 Task: Search for flights from New Delhi to Reykjavik and Tokyo for travel dates June 2 to June 6.
Action: Mouse moved to (402, 653)
Screenshot: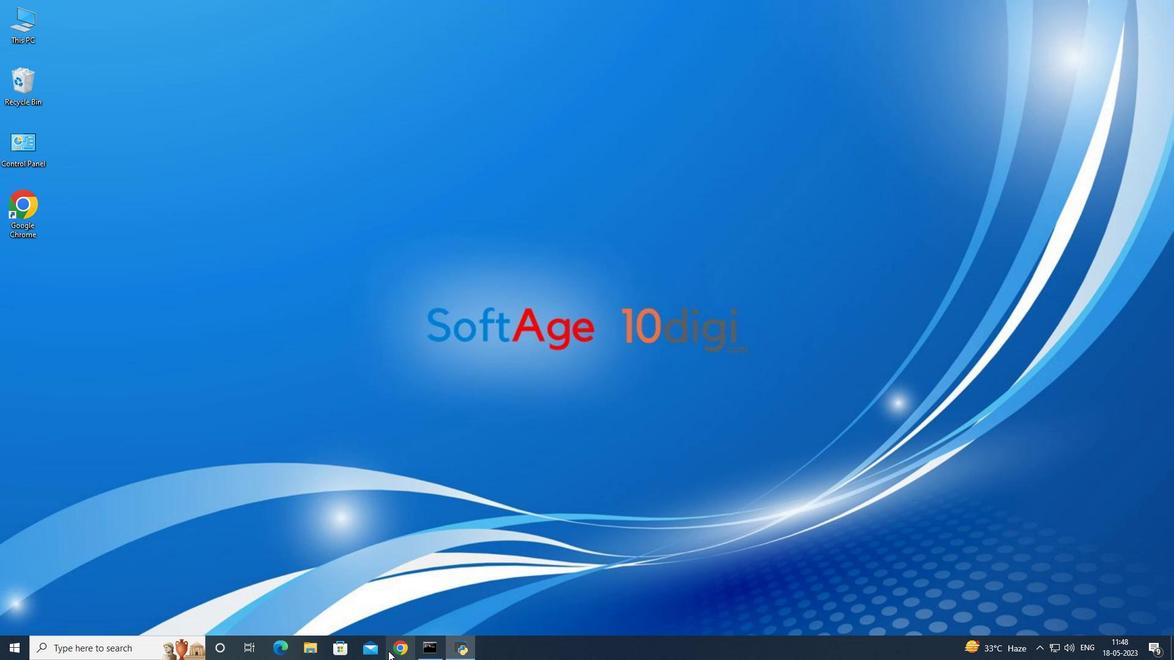 
Action: Mouse pressed left at (402, 653)
Screenshot: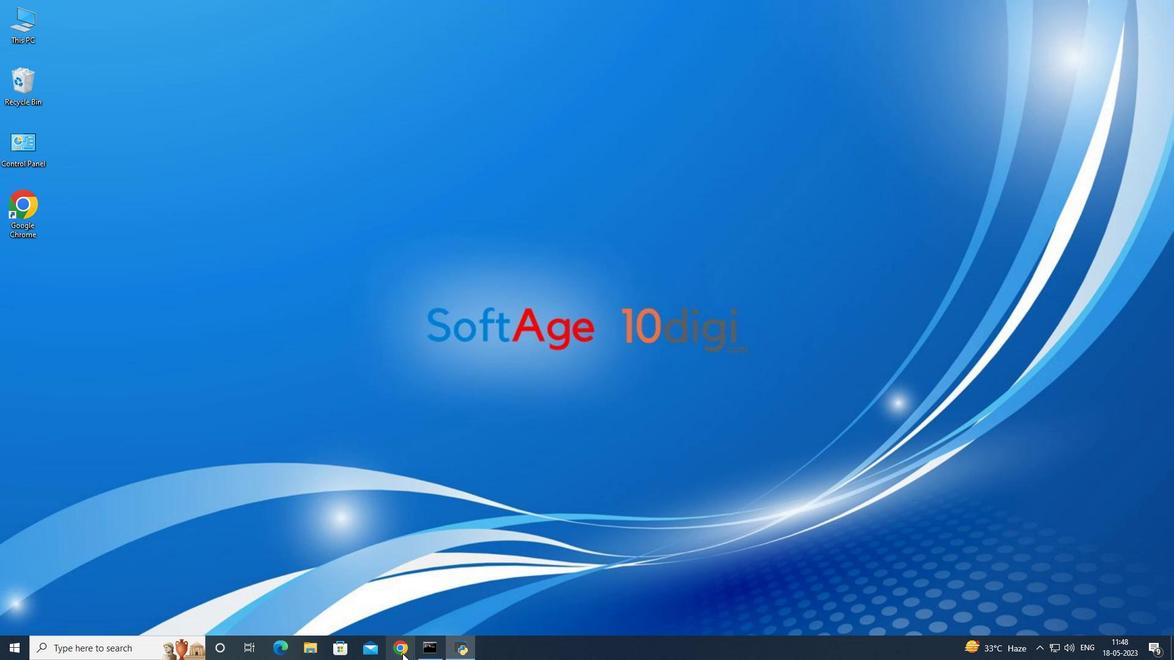 
Action: Mouse moved to (517, 308)
Screenshot: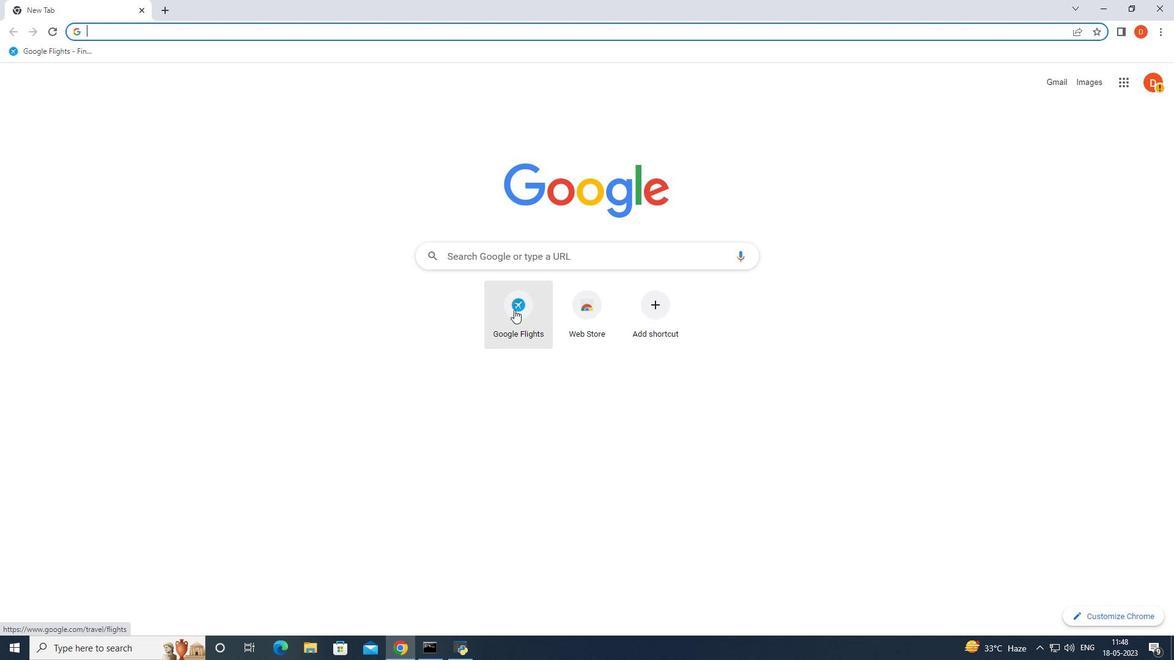 
Action: Mouse pressed left at (517, 308)
Screenshot: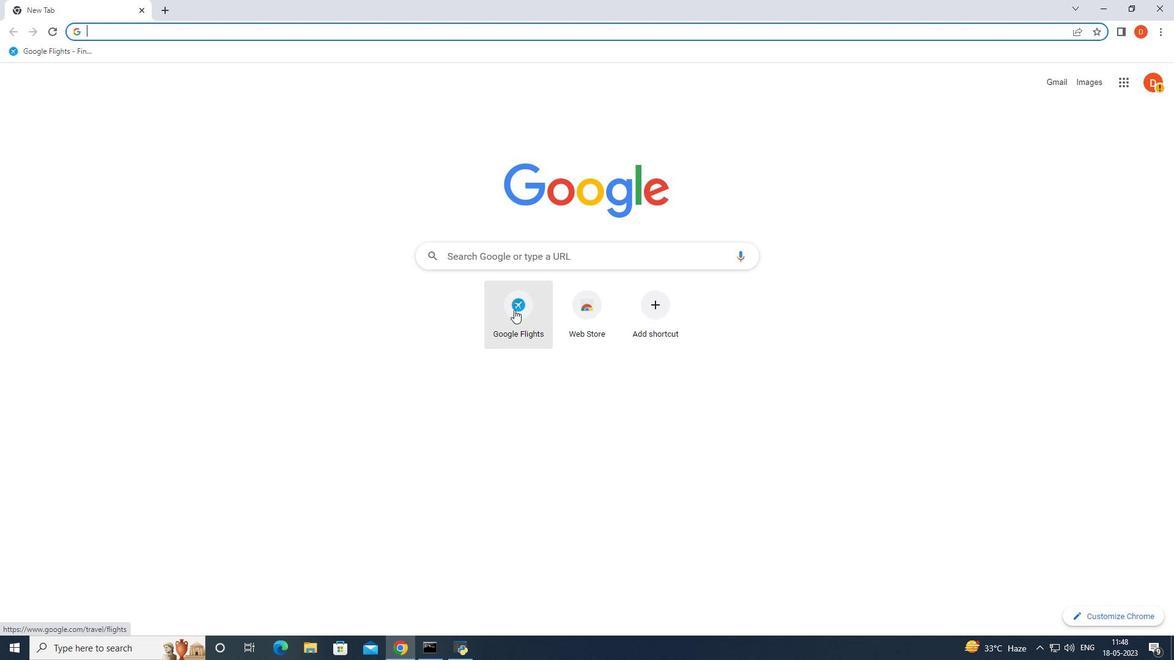 
Action: Mouse moved to (484, 331)
Screenshot: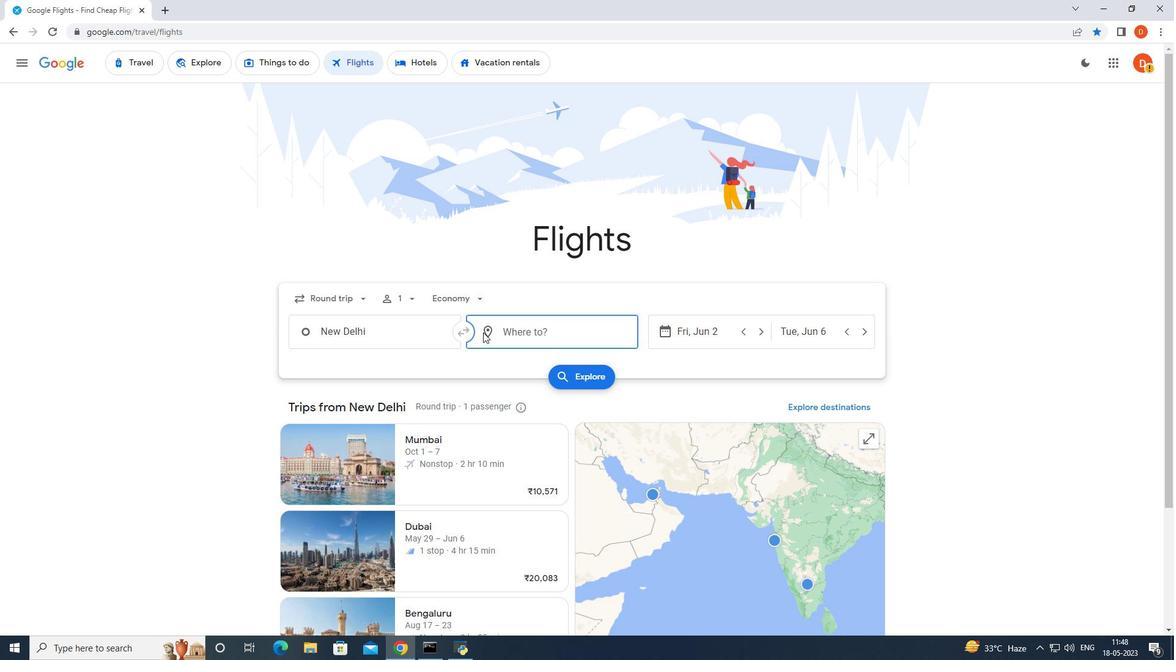 
Action: Mouse pressed left at (484, 331)
Screenshot: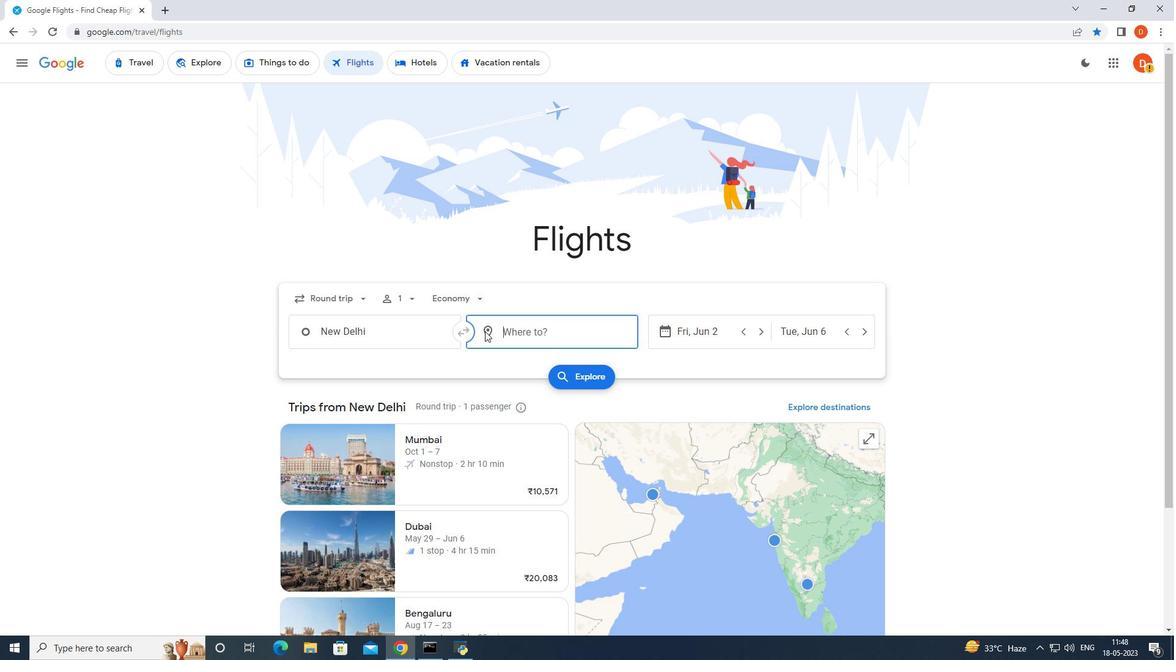 
Action: Mouse moved to (565, 351)
Screenshot: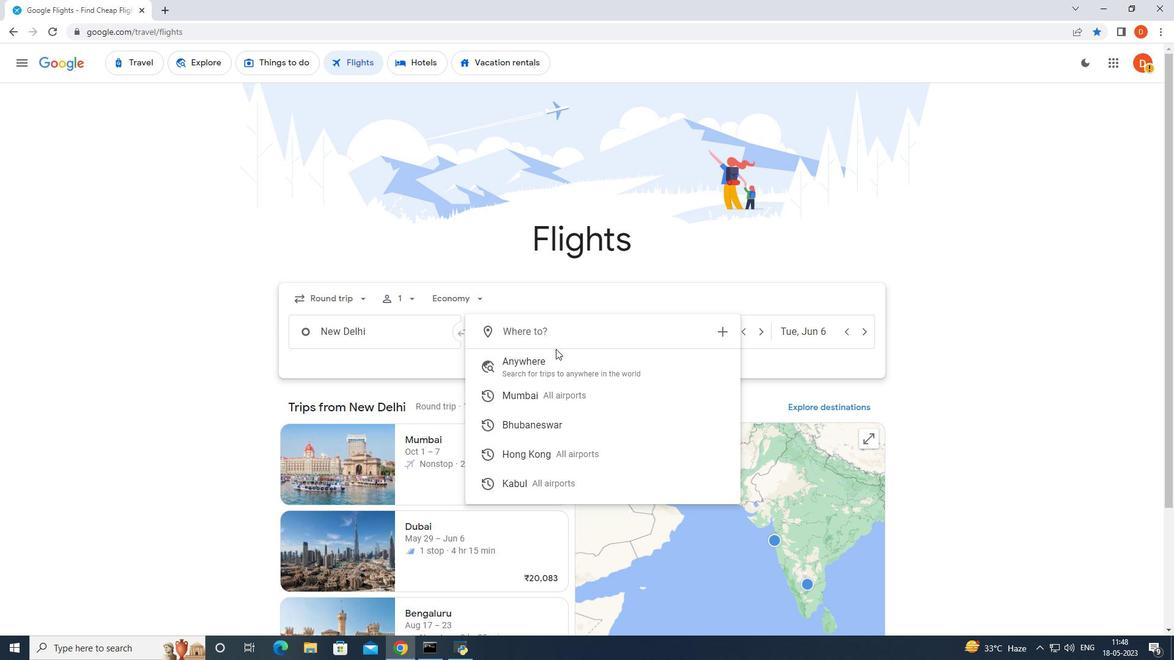 
Action: Key pressed cherry<Key.space>blossom<Key.backspace><Key.backspace><Key.backspace><Key.backspace><Key.backspace><Key.backspace><Key.backspace><Key.backspace><Key.backspace><Key.backspace><Key.backspace><Key.backspace><Key.backspace><Key.backspace><Key.backspace><Key.backspace><Key.backspace><Key.backspace><Key.backspace><Key.backspace>japan
Screenshot: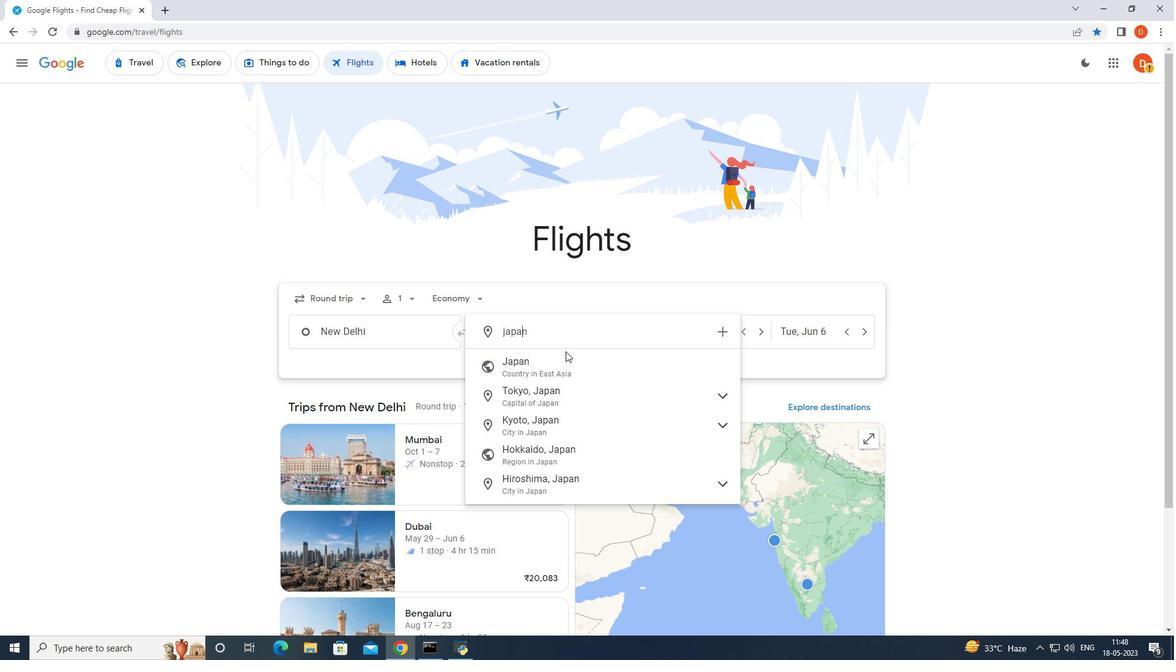 
Action: Mouse moved to (505, 369)
Screenshot: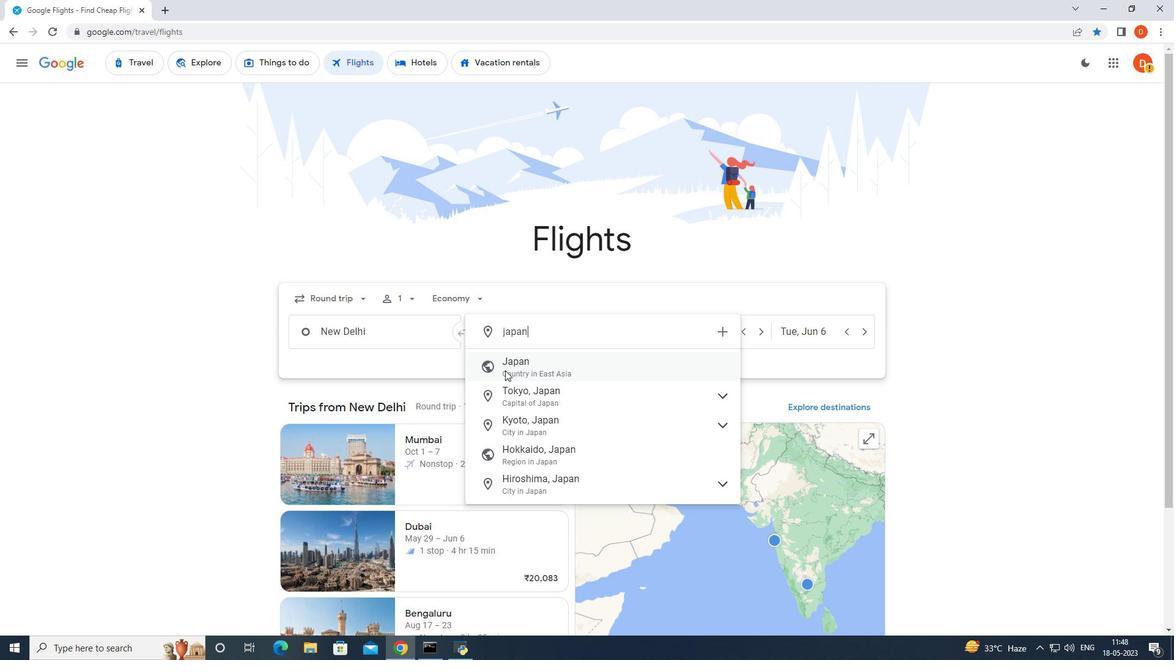 
Action: Mouse pressed left at (505, 369)
Screenshot: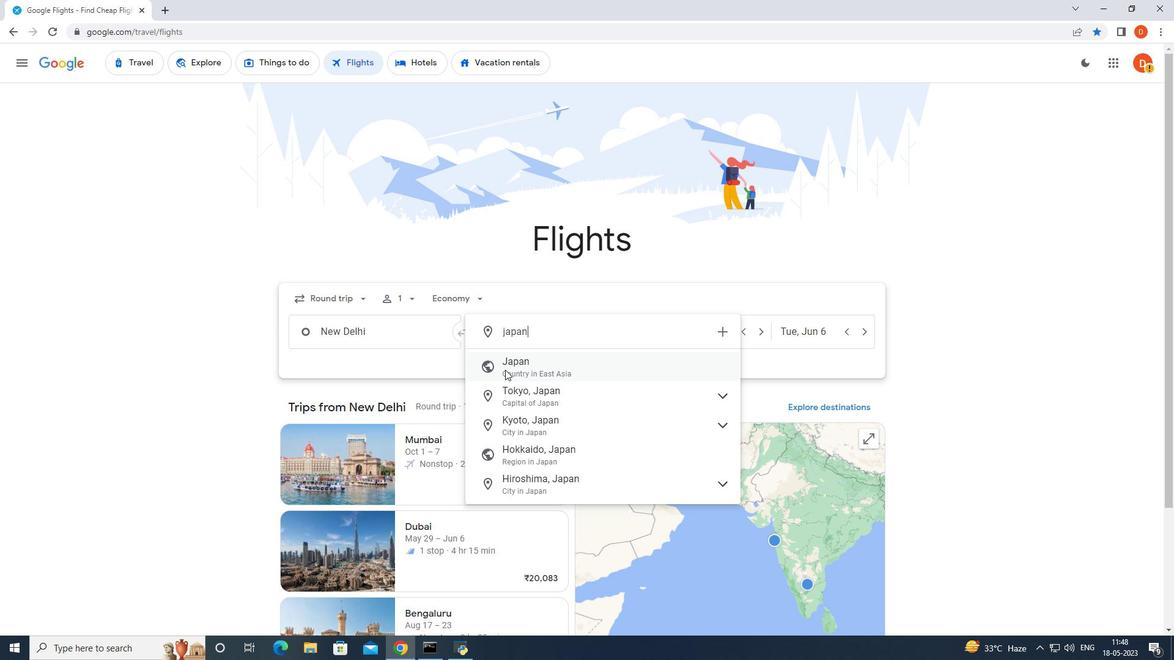 
Action: Mouse moved to (590, 379)
Screenshot: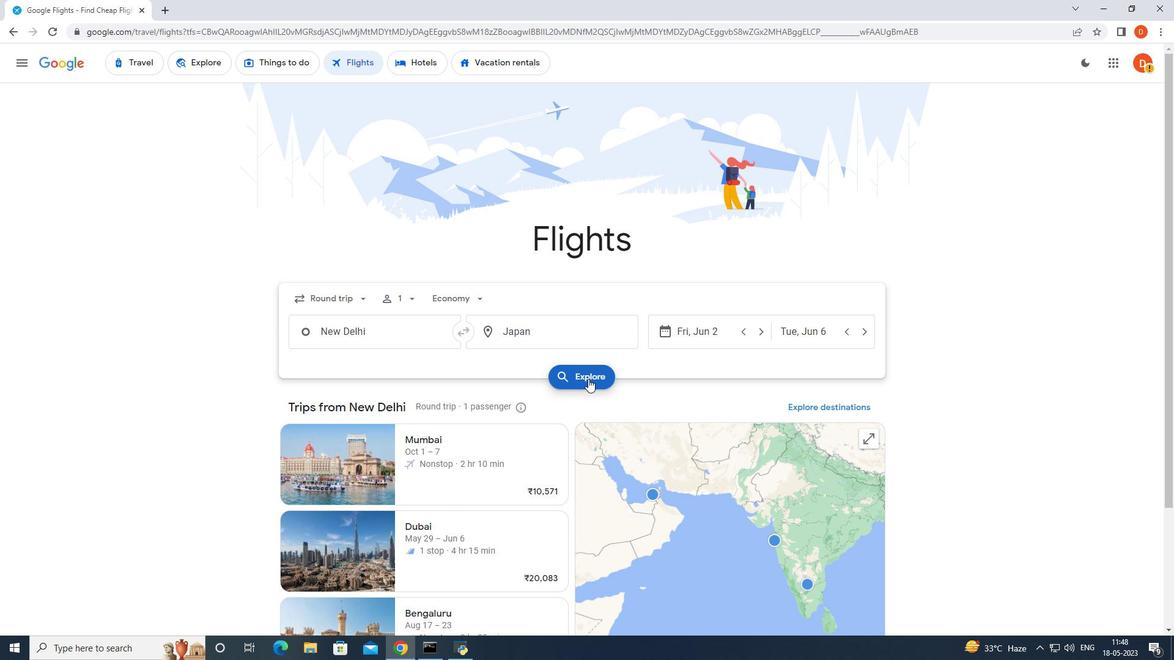 
Action: Mouse pressed left at (590, 379)
Screenshot: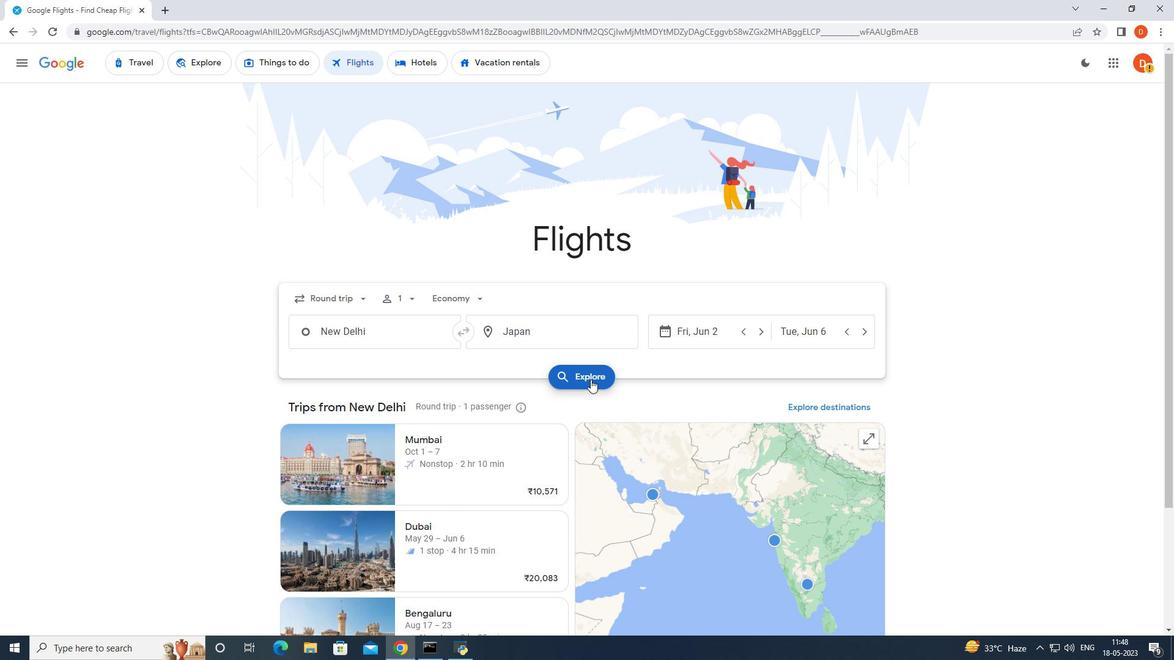
Action: Mouse moved to (593, 357)
Screenshot: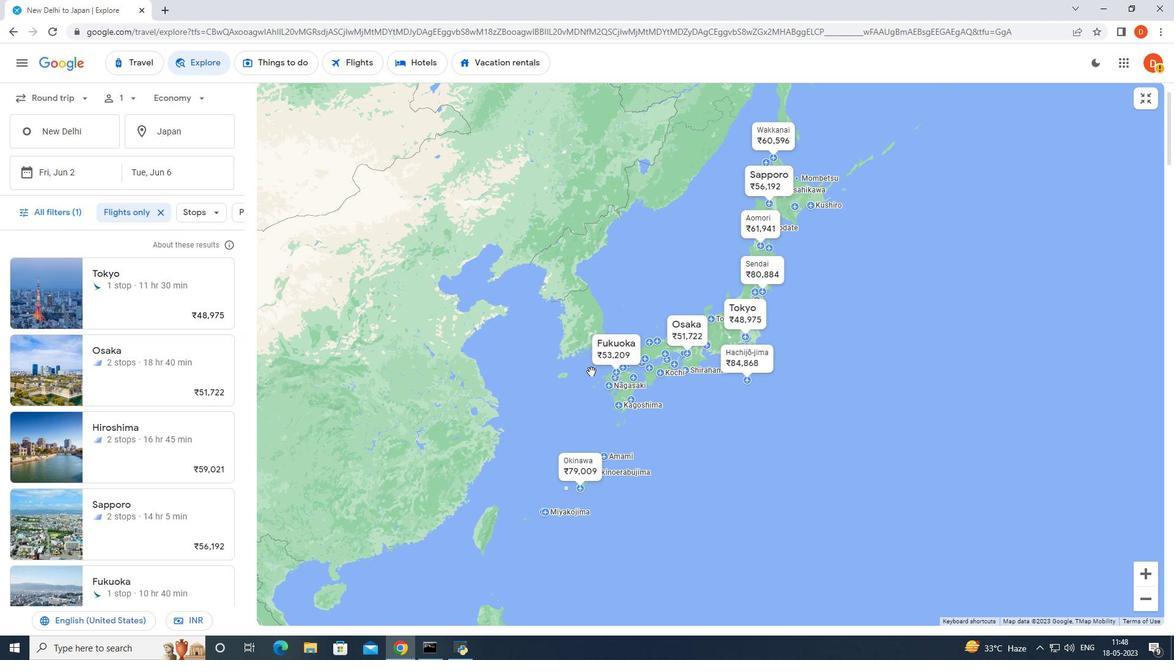 
Action: Mouse scrolled (593, 356) with delta (0, 0)
Screenshot: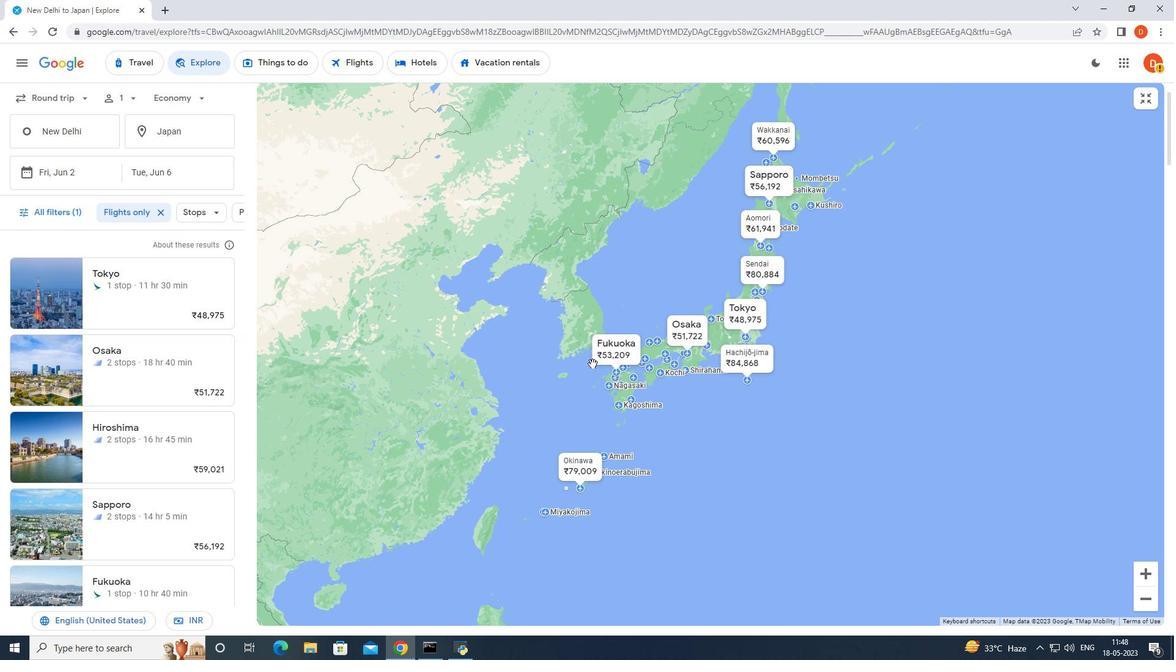 
Action: Mouse scrolled (593, 356) with delta (0, 0)
Screenshot: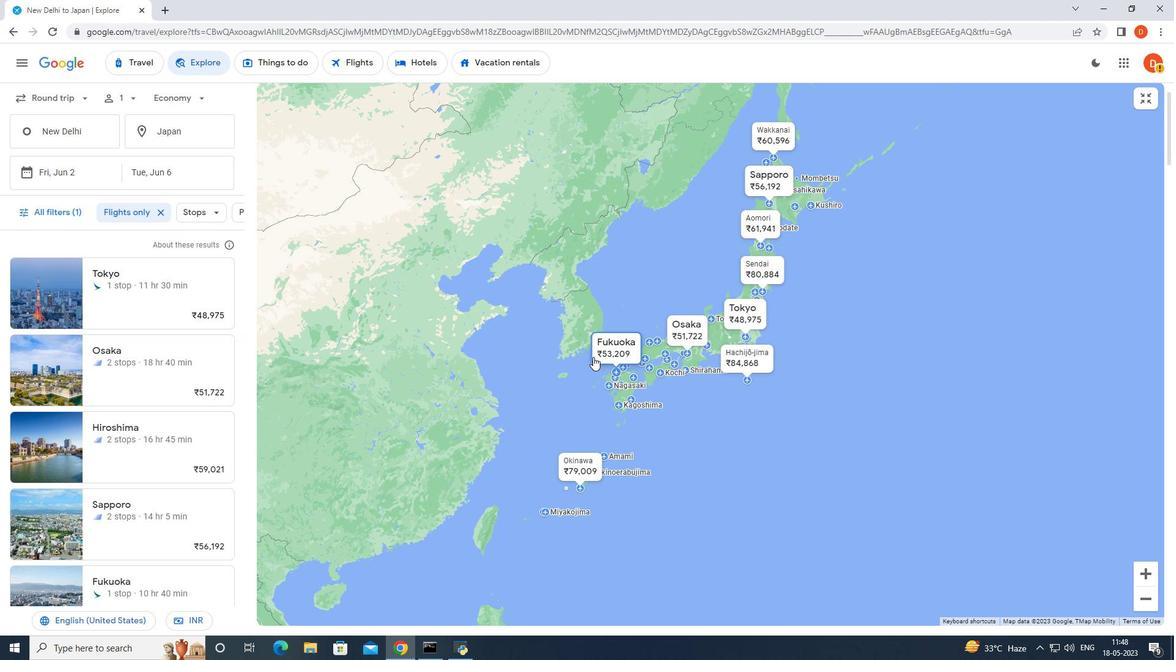 
Action: Mouse moved to (189, 245)
Screenshot: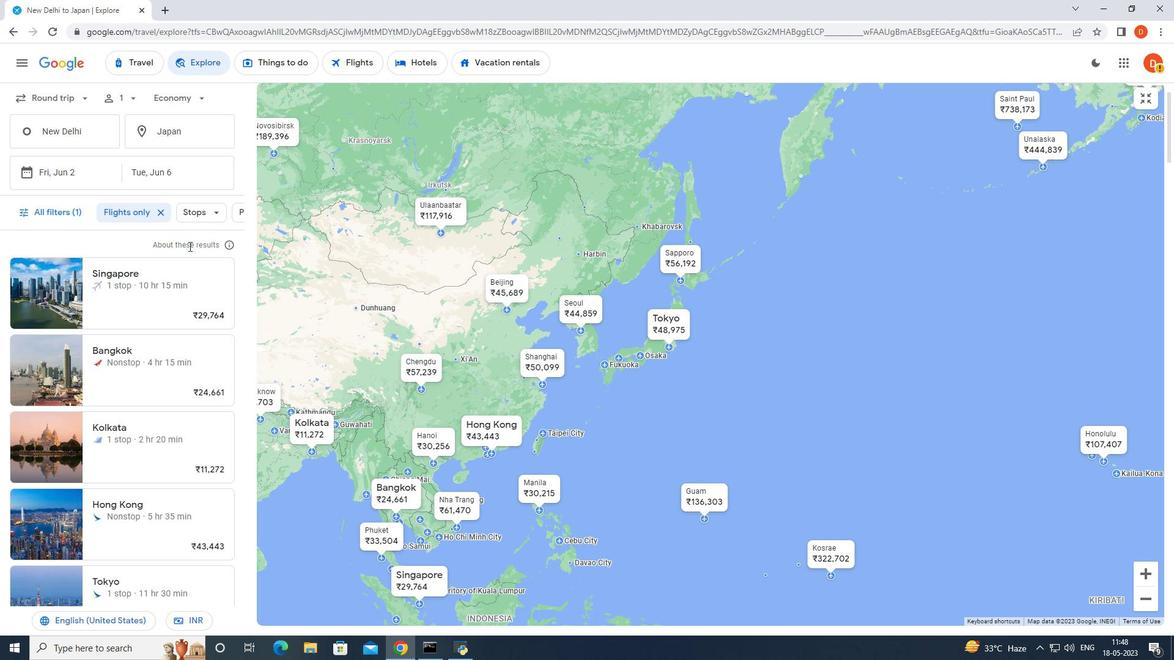 
Action: Mouse scrolled (189, 245) with delta (0, 0)
Screenshot: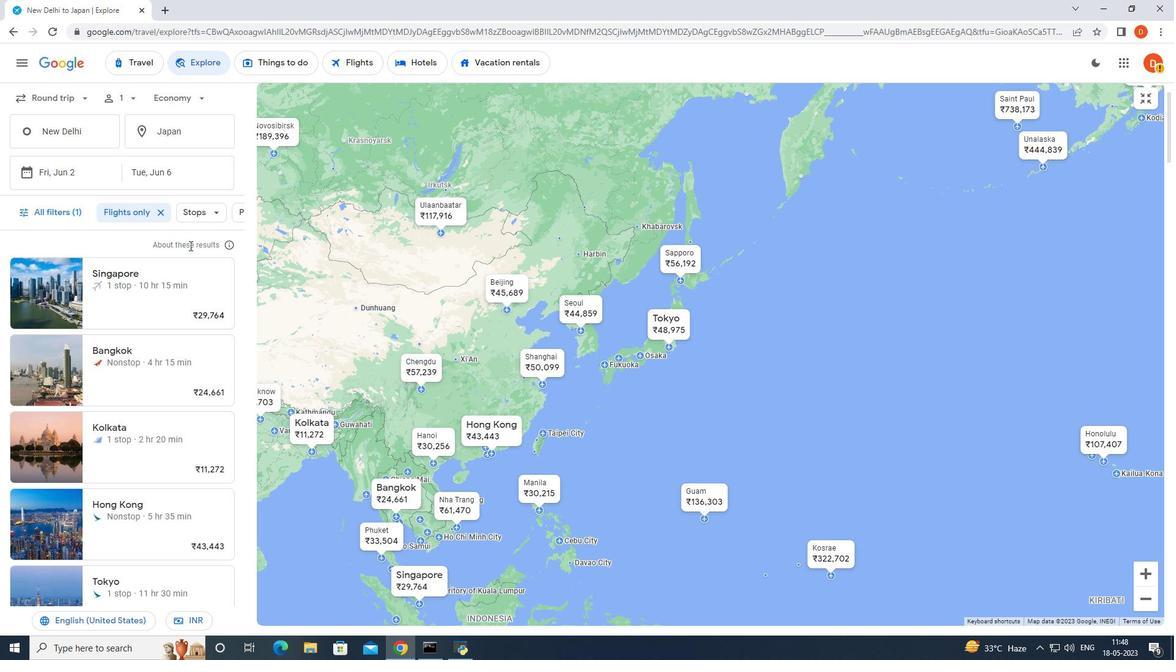 
Action: Mouse moved to (189, 246)
Screenshot: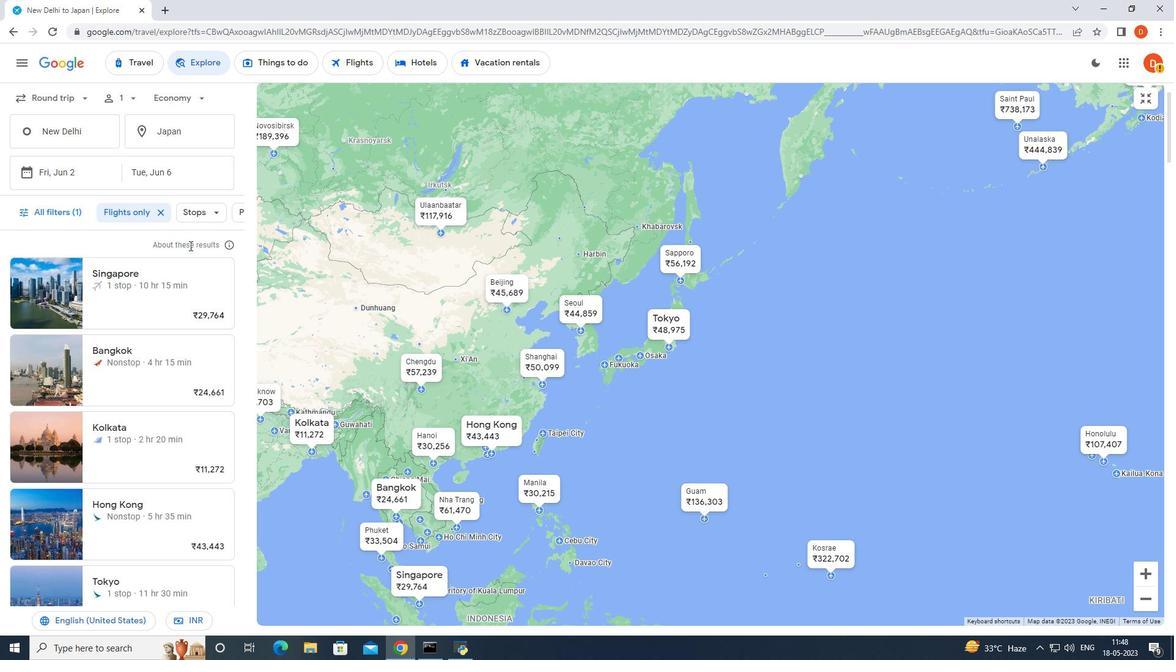 
Action: Mouse scrolled (189, 245) with delta (0, 0)
Screenshot: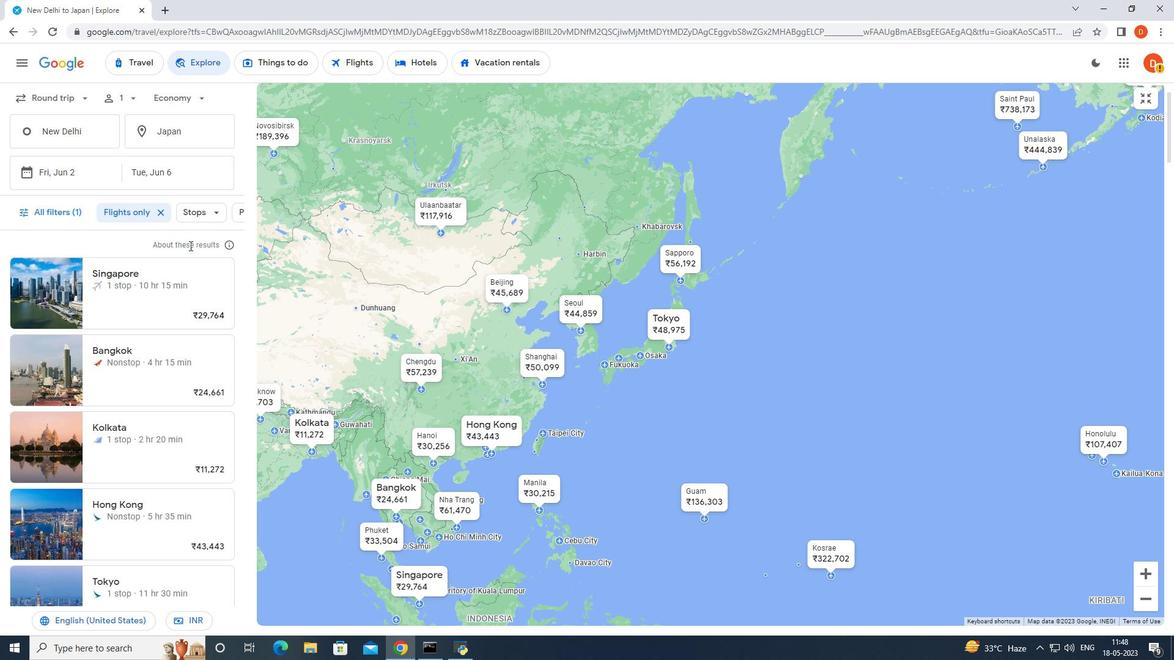 
Action: Mouse moved to (216, 258)
Screenshot: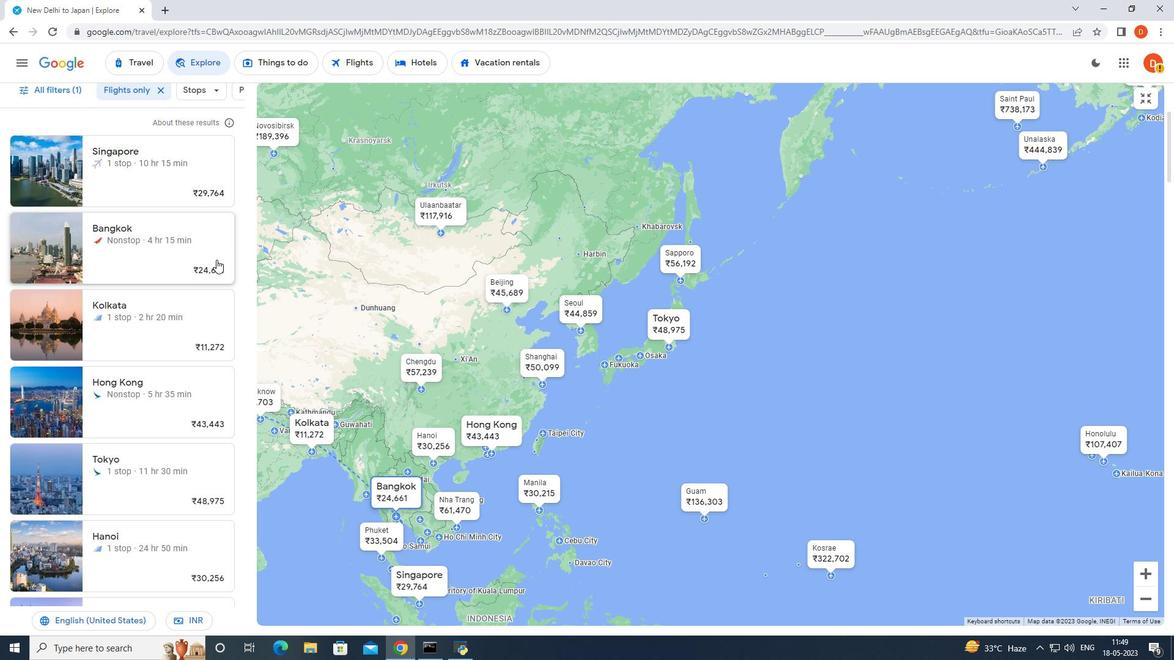 
Action: Mouse scrolled (216, 258) with delta (0, 0)
Screenshot: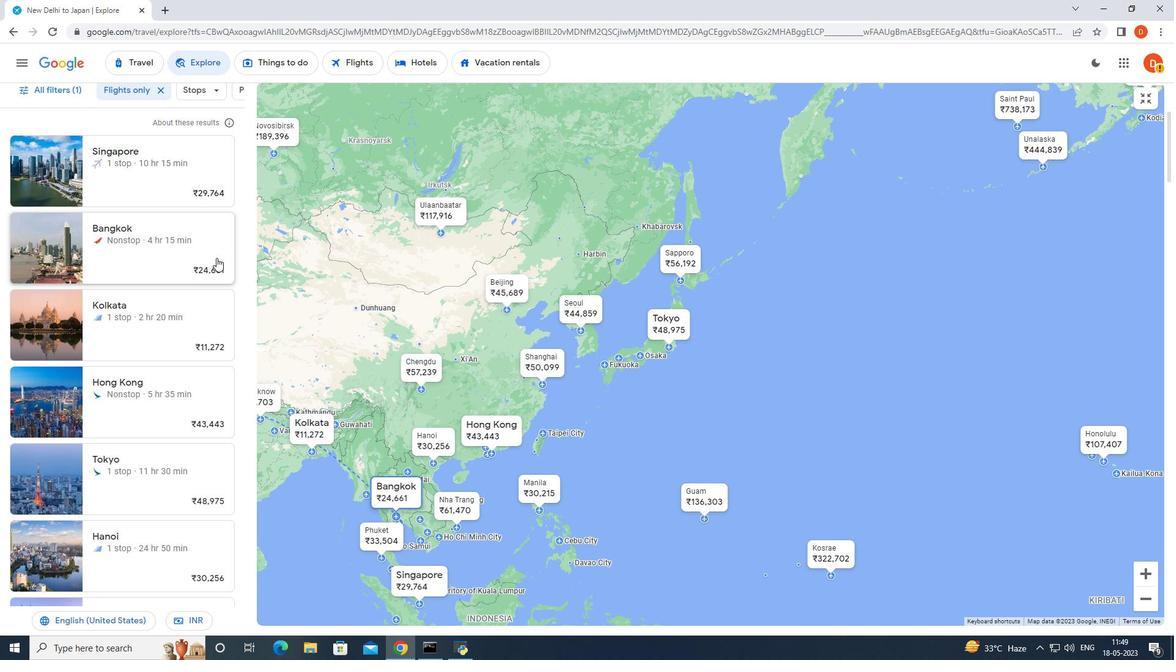 
Action: Mouse moved to (152, 187)
Screenshot: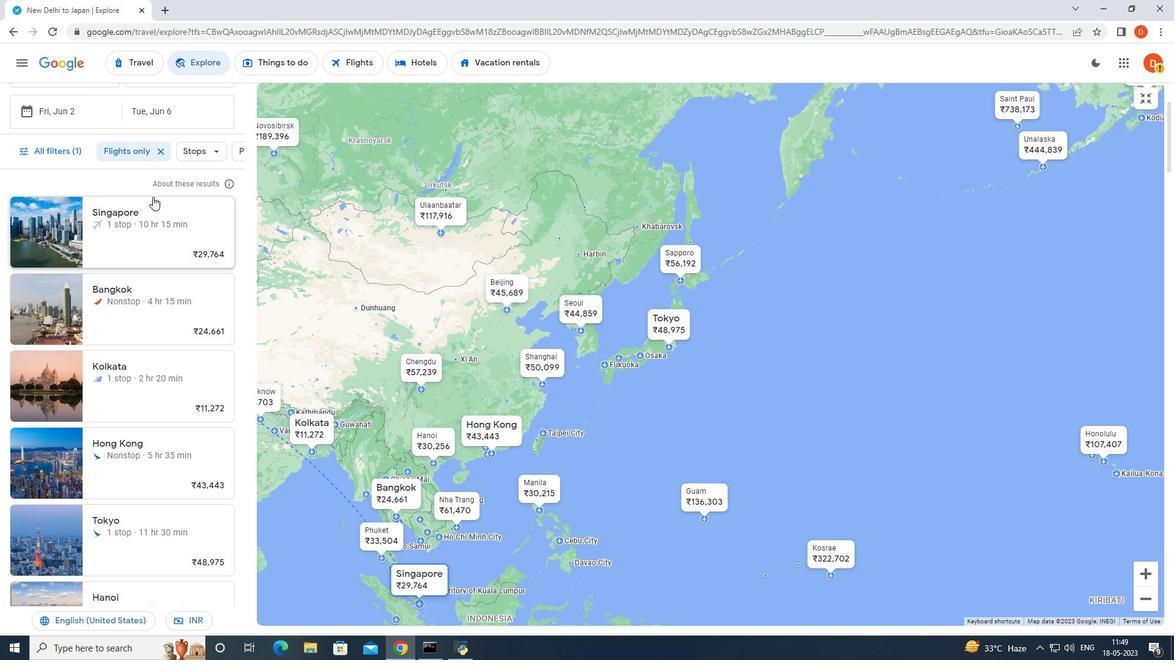 
Action: Mouse scrolled (152, 187) with delta (0, 0)
Screenshot: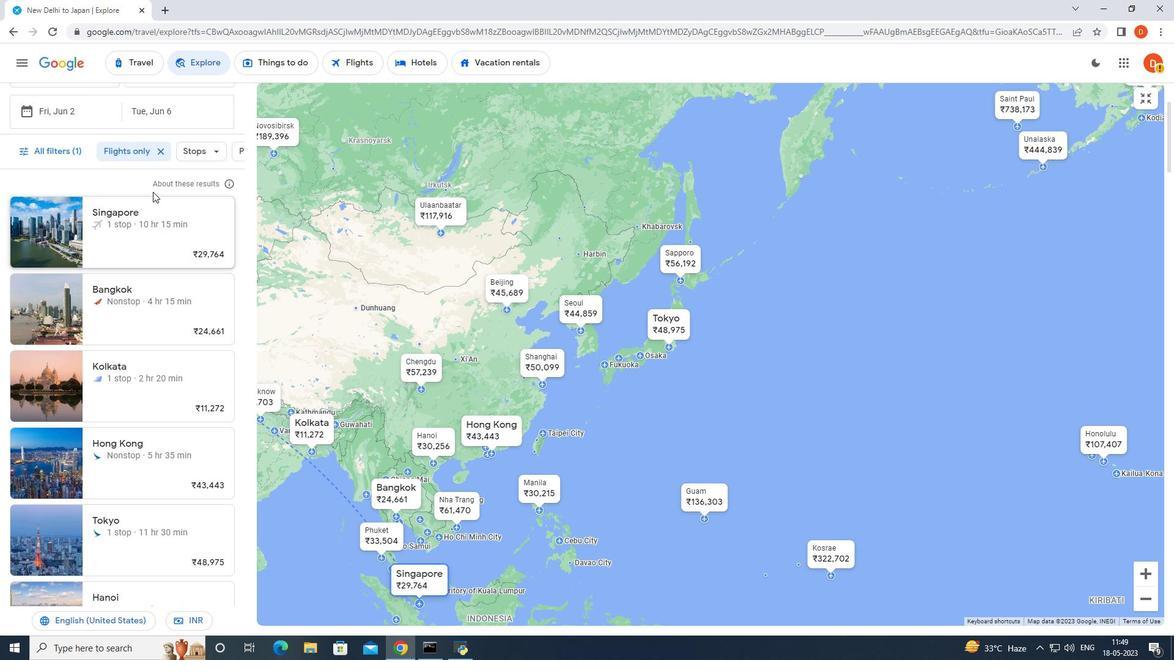 
Action: Mouse scrolled (152, 187) with delta (0, 0)
Screenshot: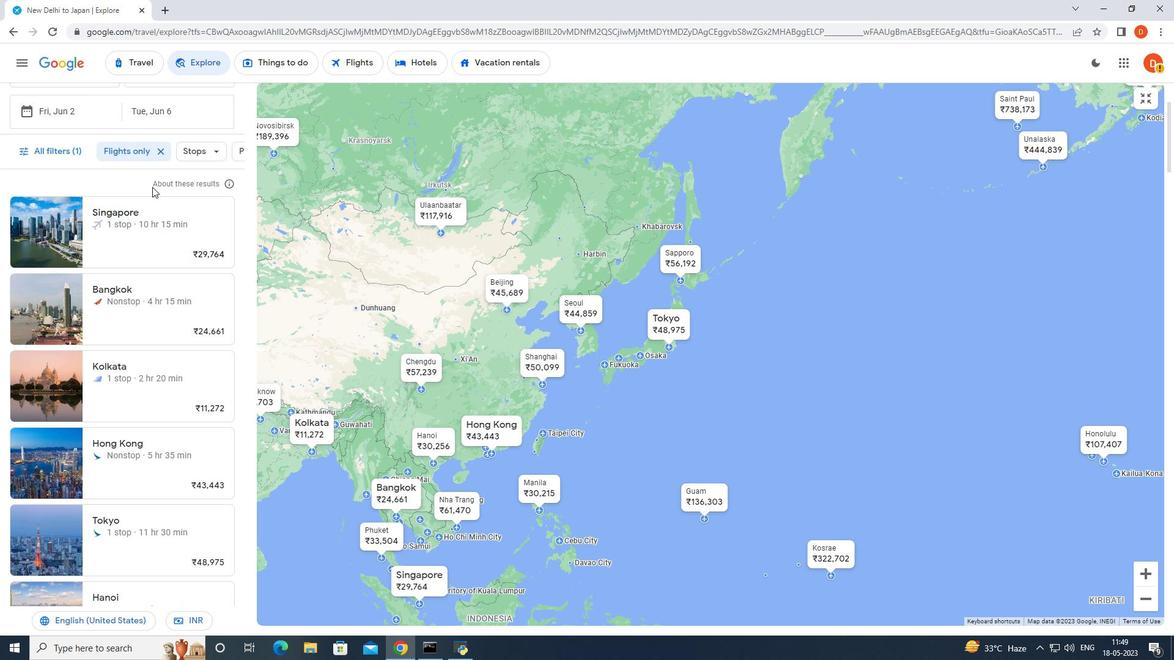 
Action: Mouse scrolled (152, 187) with delta (0, 0)
Screenshot: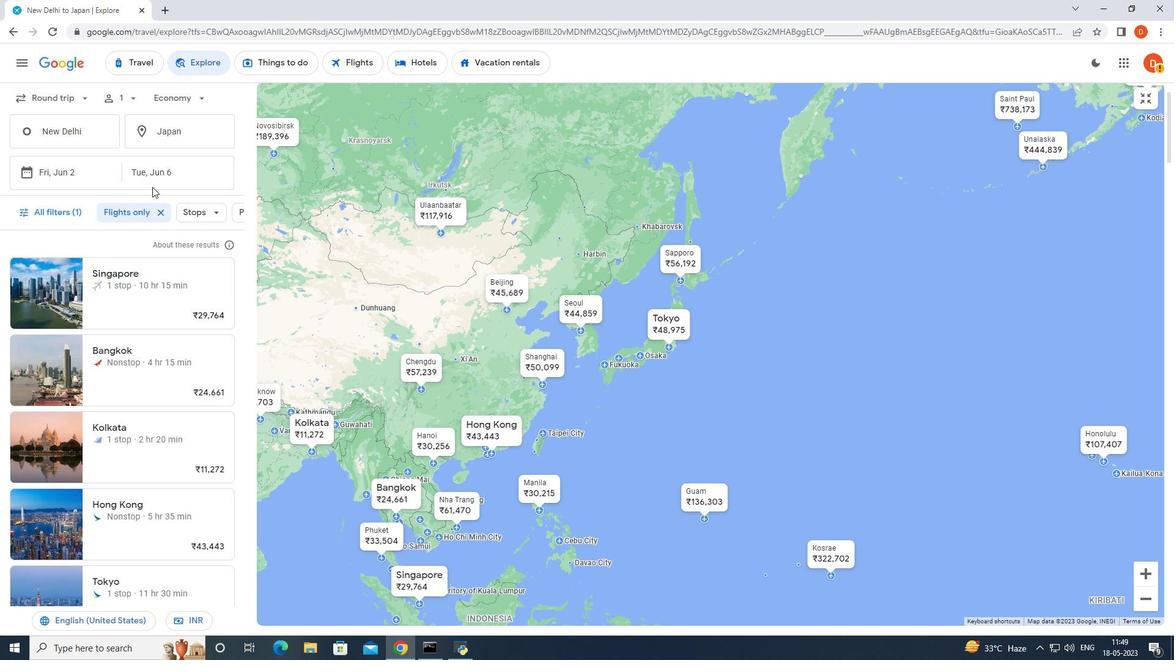
Action: Mouse moved to (192, 185)
Screenshot: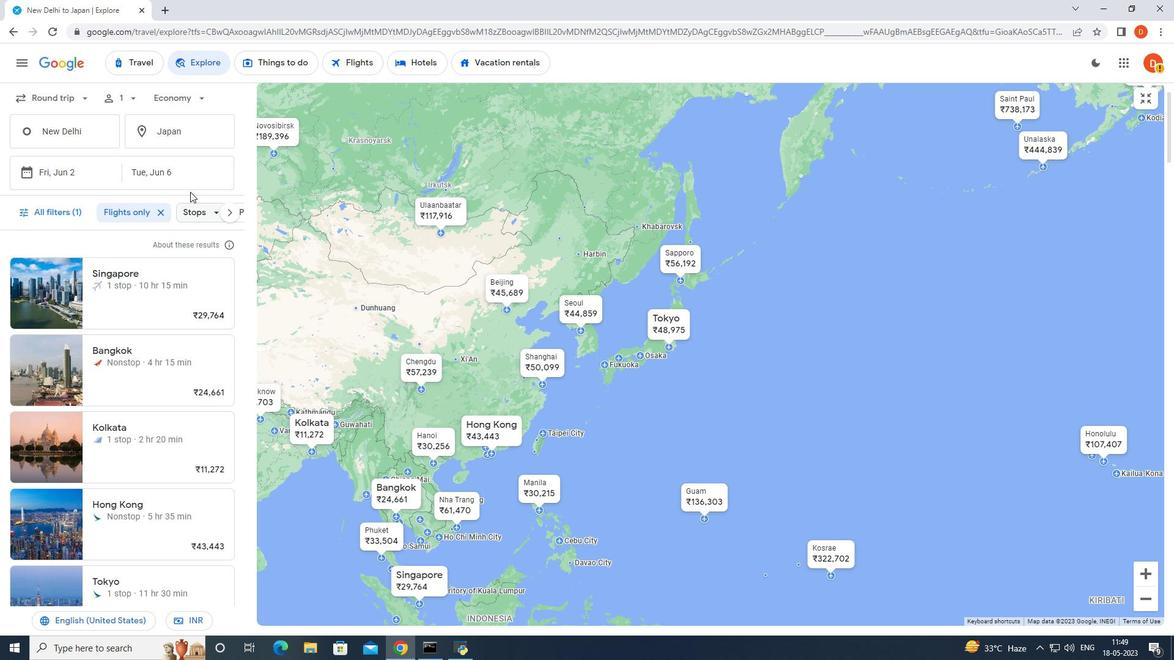 
Action: Mouse scrolled (192, 185) with delta (0, 0)
Screenshot: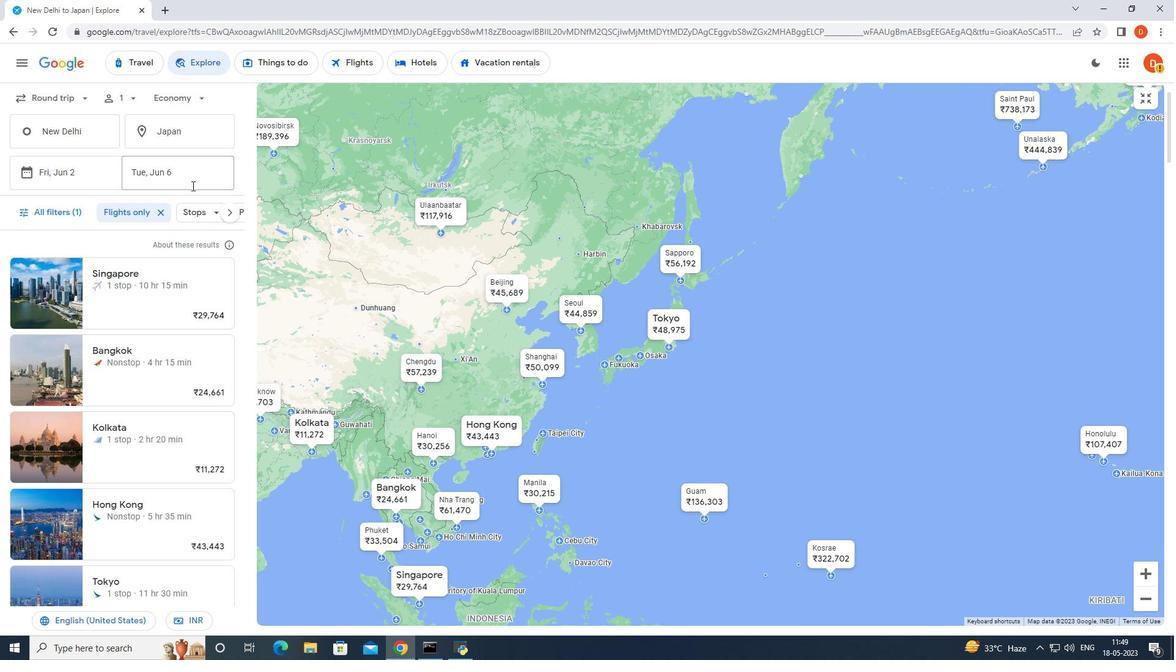 
Action: Mouse scrolled (192, 185) with delta (0, 0)
Screenshot: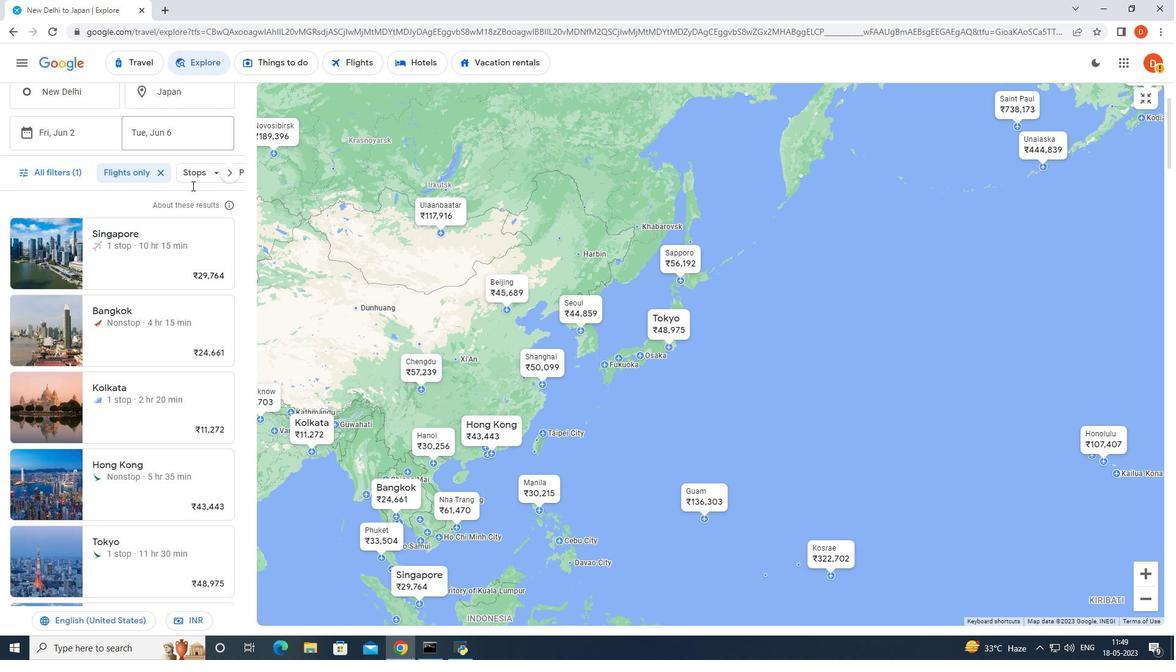 
Action: Mouse moved to (192, 190)
Screenshot: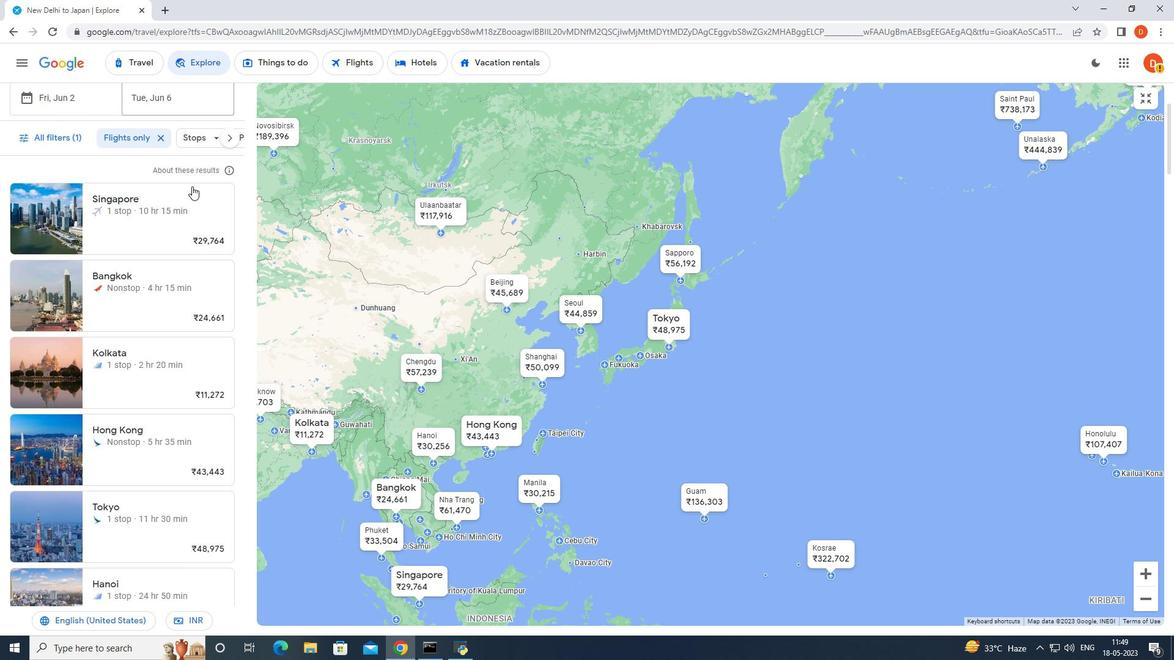 
Action: Mouse scrolled (192, 190) with delta (0, 0)
Screenshot: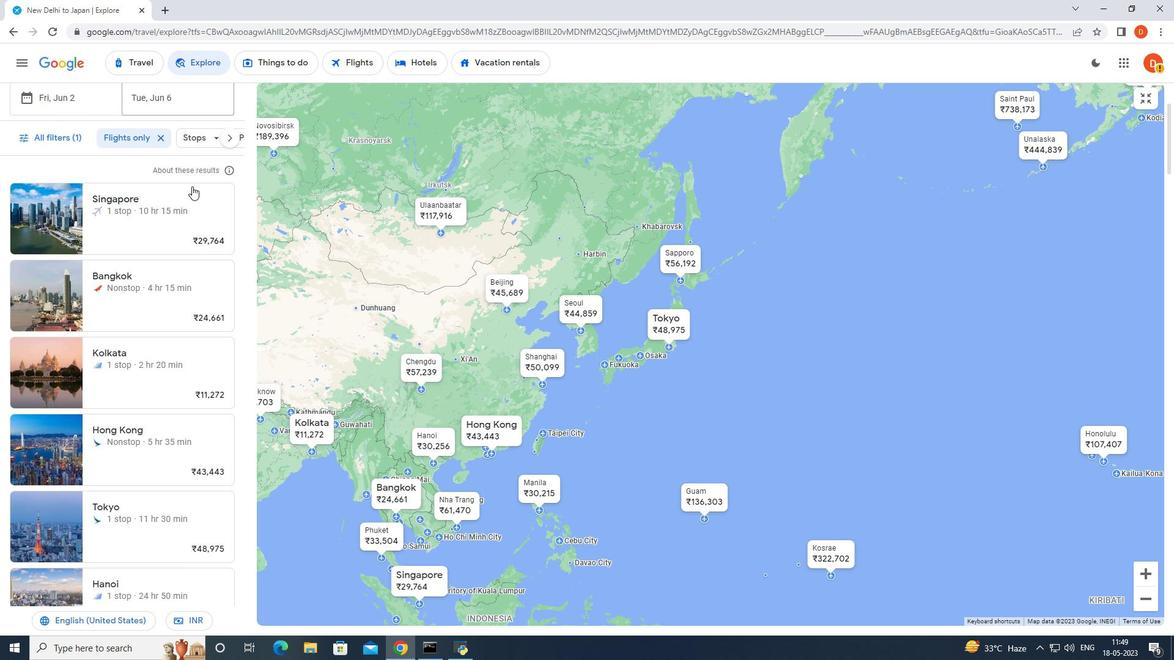 
Action: Mouse moved to (192, 195)
Screenshot: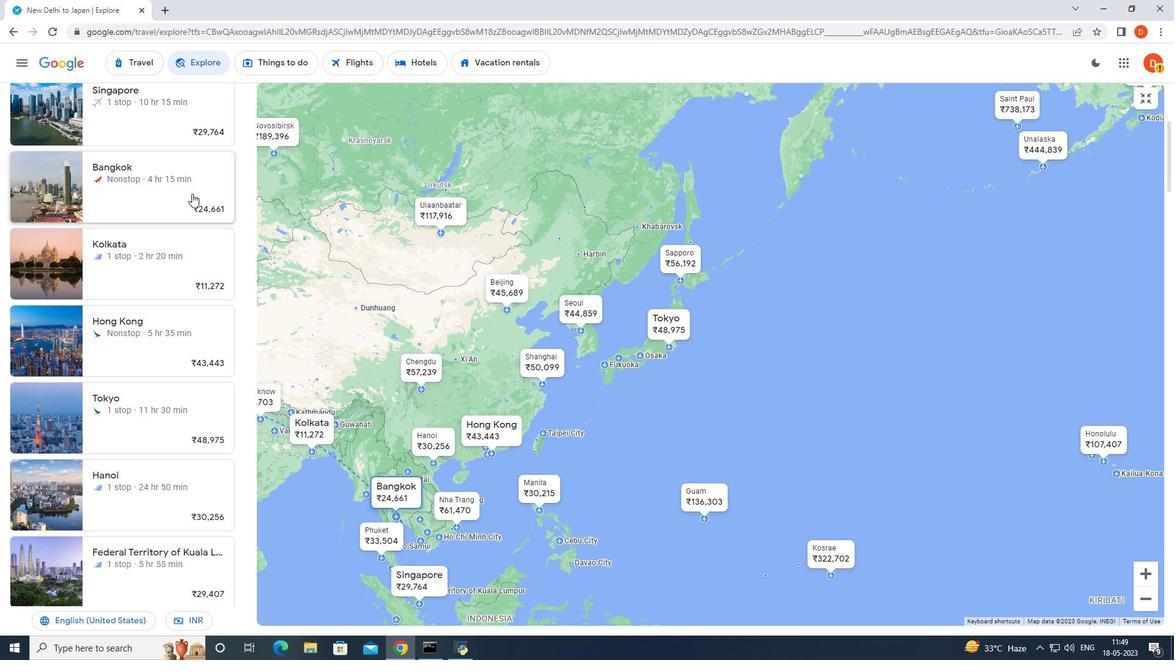 
Action: Mouse scrolled (192, 194) with delta (0, 0)
Screenshot: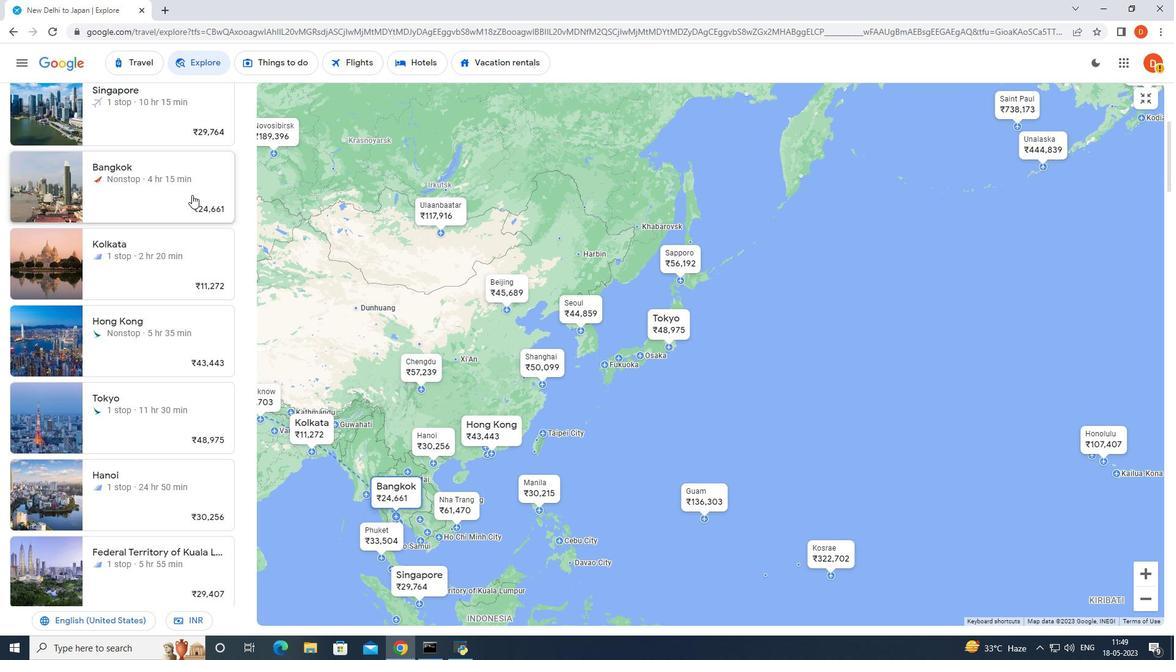 
Action: Mouse scrolled (192, 194) with delta (0, 0)
Screenshot: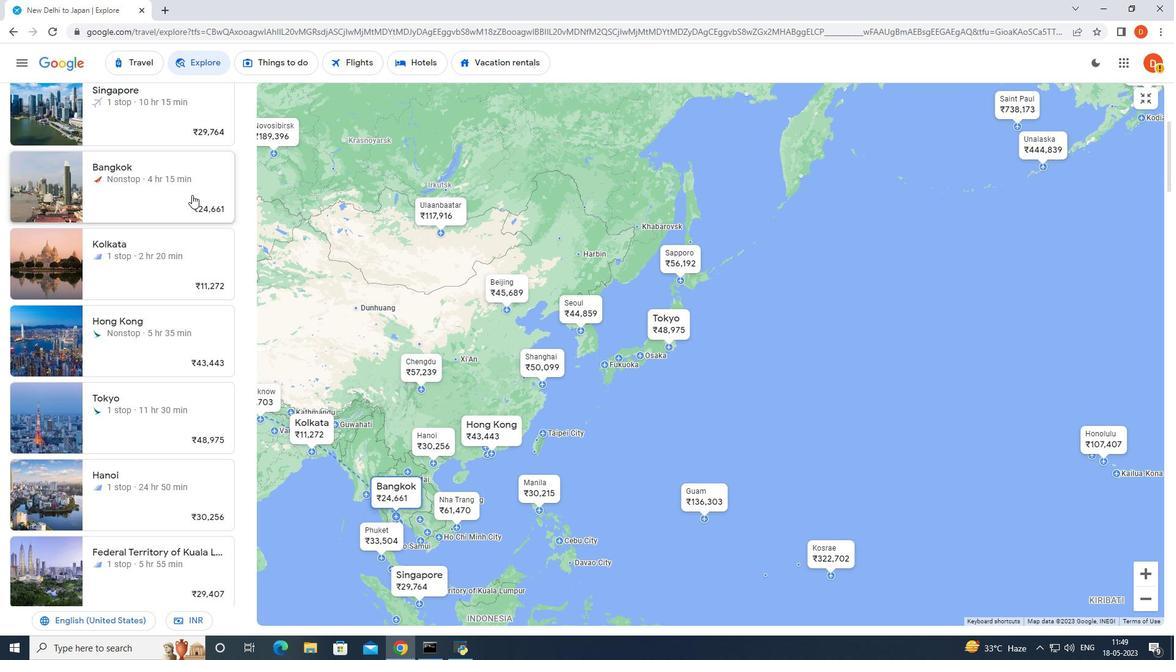 
Action: Mouse scrolled (192, 194) with delta (0, 0)
Screenshot: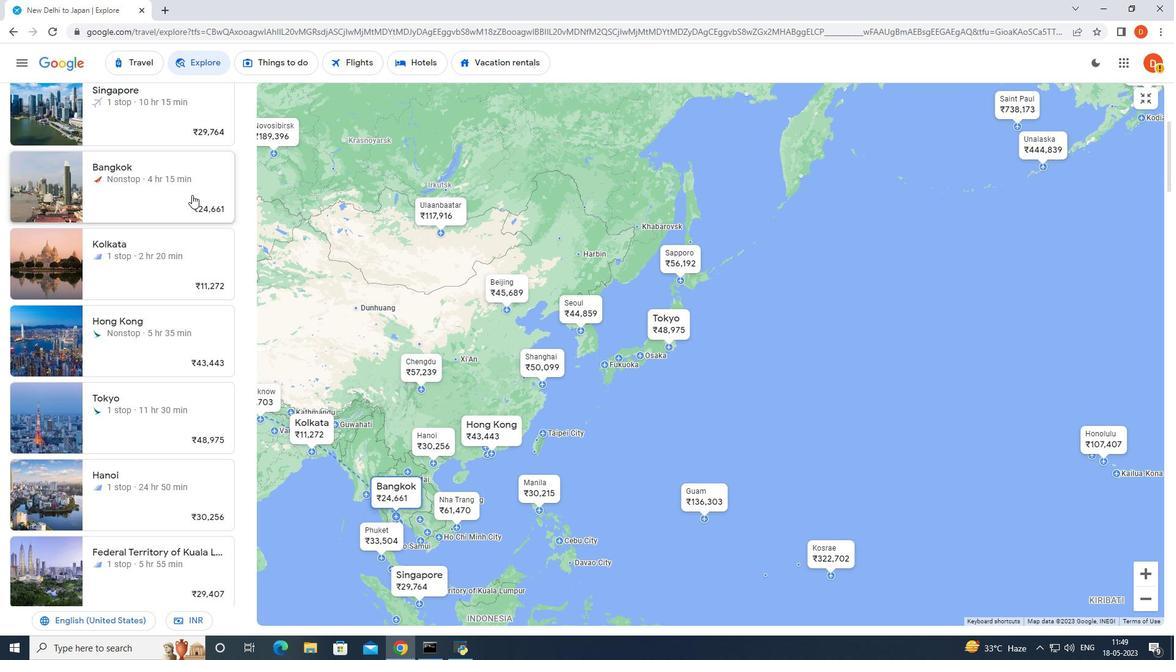 
Action: Mouse scrolled (192, 194) with delta (0, 0)
Screenshot: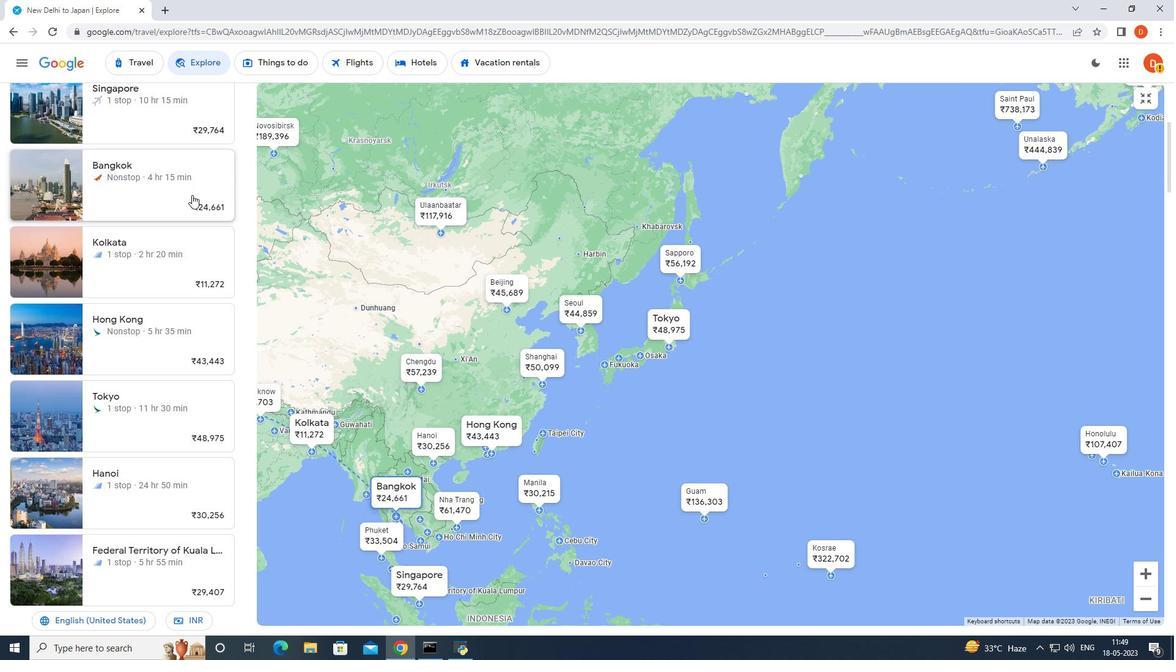 
Action: Mouse scrolled (192, 194) with delta (0, 0)
Screenshot: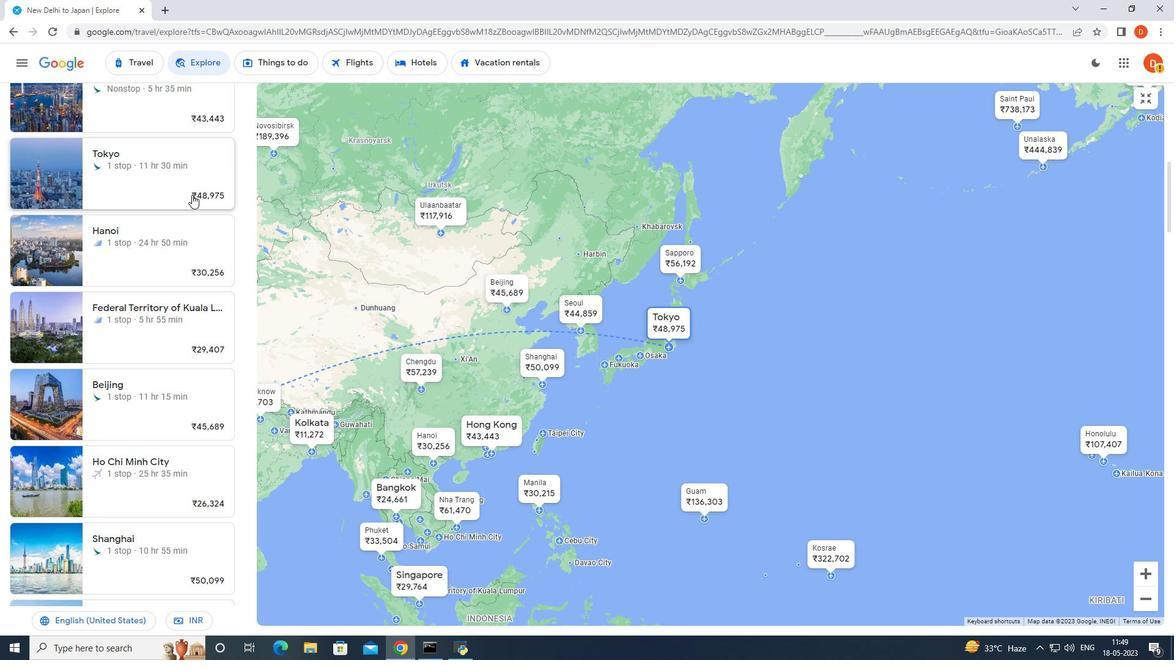 
Action: Mouse scrolled (192, 194) with delta (0, 0)
Screenshot: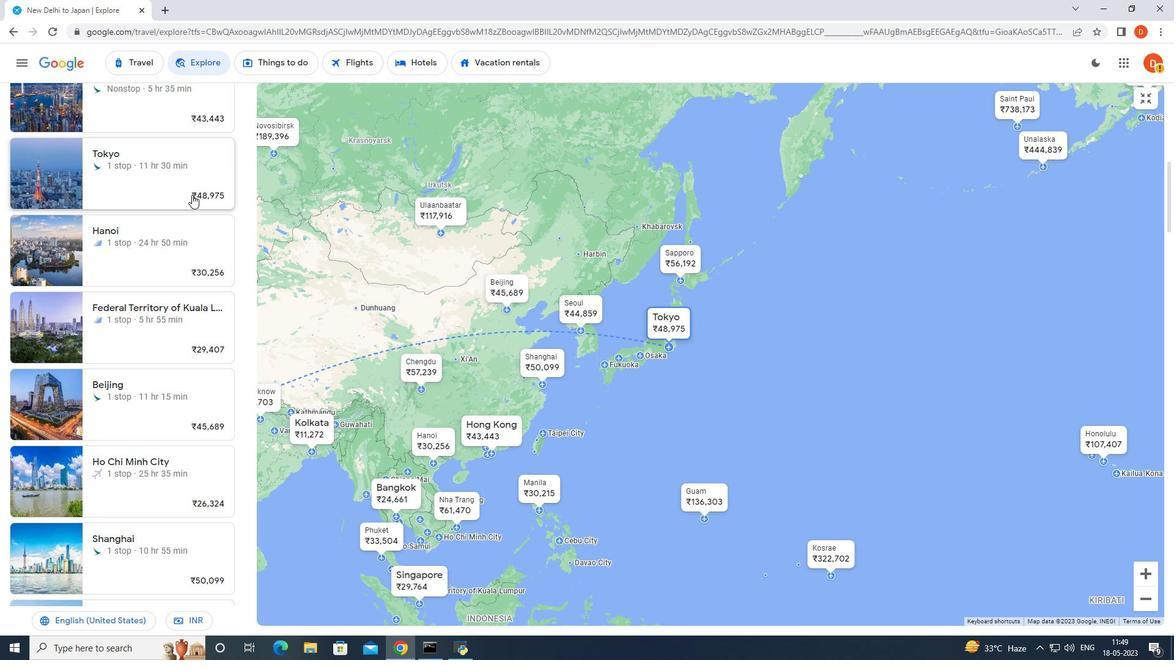 
Action: Mouse scrolled (192, 194) with delta (0, 0)
Screenshot: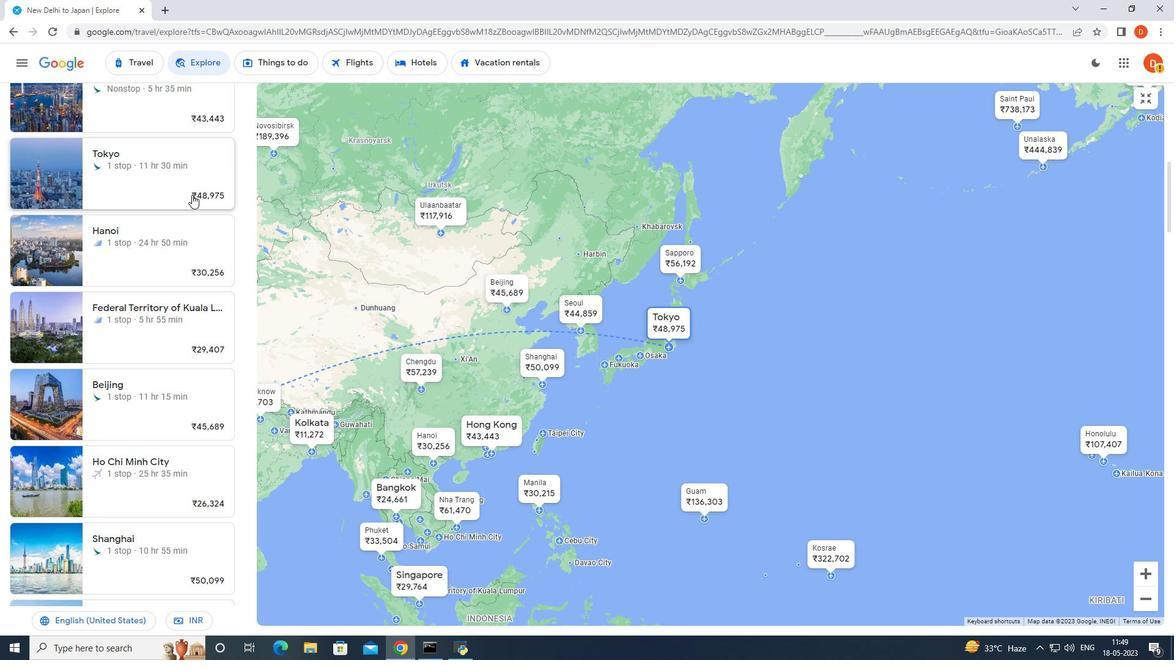 
Action: Mouse scrolled (192, 194) with delta (0, 0)
Screenshot: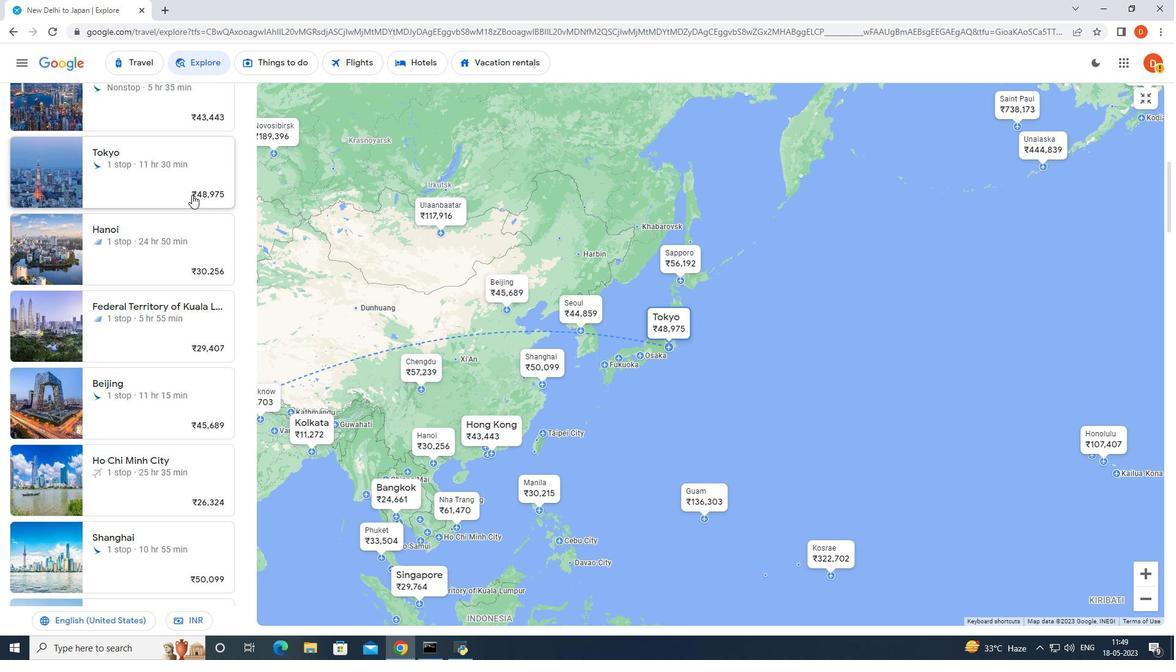 
Action: Mouse scrolled (192, 194) with delta (0, 0)
Screenshot: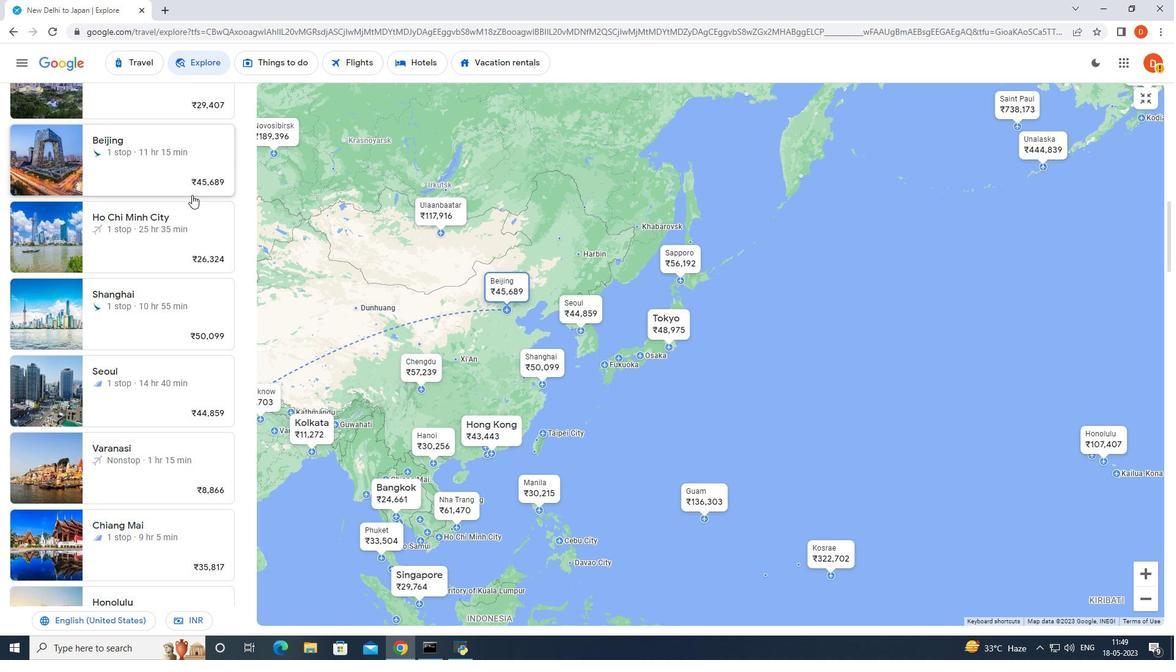 
Action: Mouse scrolled (192, 194) with delta (0, 0)
Screenshot: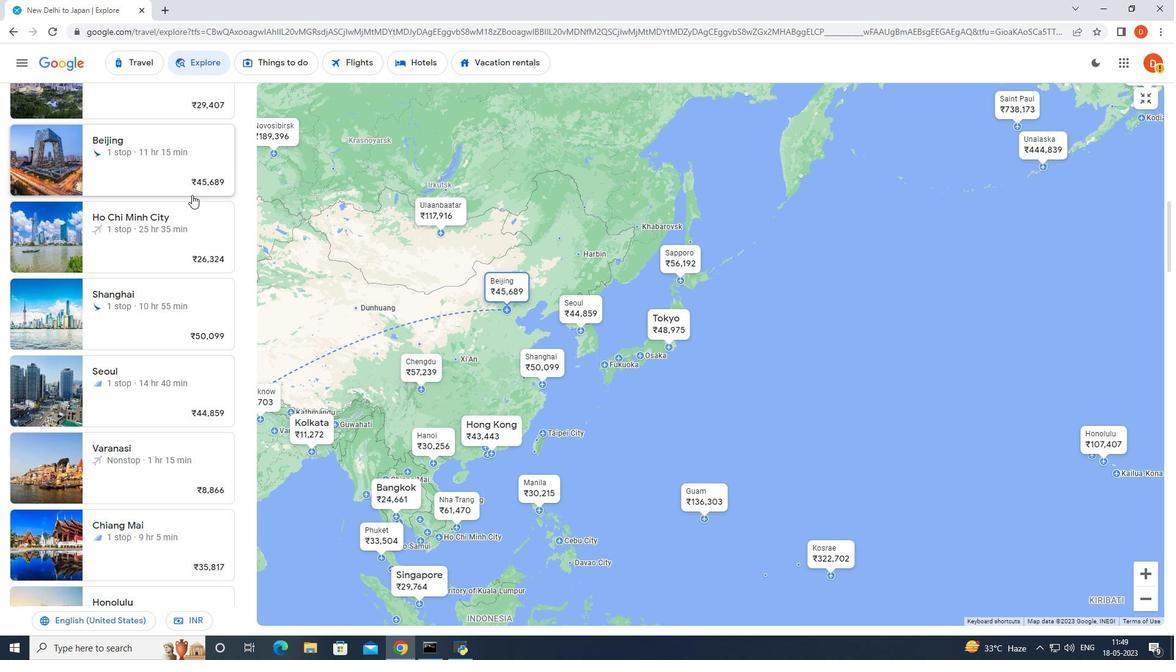 
Action: Mouse scrolled (192, 194) with delta (0, 0)
Screenshot: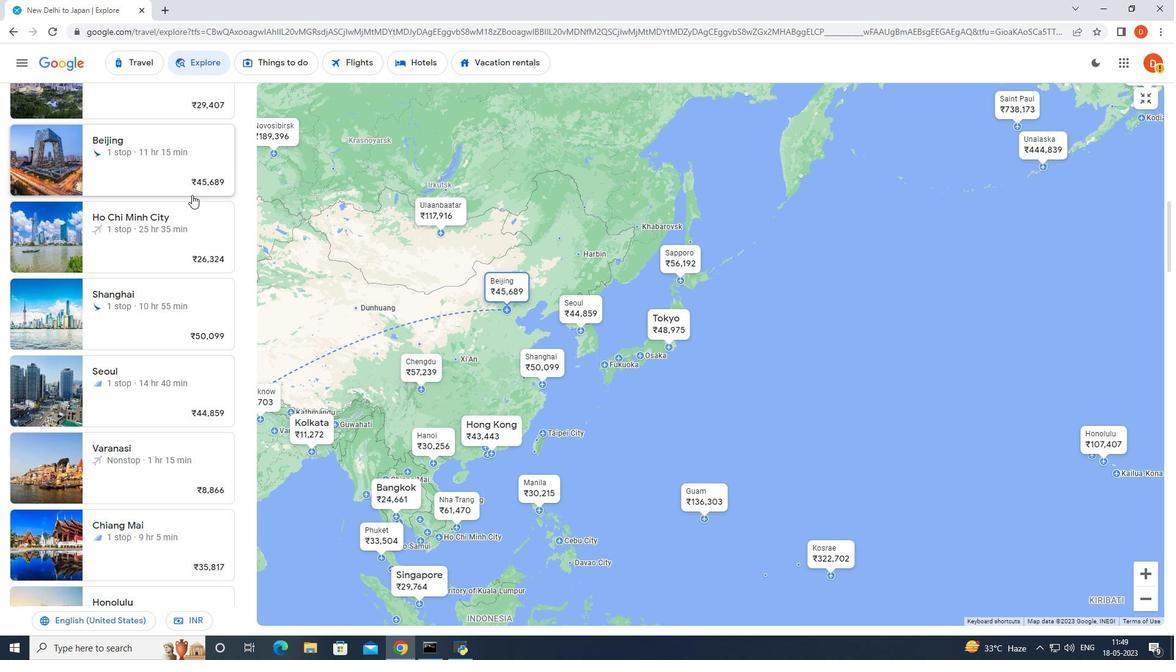 
Action: Mouse scrolled (192, 194) with delta (0, 0)
Screenshot: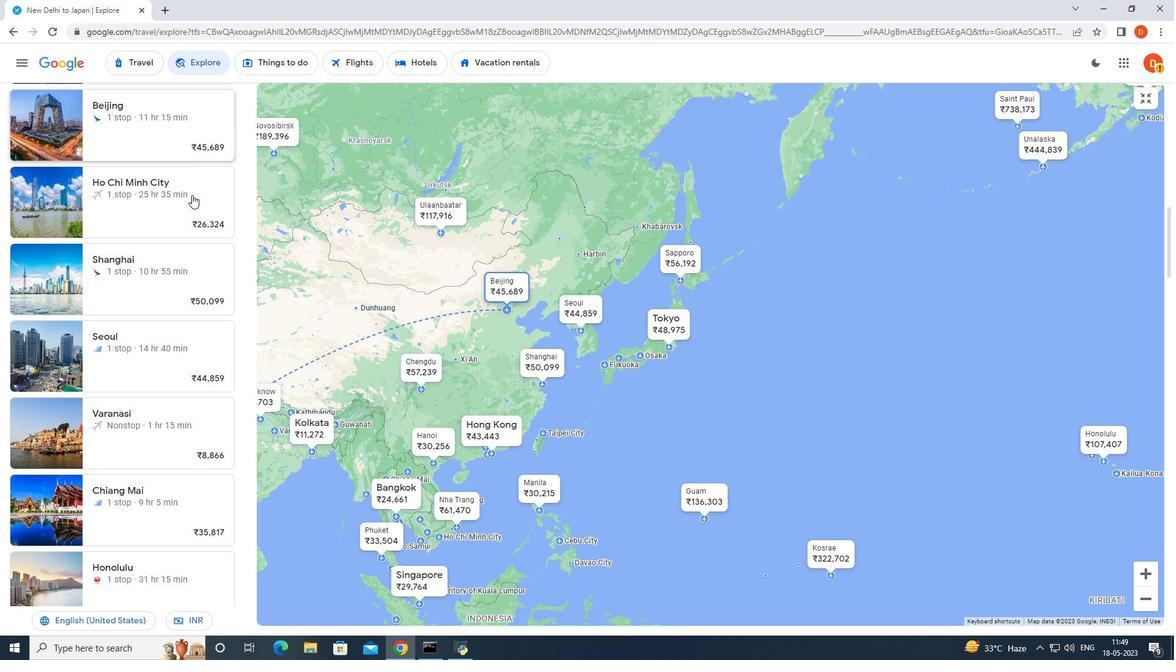 
Action: Mouse scrolled (192, 195) with delta (0, 0)
Screenshot: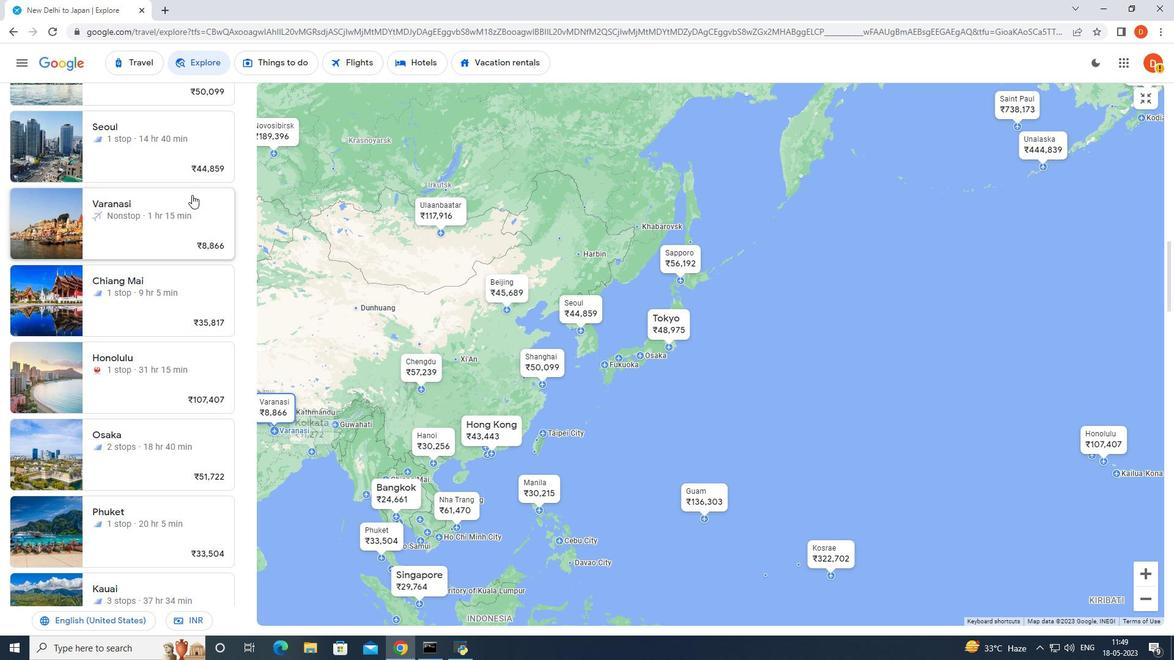 
Action: Mouse scrolled (192, 195) with delta (0, 0)
Screenshot: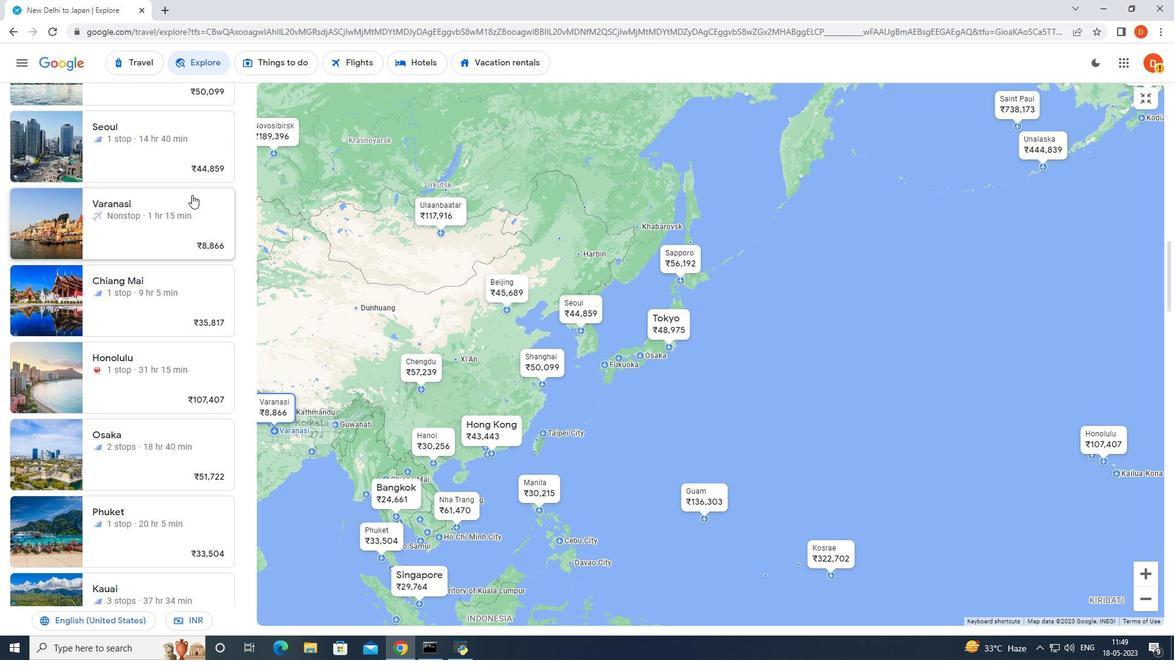 
Action: Mouse scrolled (192, 195) with delta (0, 0)
Screenshot: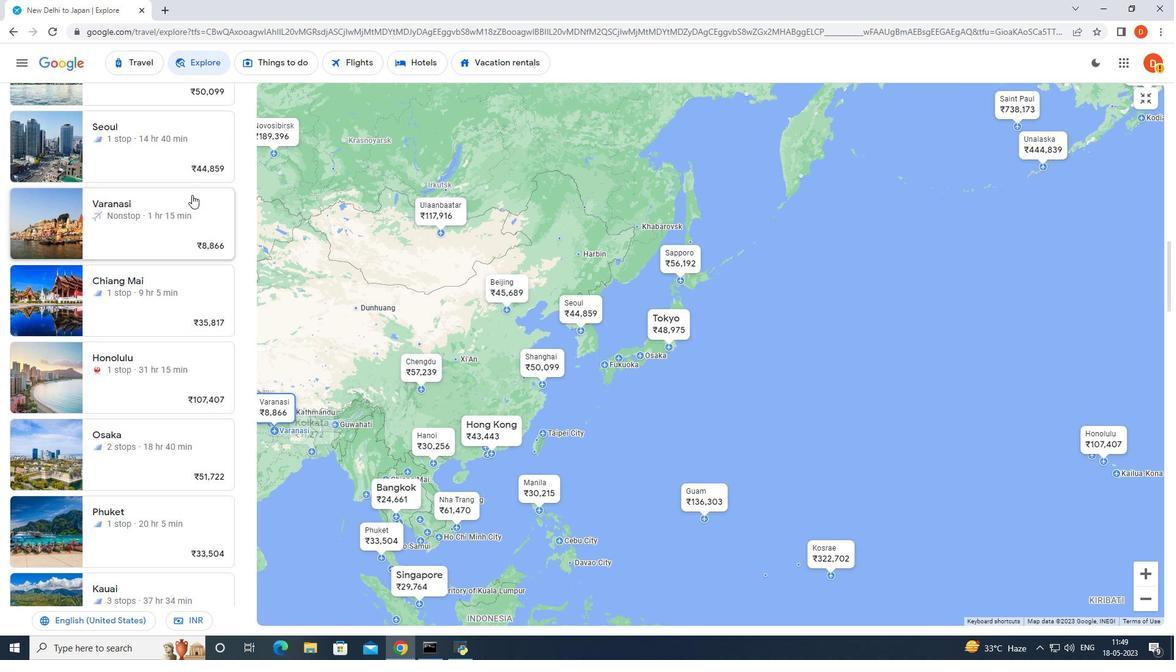 
Action: Mouse scrolled (192, 195) with delta (0, 0)
Screenshot: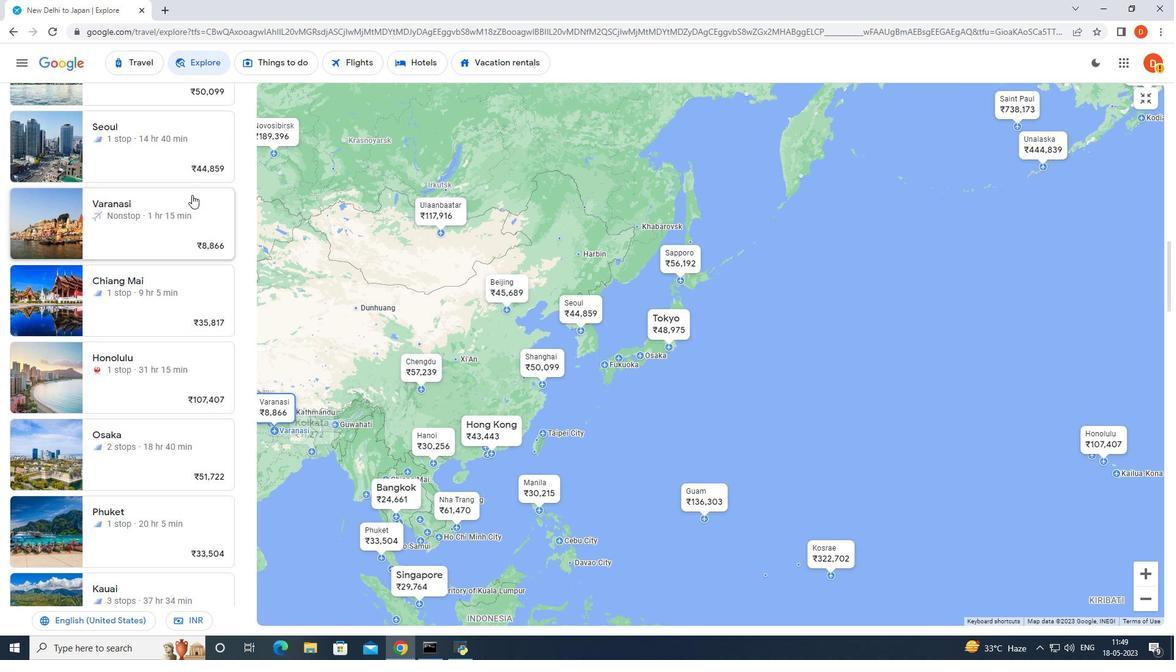 
Action: Mouse moved to (192, 195)
Screenshot: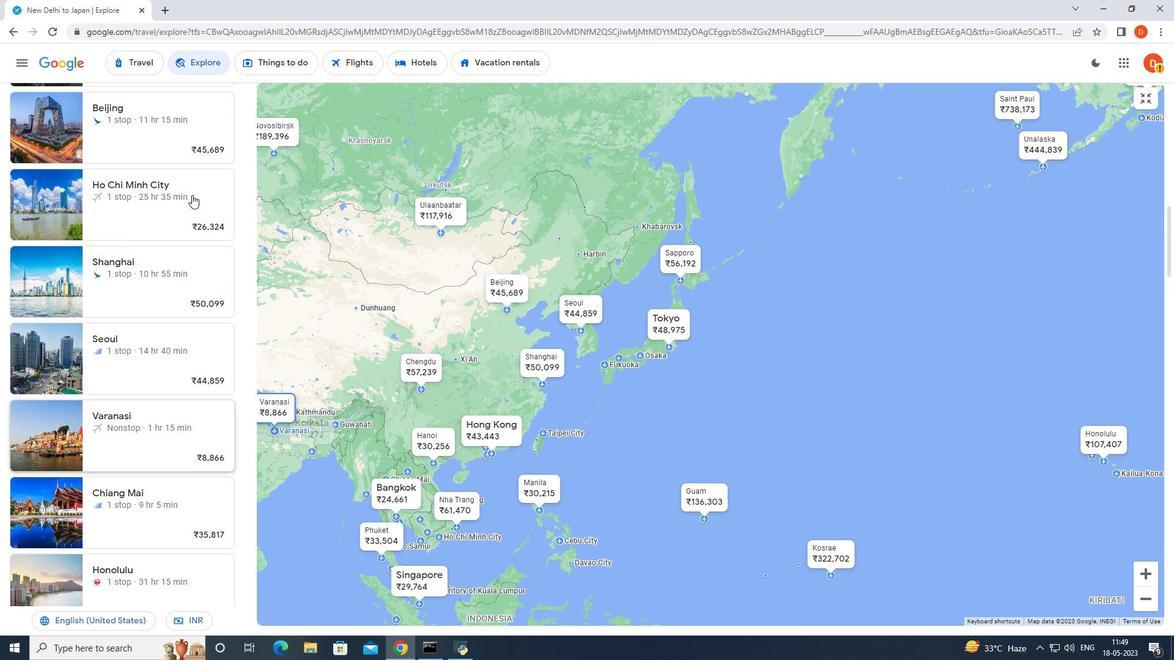 
Action: Mouse scrolled (192, 196) with delta (0, 0)
Screenshot: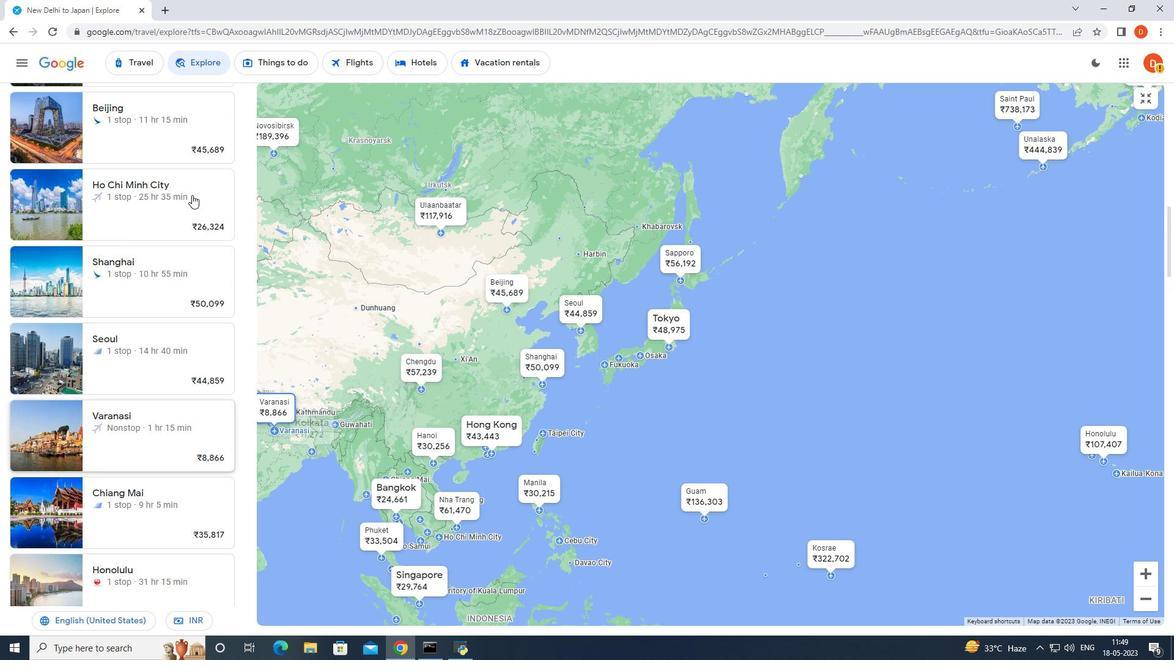 
Action: Mouse scrolled (192, 196) with delta (0, 0)
Screenshot: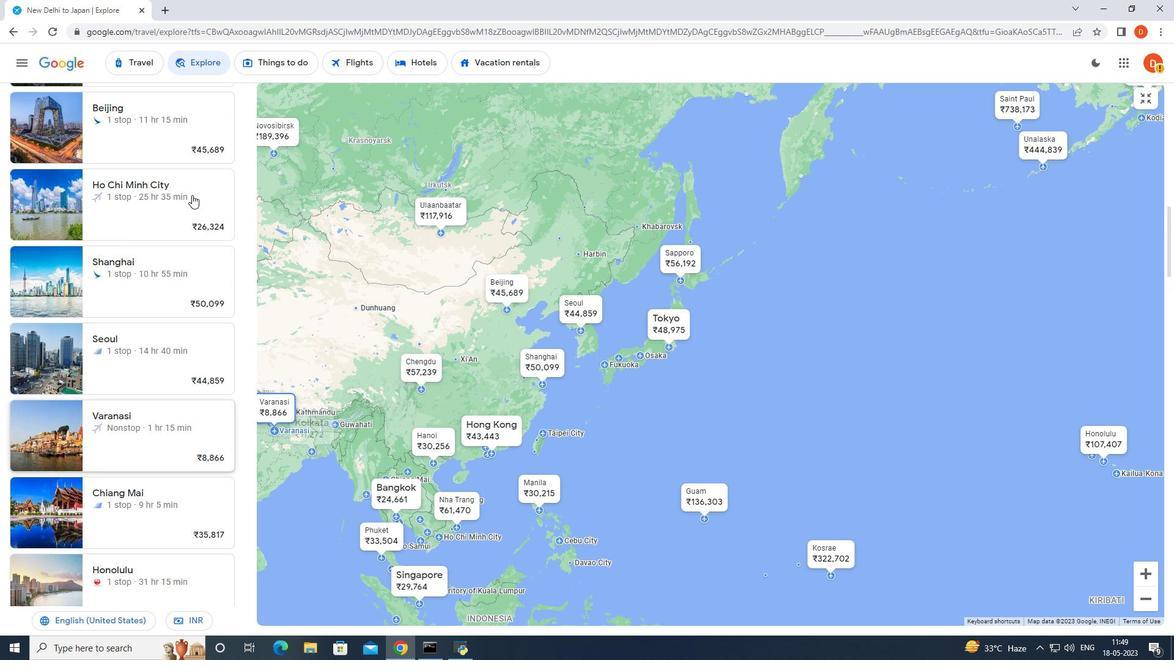 
Action: Mouse scrolled (192, 196) with delta (0, 0)
Screenshot: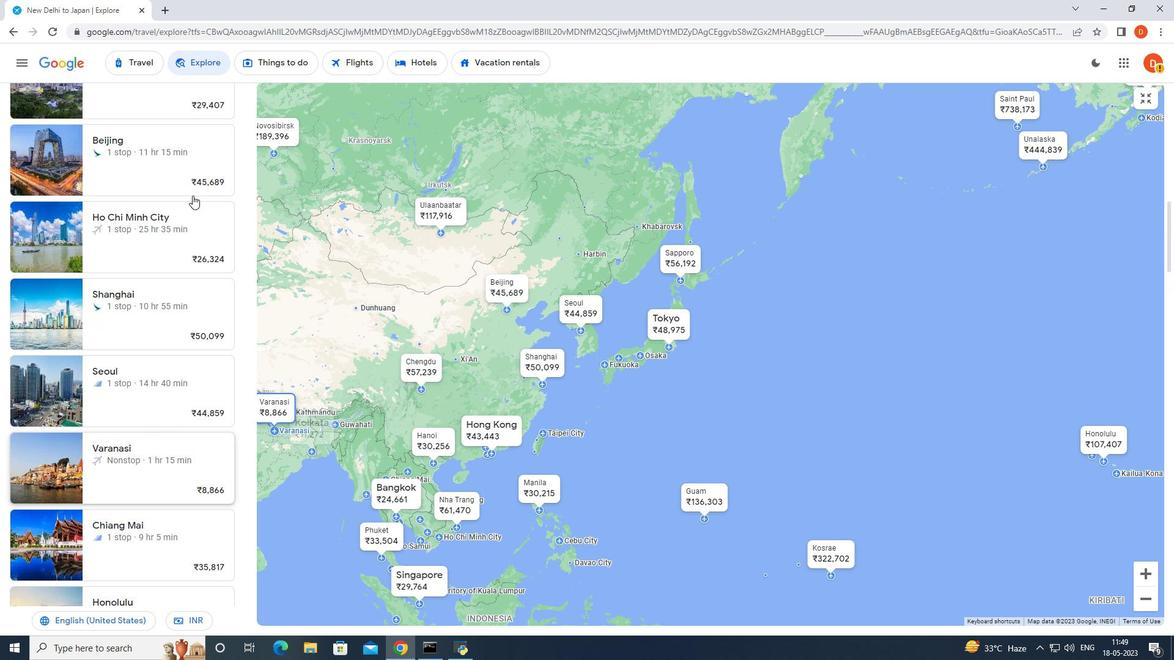 
Action: Mouse scrolled (192, 196) with delta (0, 0)
Screenshot: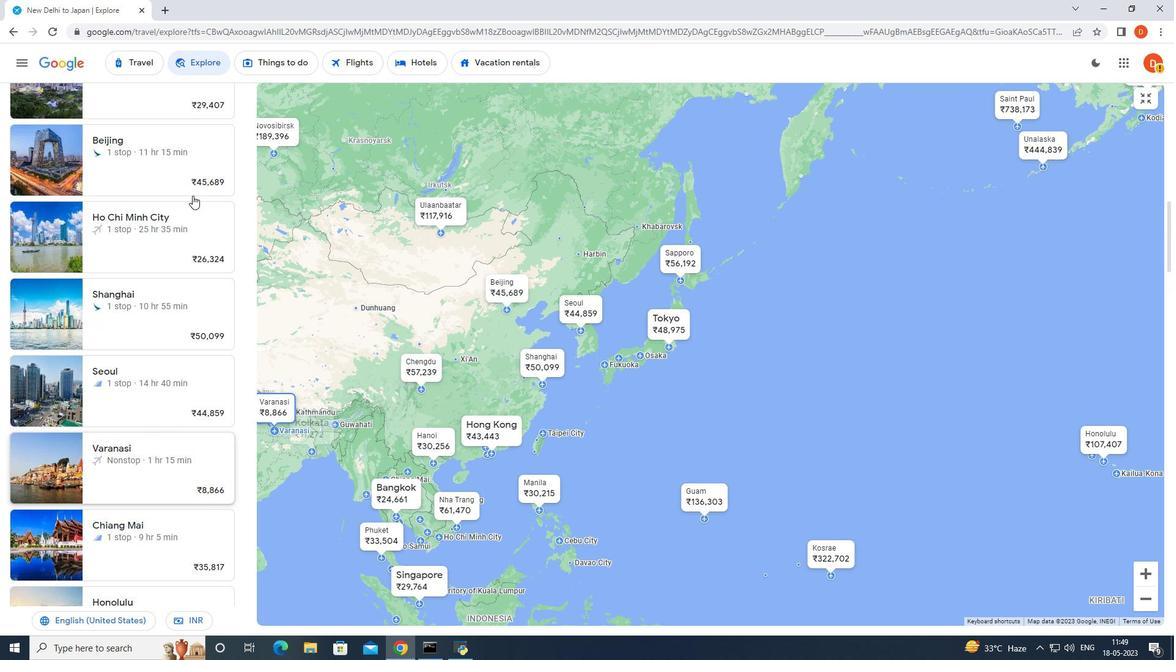 
Action: Mouse scrolled (192, 196) with delta (0, 0)
Screenshot: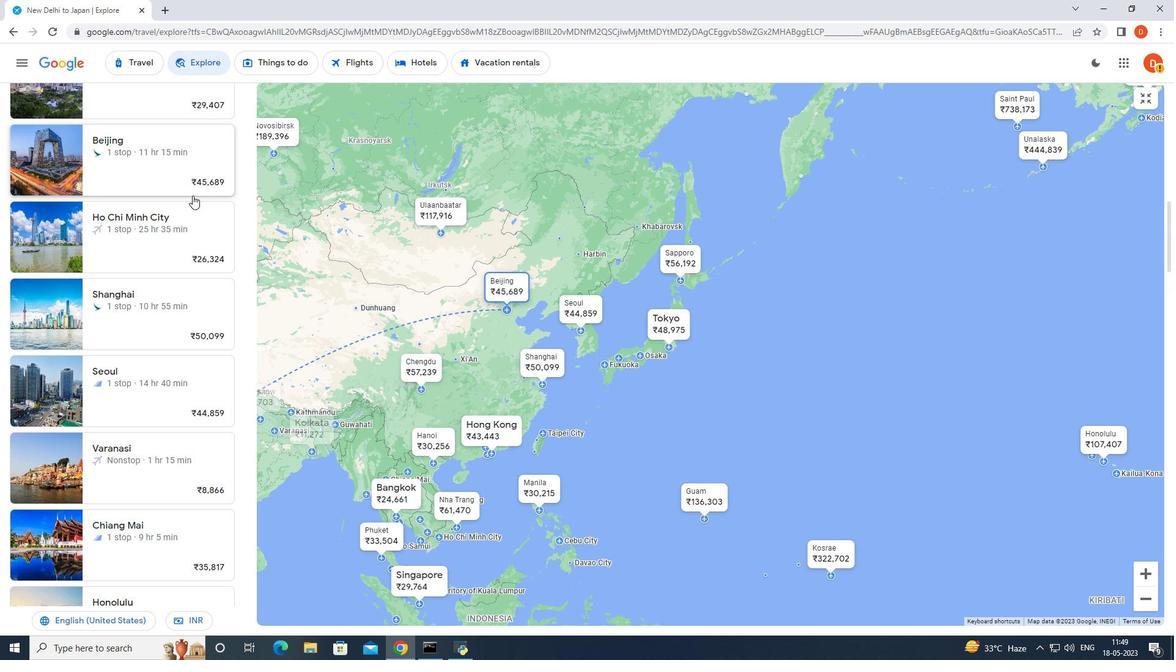 
Action: Mouse scrolled (192, 196) with delta (0, 0)
Screenshot: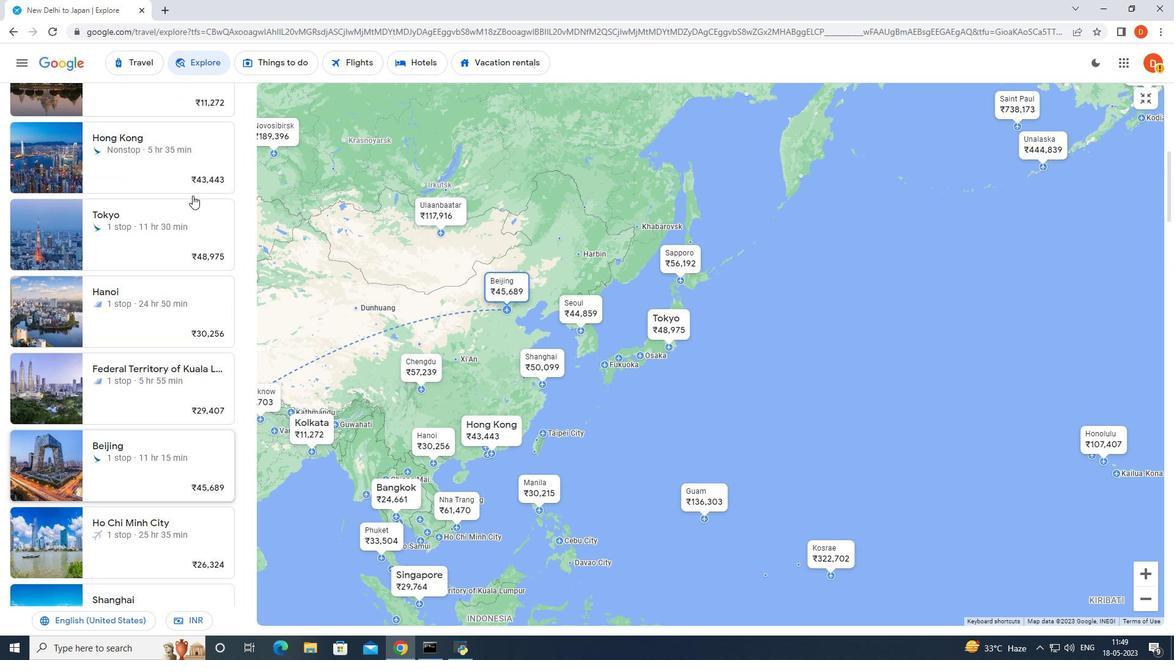 
Action: Mouse scrolled (192, 196) with delta (0, 0)
Screenshot: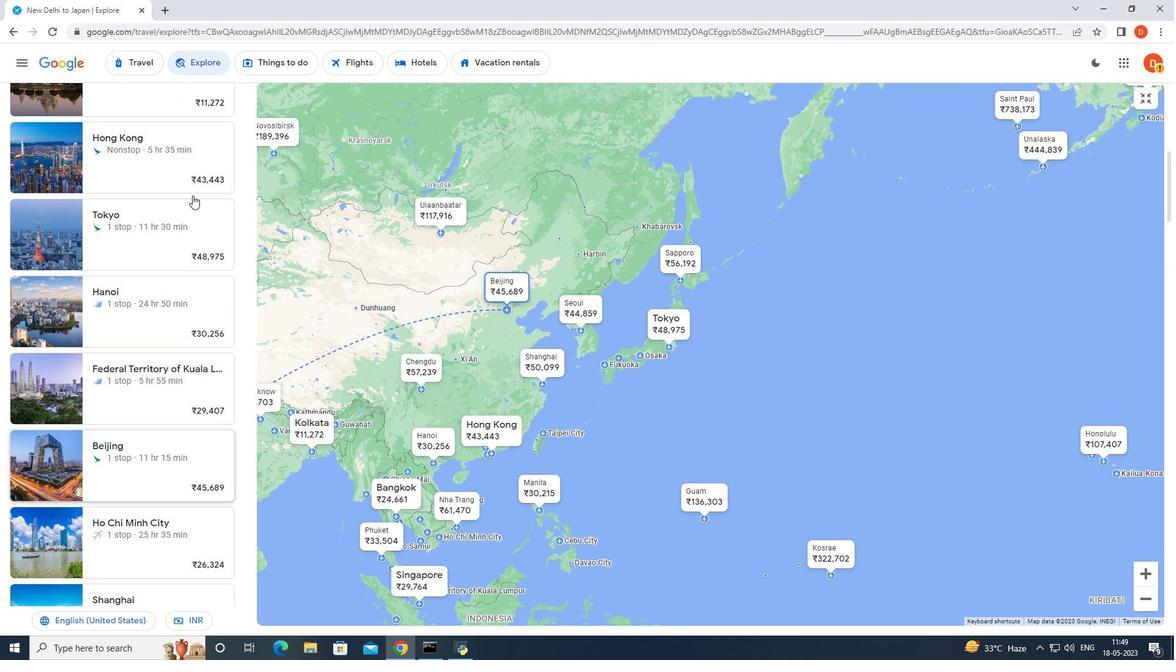 
Action: Mouse scrolled (192, 196) with delta (0, 0)
Screenshot: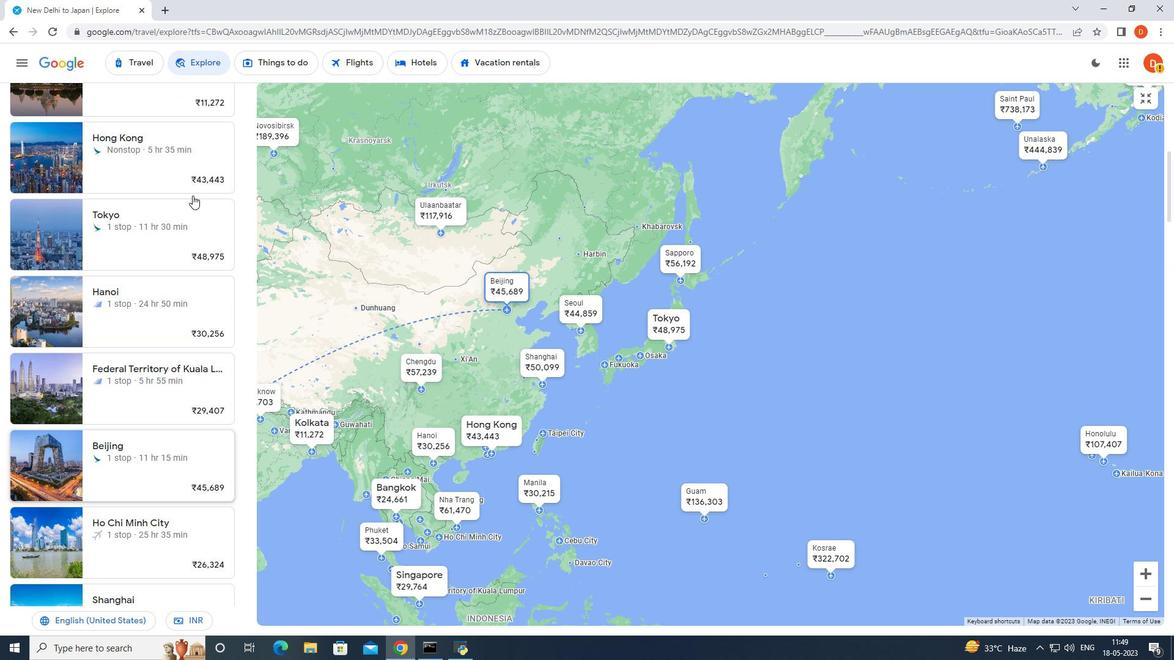 
Action: Mouse scrolled (192, 196) with delta (0, 0)
Screenshot: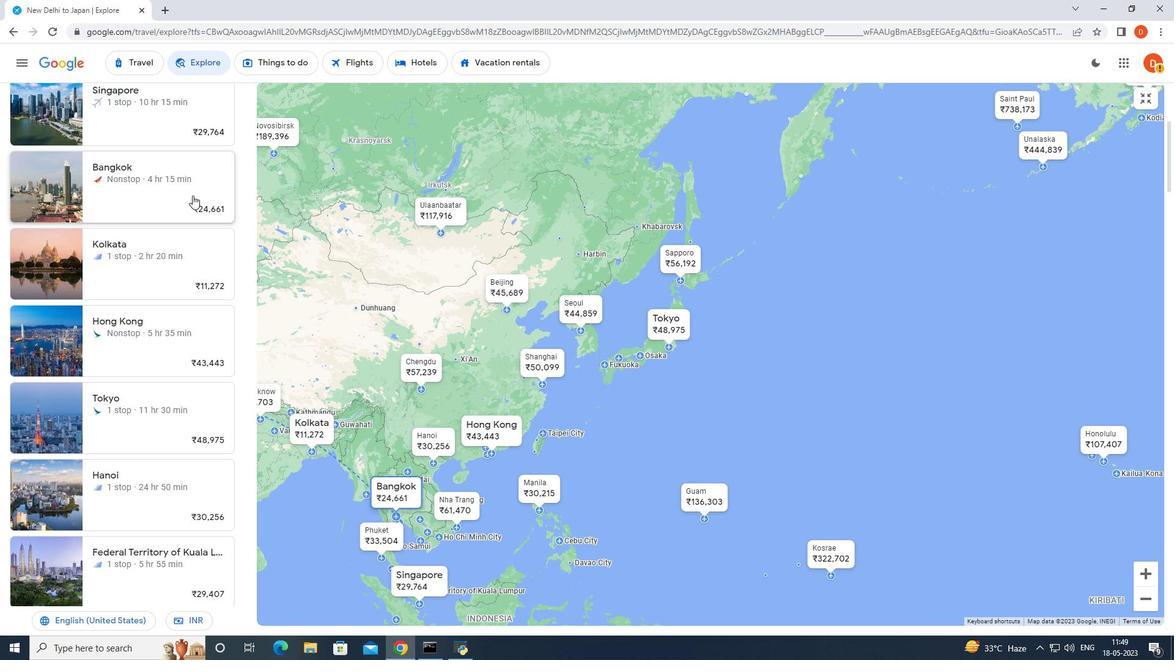 
Action: Mouse scrolled (192, 196) with delta (0, 0)
Screenshot: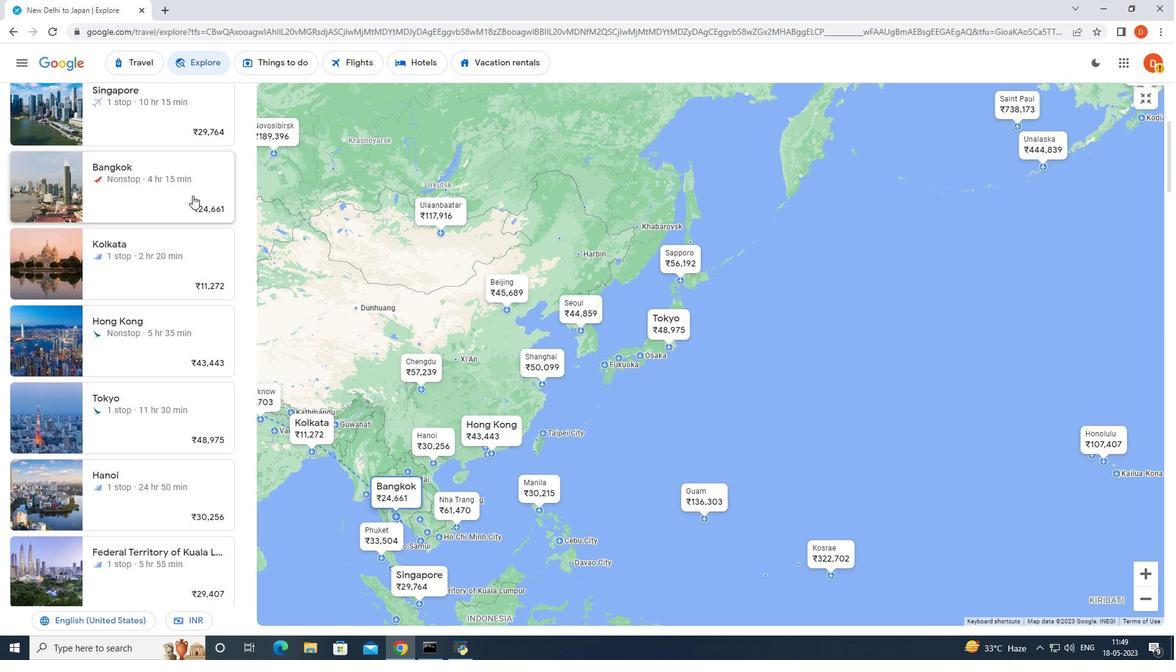 
Action: Mouse scrolled (192, 196) with delta (0, 0)
Screenshot: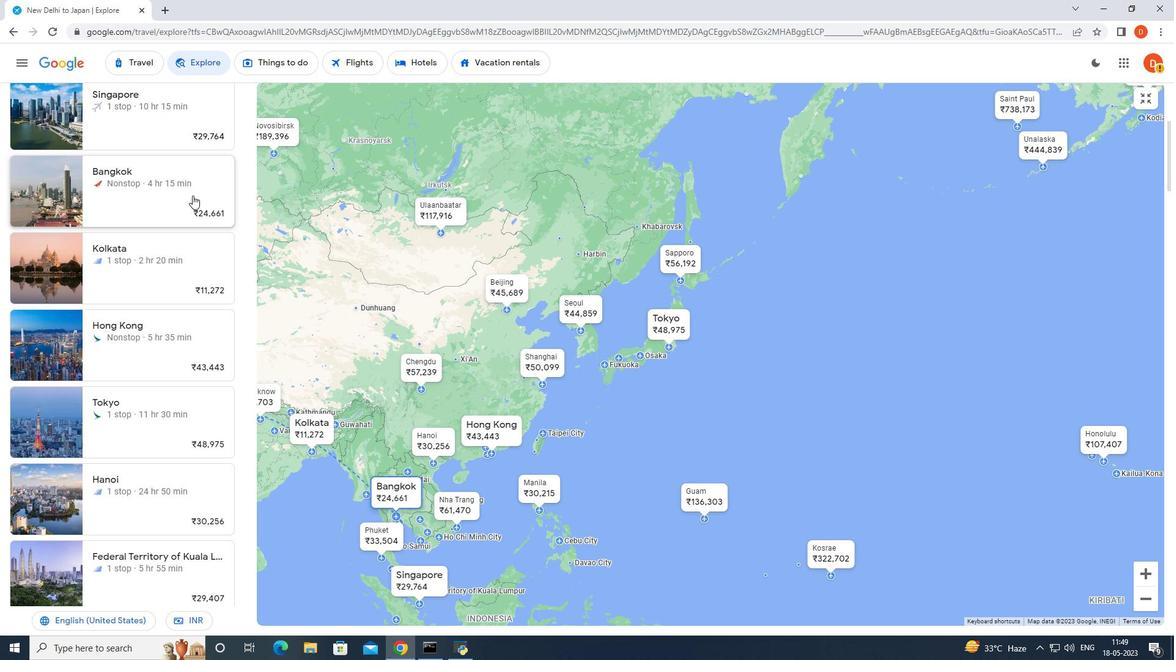 
Action: Mouse scrolled (192, 196) with delta (0, 0)
Screenshot: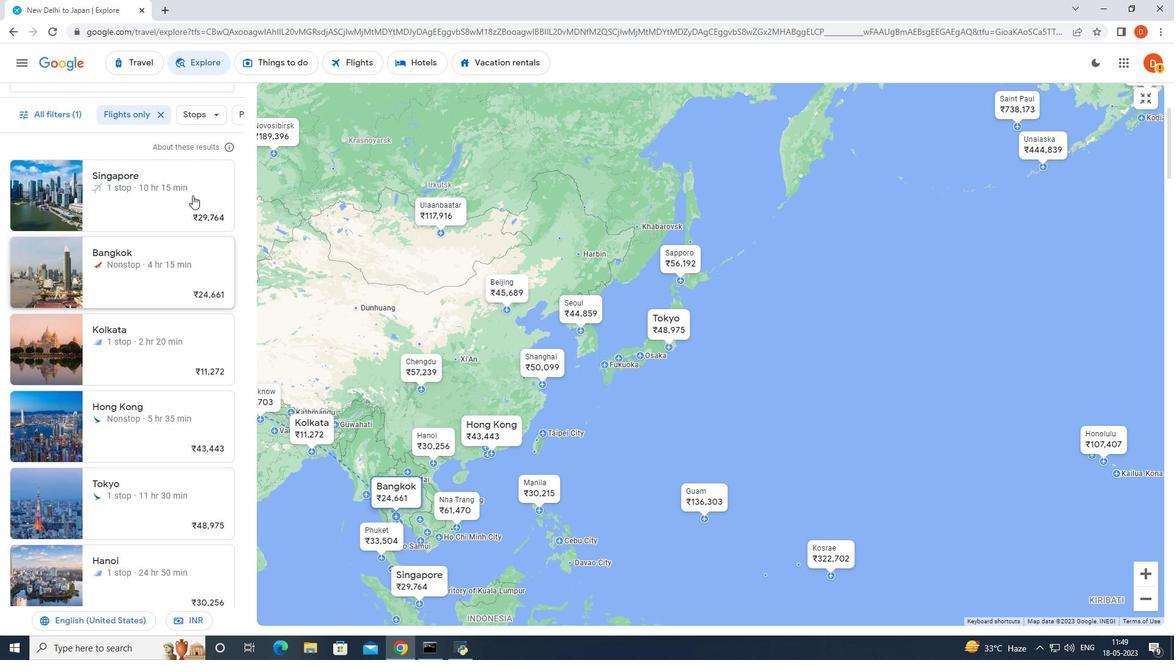 
Action: Mouse scrolled (192, 195) with delta (0, 0)
Screenshot: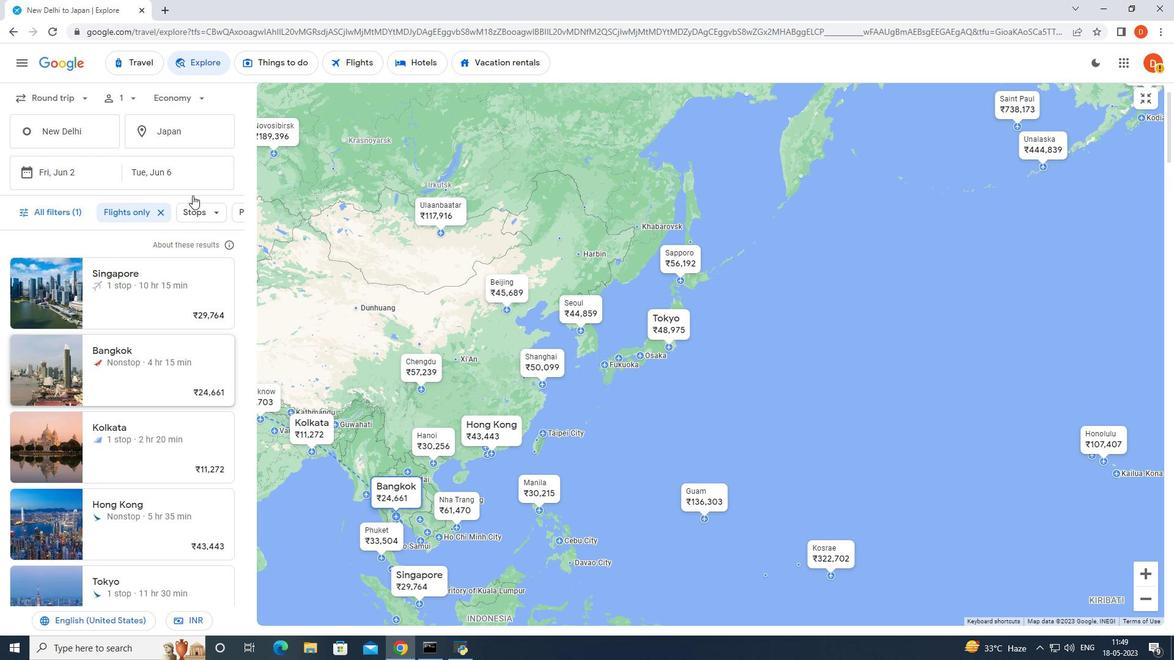 
Action: Mouse scrolled (192, 195) with delta (0, 0)
Screenshot: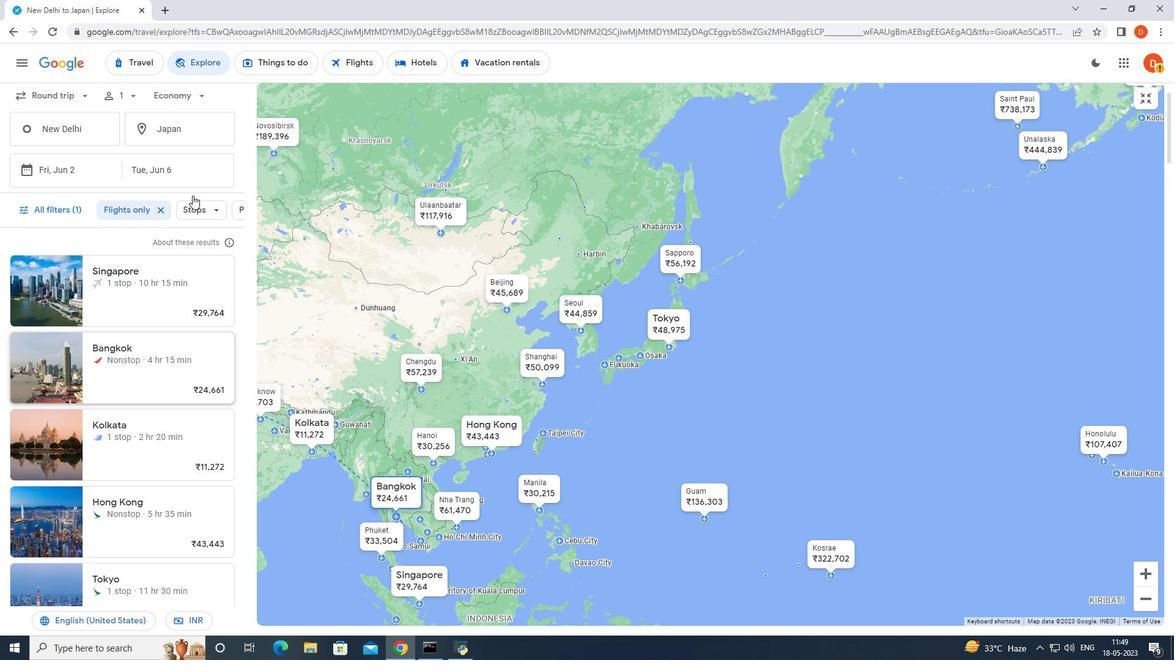 
Action: Mouse scrolled (192, 196) with delta (0, 0)
Screenshot: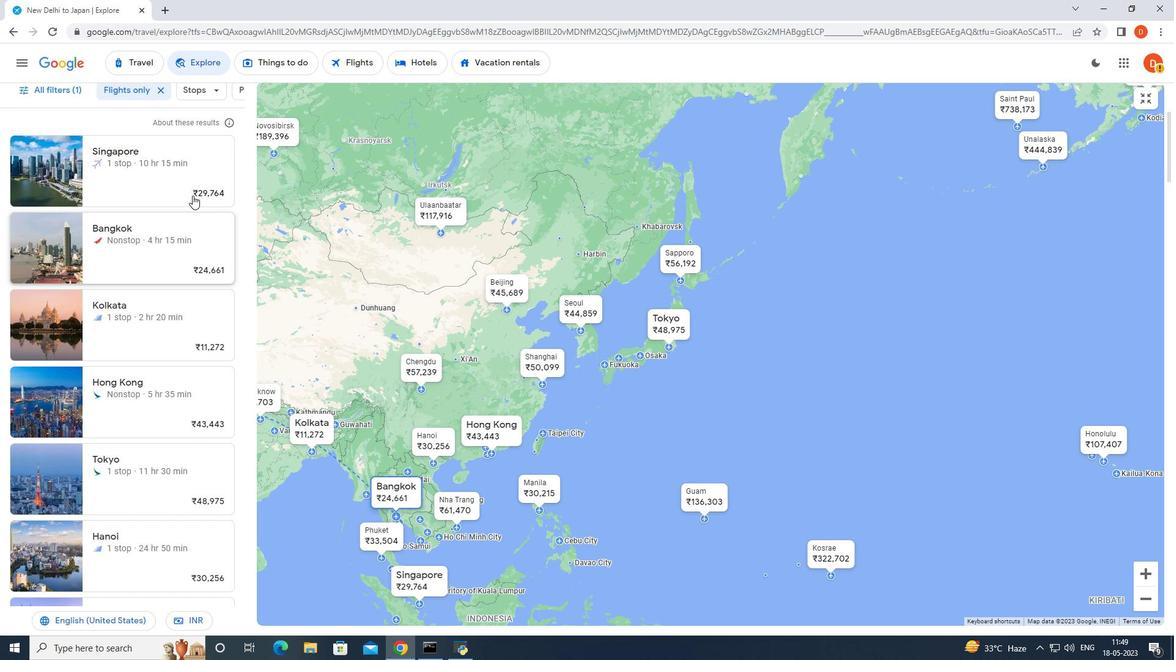 
Action: Mouse scrolled (192, 195) with delta (0, 0)
Screenshot: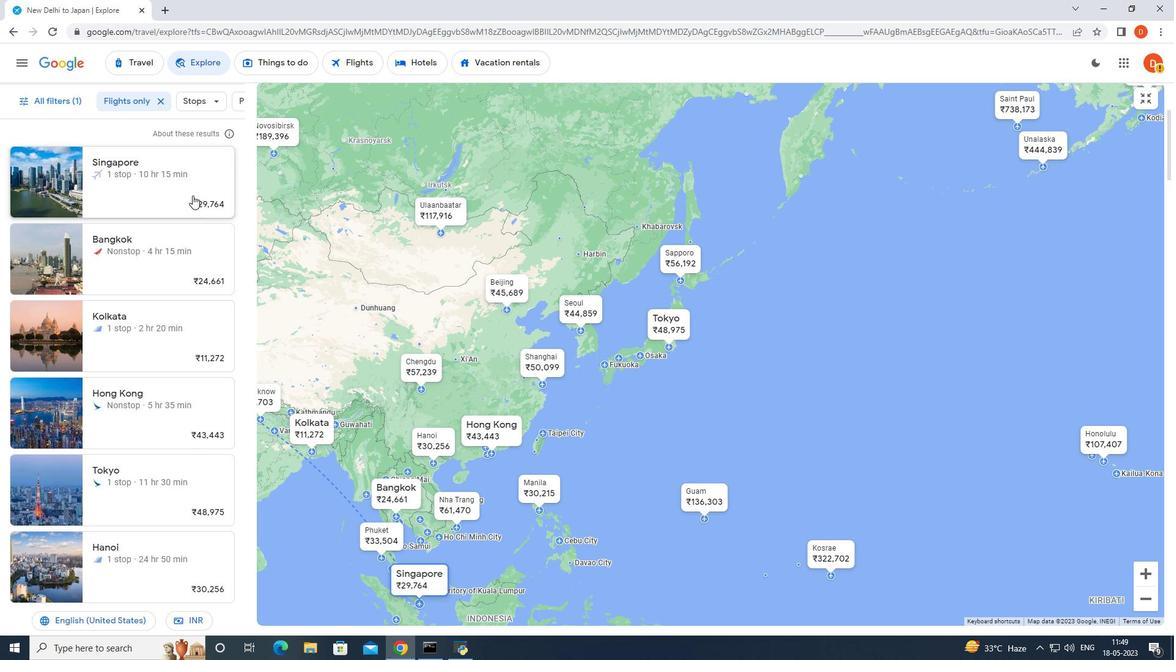 
Action: Mouse scrolled (192, 195) with delta (0, 0)
Screenshot: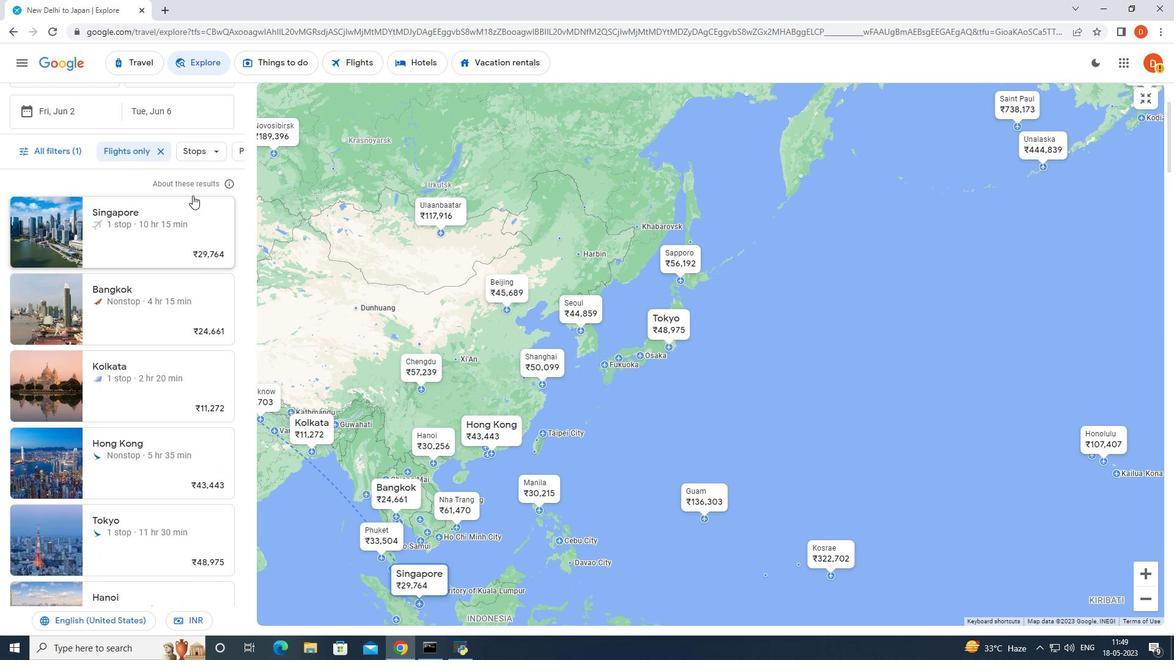 
Action: Mouse scrolled (192, 195) with delta (0, 0)
Screenshot: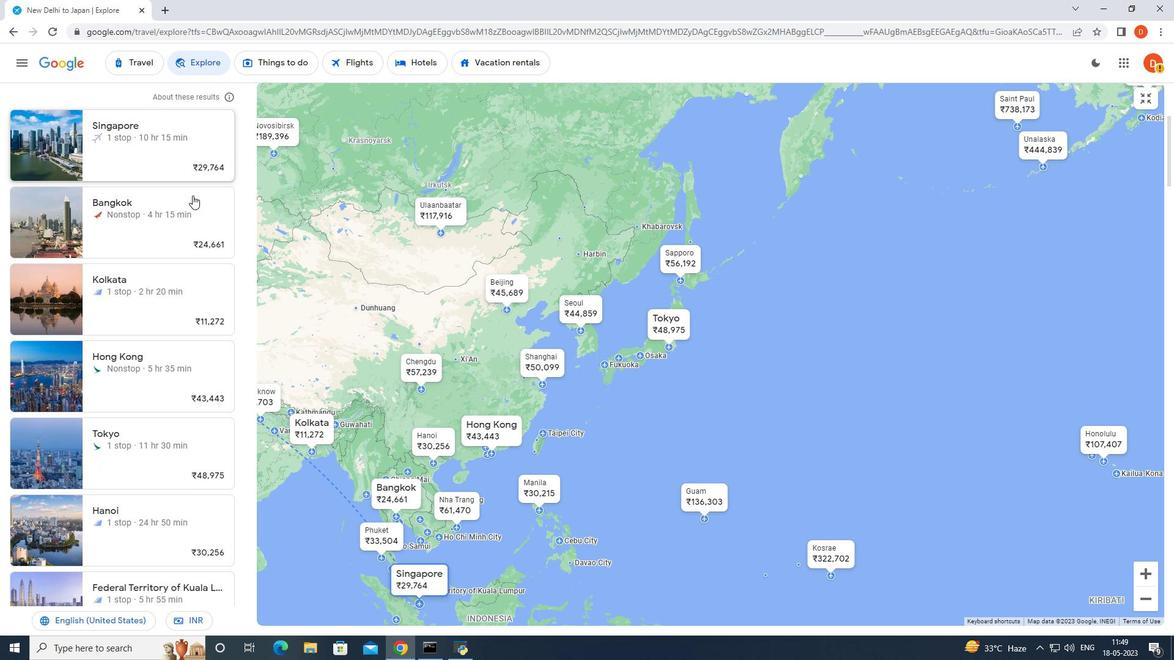 
Action: Mouse scrolled (192, 195) with delta (0, 0)
Screenshot: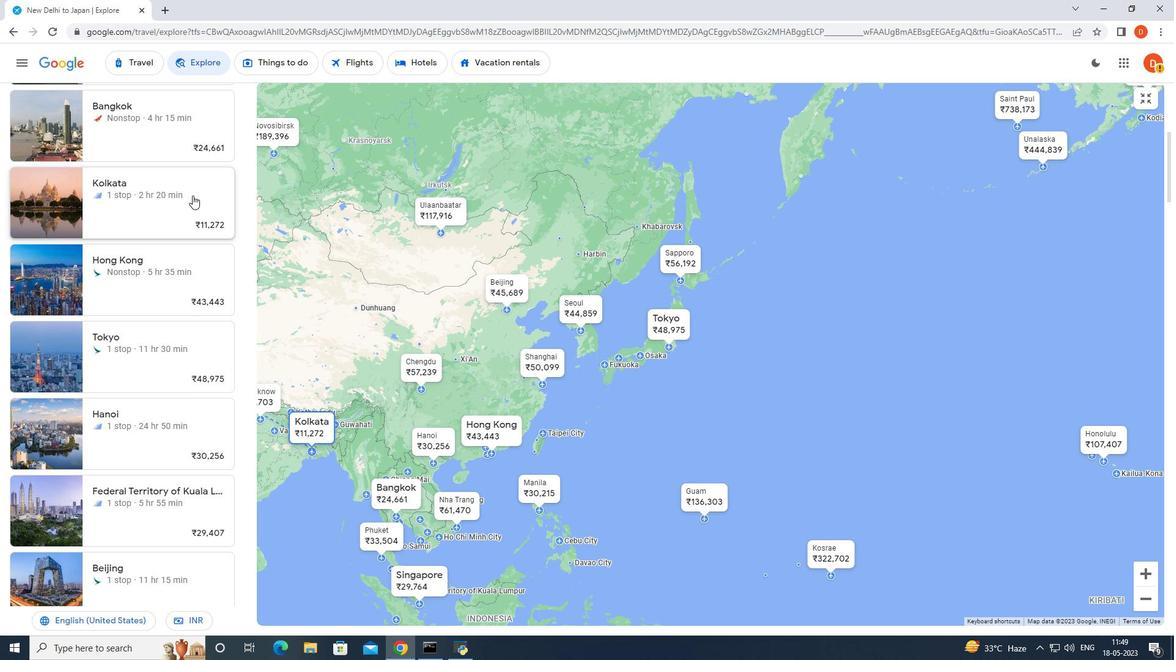 
Action: Mouse moved to (190, 203)
Screenshot: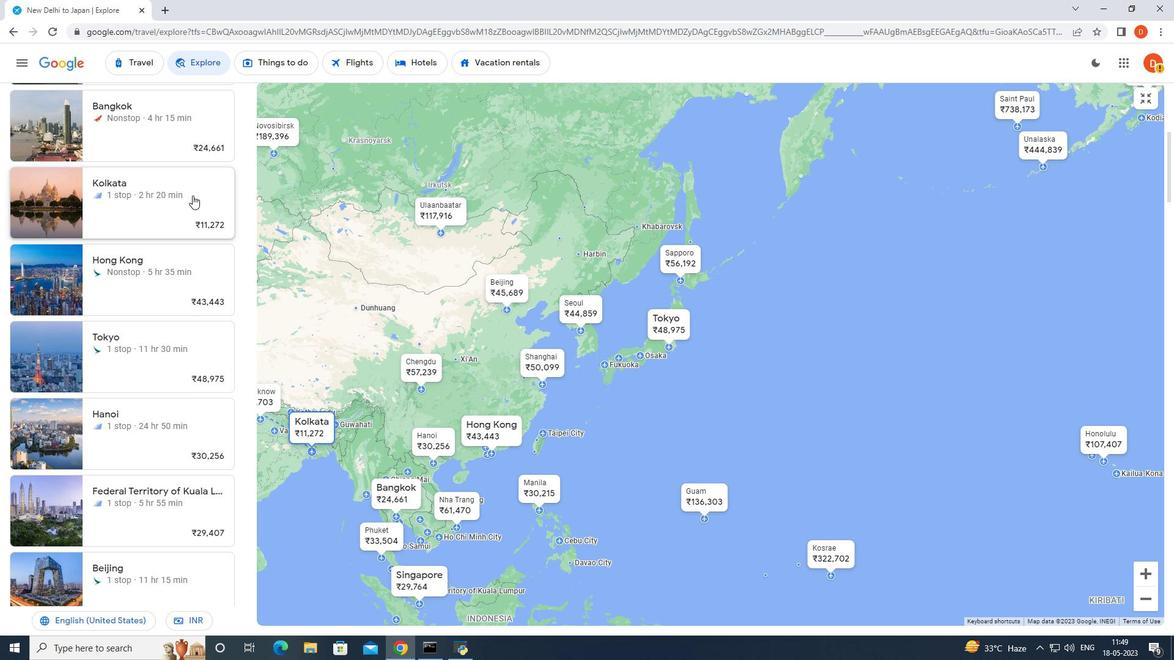 
Action: Mouse scrolled (190, 203) with delta (0, 0)
Screenshot: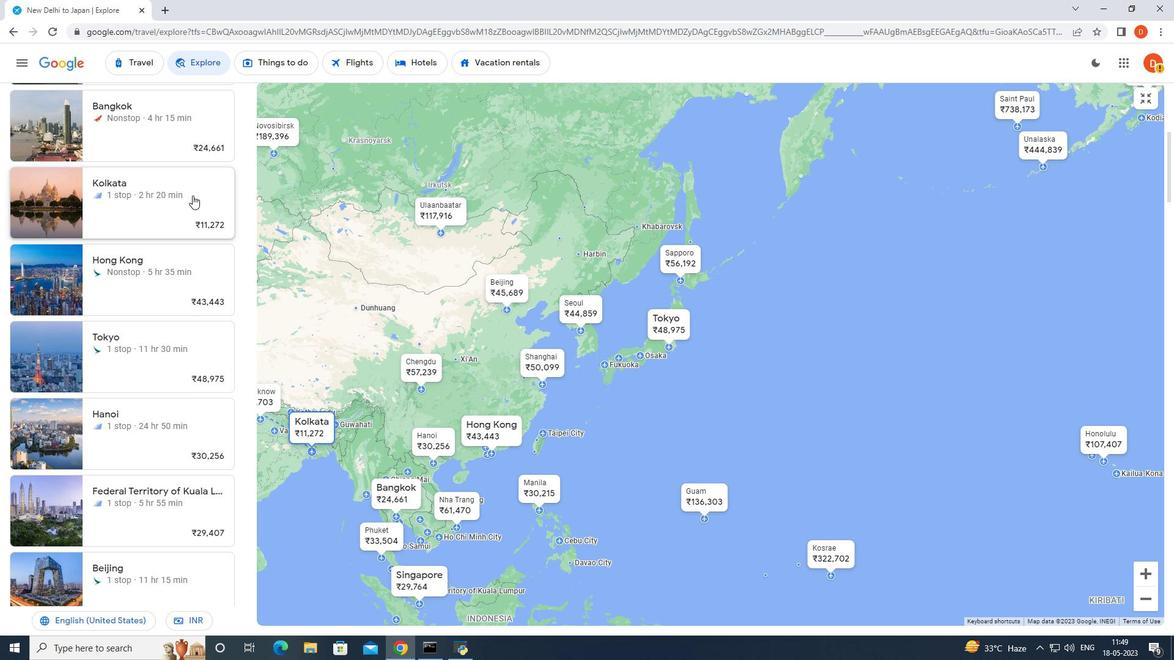 
Action: Mouse moved to (193, 237)
Screenshot: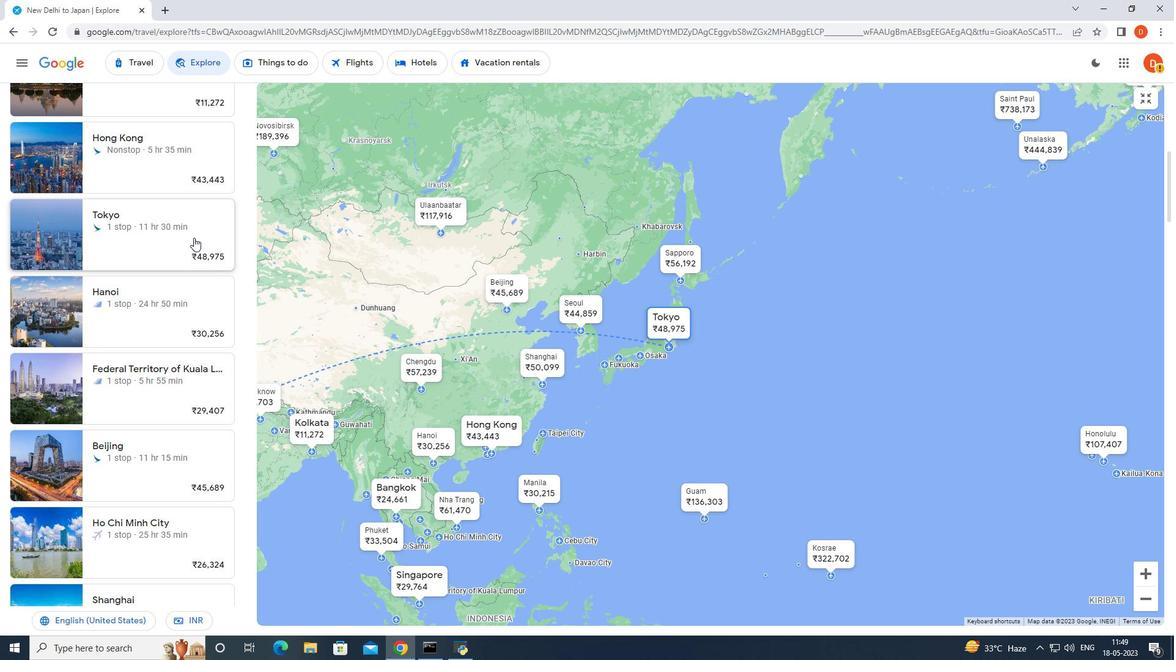 
Action: Mouse pressed left at (193, 237)
Screenshot: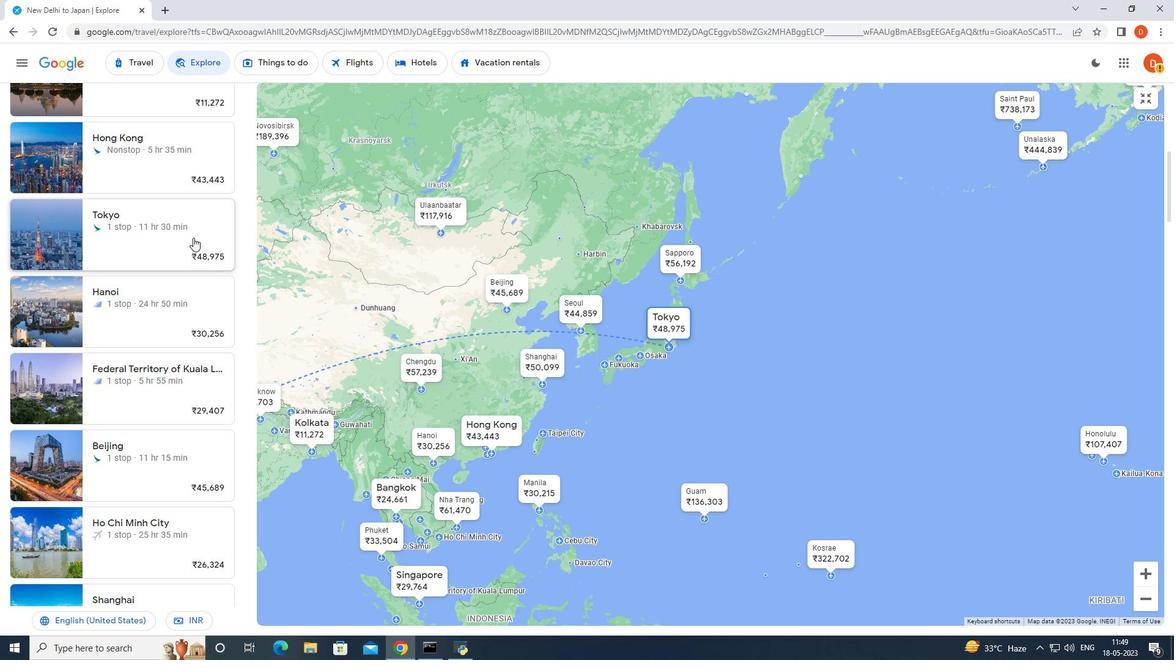 
Action: Mouse moved to (181, 478)
Screenshot: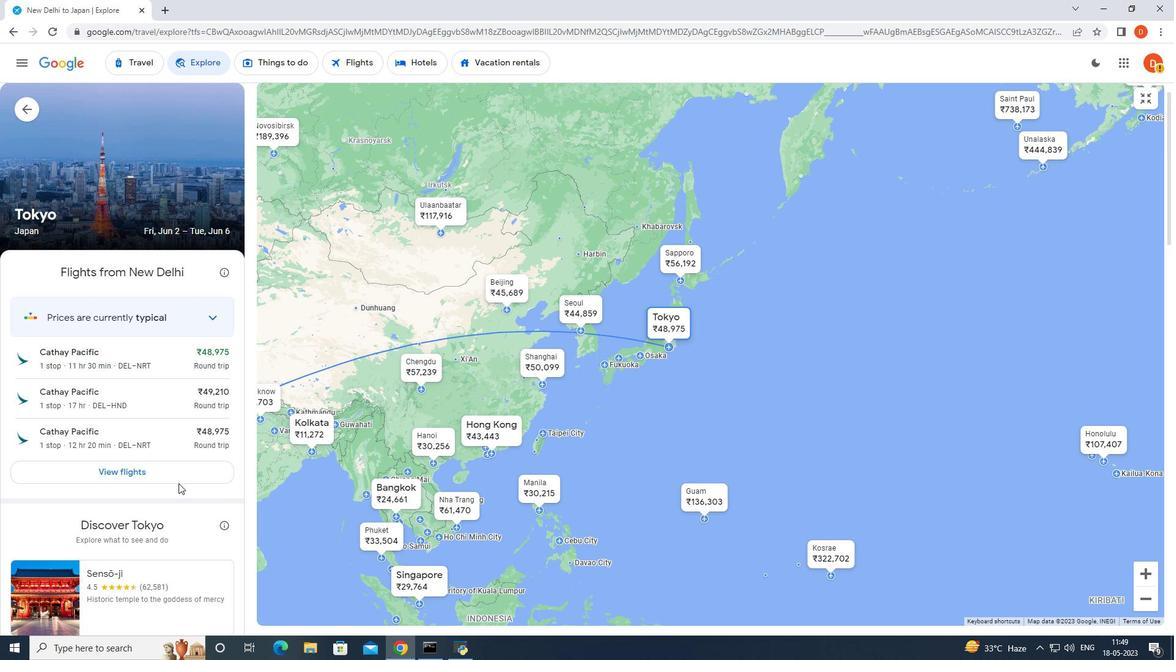 
Action: Mouse pressed left at (181, 478)
Screenshot: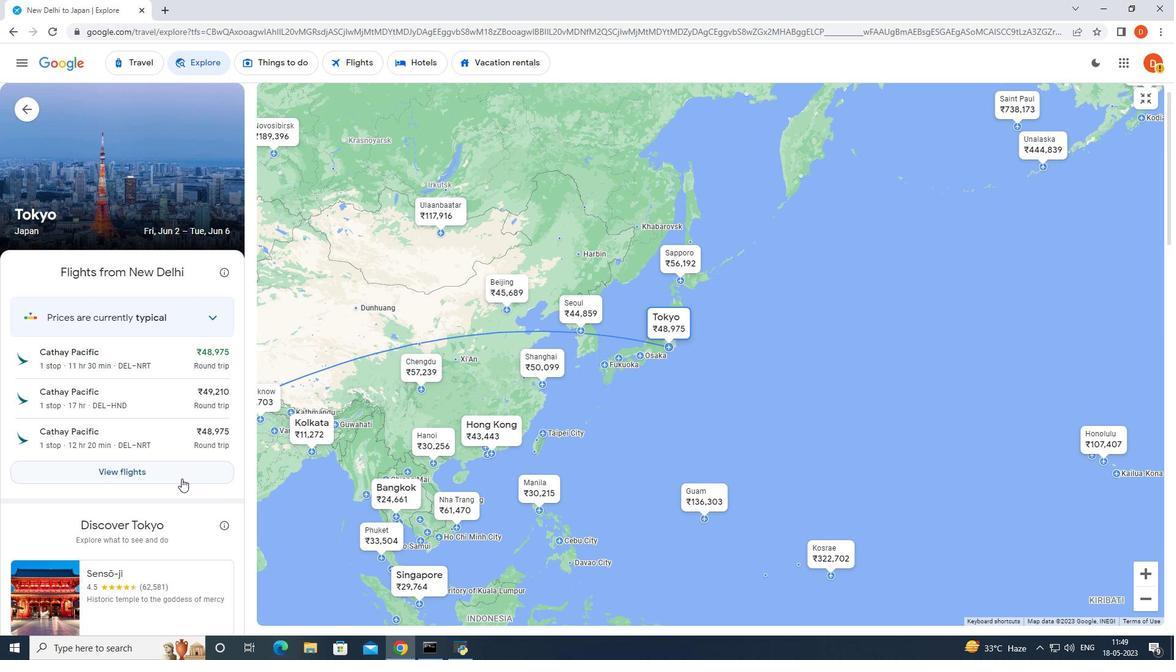 
Action: Mouse moved to (349, 338)
Screenshot: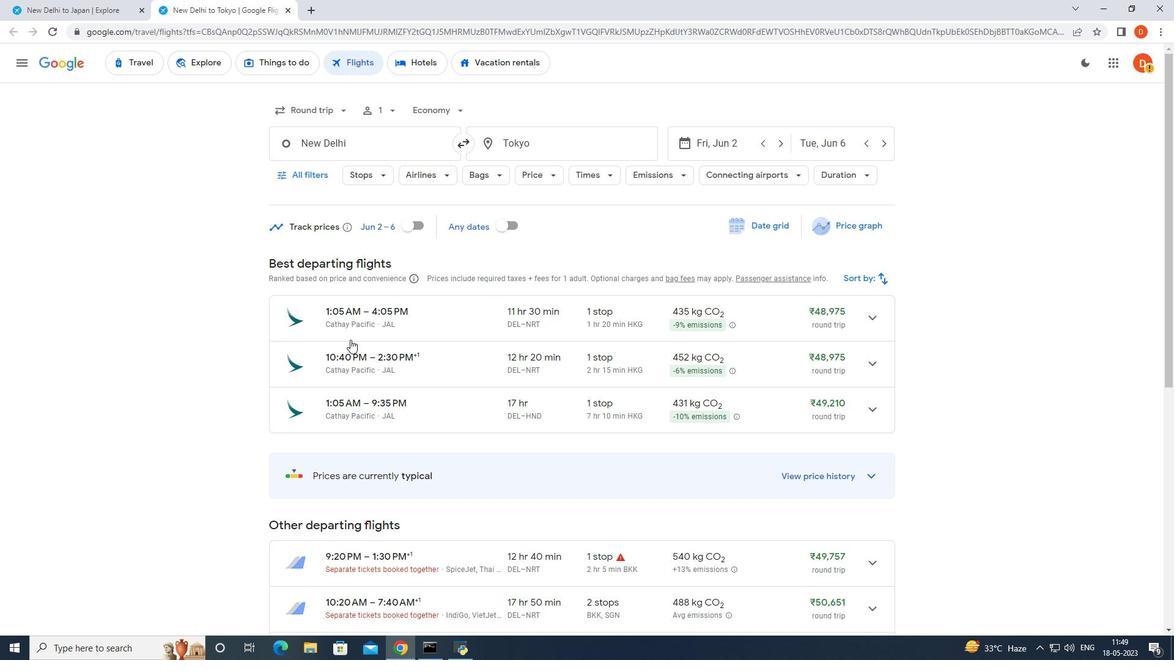 
Action: Mouse scrolled (349, 337) with delta (0, 0)
Screenshot: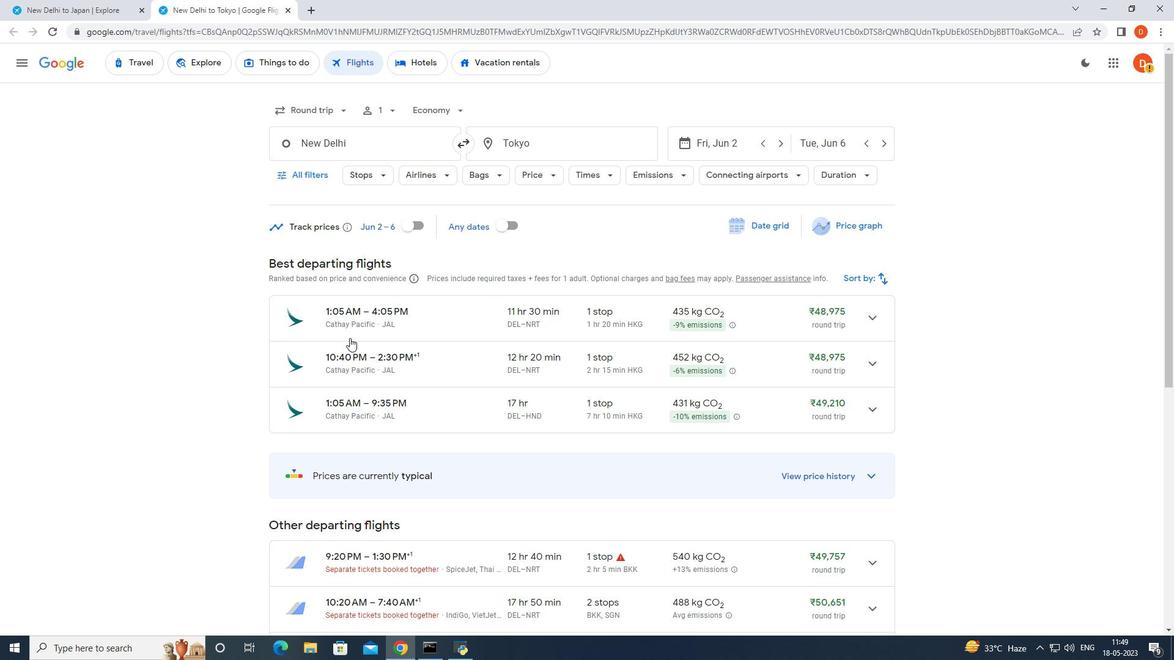 
Action: Mouse moved to (440, 322)
Screenshot: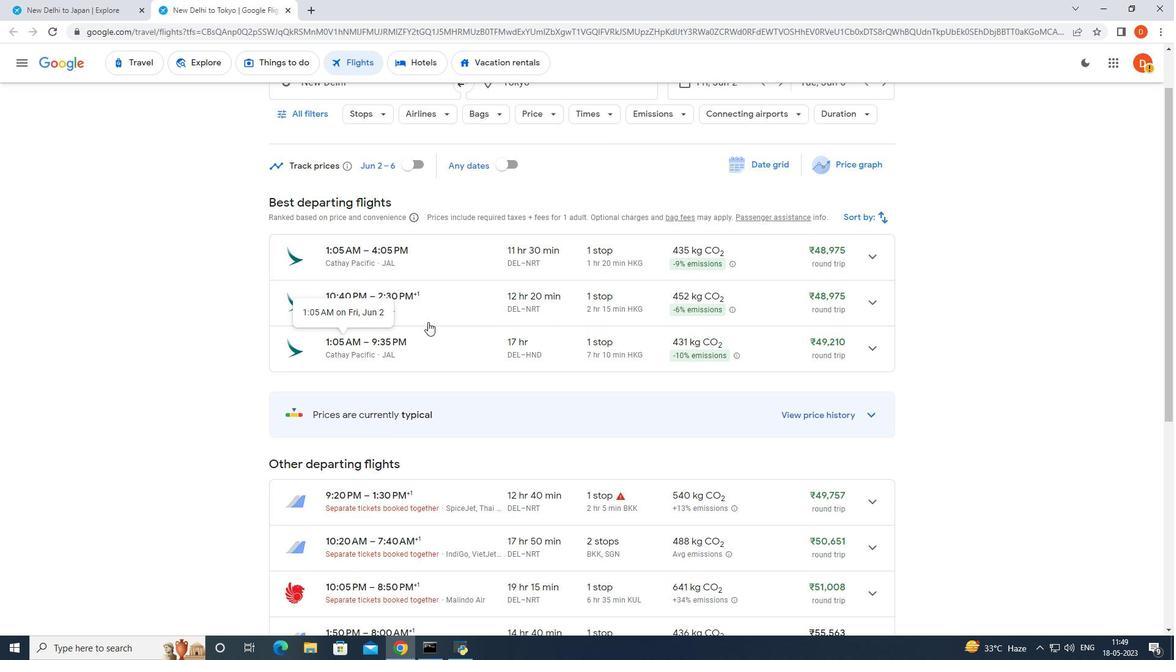 
Action: Mouse scrolled (440, 321) with delta (0, 0)
Screenshot: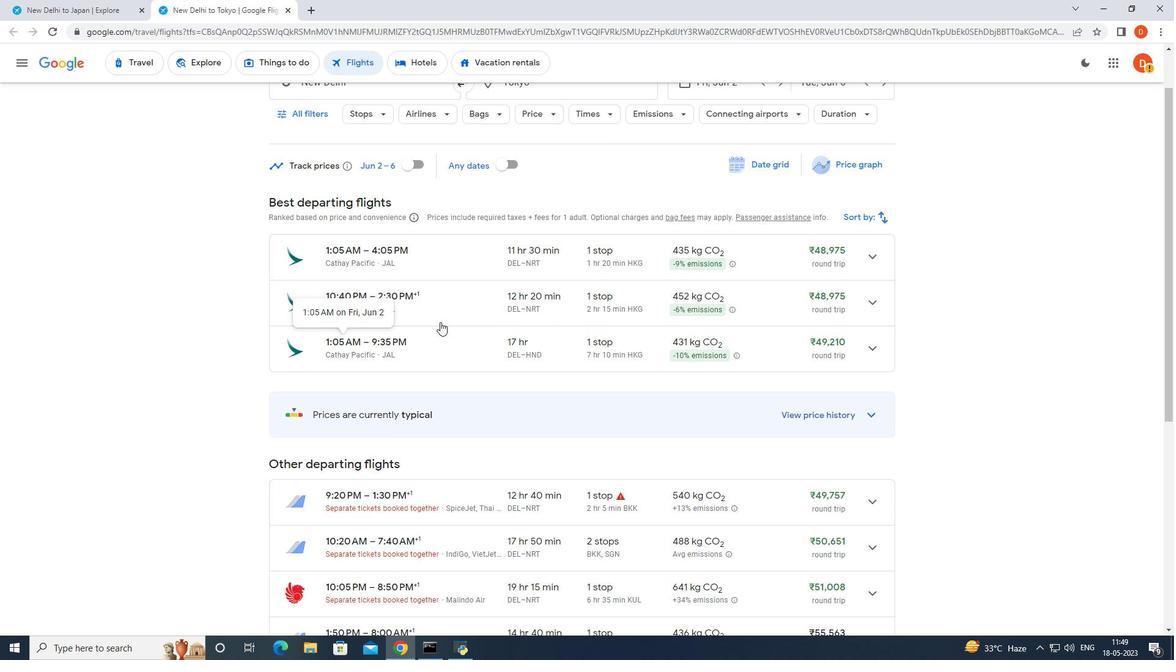 
Action: Mouse scrolled (440, 321) with delta (0, 0)
Screenshot: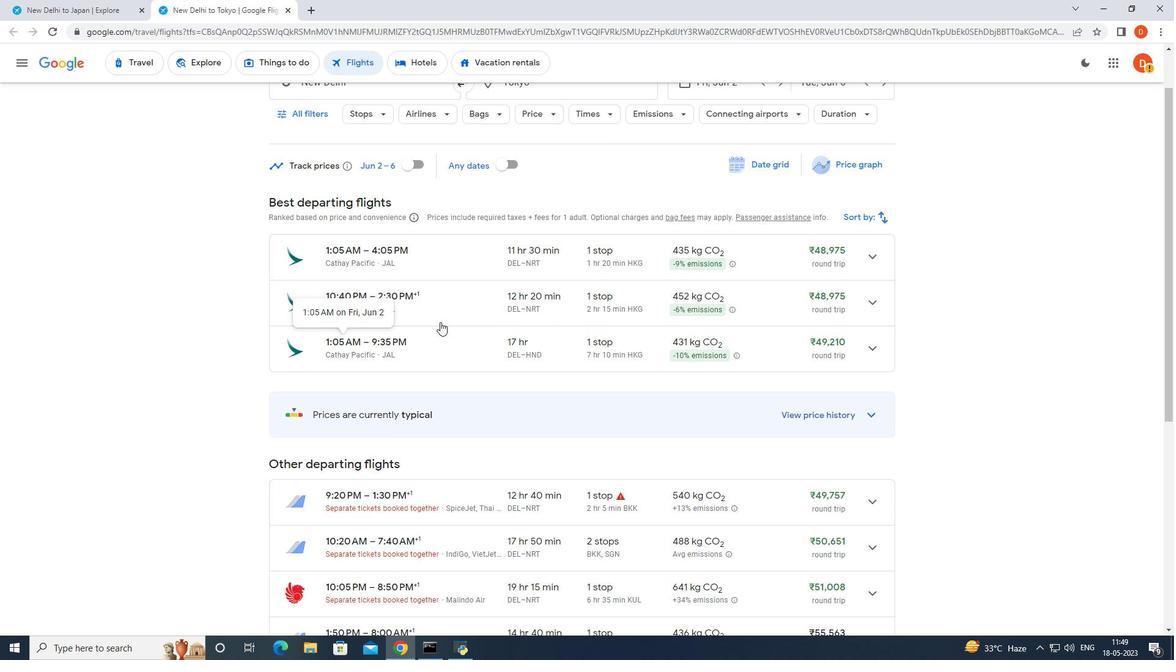 
Action: Mouse moved to (435, 338)
Screenshot: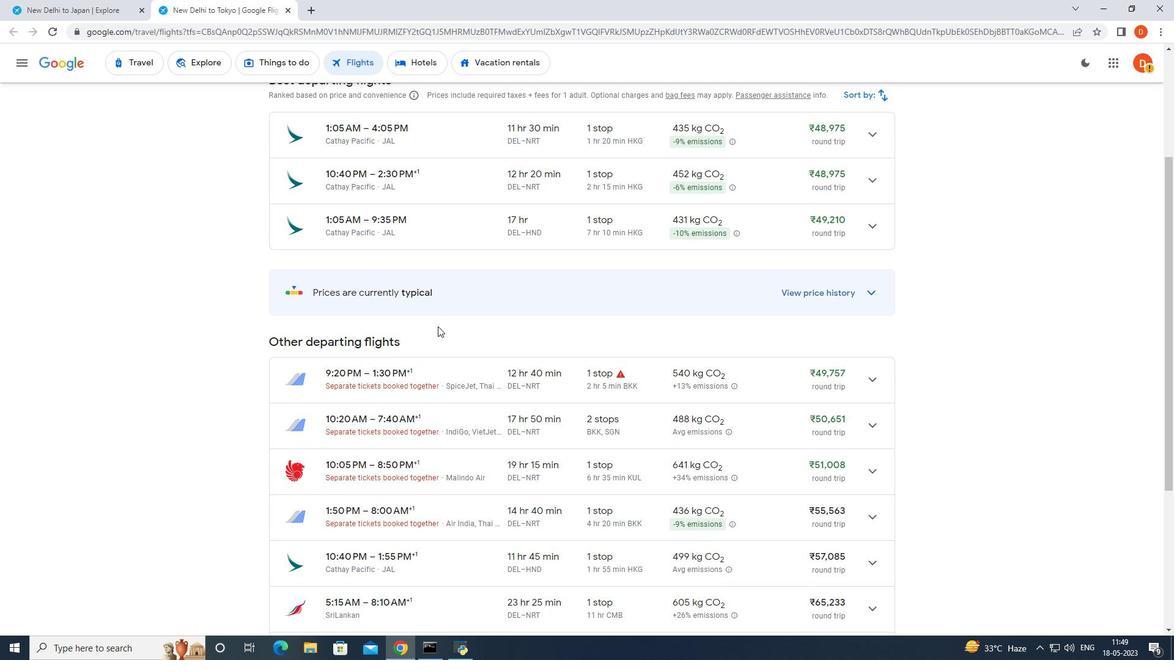 
Action: Mouse scrolled (435, 336) with delta (0, 0)
Screenshot: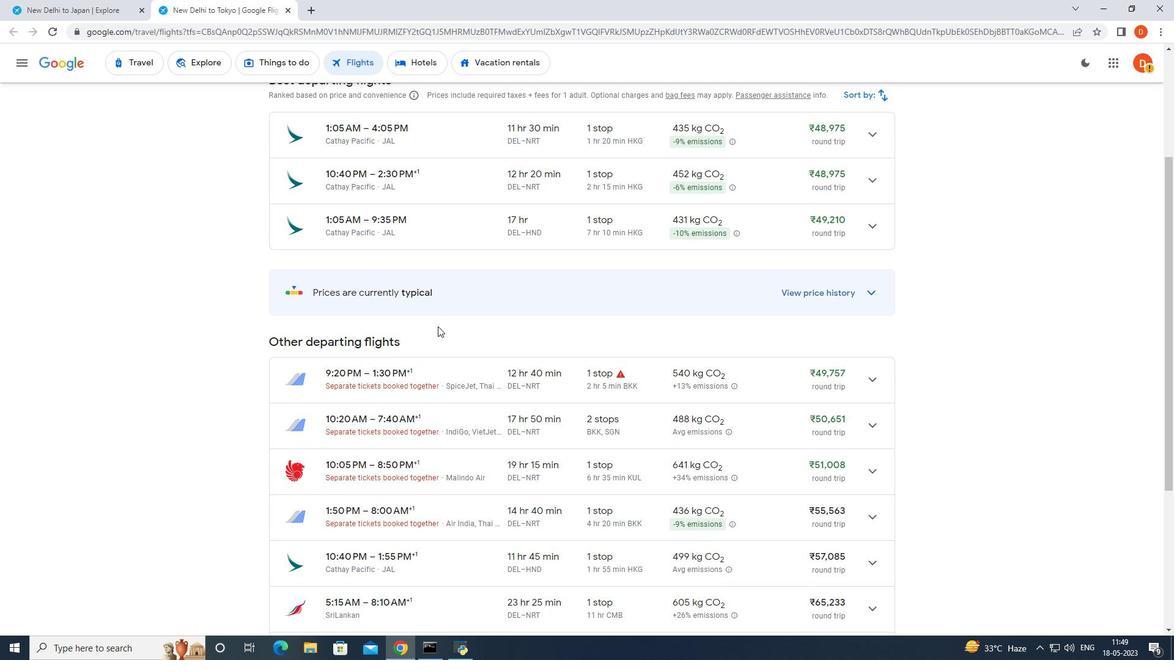 
Action: Mouse moved to (435, 341)
Screenshot: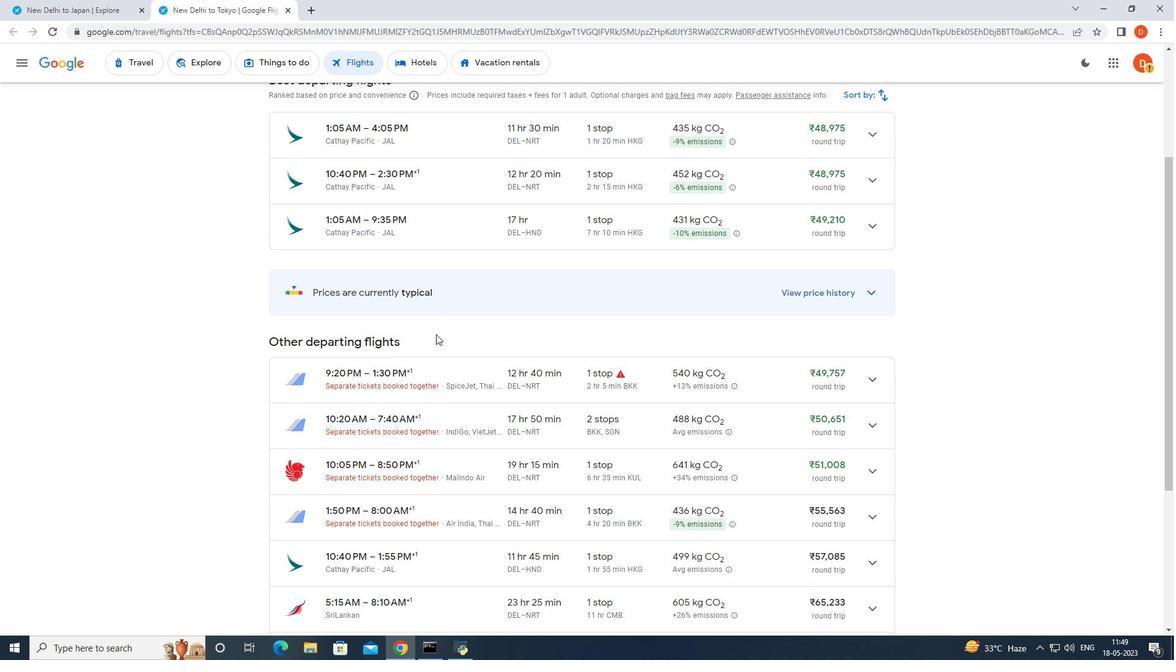 
Action: Mouse scrolled (435, 341) with delta (0, 0)
Screenshot: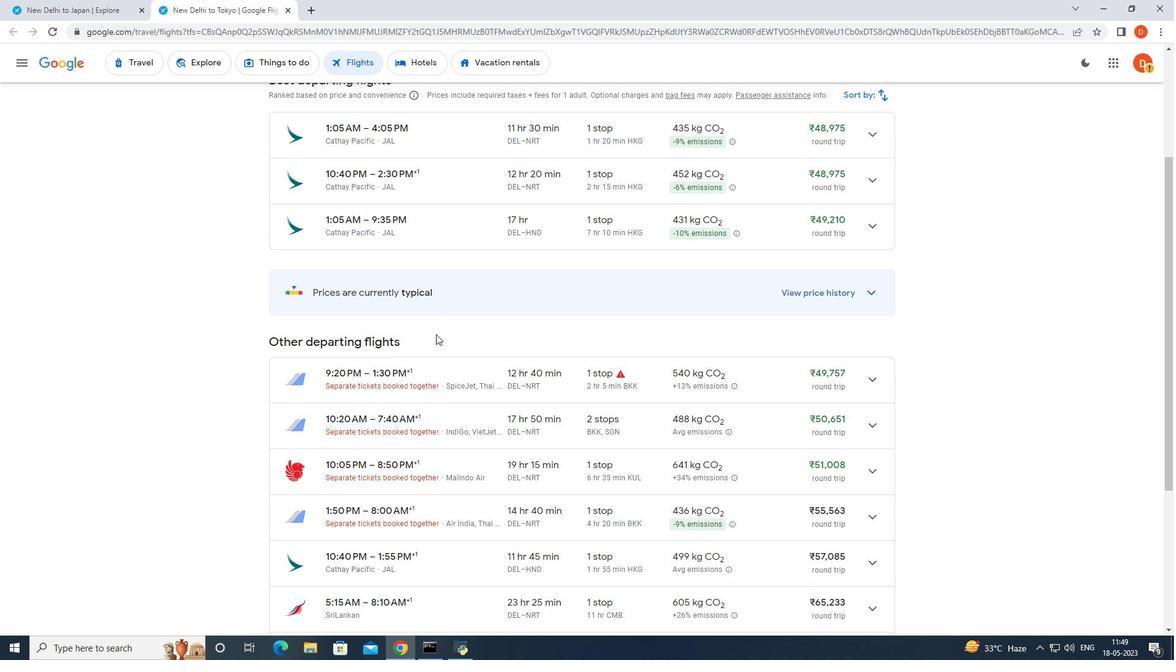 
Action: Mouse moved to (870, 255)
Screenshot: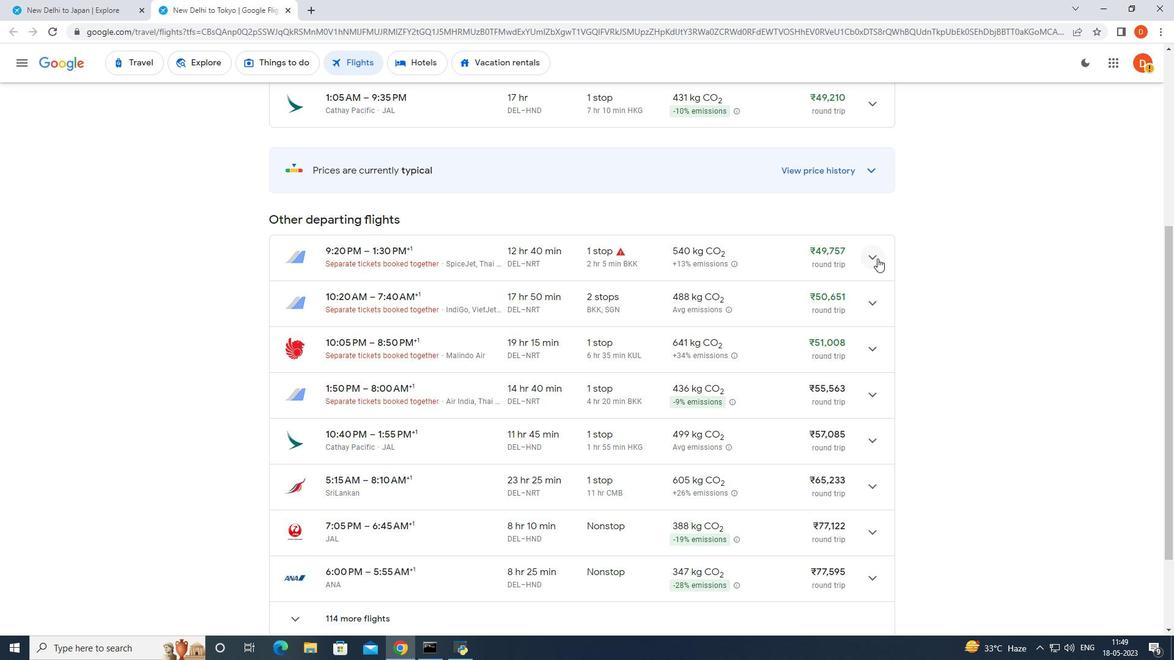 
Action: Mouse pressed left at (870, 255)
Screenshot: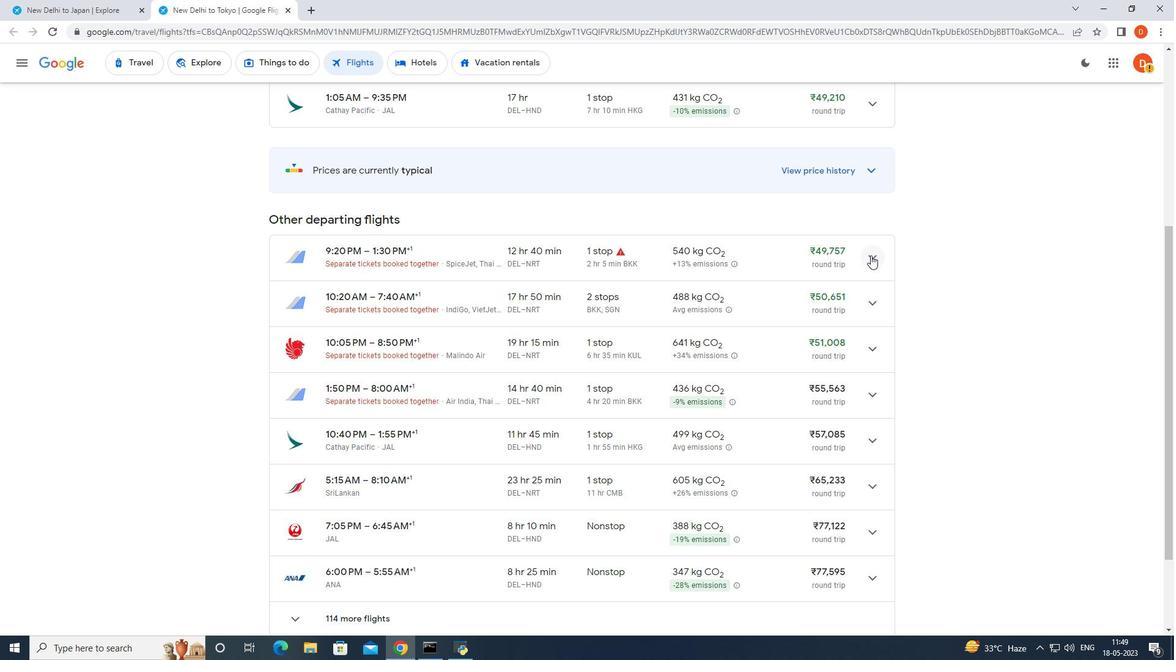 
Action: Mouse moved to (664, 480)
Screenshot: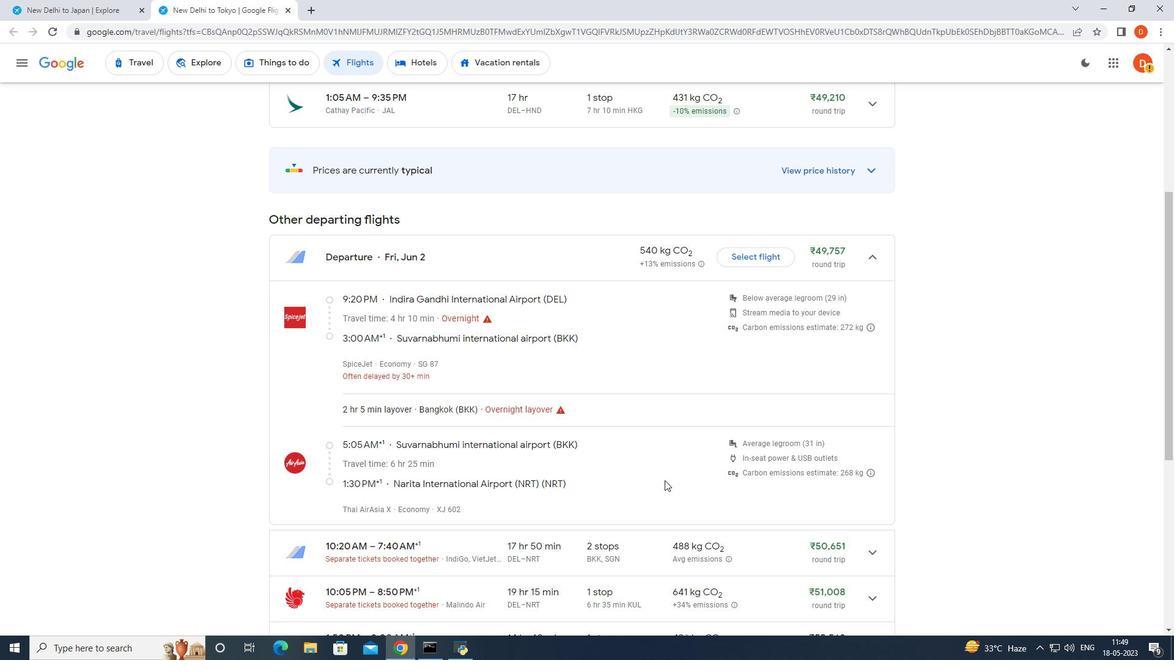 
Action: Mouse scrolled (664, 480) with delta (0, 0)
Screenshot: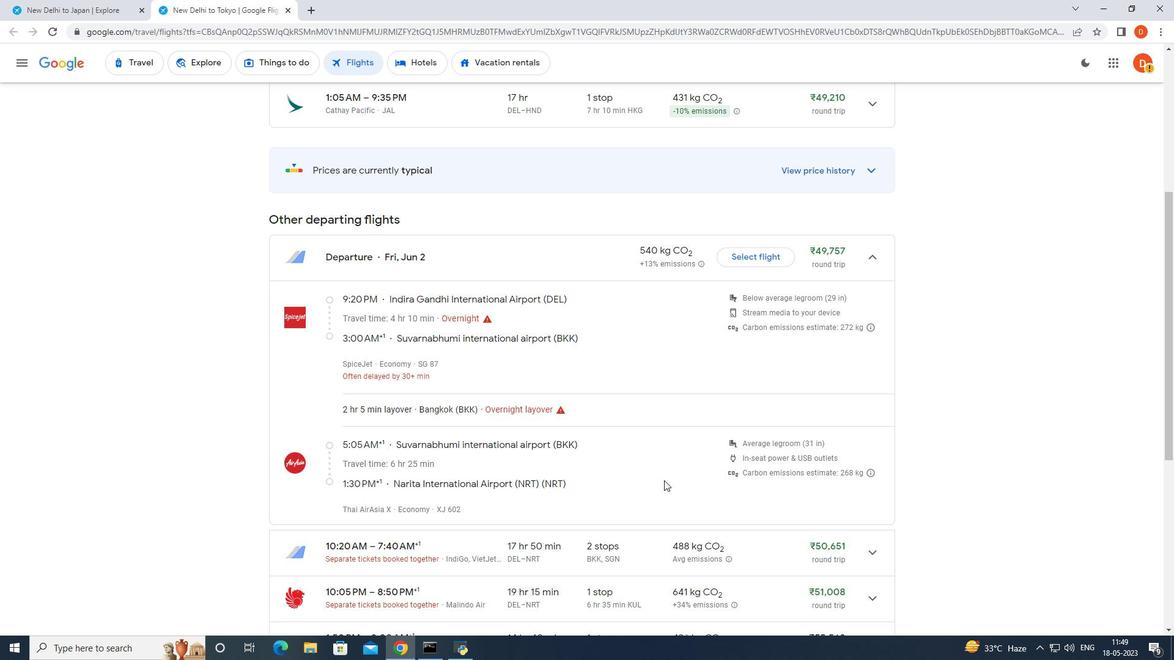 
Action: Mouse scrolled (664, 480) with delta (0, 0)
Screenshot: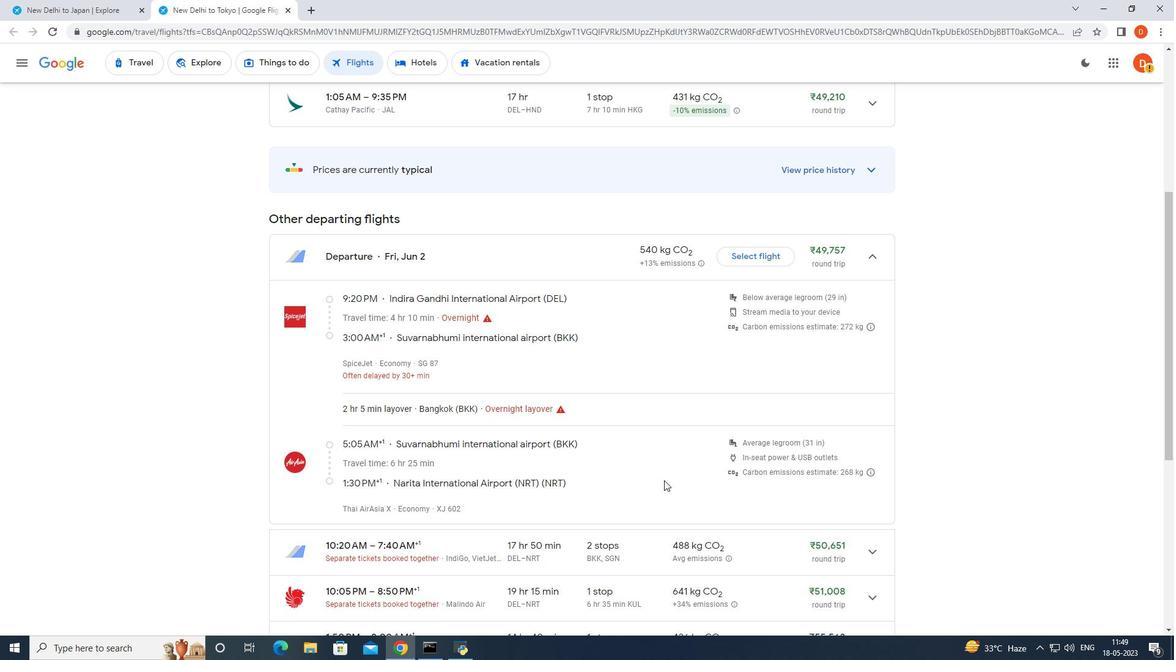
Action: Mouse moved to (860, 427)
Screenshot: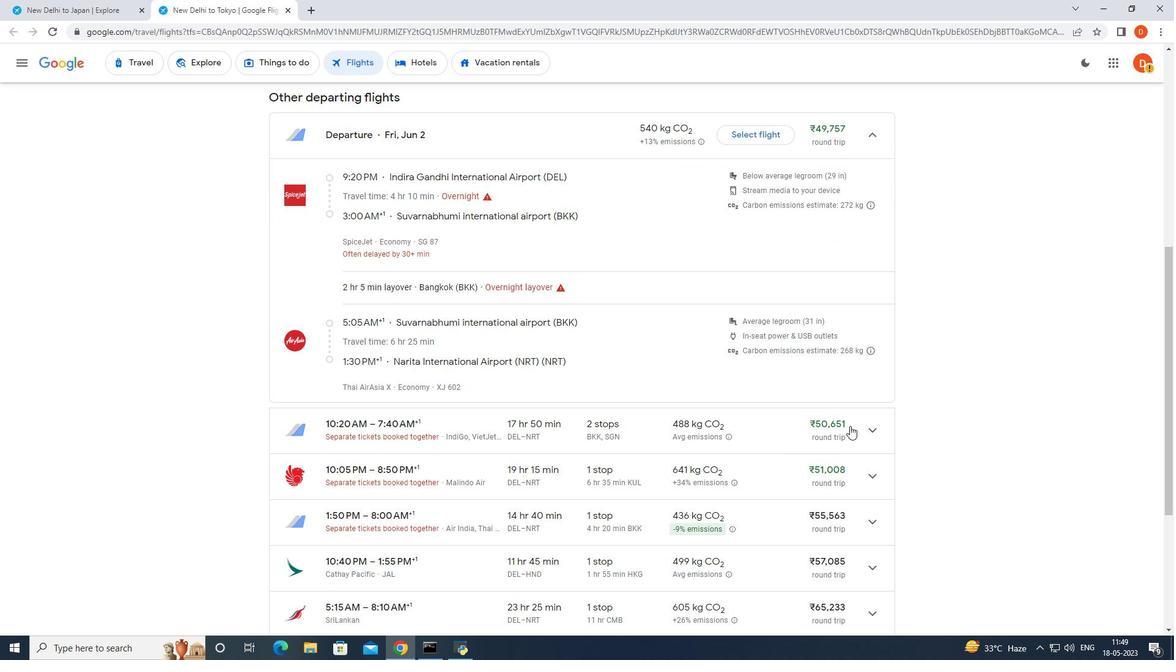 
Action: Mouse pressed left at (860, 427)
Screenshot: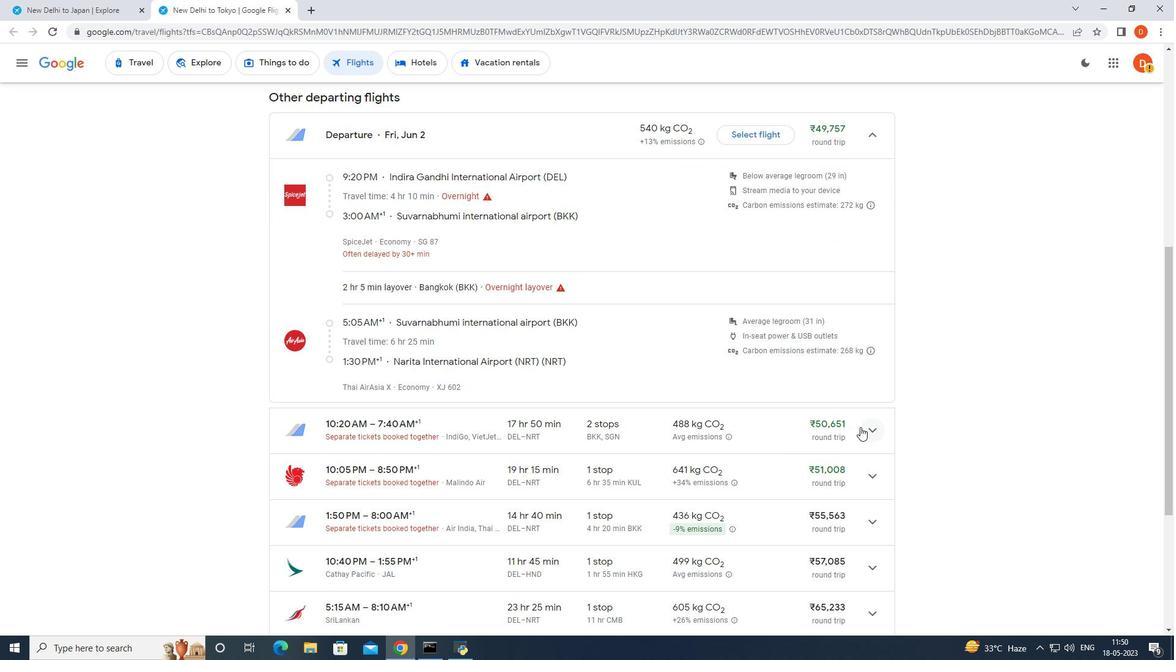 
Action: Mouse moved to (798, 455)
Screenshot: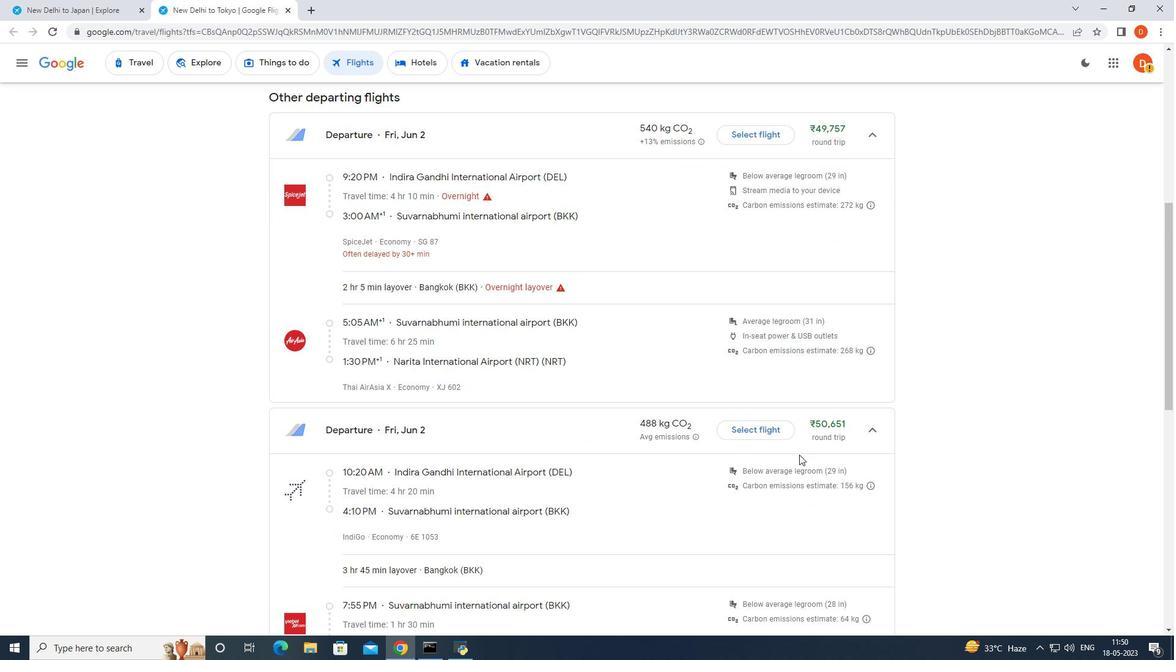 
Action: Mouse scrolled (798, 454) with delta (0, 0)
Screenshot: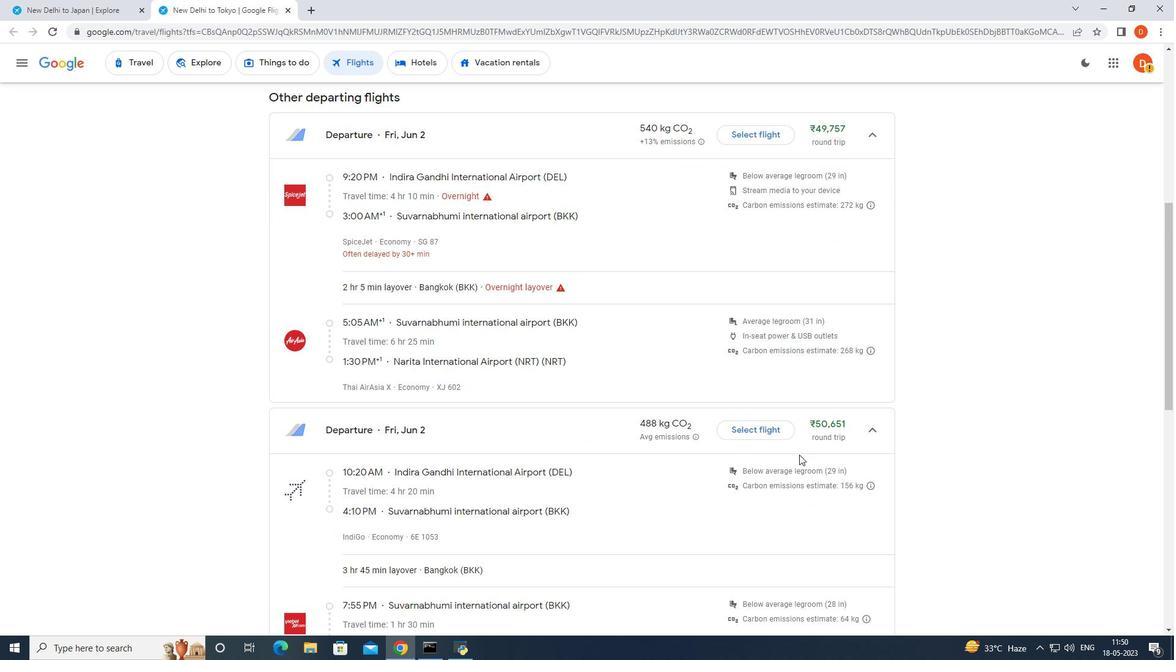 
Action: Mouse moved to (794, 456)
Screenshot: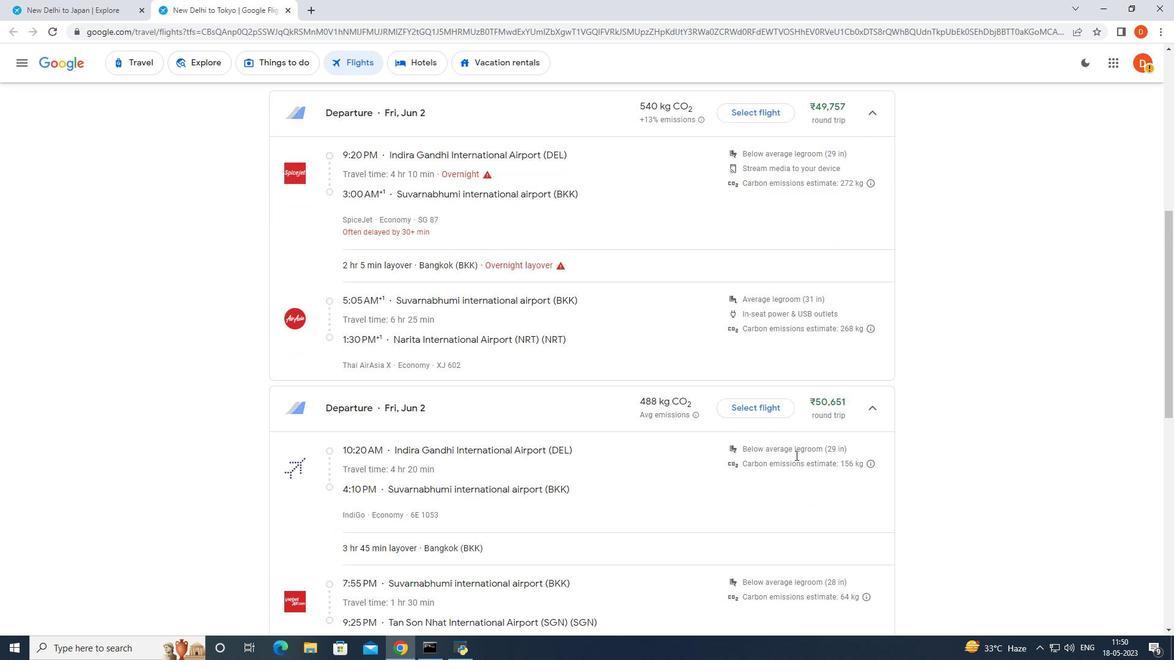 
Action: Mouse scrolled (794, 455) with delta (0, 0)
Screenshot: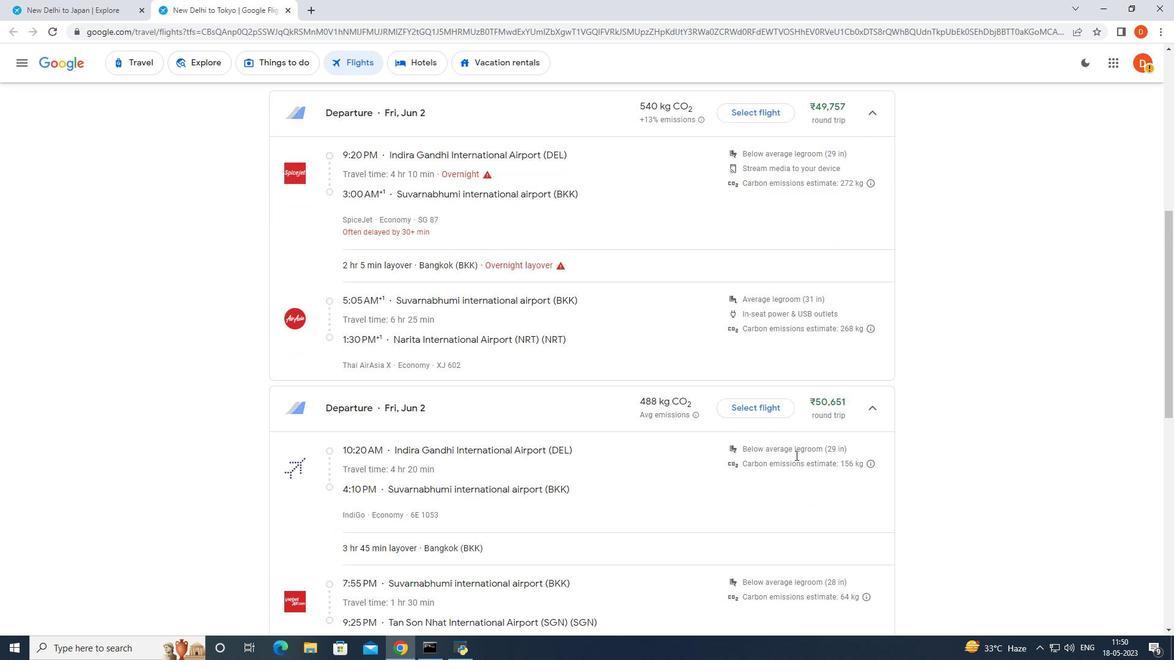 
Action: Mouse moved to (793, 456)
Screenshot: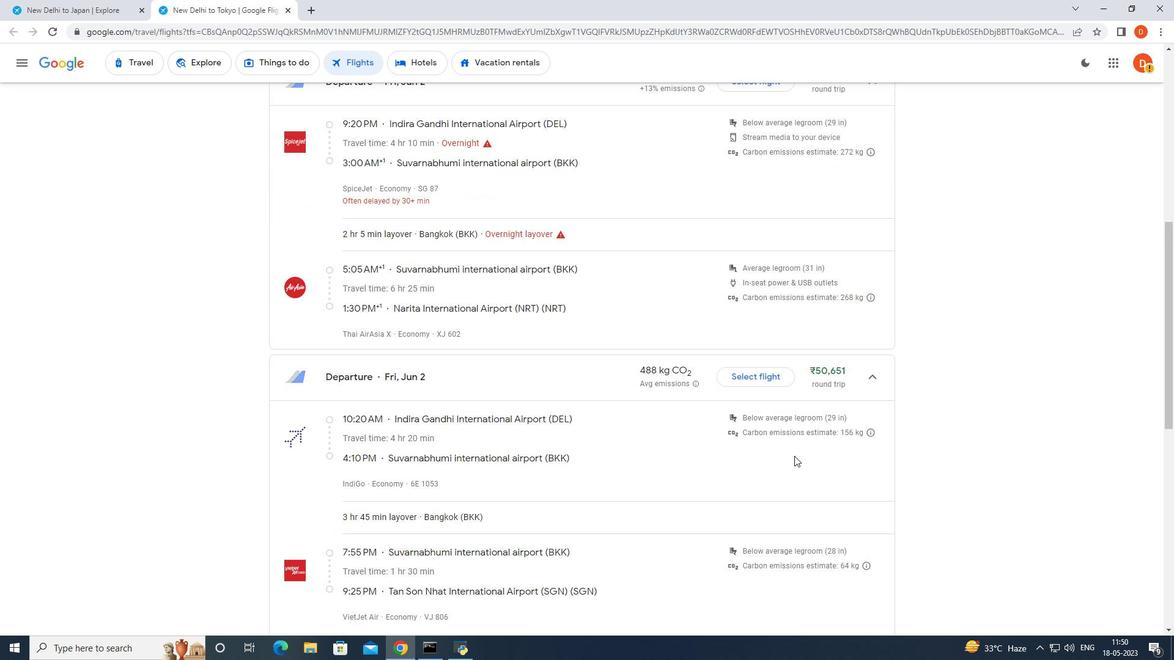 
Action: Mouse scrolled (793, 456) with delta (0, 0)
Screenshot: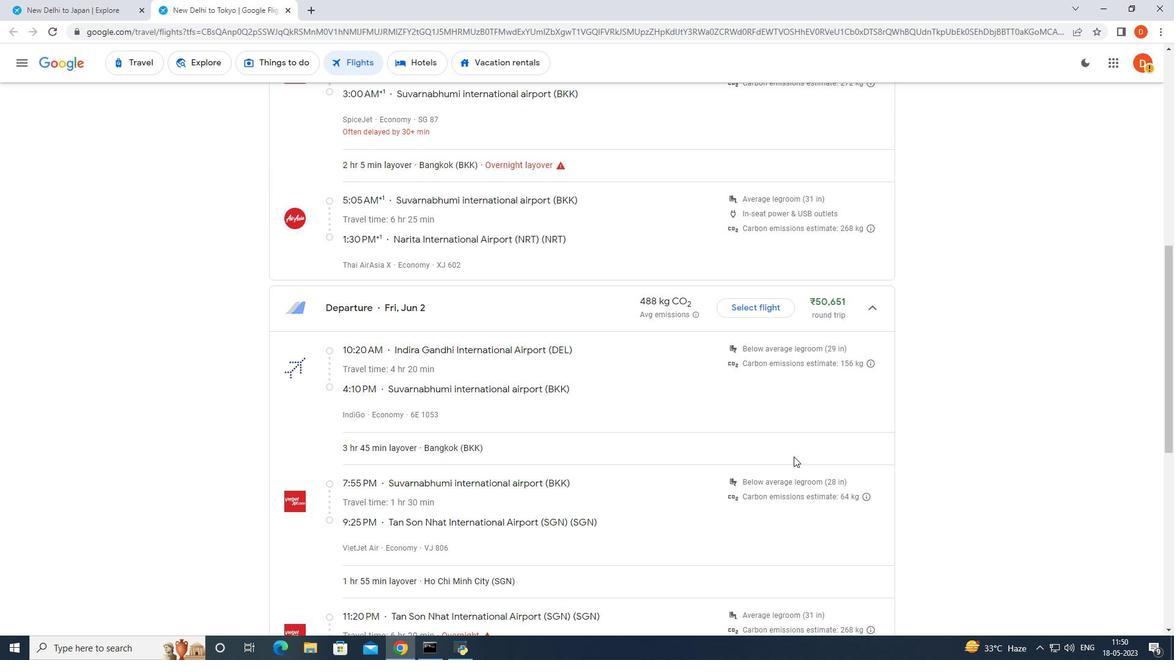 
Action: Mouse moved to (808, 455)
Screenshot: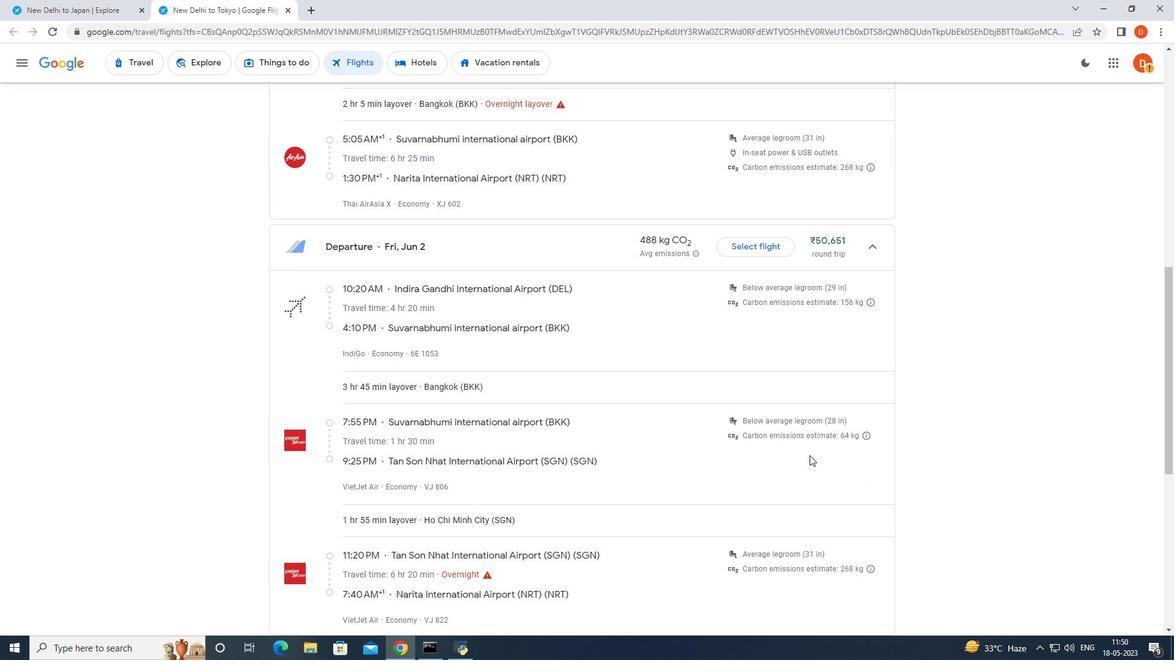 
Action: Mouse scrolled (808, 455) with delta (0, 0)
Screenshot: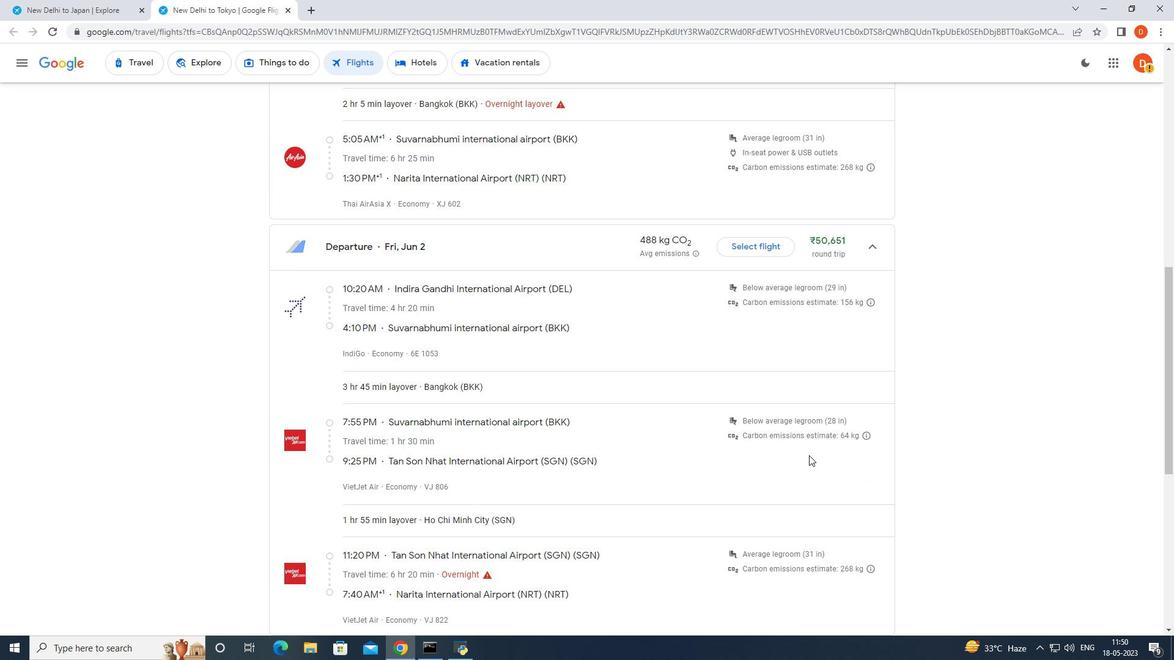 
Action: Mouse moved to (803, 457)
Screenshot: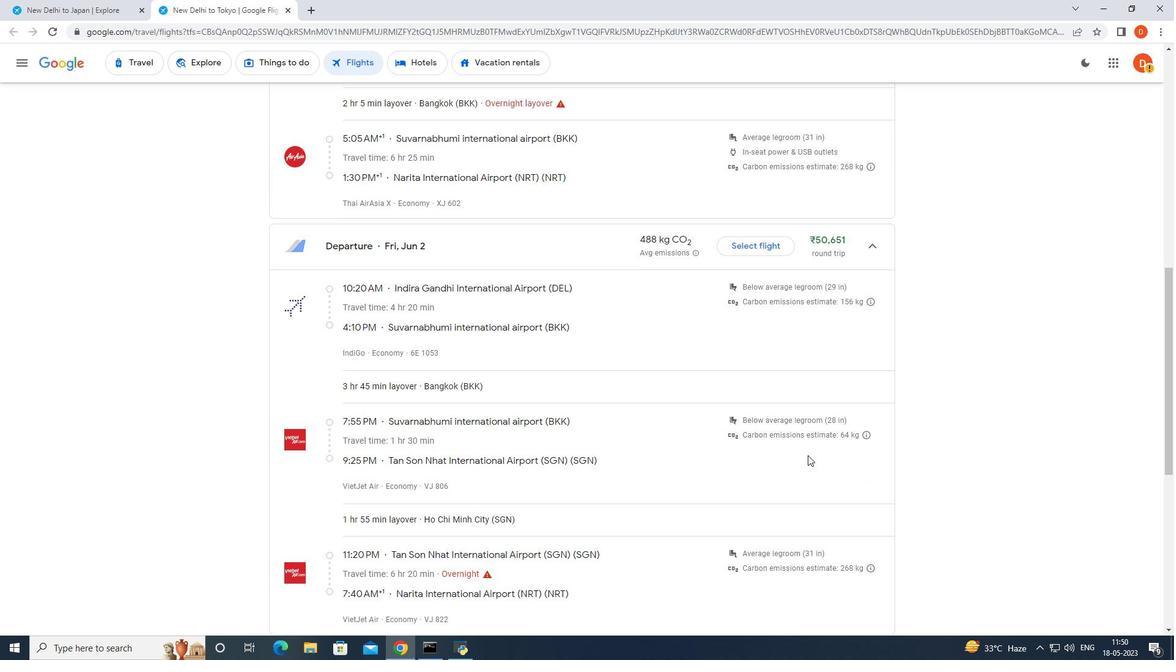 
Action: Mouse scrolled (803, 456) with delta (0, 0)
Screenshot: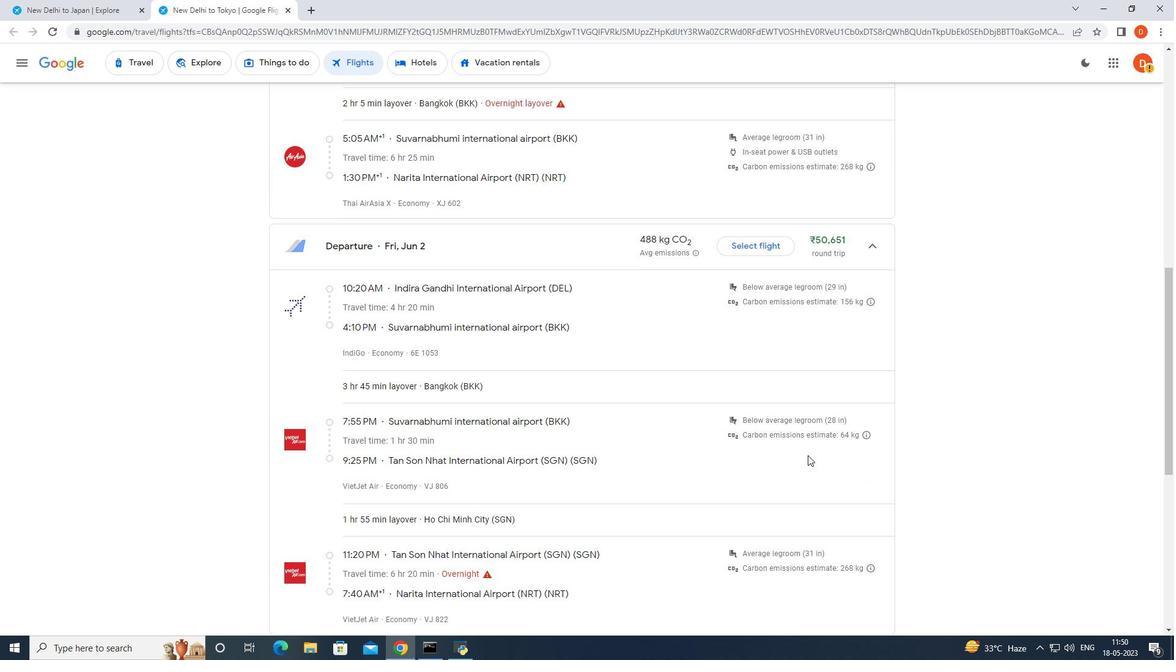 
Action: Mouse moved to (775, 471)
Screenshot: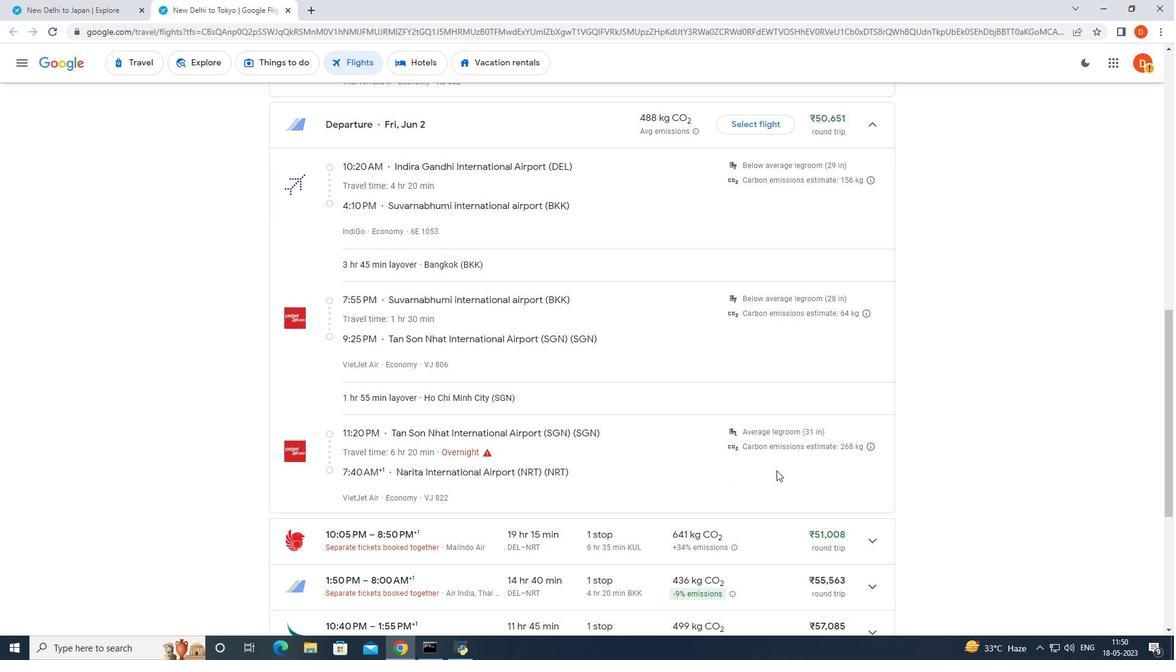 
Action: Mouse scrolled (775, 470) with delta (0, 0)
Screenshot: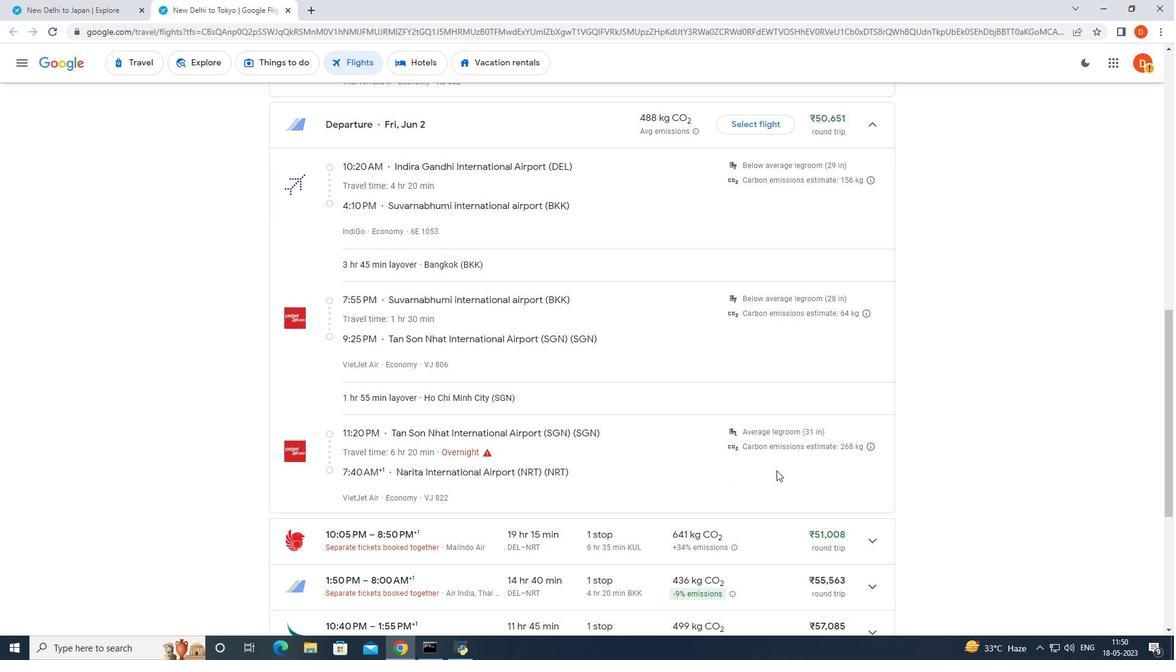 
Action: Mouse scrolled (775, 470) with delta (0, 0)
Screenshot: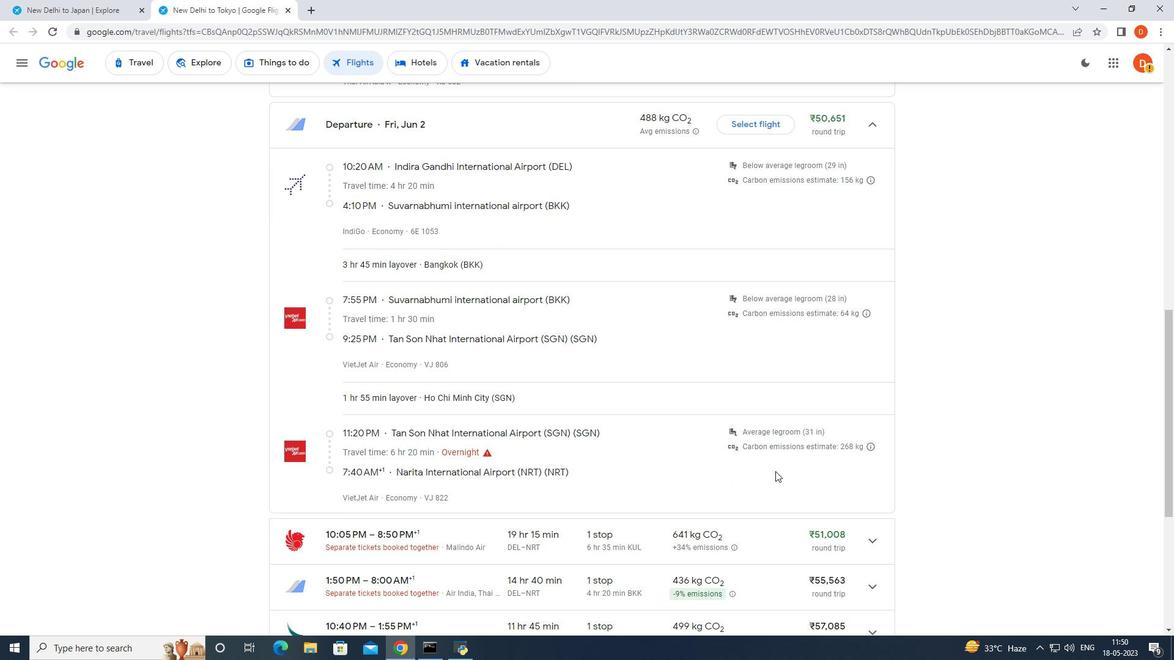 
Action: Mouse scrolled (775, 470) with delta (0, 0)
Screenshot: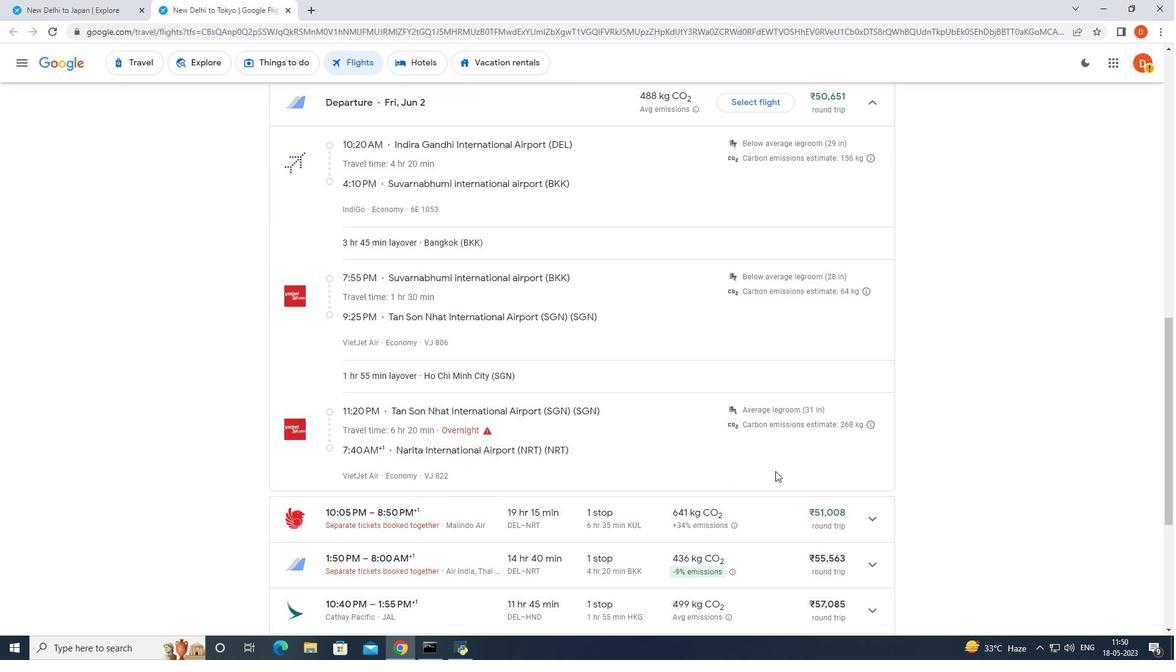 
Action: Mouse moved to (864, 361)
Screenshot: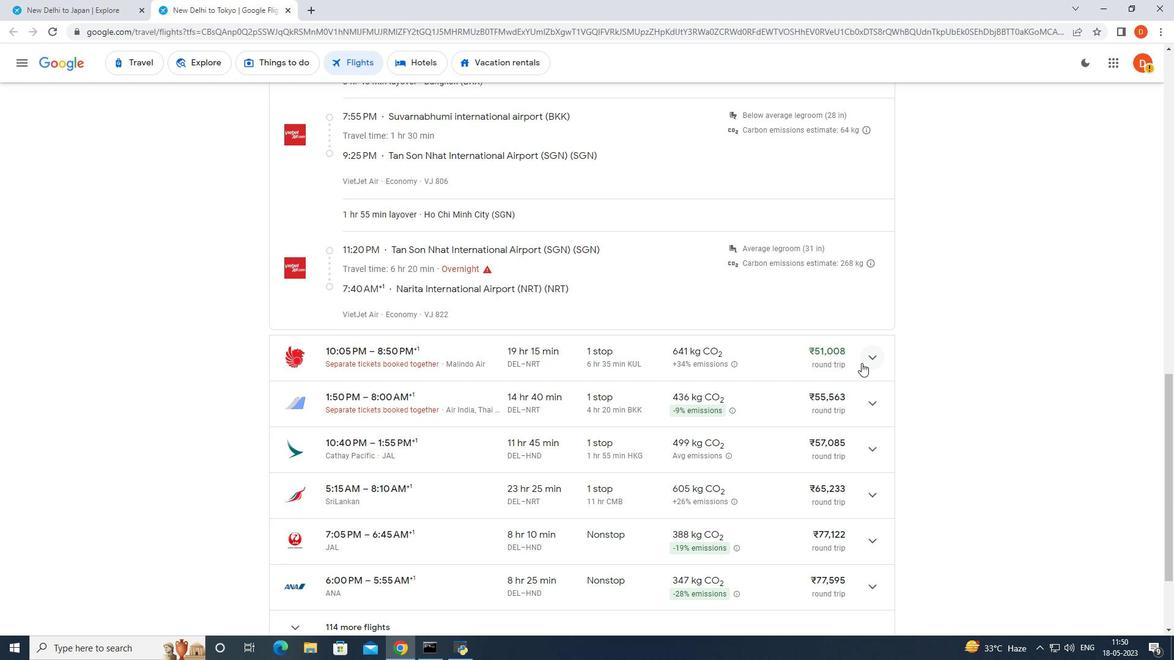 
Action: Mouse pressed left at (864, 361)
Screenshot: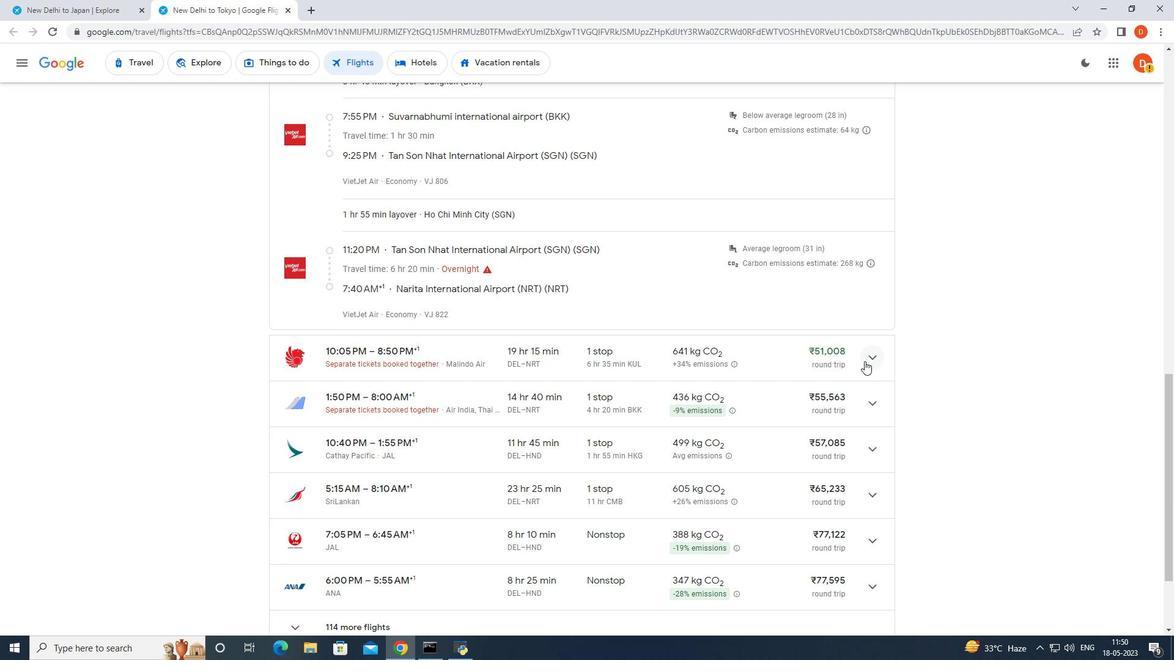 
Action: Mouse moved to (754, 459)
Screenshot: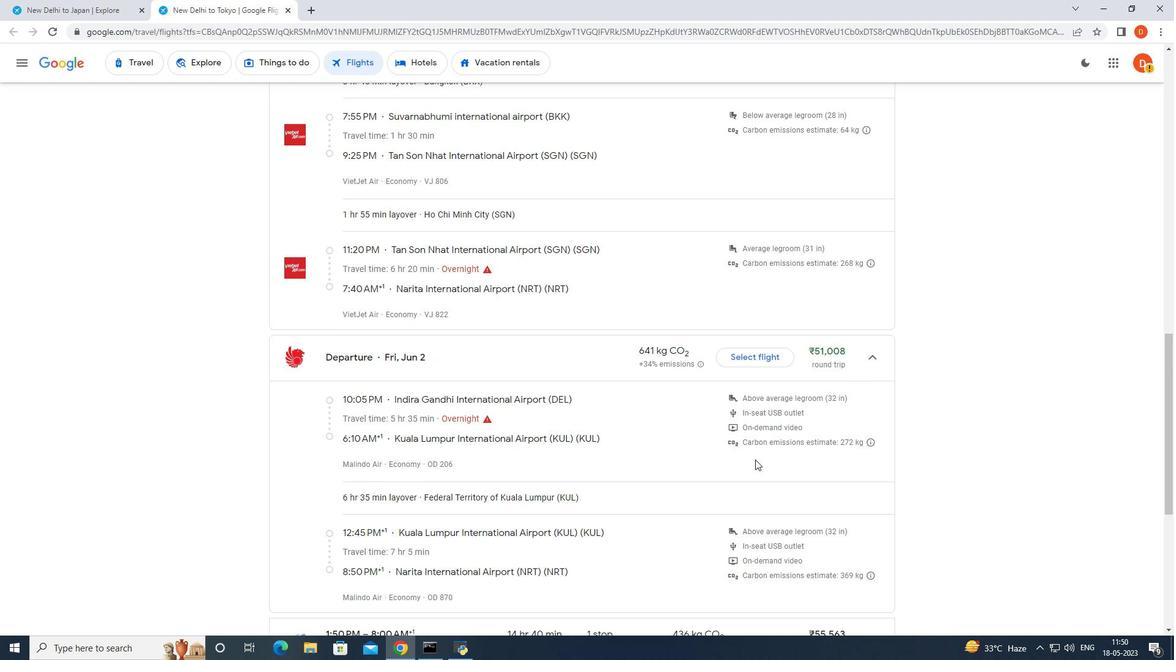 
Action: Mouse scrolled (754, 459) with delta (0, 0)
Screenshot: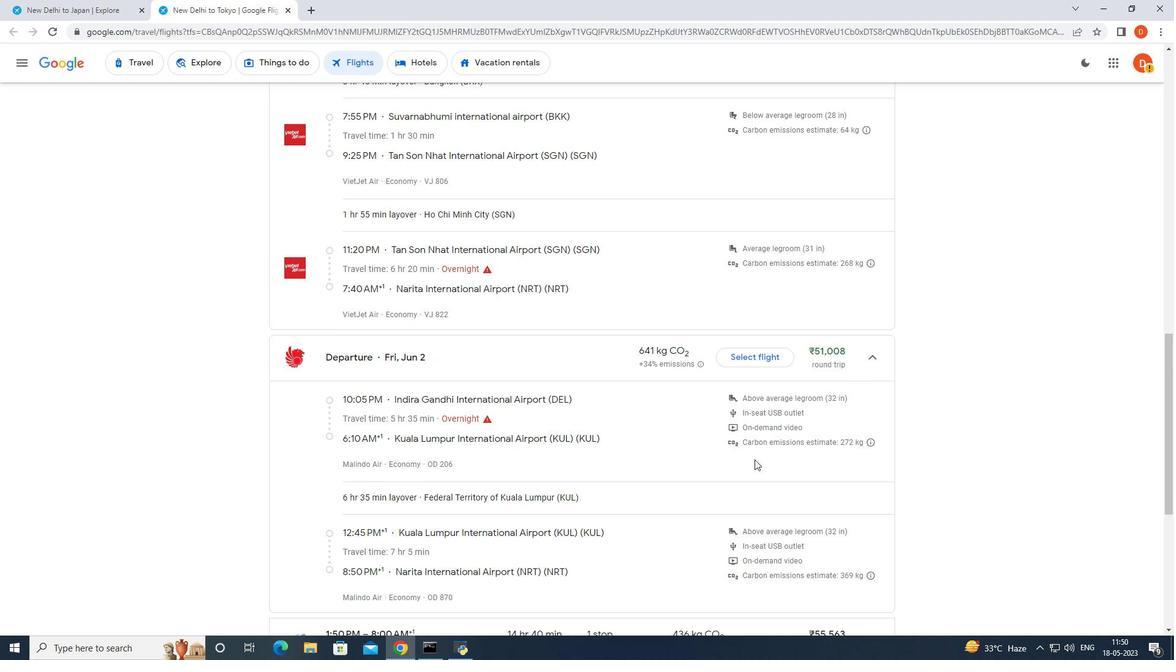 
Action: Mouse scrolled (754, 459) with delta (0, 0)
Screenshot: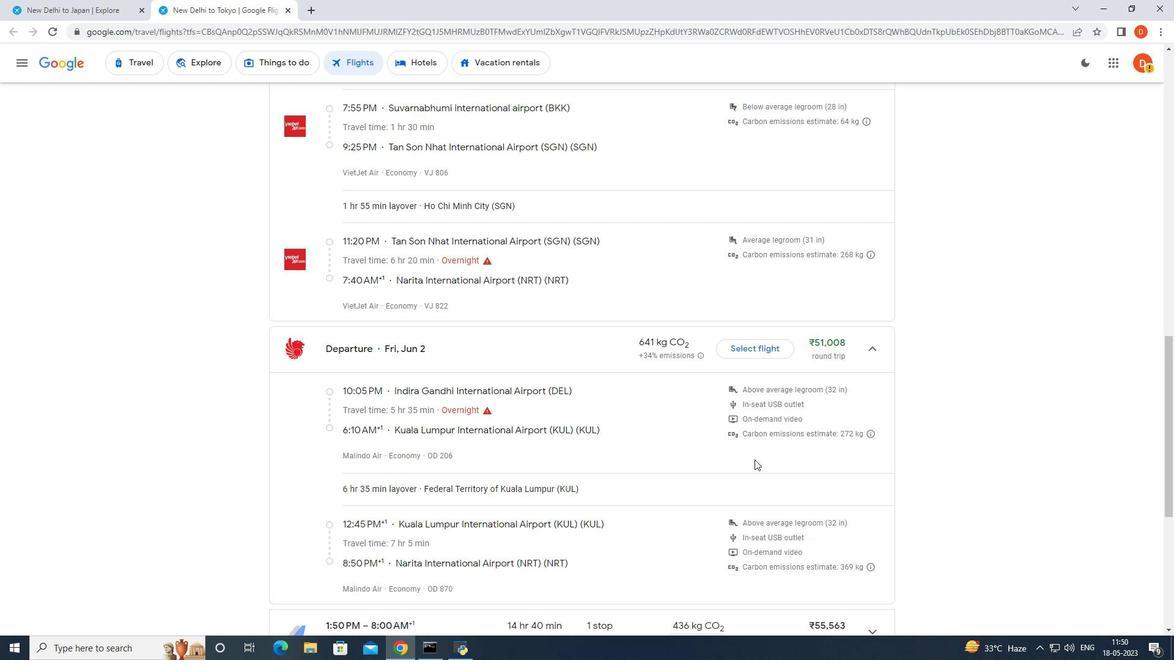 
Action: Mouse scrolled (754, 459) with delta (0, 0)
Screenshot: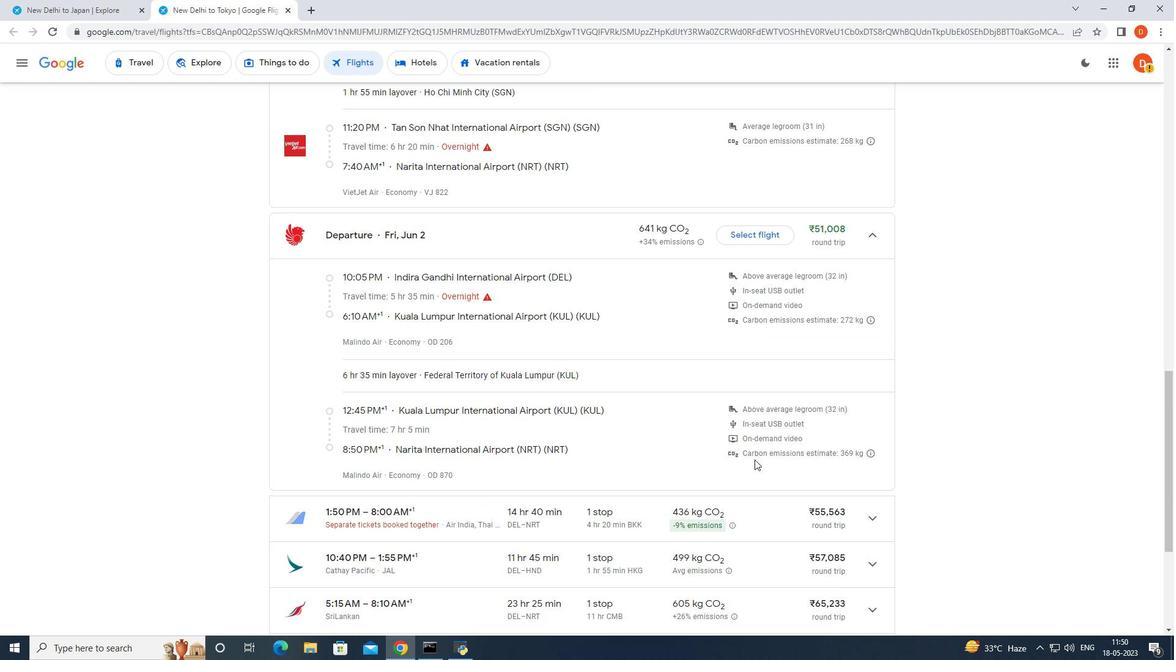 
Action: Mouse scrolled (754, 459) with delta (0, 0)
Screenshot: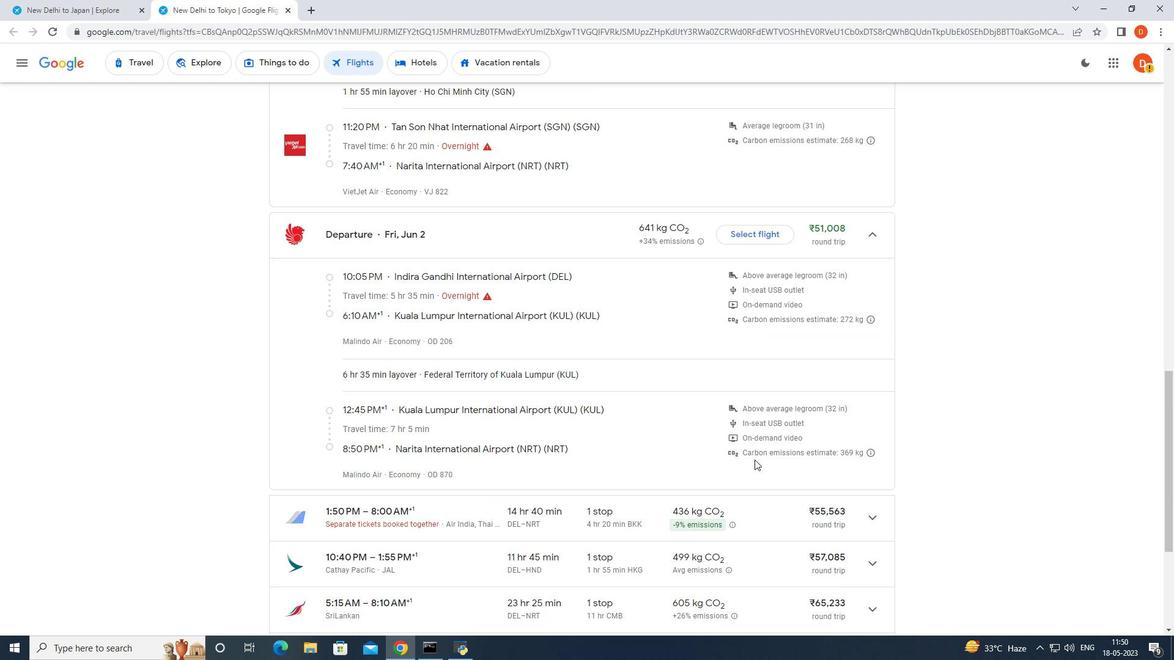 
Action: Mouse moved to (877, 389)
Screenshot: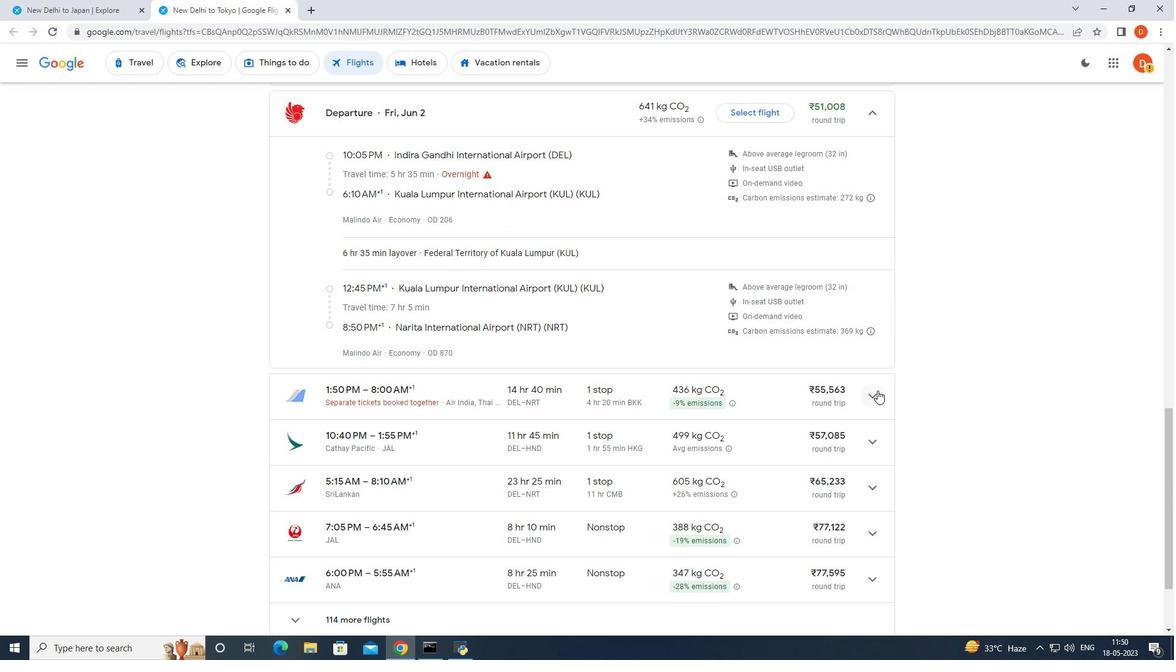 
Action: Mouse pressed left at (877, 389)
Screenshot: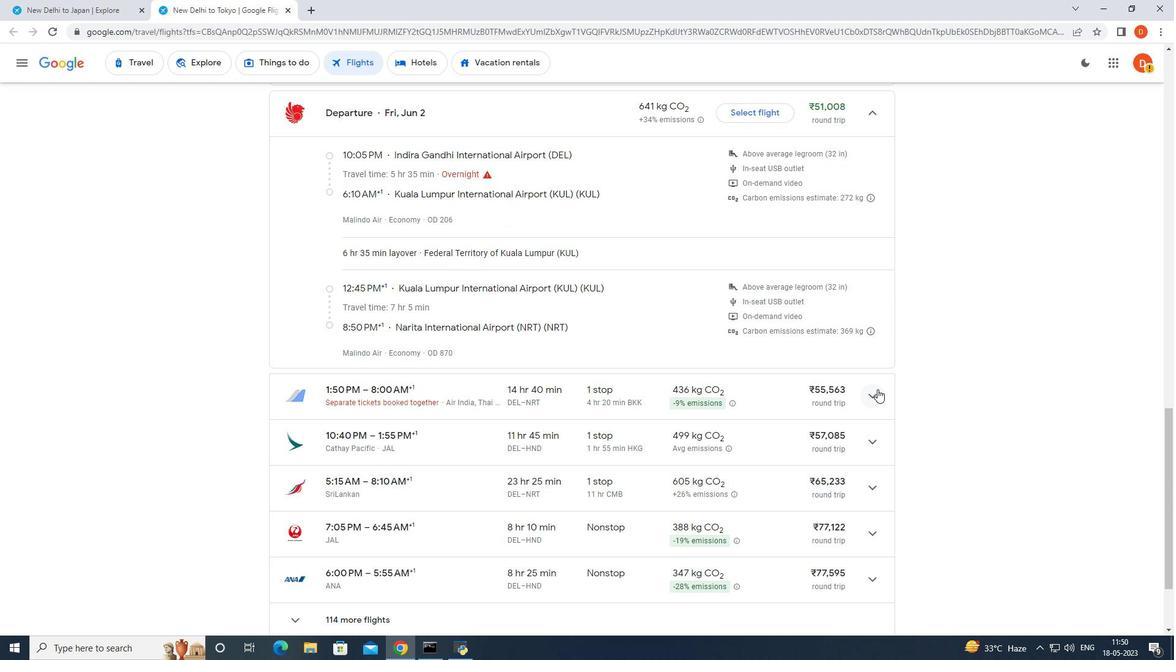 
Action: Mouse moved to (798, 401)
Screenshot: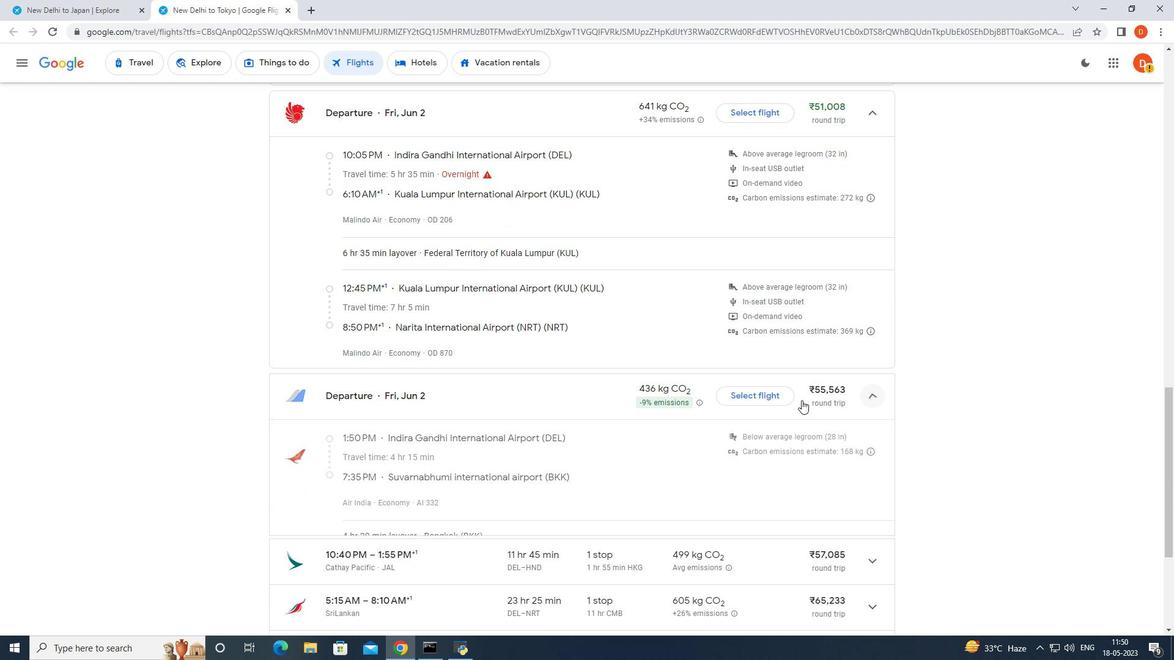 
Action: Mouse scrolled (798, 400) with delta (0, 0)
Screenshot: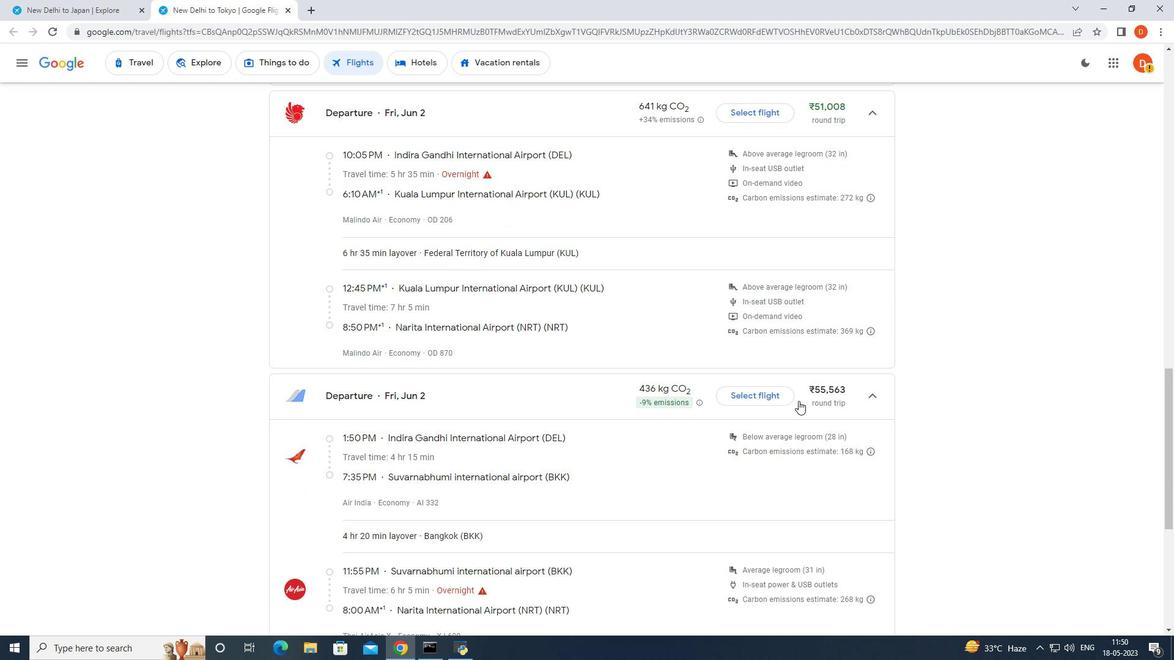 
Action: Mouse scrolled (798, 400) with delta (0, 0)
Screenshot: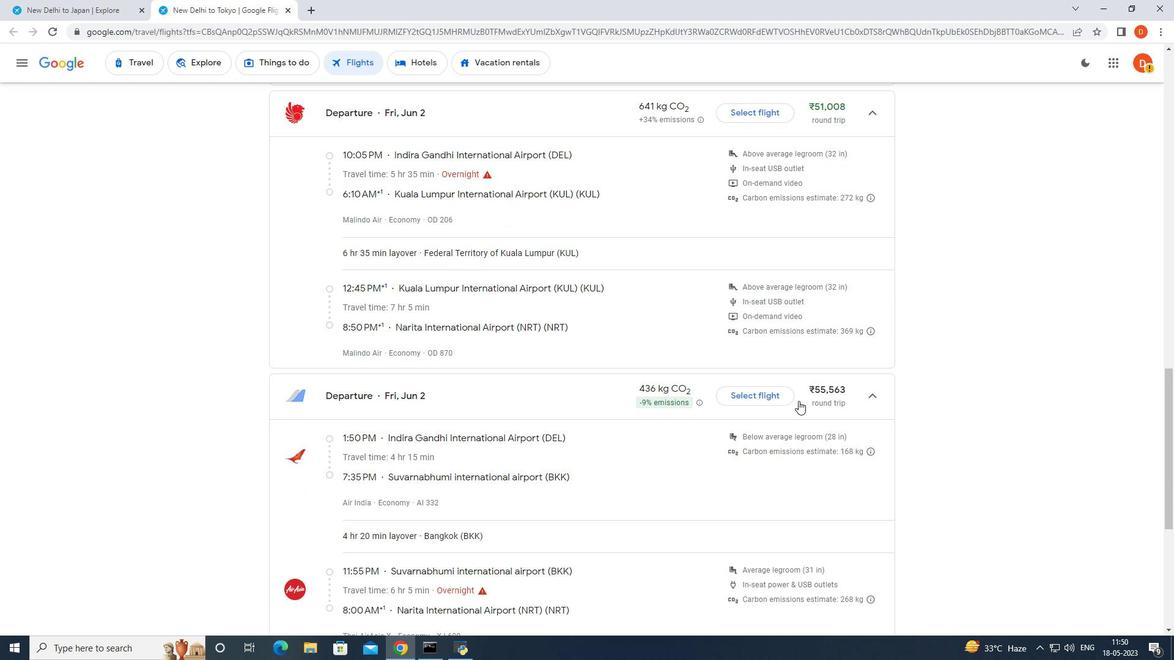 
Action: Mouse scrolled (798, 400) with delta (0, 0)
Screenshot: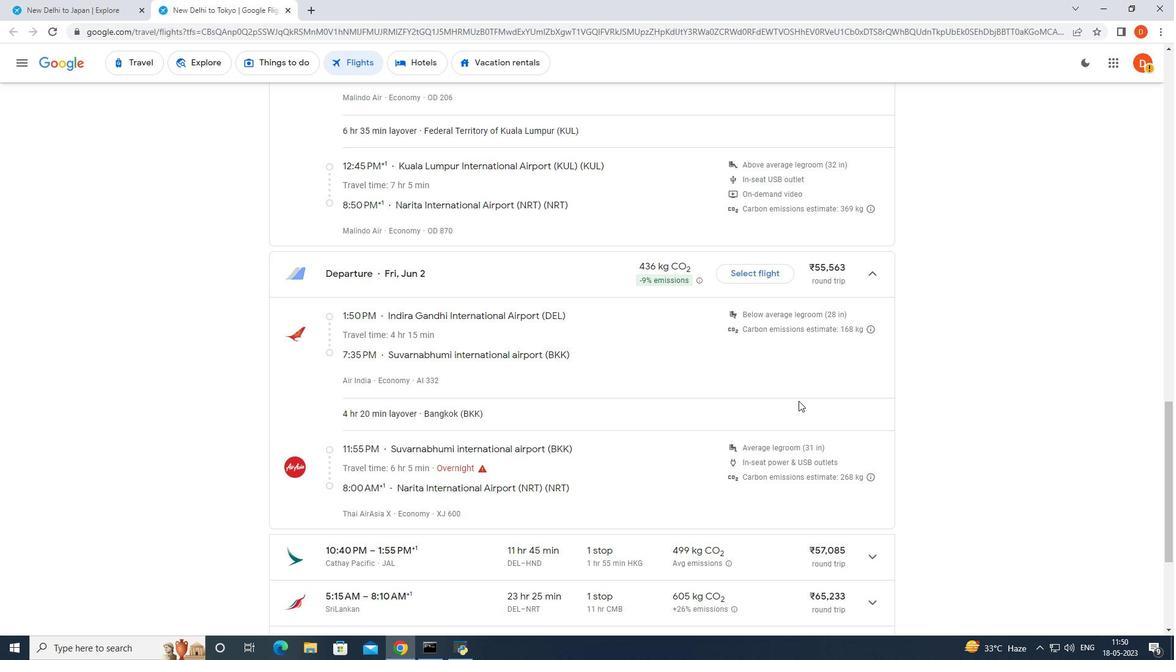 
Action: Mouse scrolled (798, 400) with delta (0, 0)
Screenshot: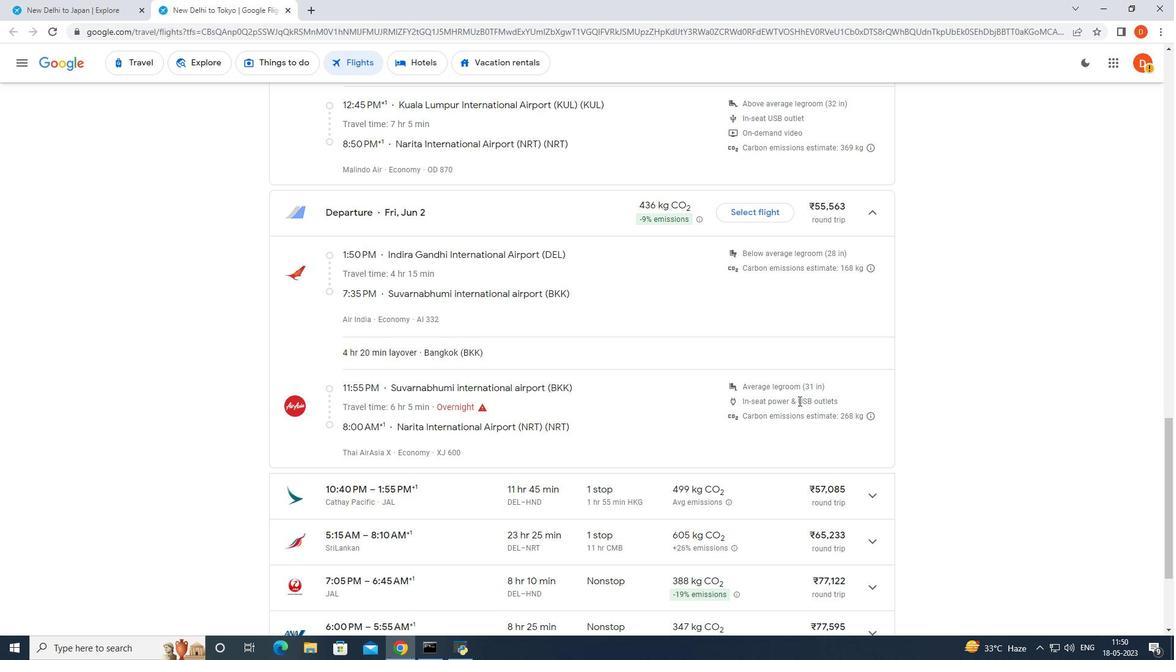 
Action: Mouse scrolled (798, 400) with delta (0, 0)
Screenshot: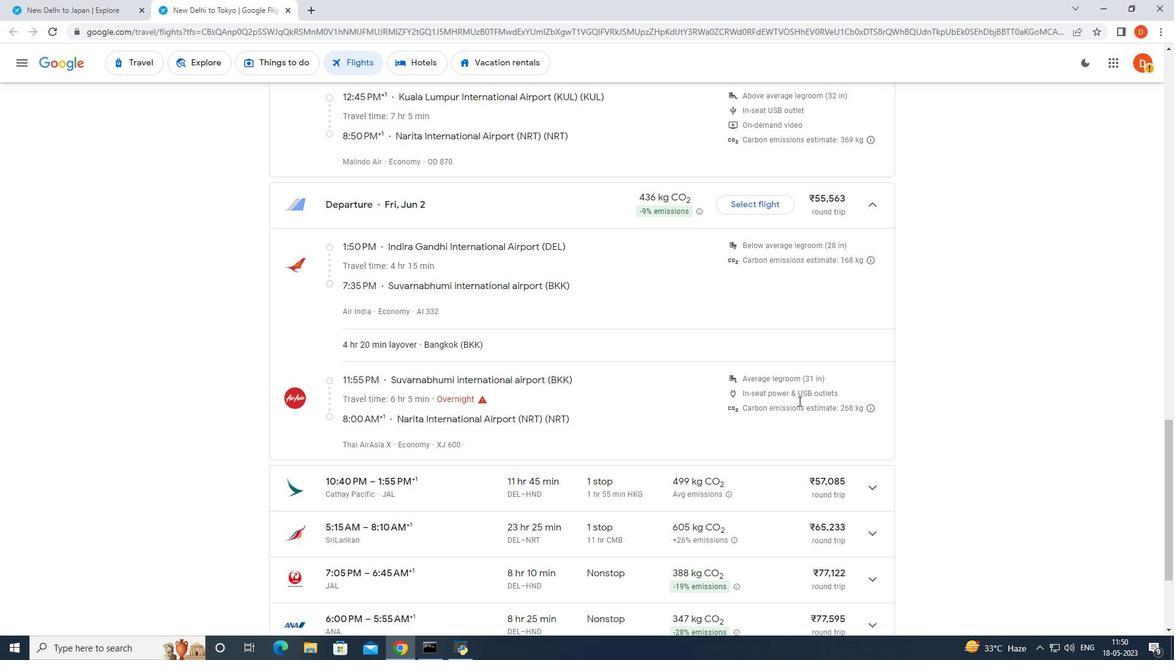 
Action: Mouse moved to (797, 405)
Screenshot: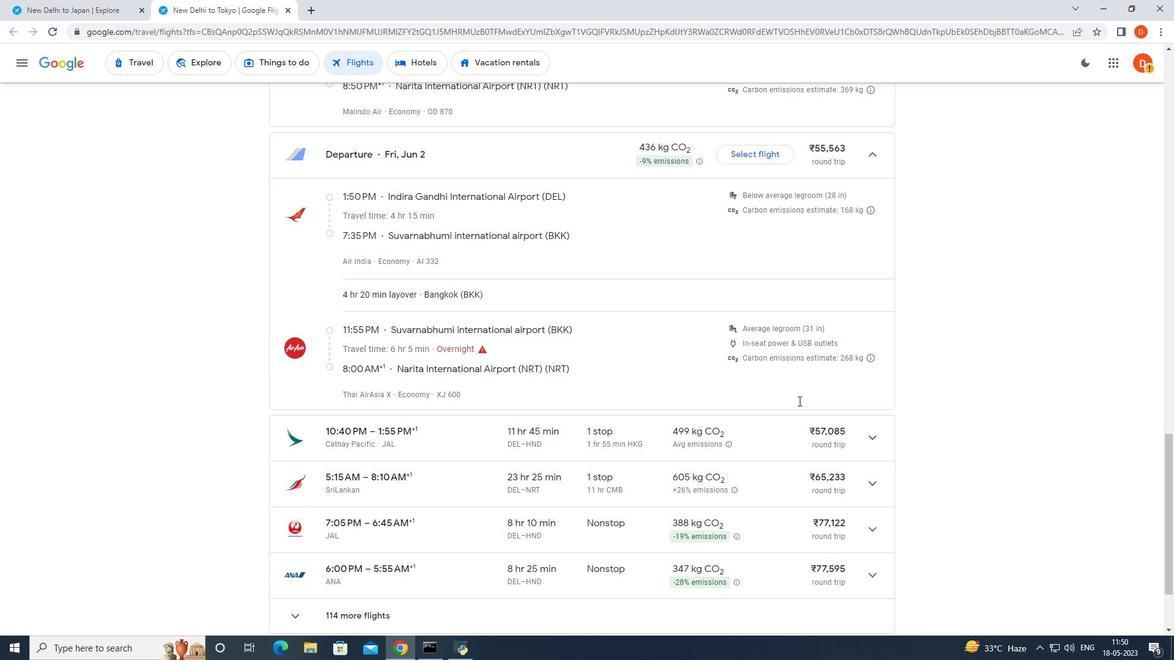 
Action: Mouse scrolled (797, 404) with delta (0, 0)
Screenshot: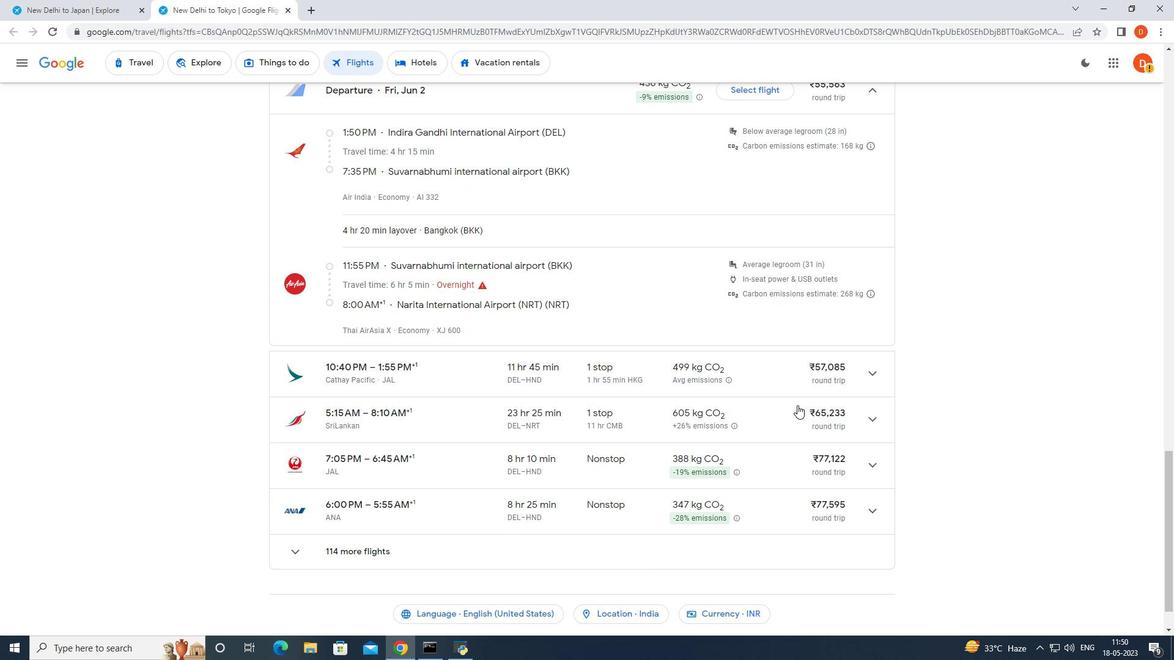 
Action: Mouse moved to (872, 327)
Screenshot: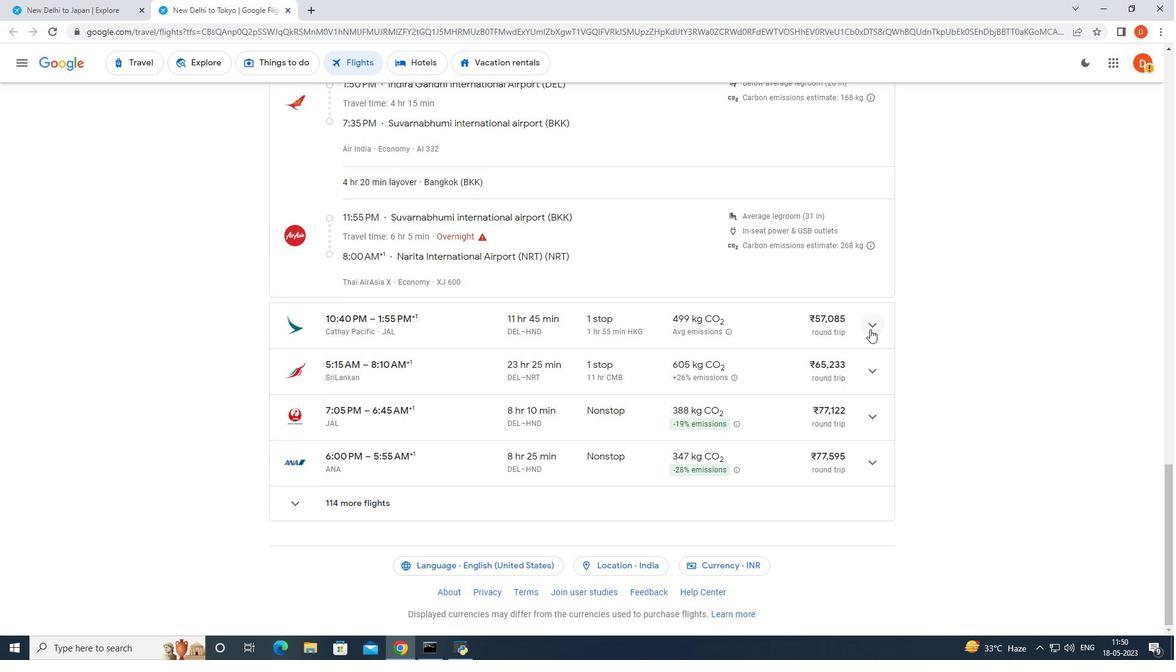 
Action: Mouse pressed left at (872, 327)
Screenshot: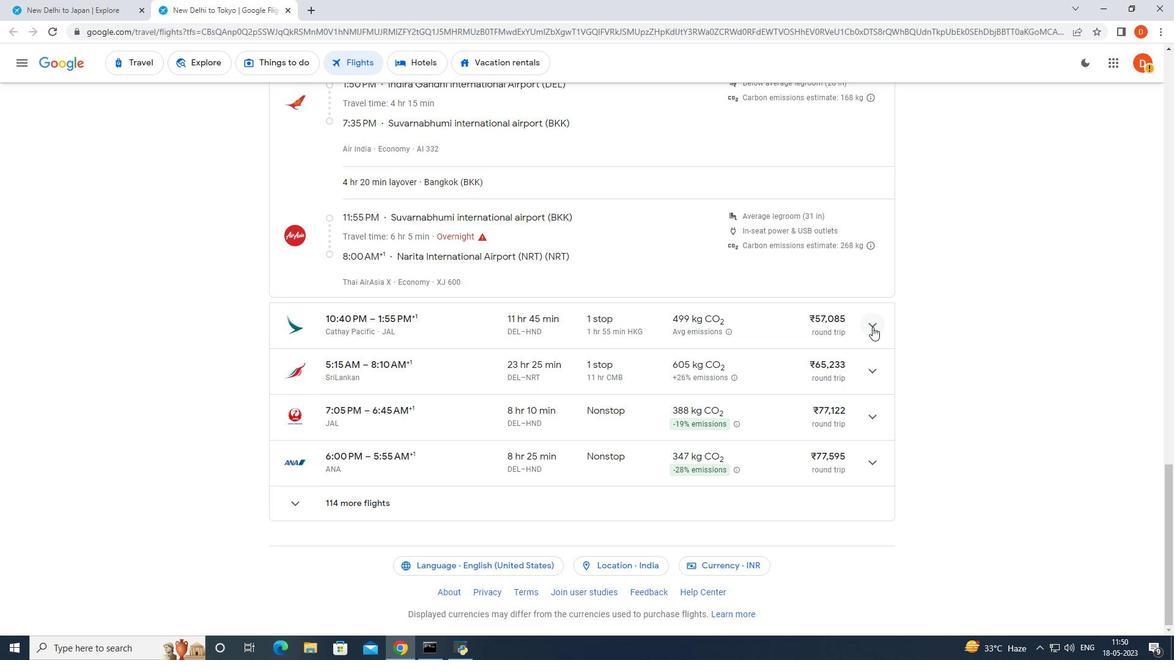 
Action: Mouse moved to (869, 363)
Screenshot: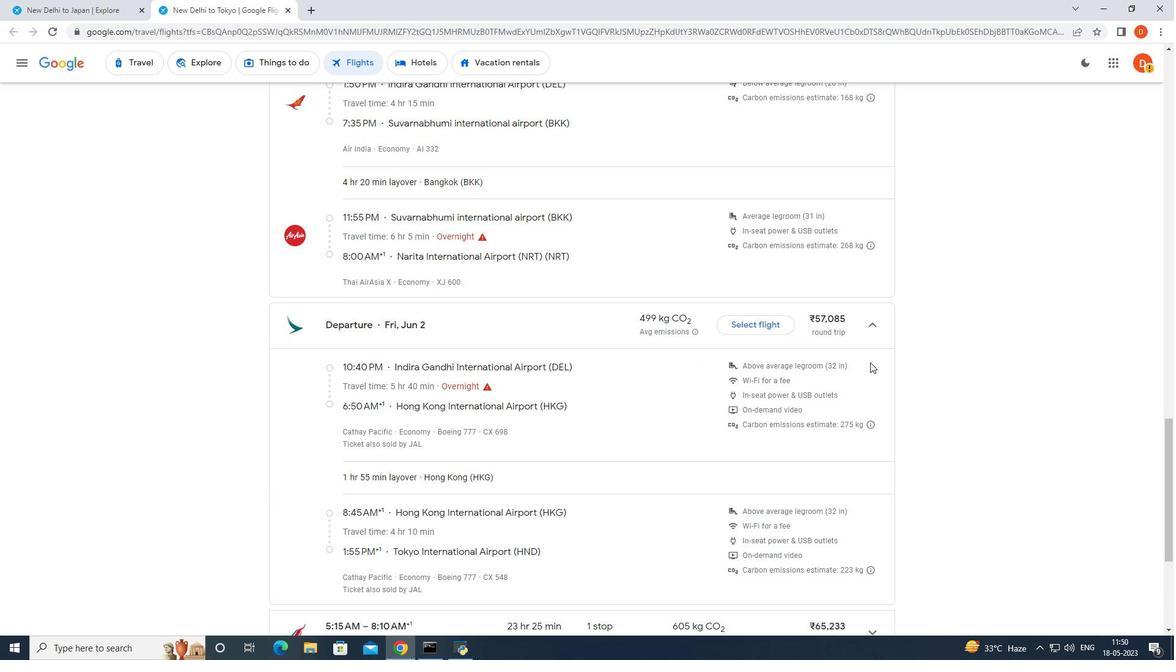 
Action: Mouse scrolled (869, 362) with delta (0, 0)
Screenshot: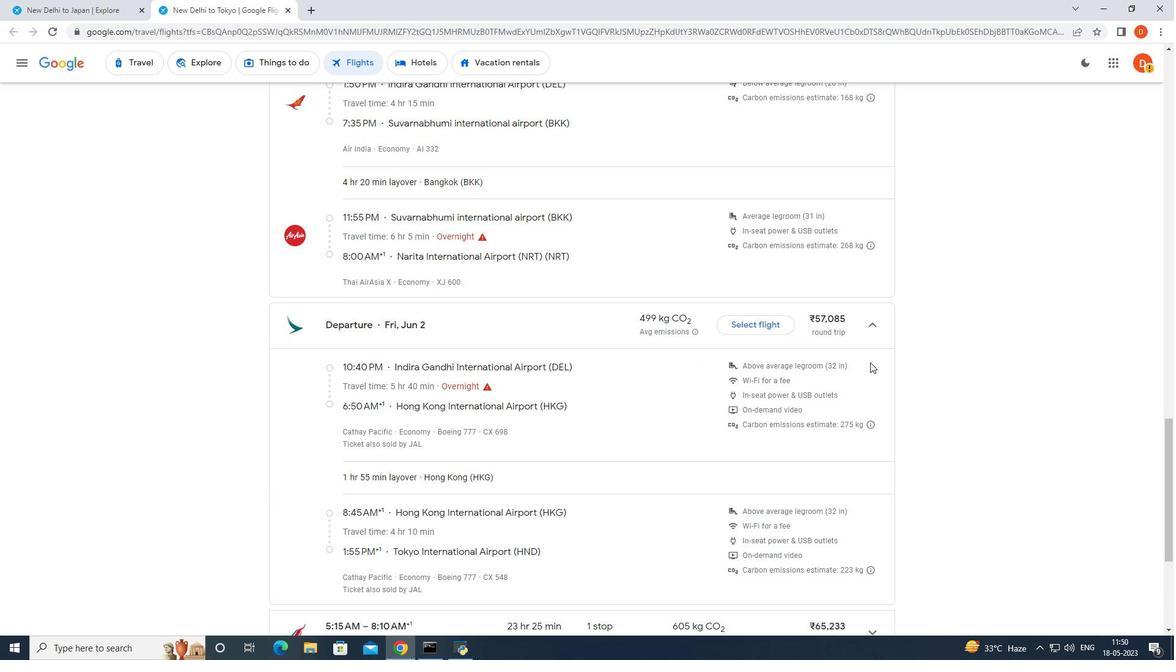 
Action: Mouse moved to (867, 368)
Screenshot: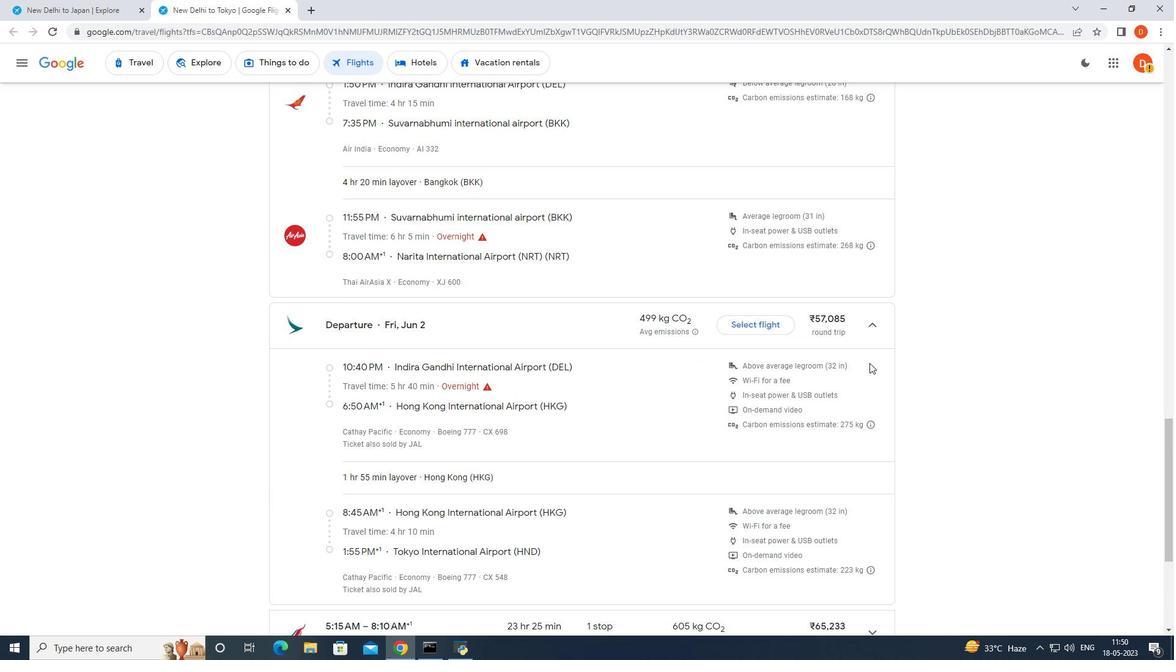 
Action: Mouse scrolled (867, 368) with delta (0, 0)
Screenshot: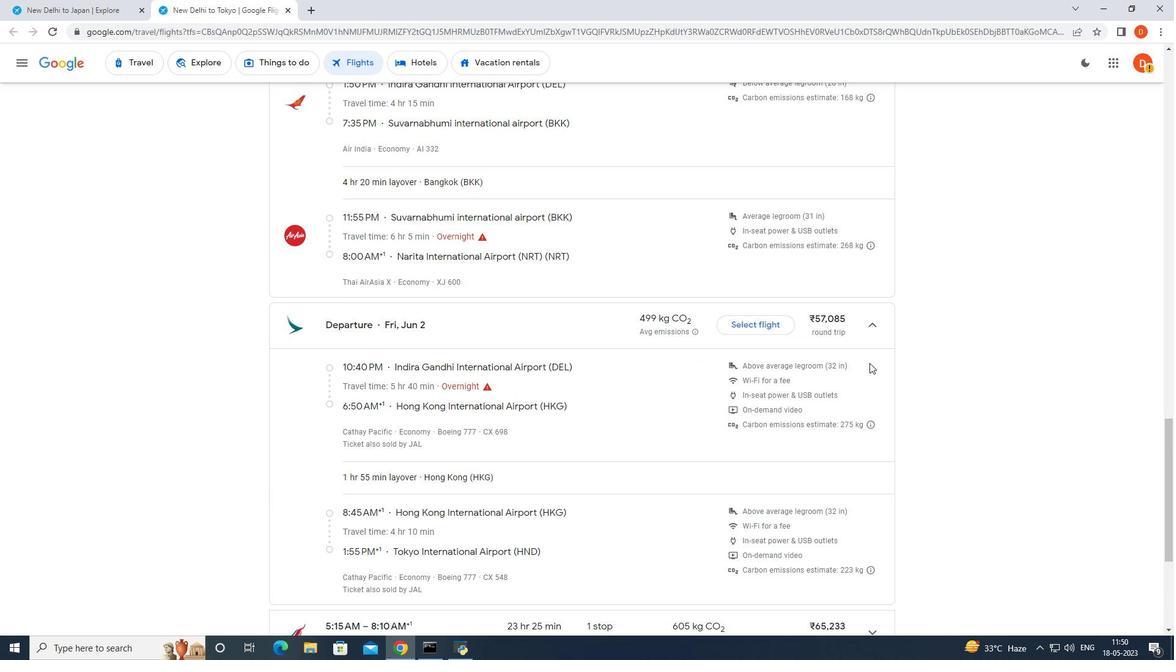 
Action: Mouse moved to (867, 371)
Screenshot: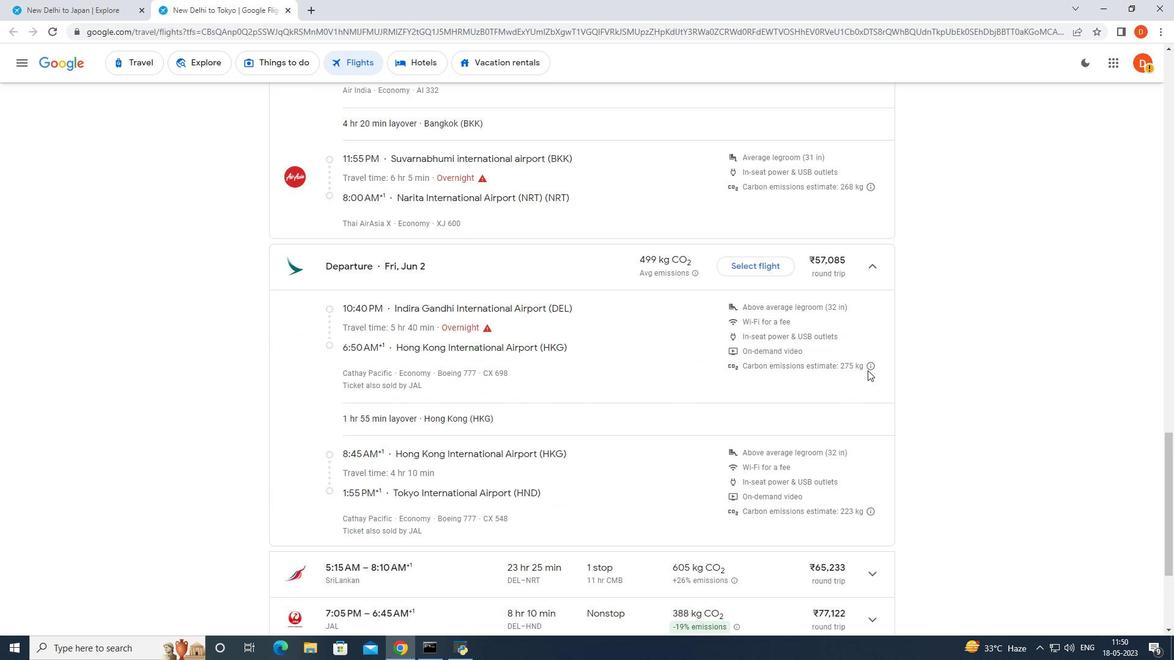 
Action: Mouse scrolled (867, 371) with delta (0, 0)
Screenshot: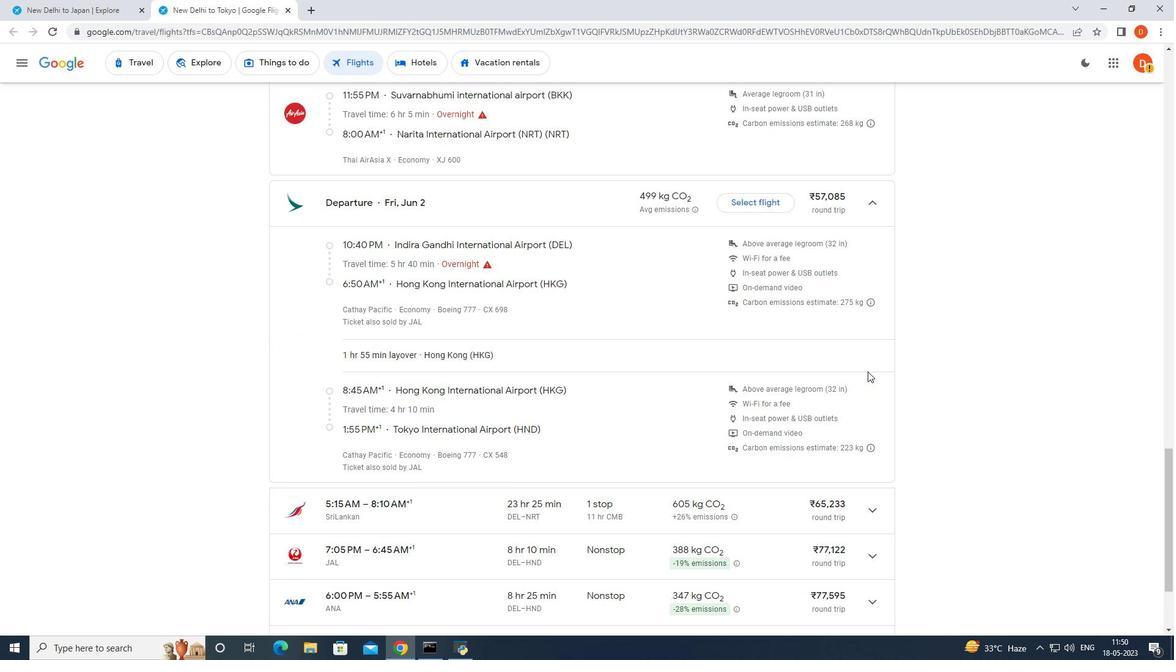 
Action: Mouse scrolled (867, 371) with delta (0, 0)
Screenshot: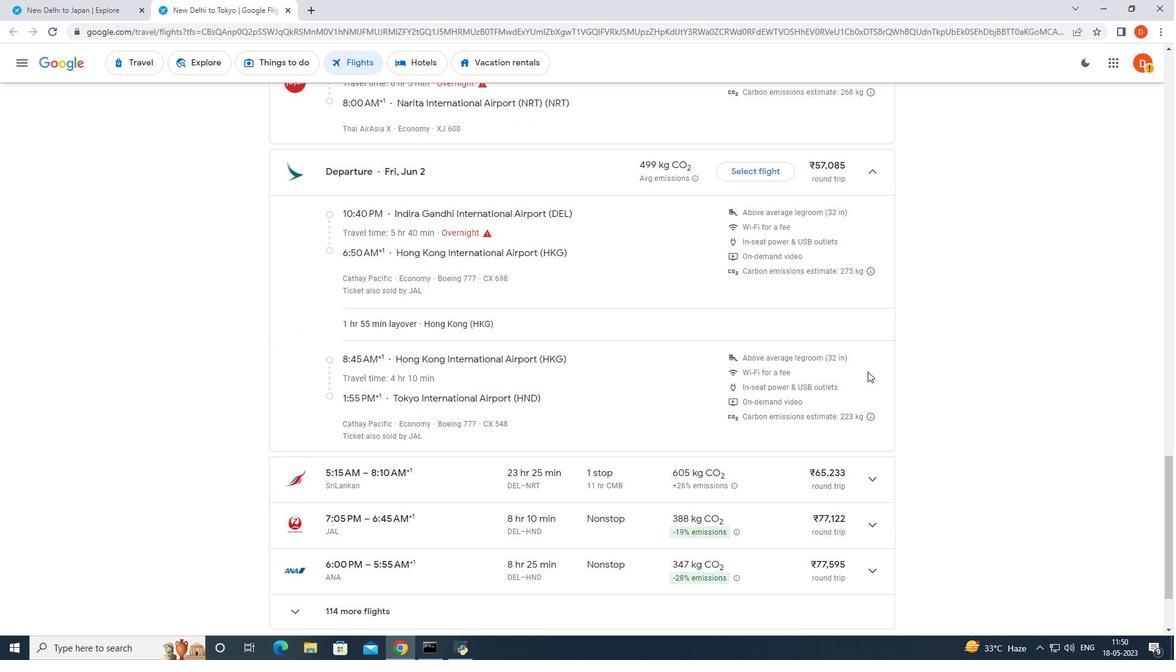 
Action: Mouse scrolled (867, 371) with delta (0, 0)
Screenshot: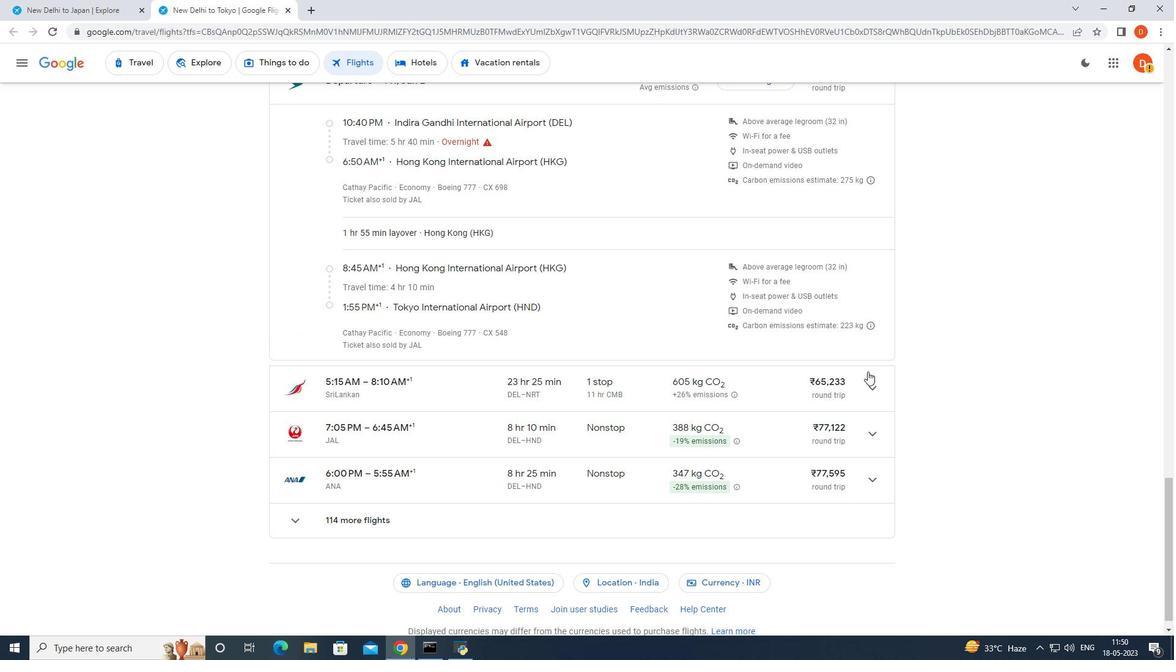 
Action: Mouse moved to (867, 369)
Screenshot: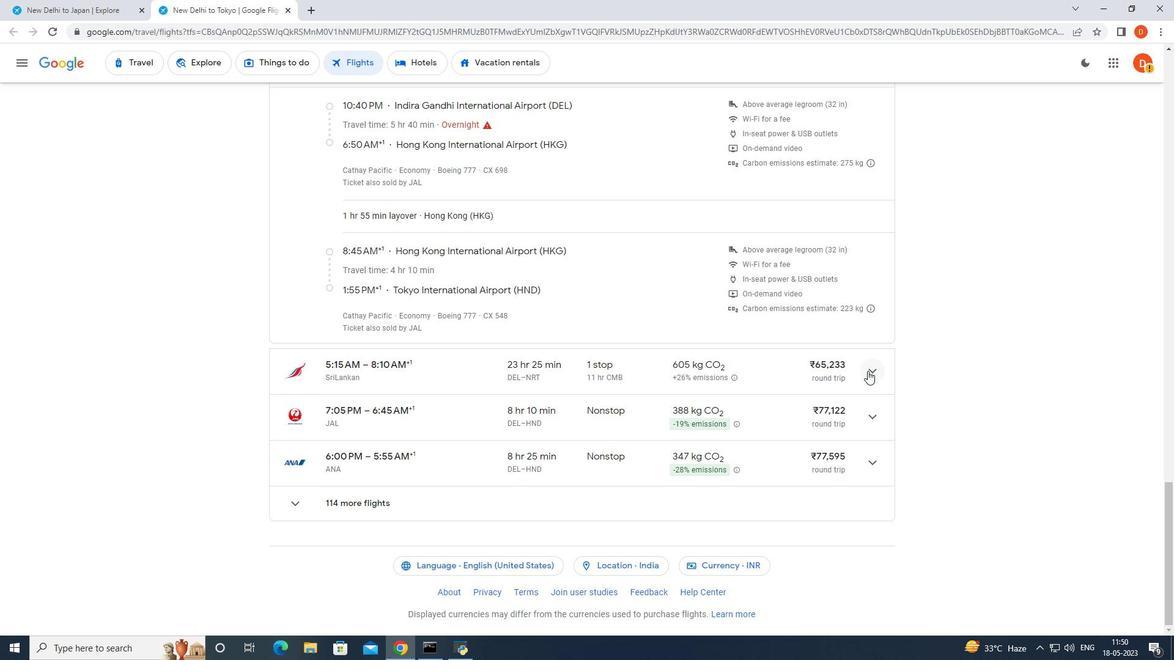 
Action: Mouse pressed left at (867, 369)
Screenshot: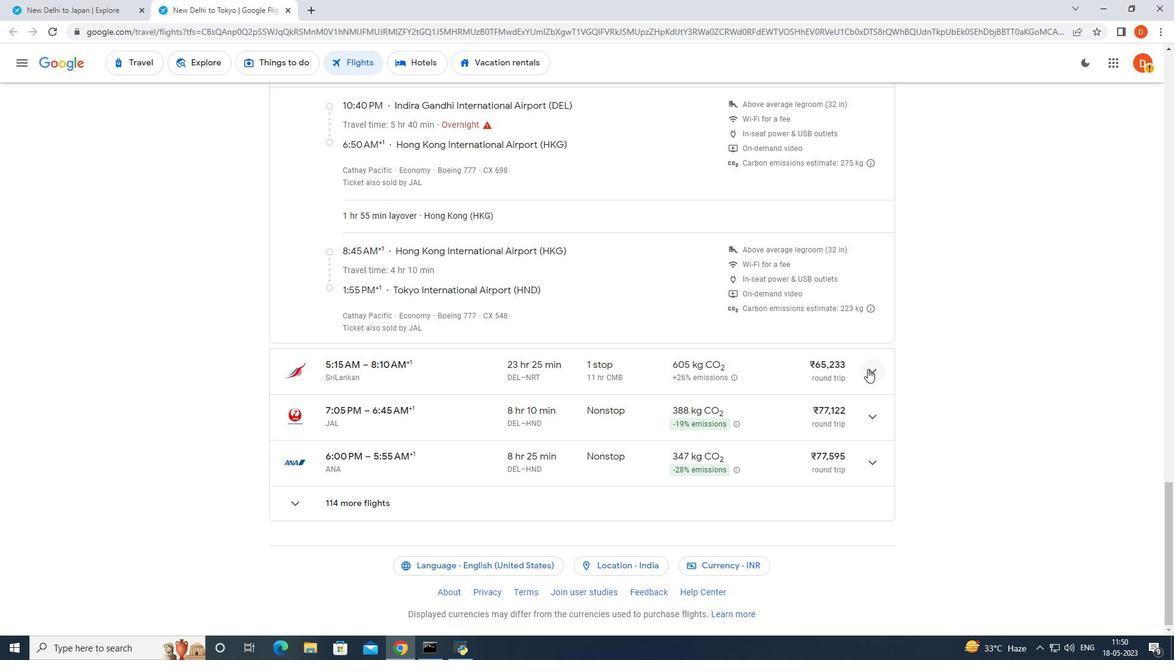 
Action: Mouse moved to (836, 365)
Screenshot: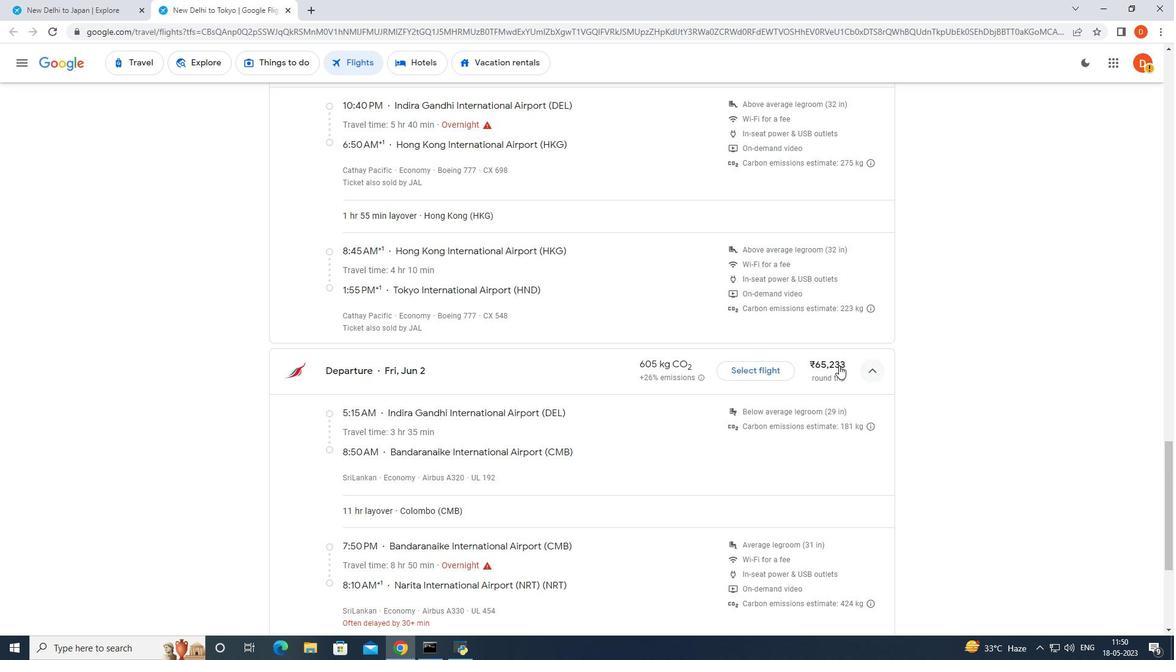 
Action: Mouse scrolled (836, 364) with delta (0, 0)
Screenshot: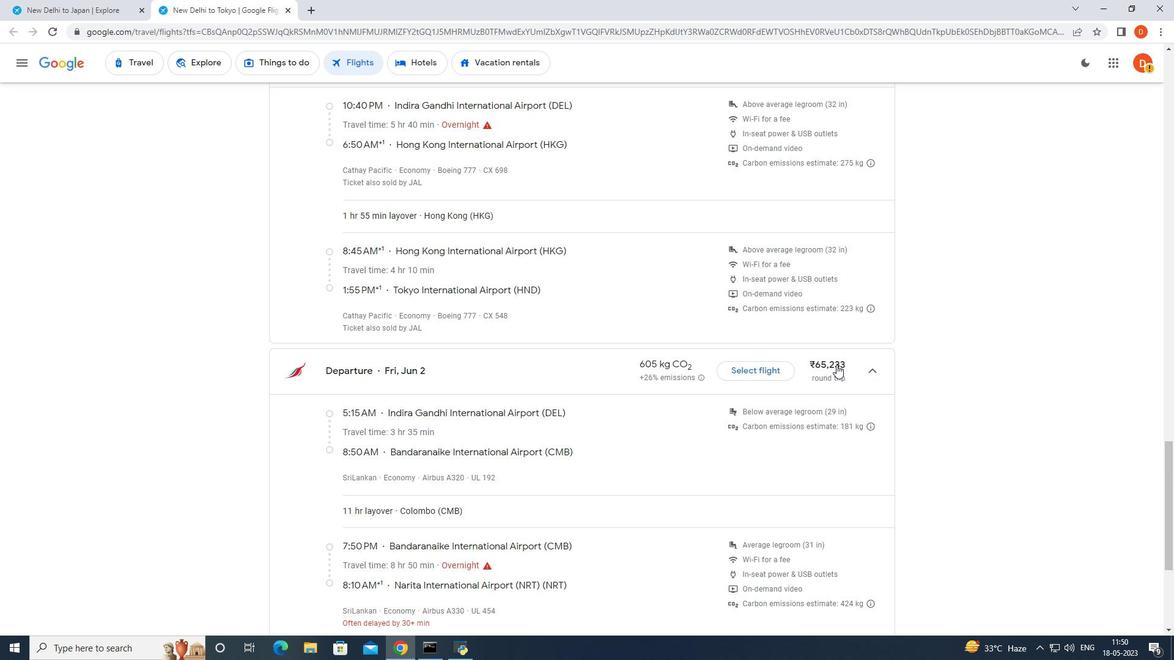 
Action: Mouse moved to (835, 365)
Screenshot: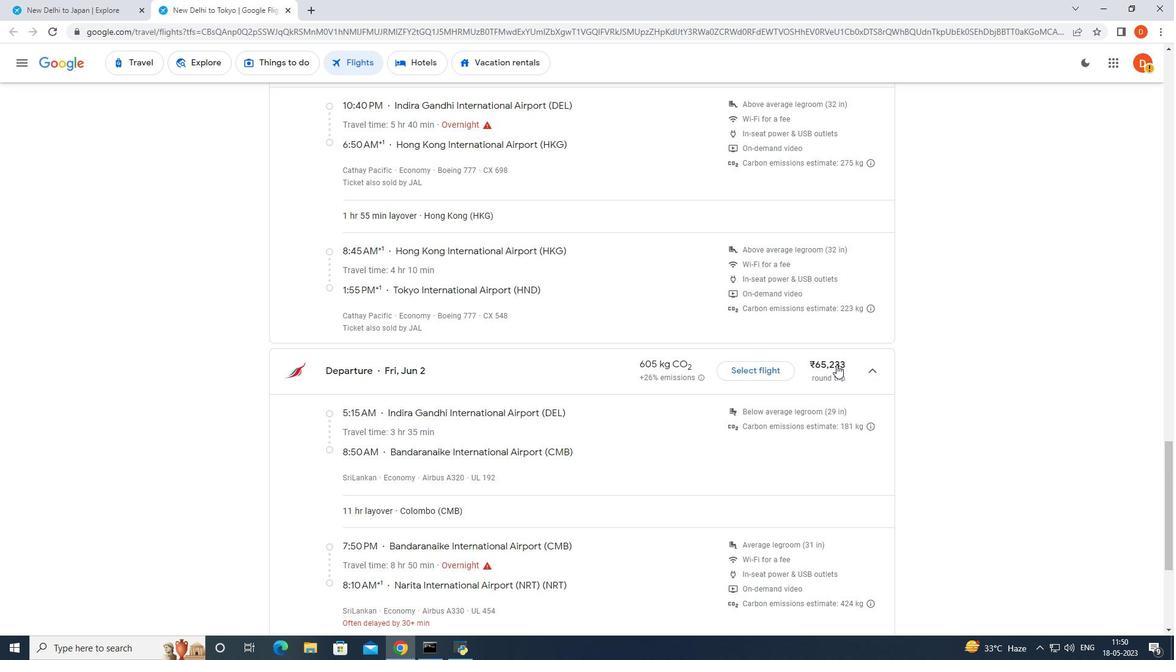 
Action: Mouse scrolled (835, 364) with delta (0, 0)
Screenshot: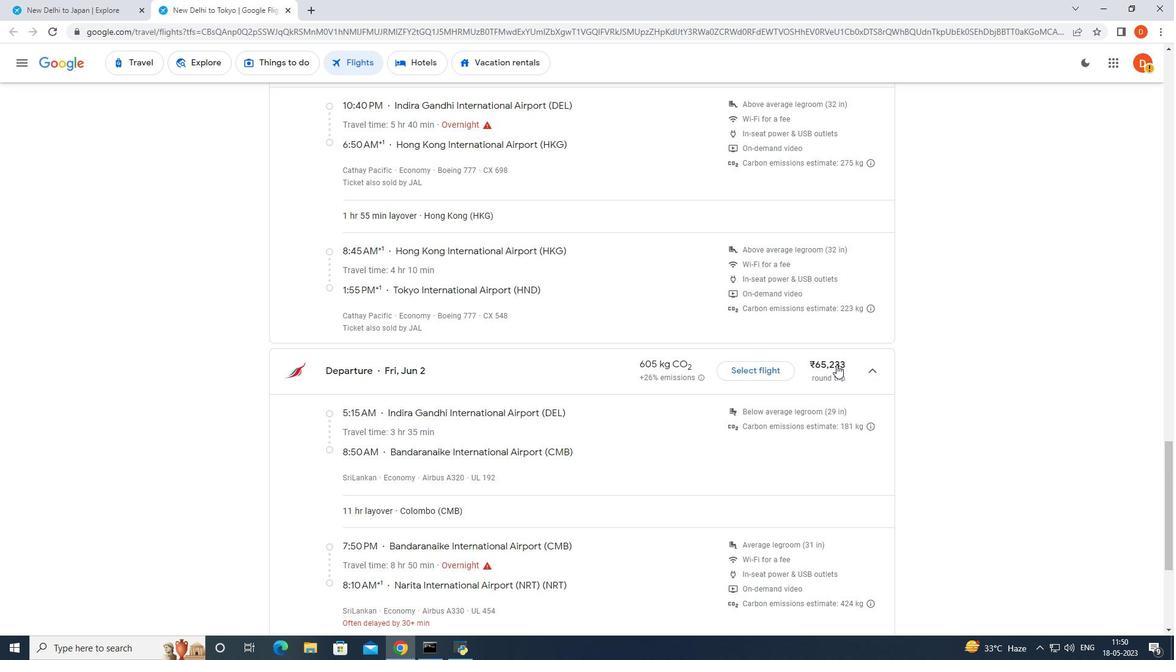 
Action: Mouse moved to (835, 365)
Screenshot: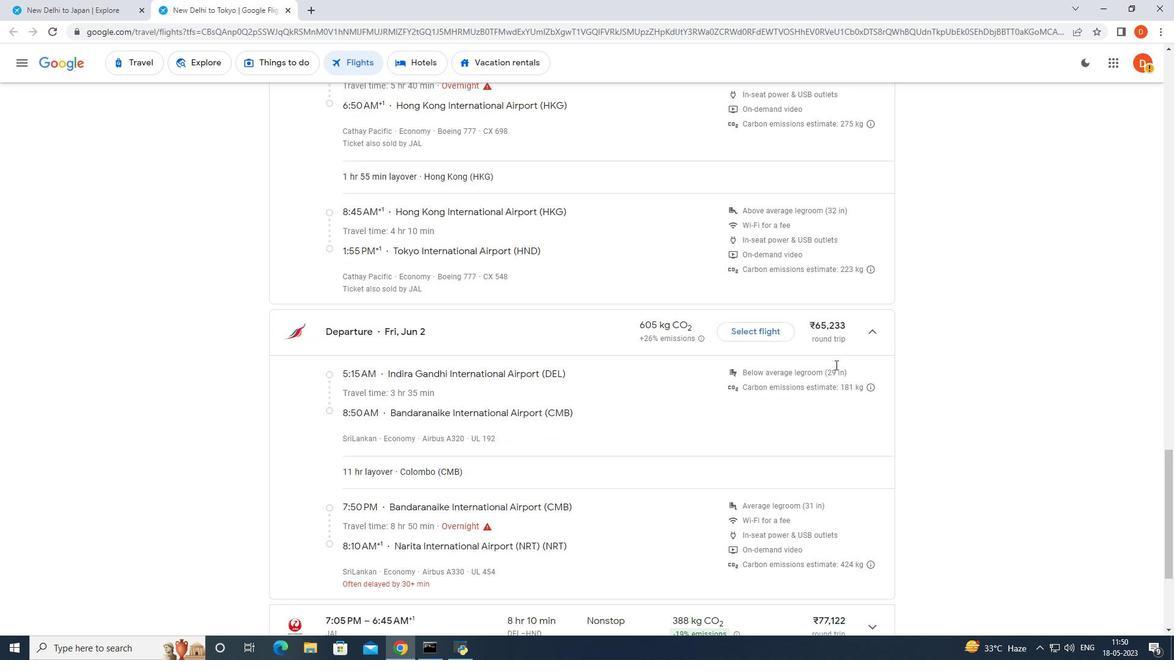 
Action: Mouse scrolled (835, 365) with delta (0, 0)
Screenshot: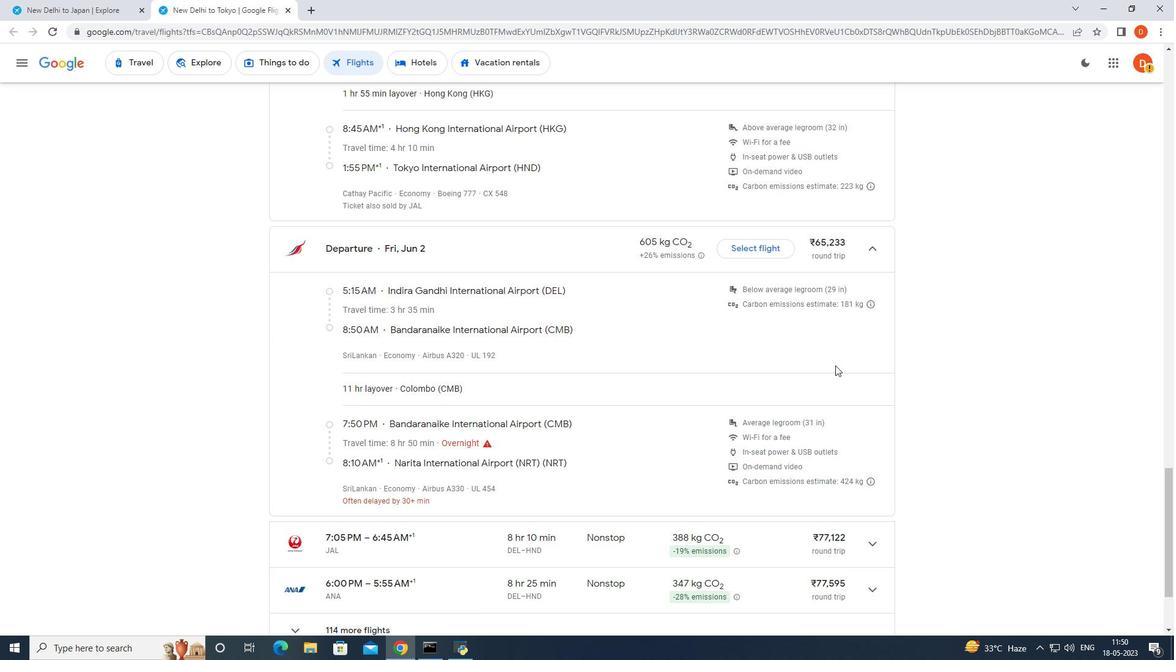 
Action: Mouse scrolled (835, 365) with delta (0, 0)
Screenshot: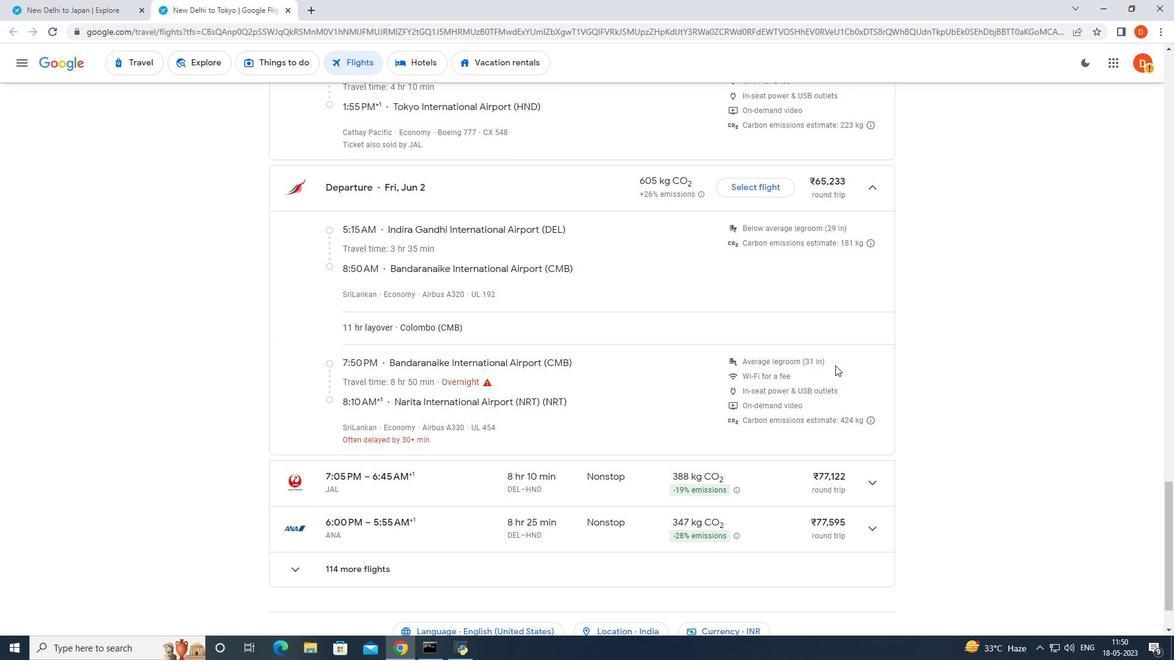 
Action: Mouse scrolled (835, 365) with delta (0, 0)
Screenshot: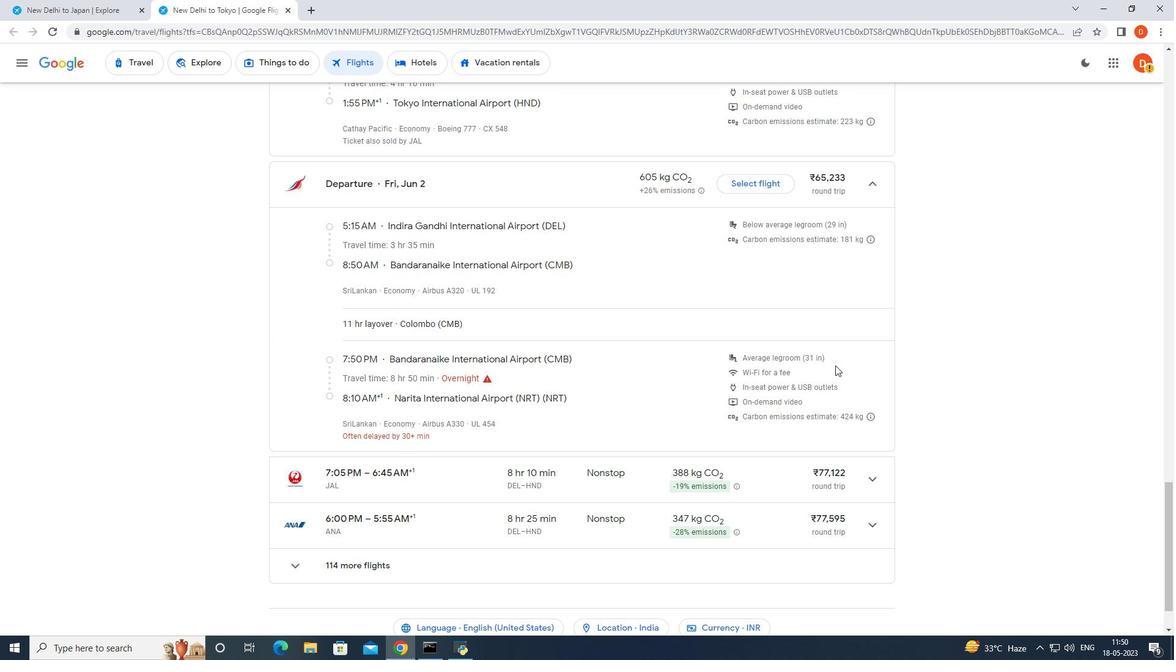 
Action: Mouse scrolled (835, 365) with delta (0, 0)
Screenshot: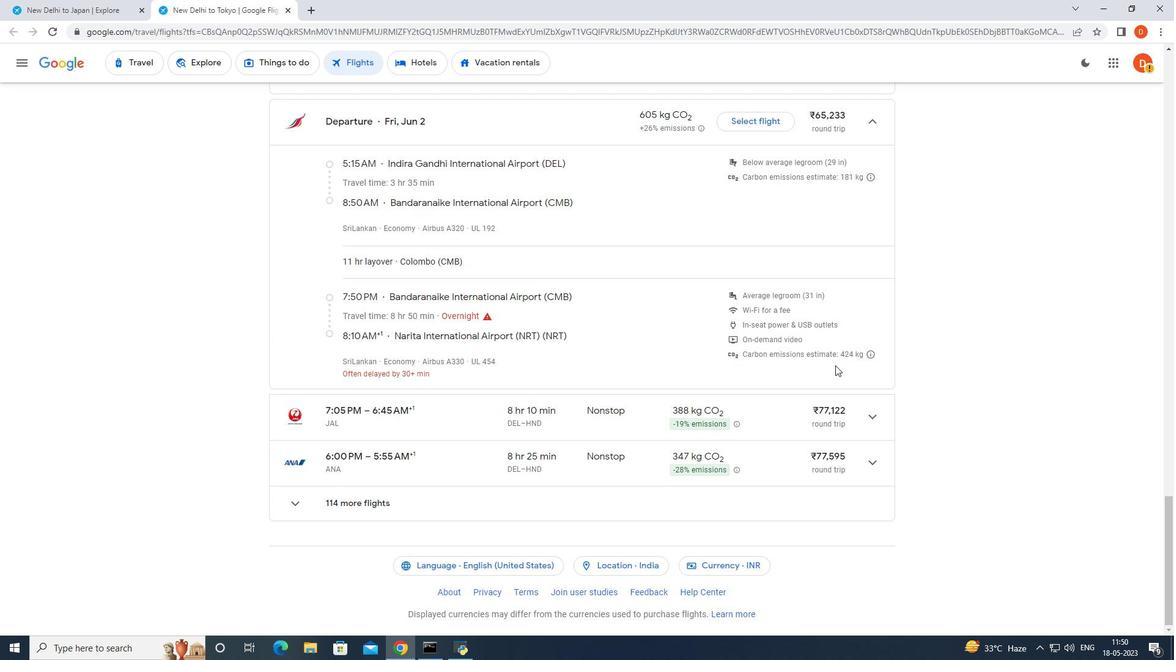
Action: Mouse scrolled (835, 365) with delta (0, 0)
Screenshot: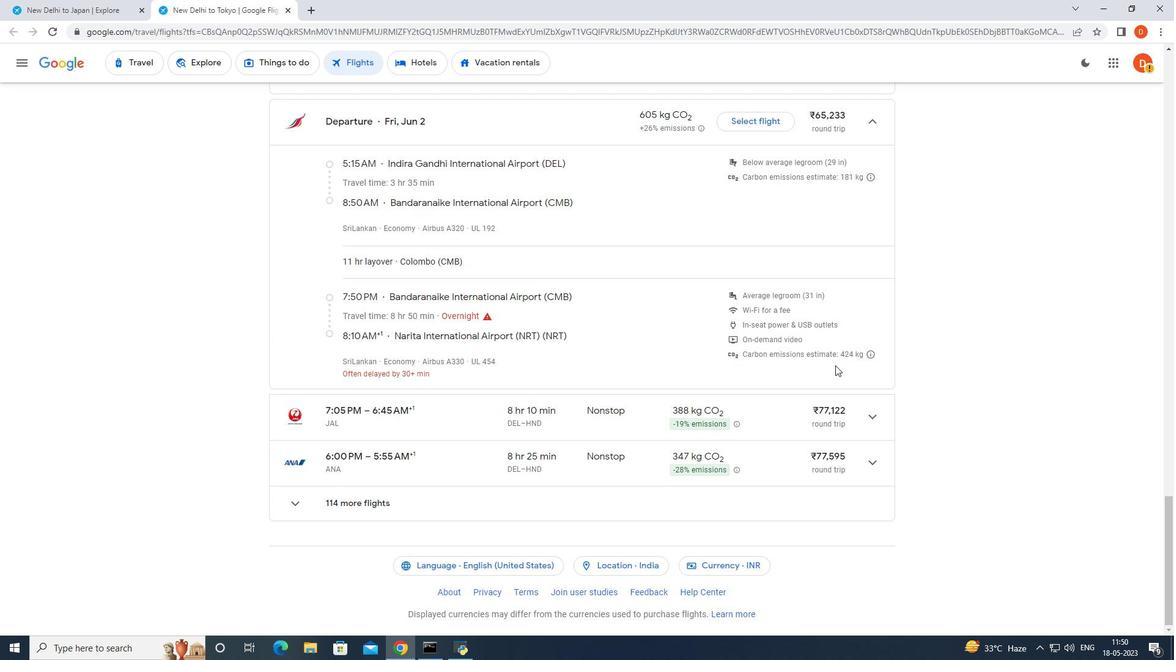 
Action: Mouse scrolled (835, 365) with delta (0, 0)
Screenshot: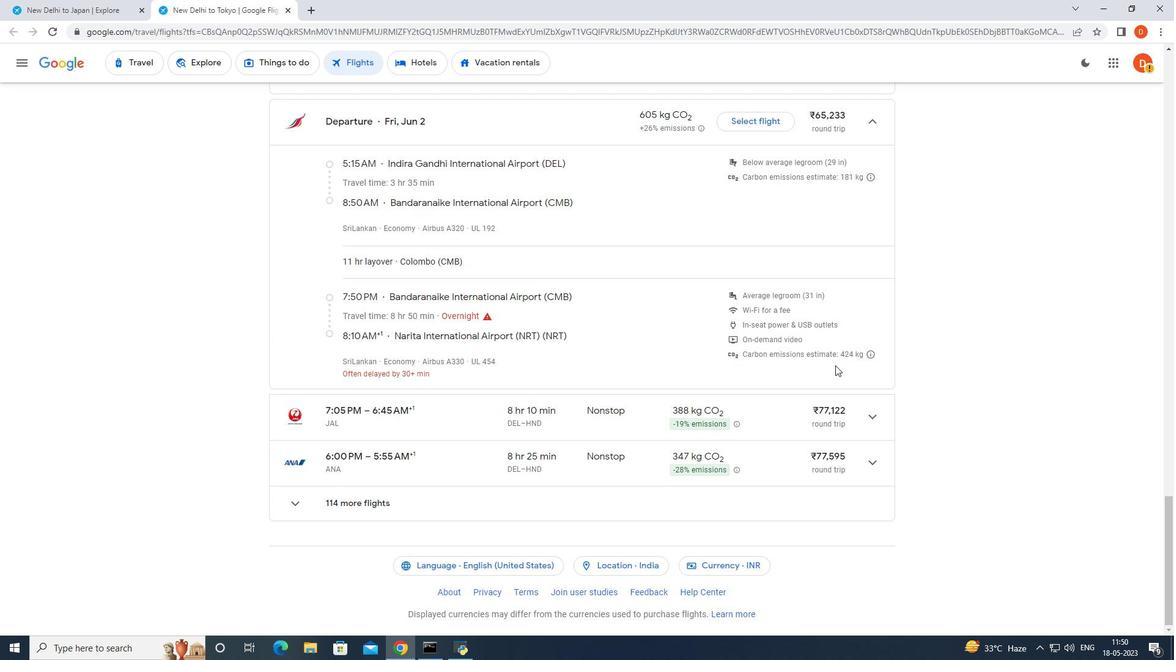 
Action: Mouse moved to (869, 407)
Screenshot: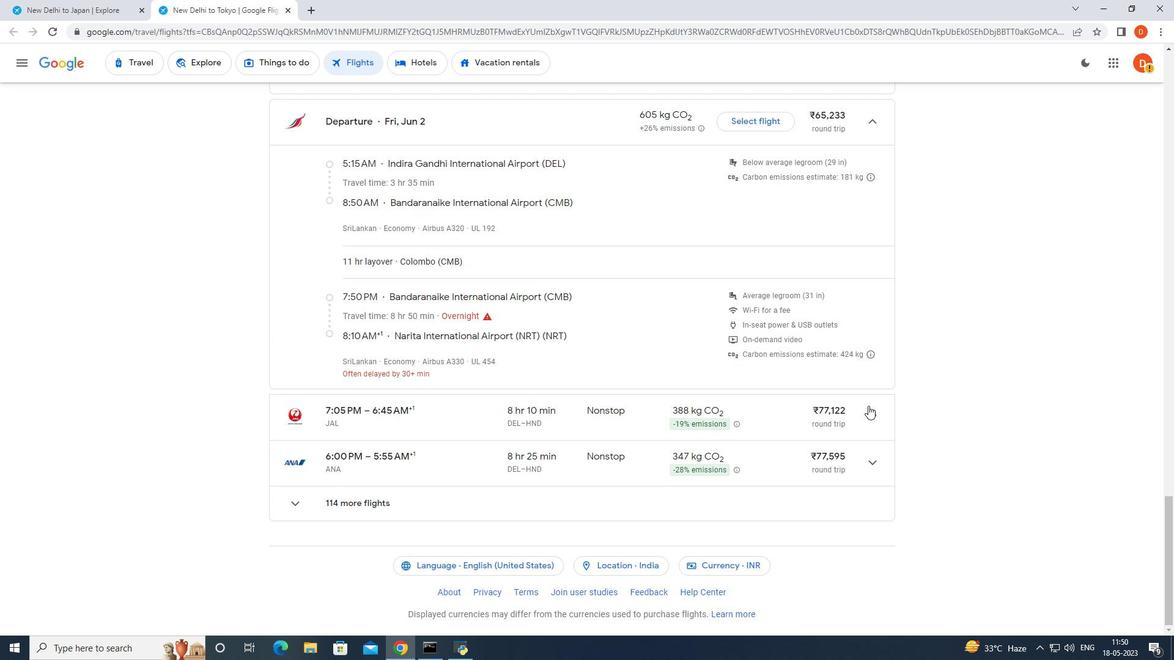 
Action: Mouse pressed left at (869, 407)
Screenshot: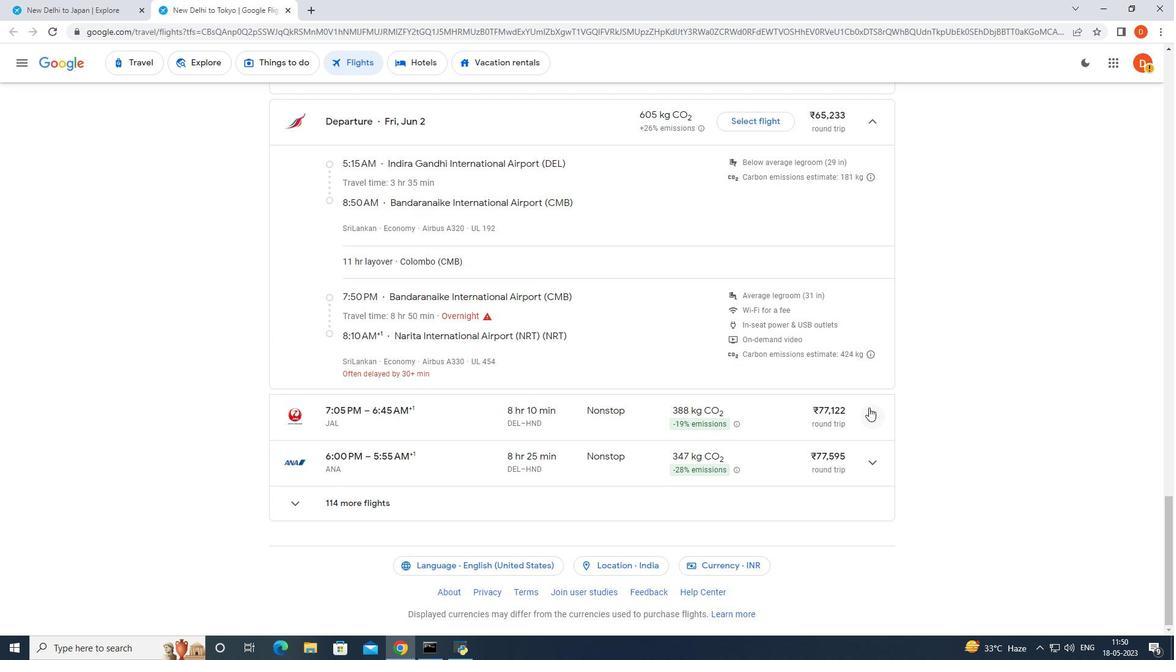 
Action: Mouse moved to (851, 403)
Screenshot: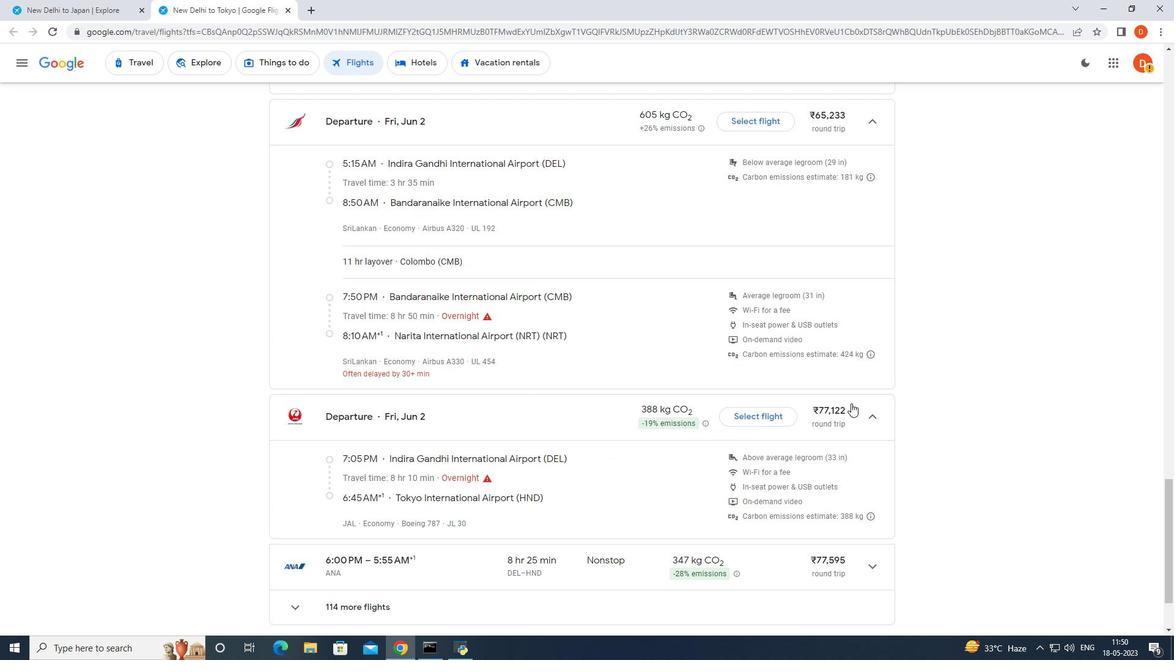 
Action: Mouse scrolled (851, 403) with delta (0, 0)
Screenshot: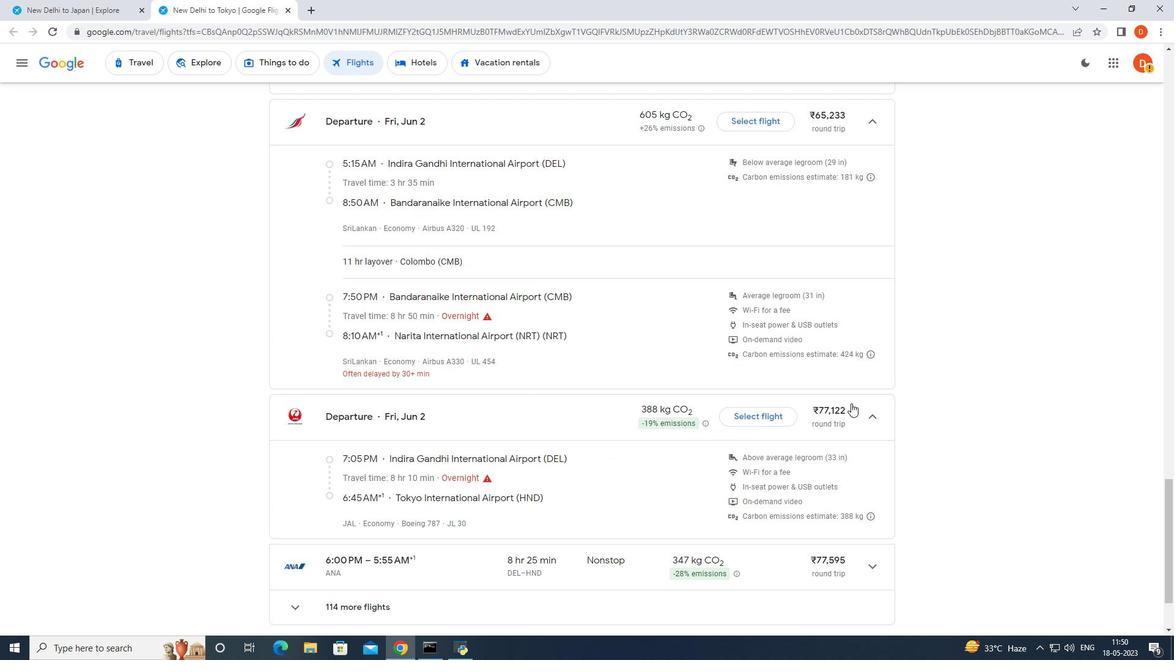 
Action: Mouse moved to (850, 403)
Screenshot: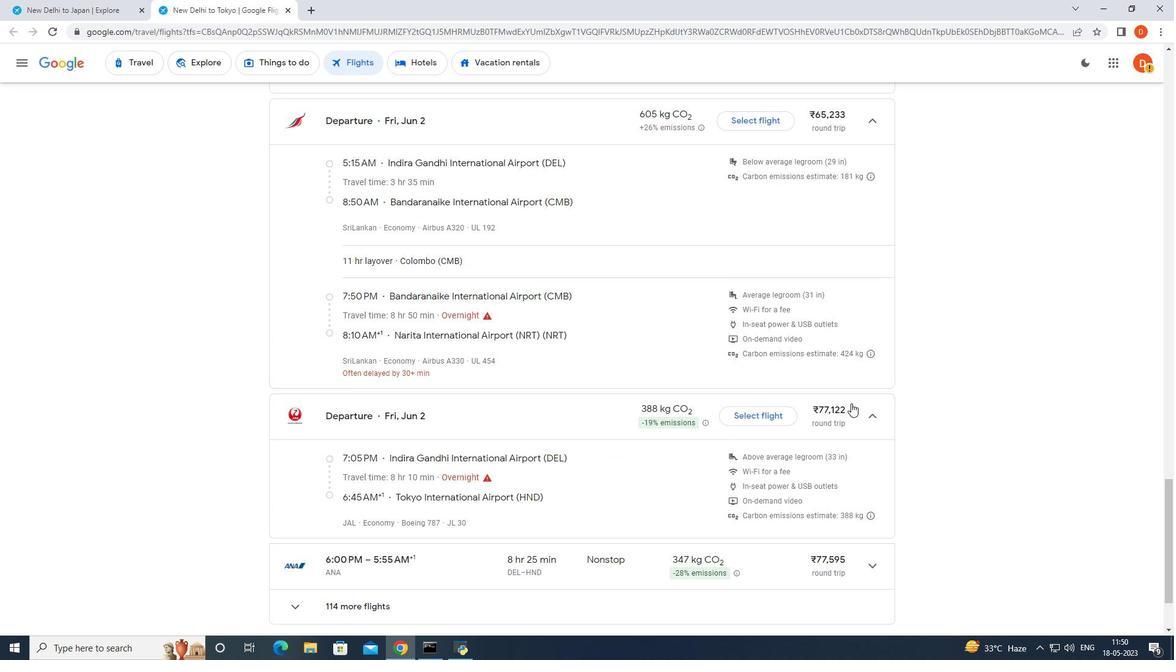 
Action: Mouse scrolled (850, 403) with delta (0, 0)
Screenshot: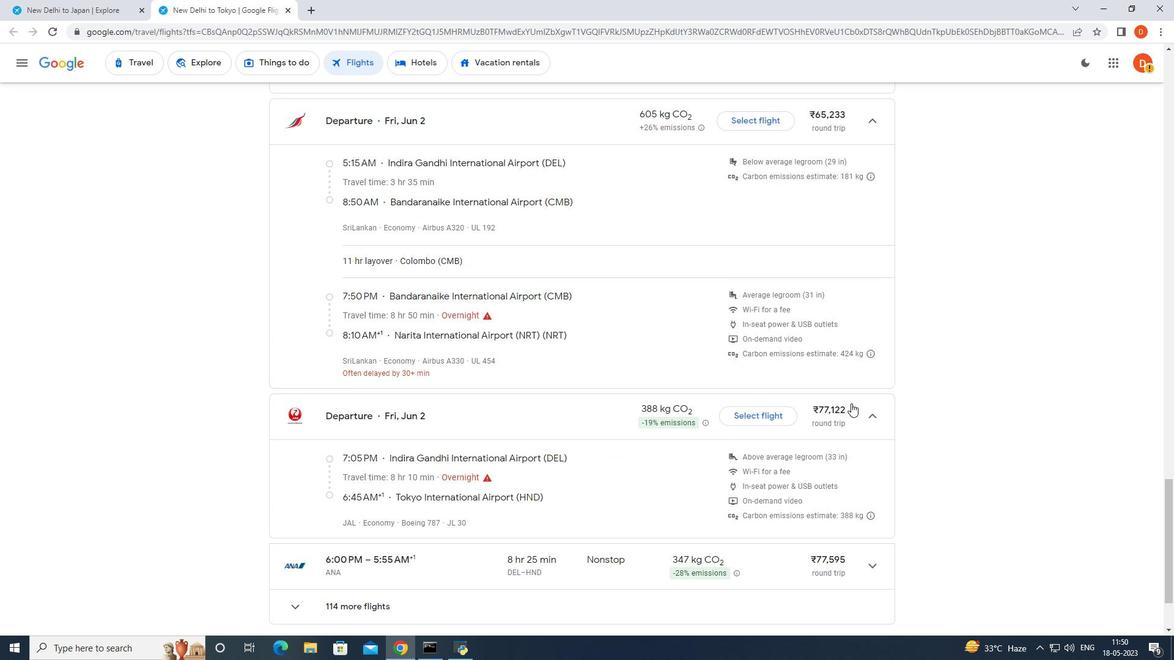 
Action: Mouse moved to (850, 404)
Screenshot: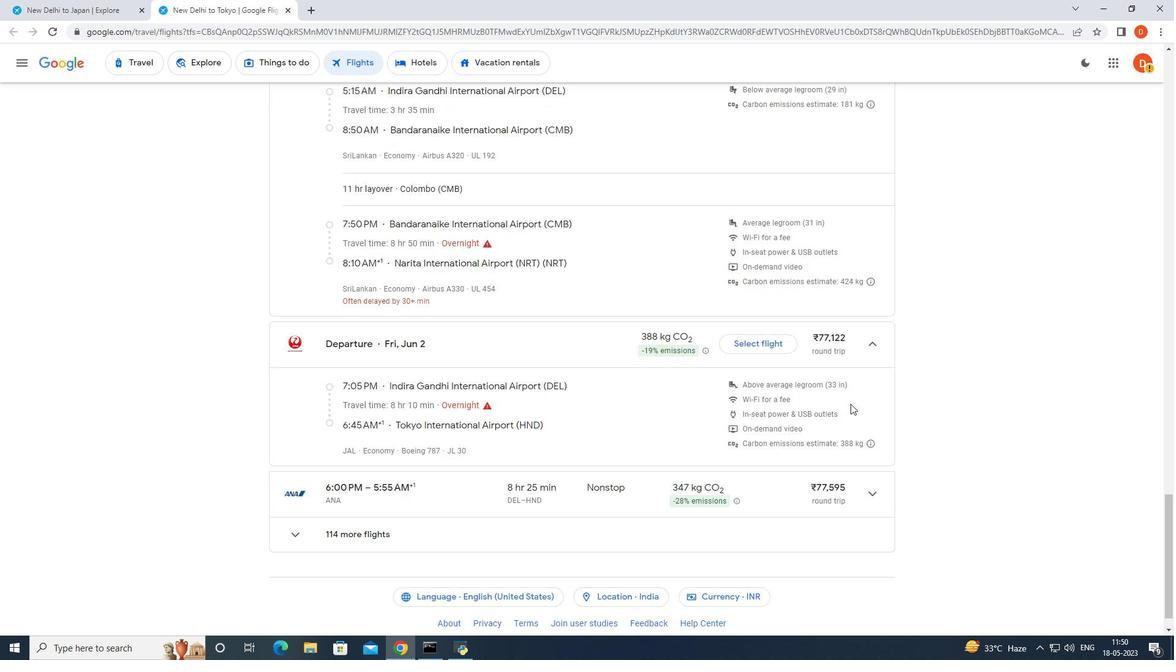 
Action: Mouse scrolled (850, 404) with delta (0, 0)
Screenshot: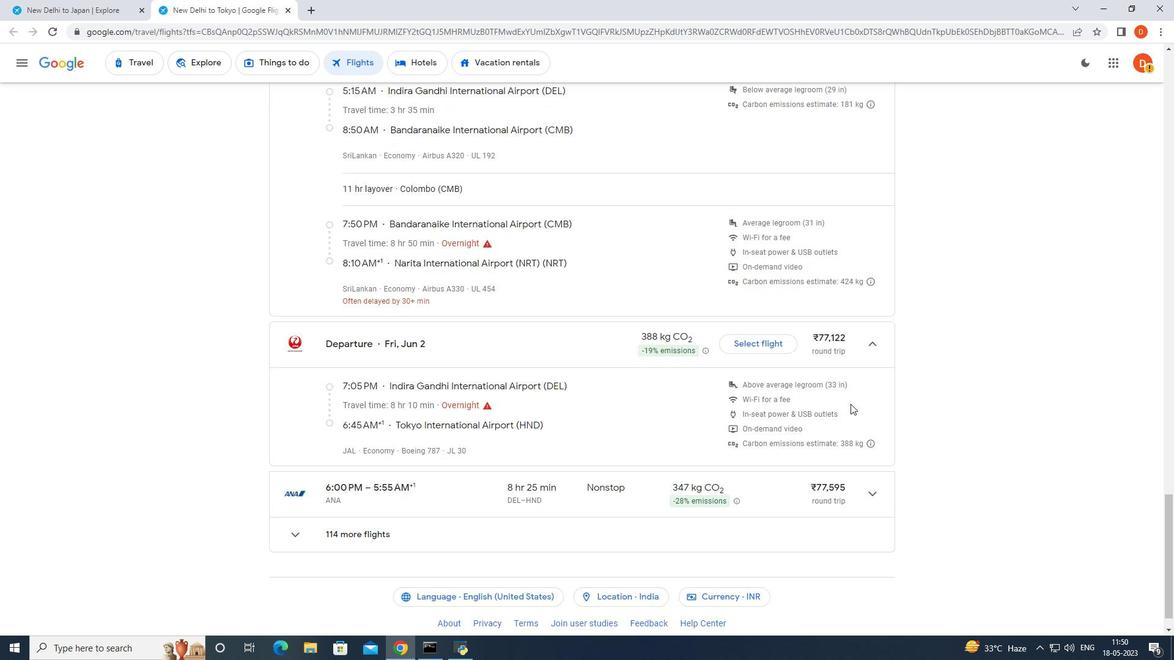 
Action: Mouse moved to (848, 407)
Screenshot: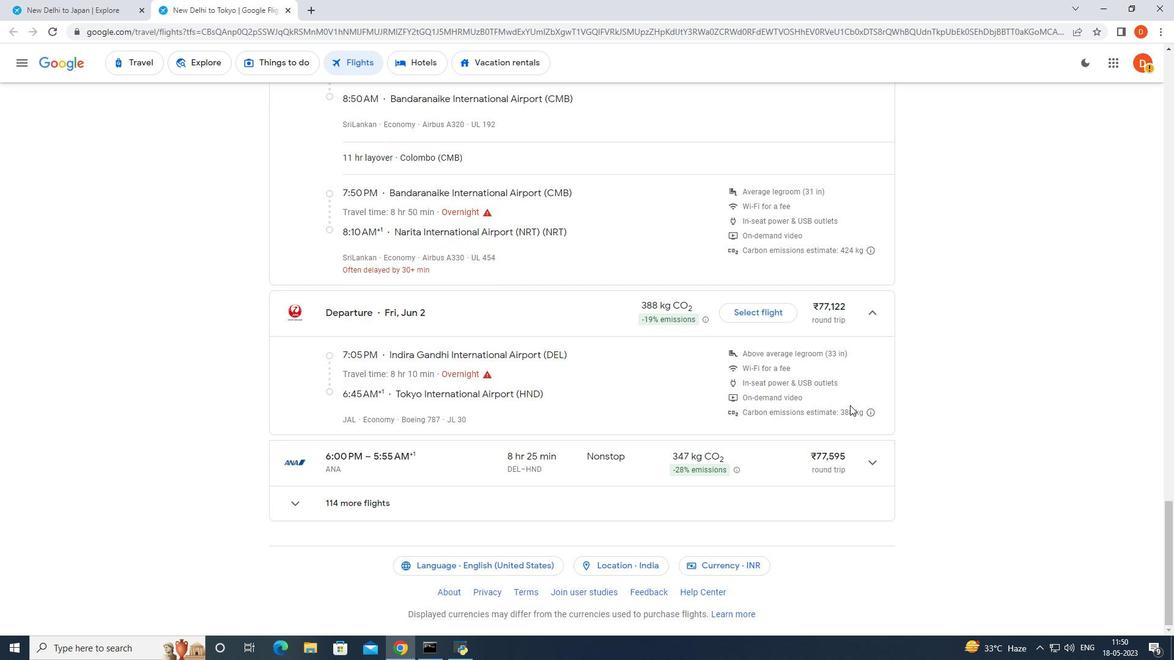 
Action: Mouse scrolled (848, 406) with delta (0, 0)
Screenshot: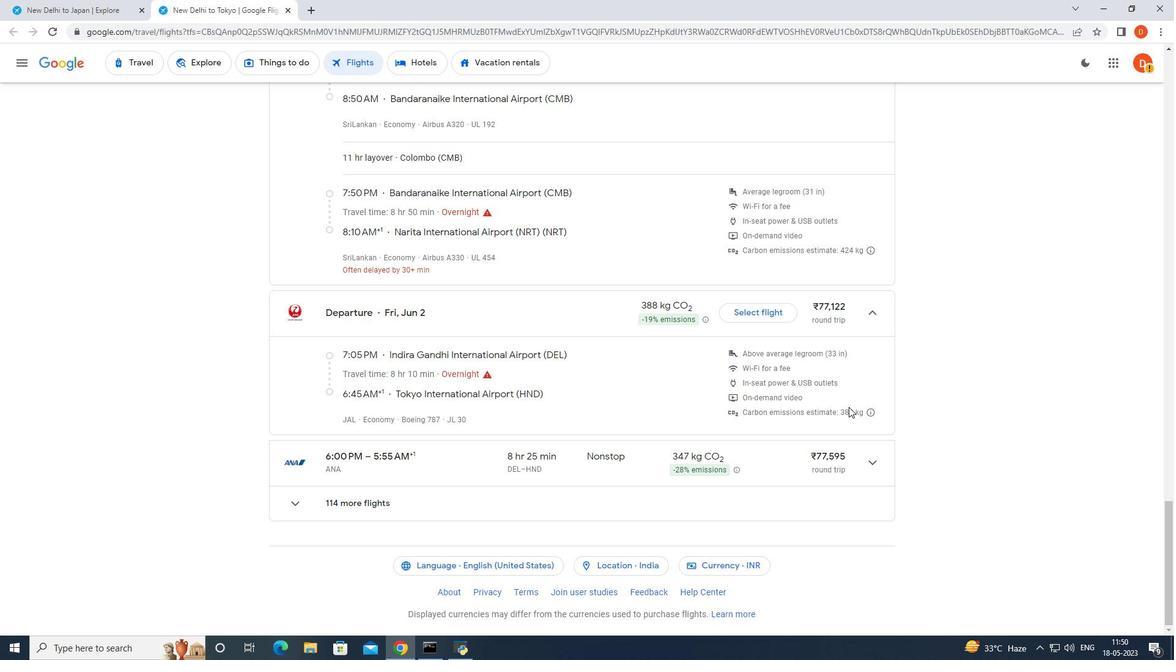 
Action: Mouse scrolled (848, 406) with delta (0, 0)
Screenshot: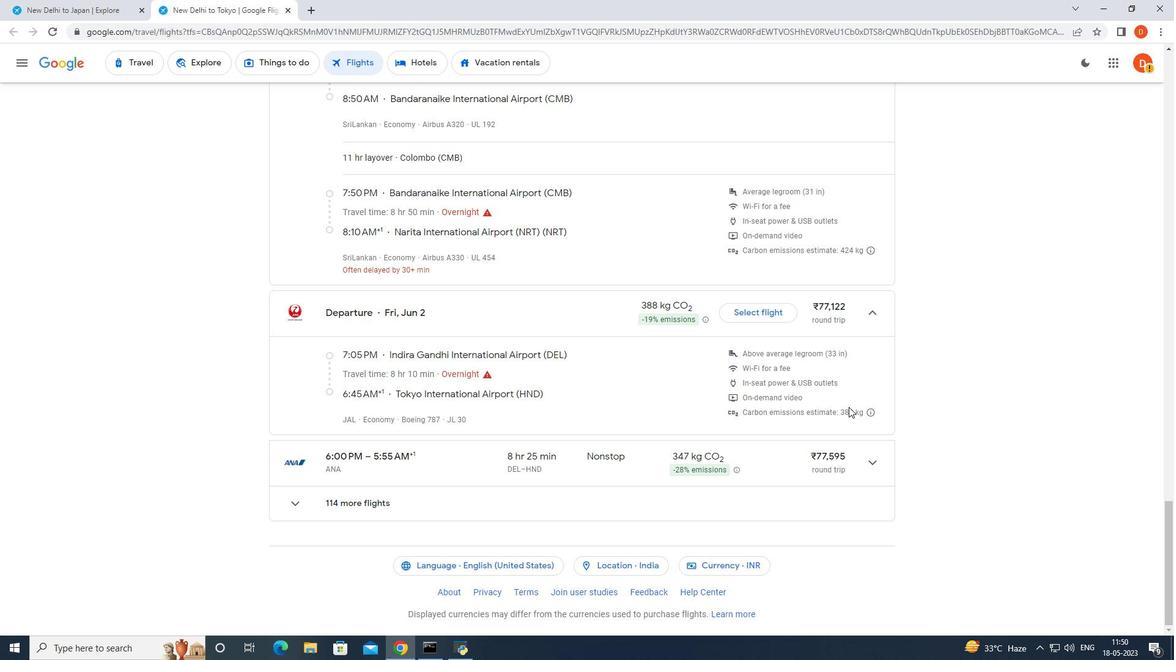 
Action: Mouse moved to (645, 496)
Screenshot: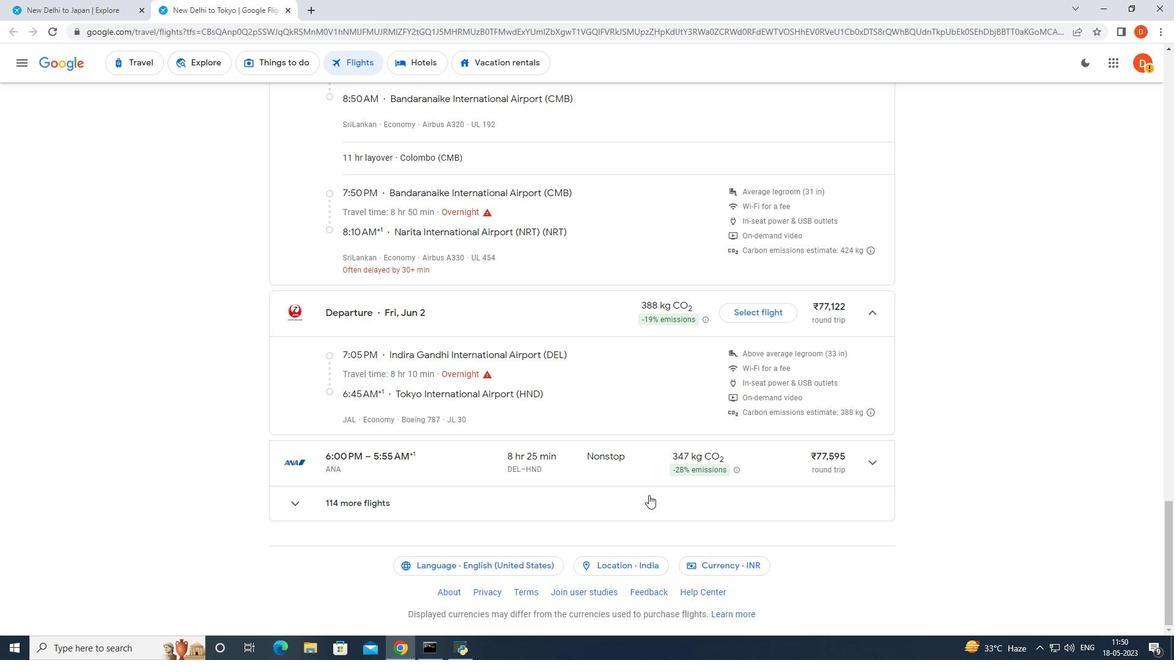 
Action: Mouse pressed left at (645, 496)
Screenshot: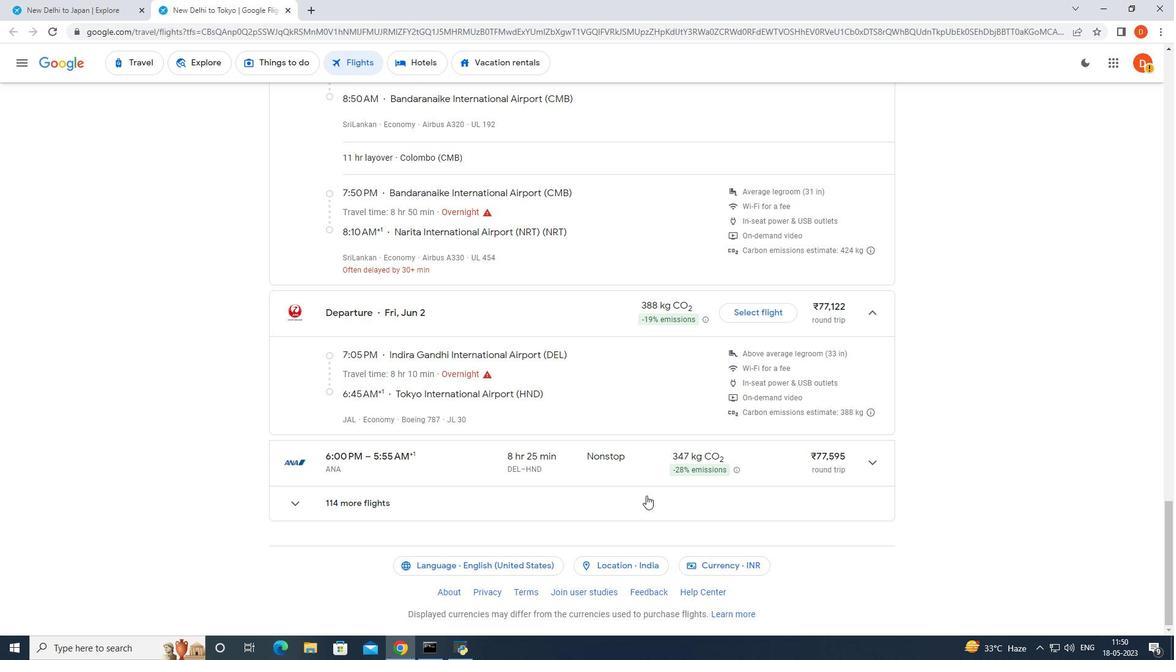 
Action: Mouse moved to (741, 469)
Screenshot: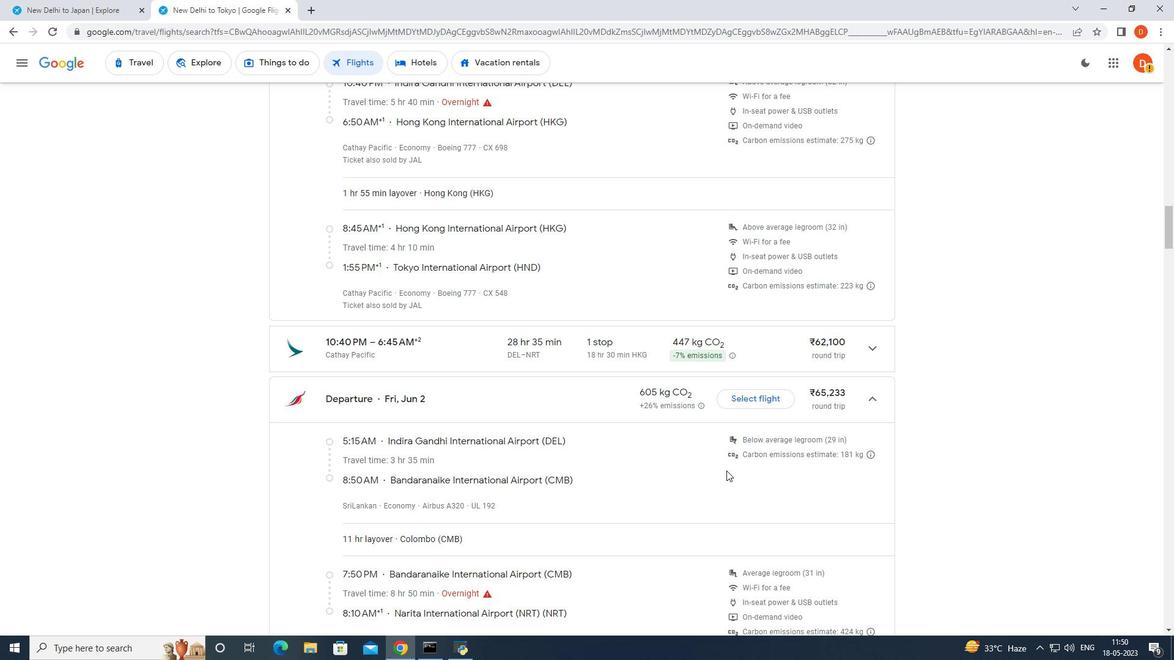
Action: Mouse scrolled (741, 468) with delta (0, 0)
Screenshot: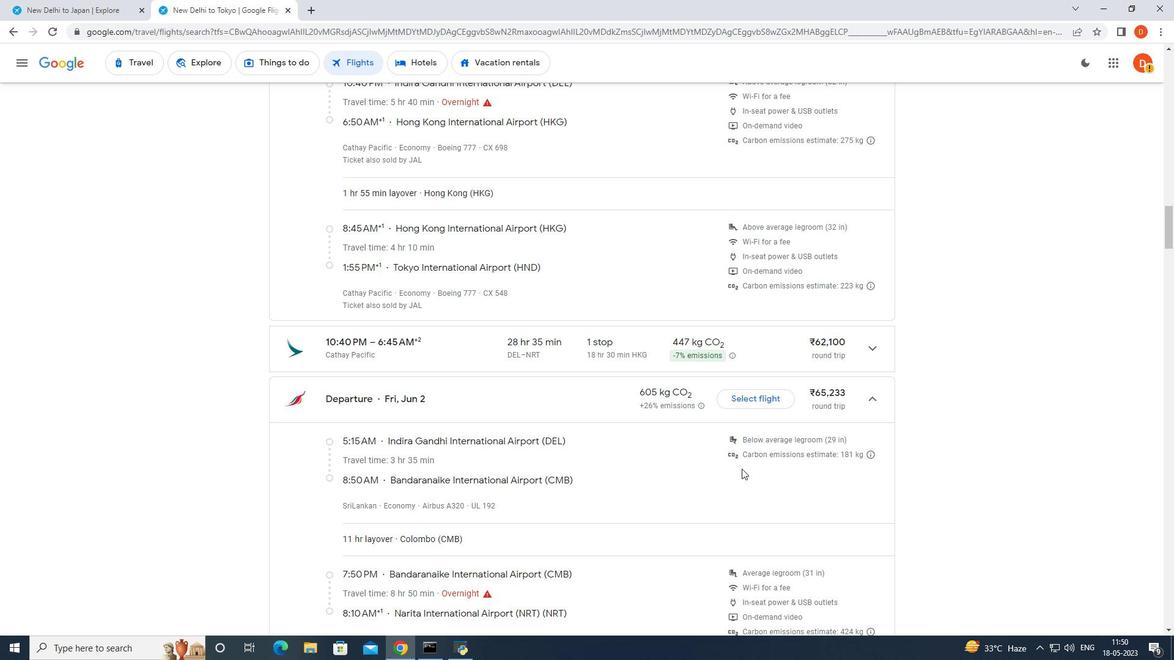 
Action: Mouse scrolled (741, 468) with delta (0, 0)
Screenshot: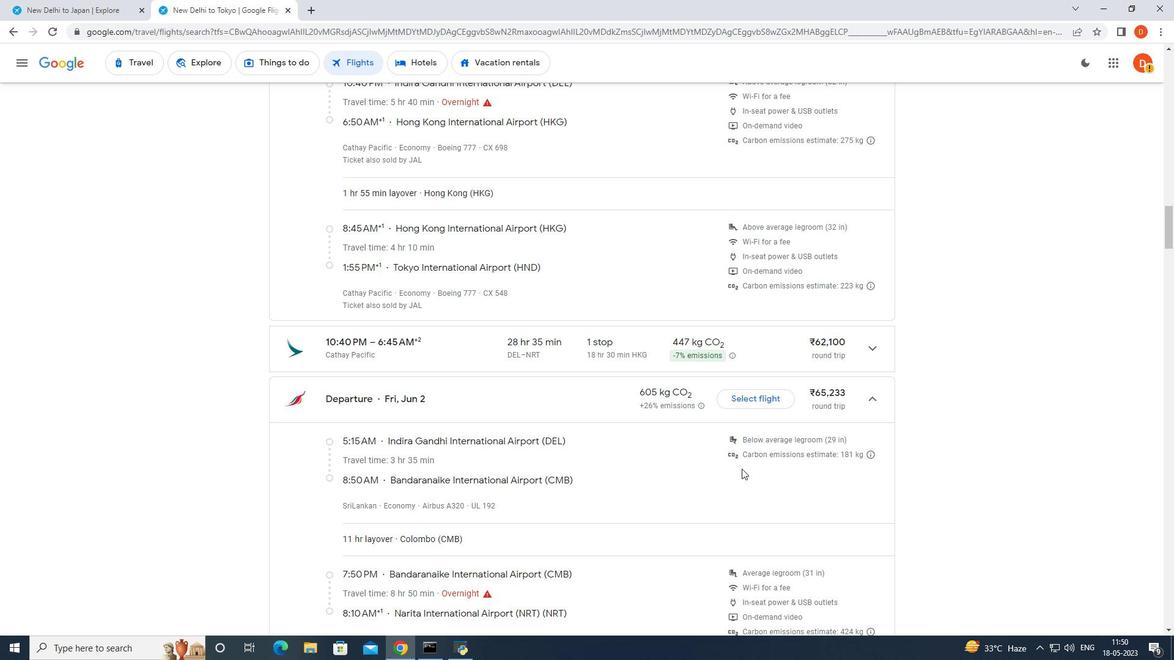
Action: Mouse scrolled (741, 468) with delta (0, 0)
Screenshot: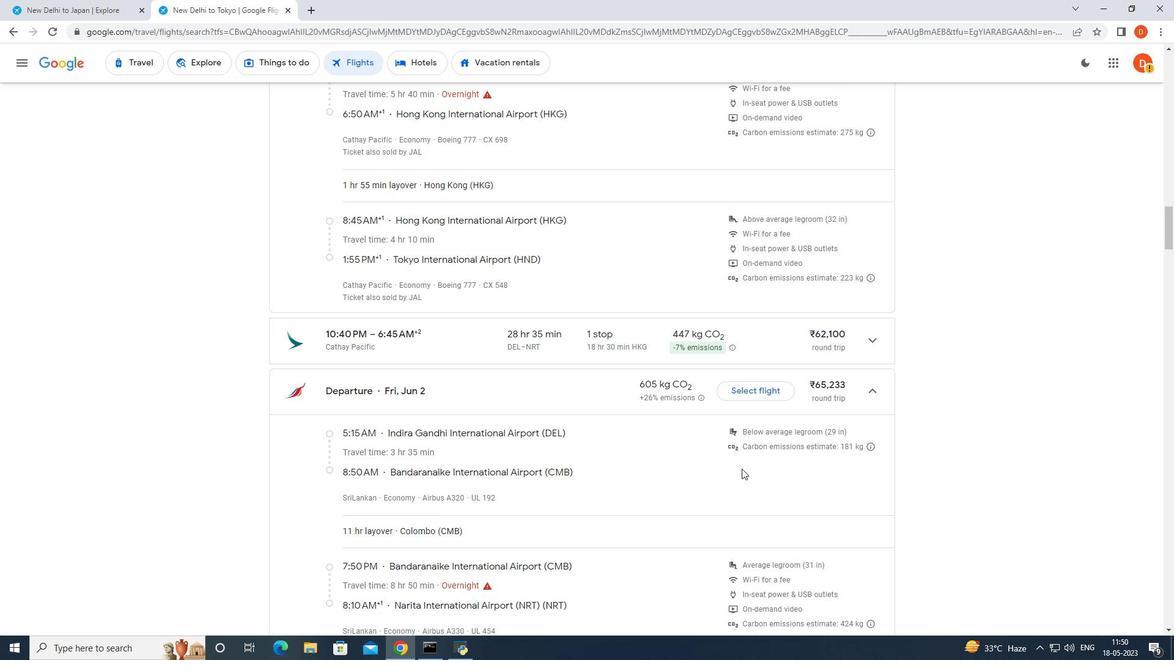 
Action: Mouse moved to (765, 474)
Screenshot: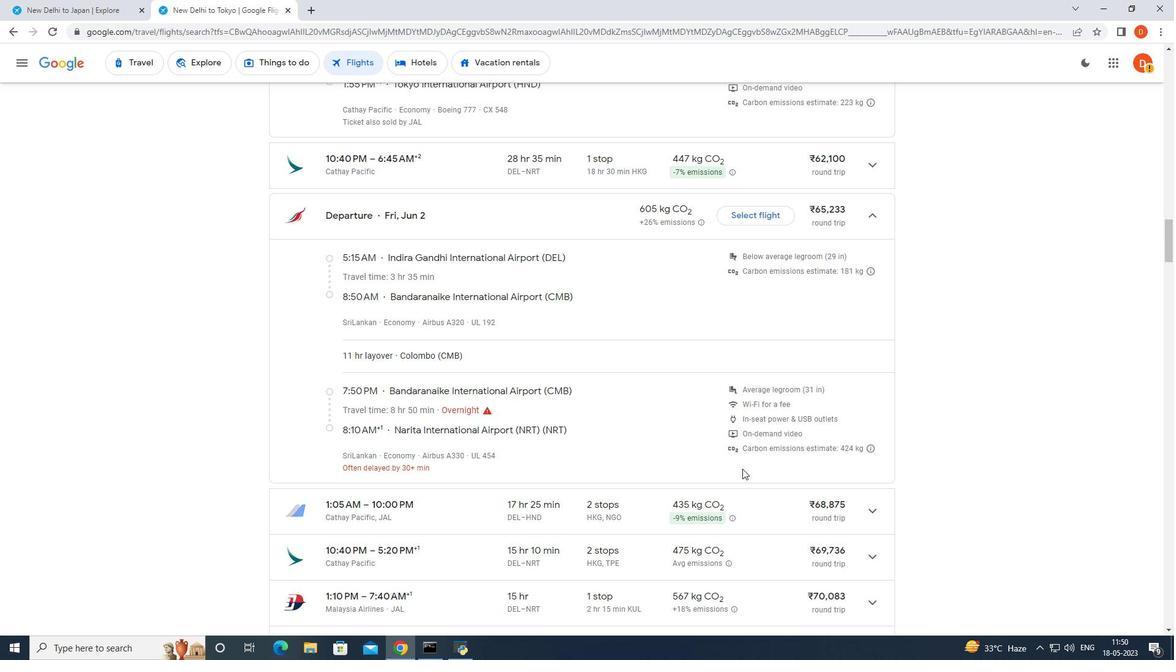 
Action: Mouse scrolled (765, 473) with delta (0, 0)
Screenshot: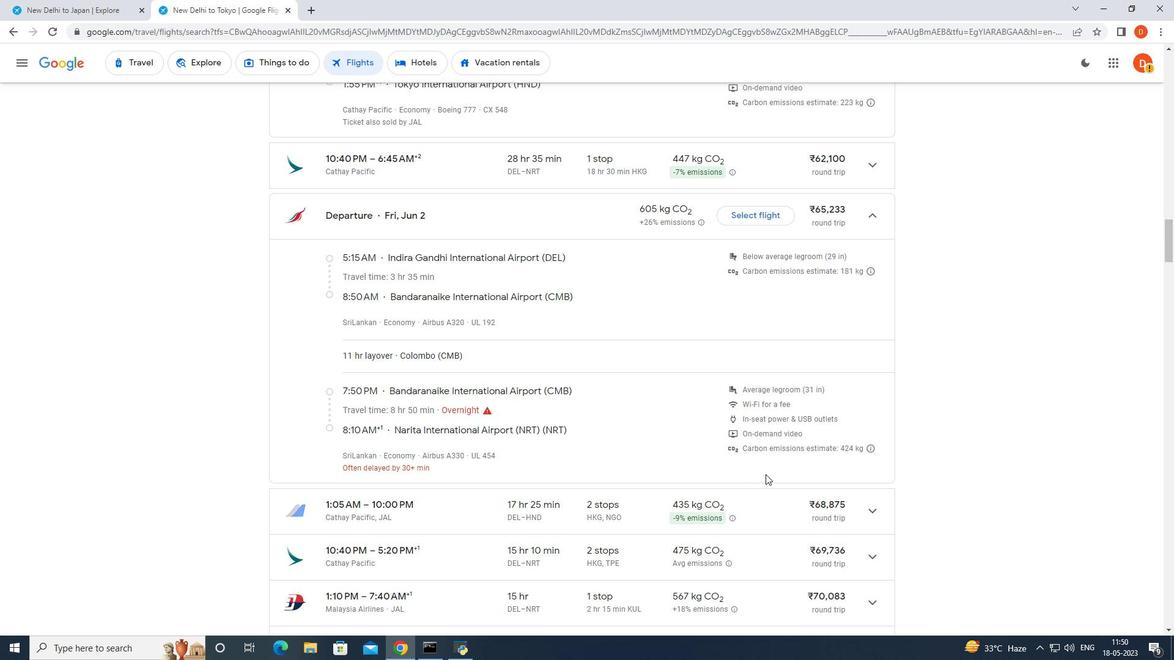 
Action: Mouse scrolled (765, 473) with delta (0, 0)
Screenshot: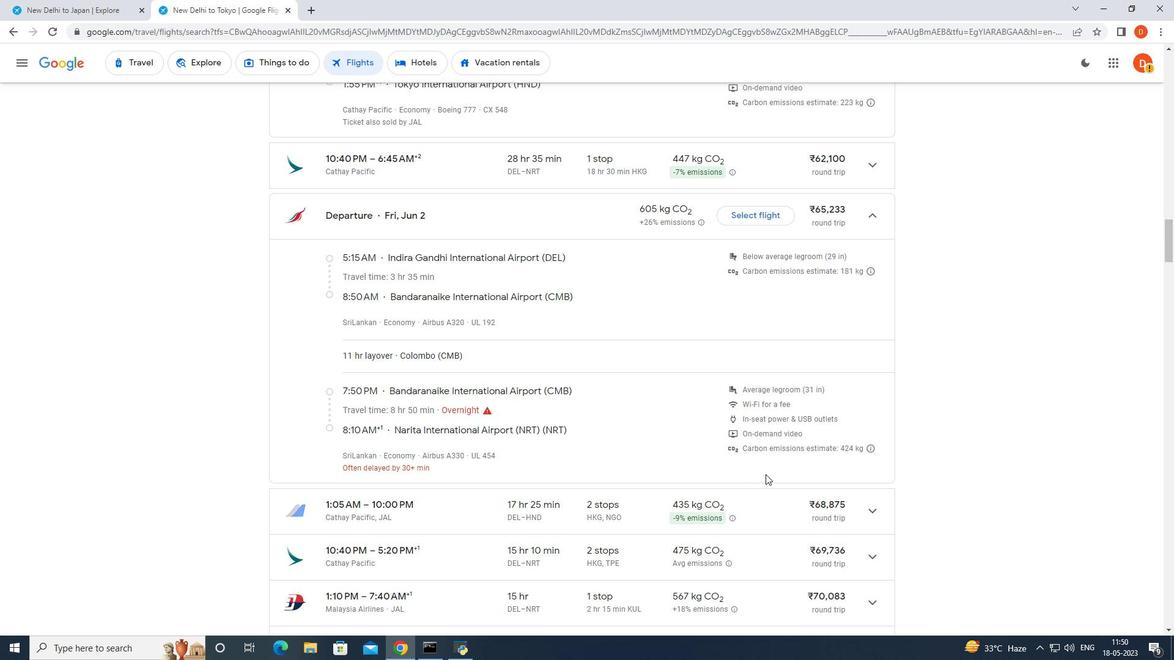 
Action: Mouse scrolled (765, 473) with delta (0, 0)
Screenshot: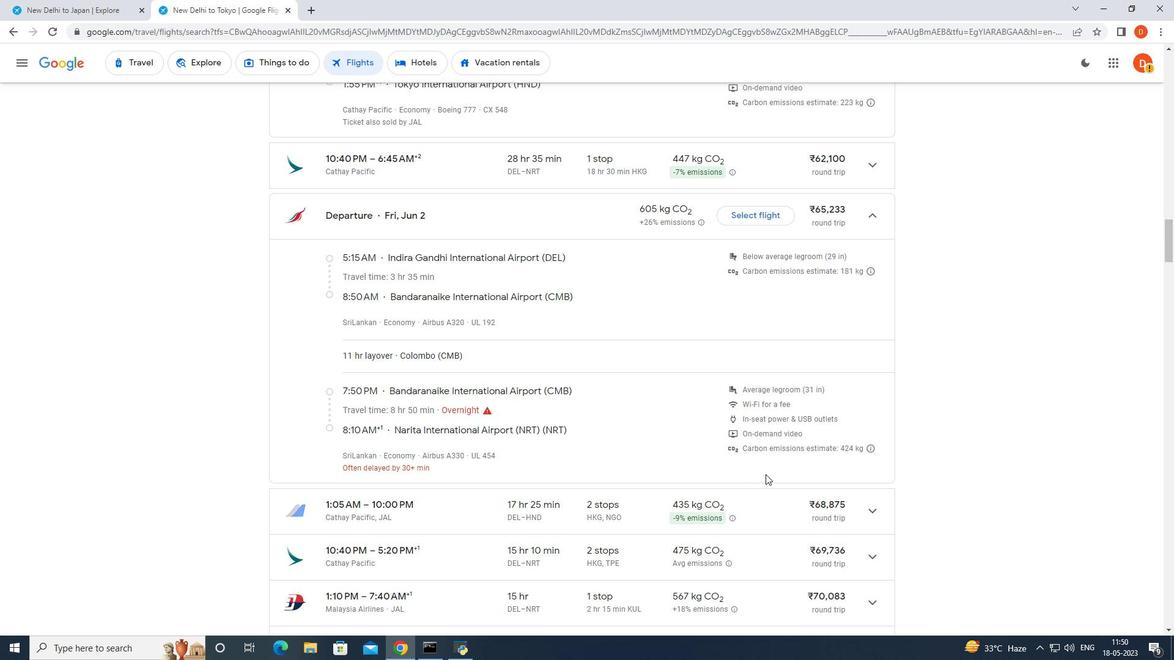 
Action: Mouse moved to (865, 326)
Screenshot: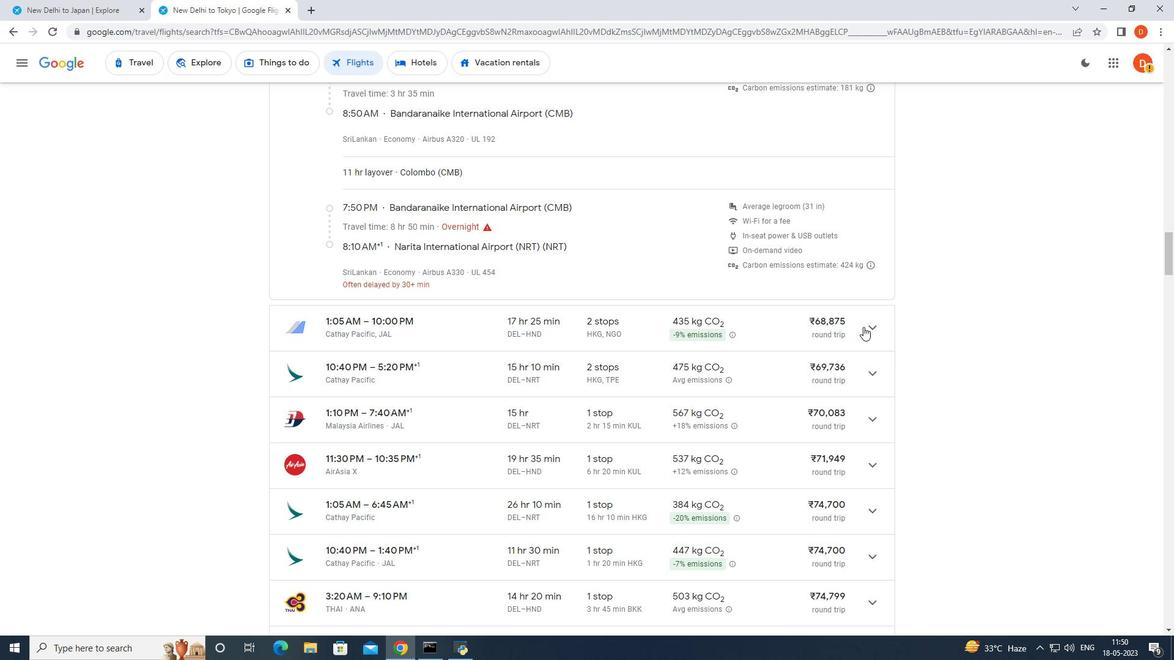
Action: Mouse pressed left at (865, 326)
Screenshot: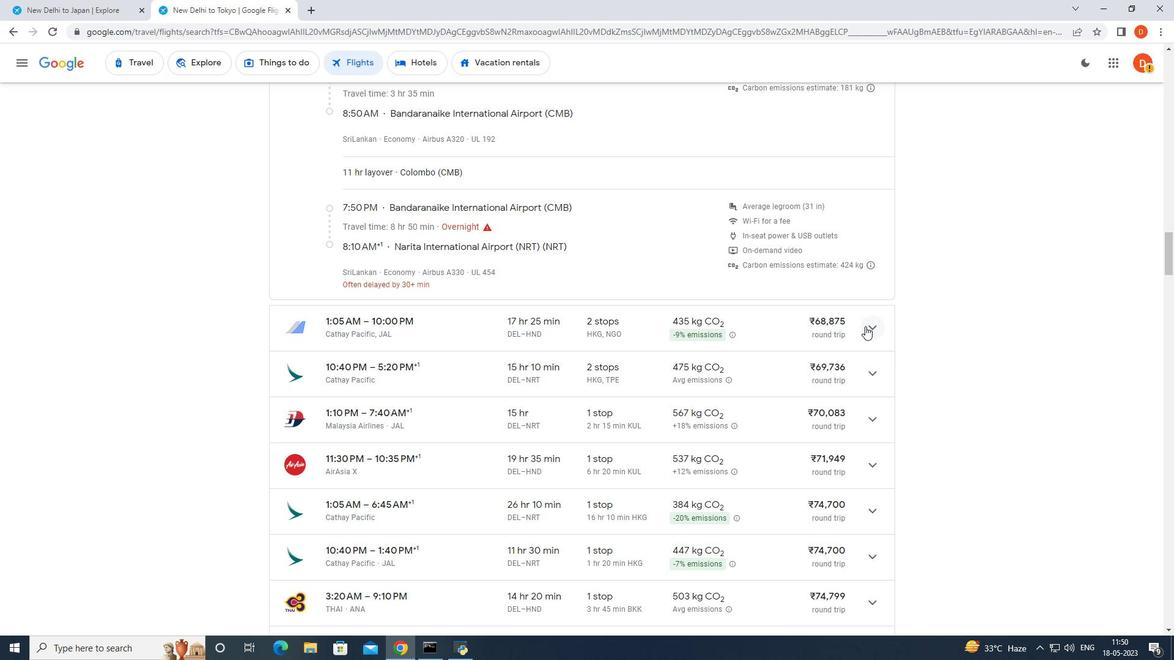 
Action: Mouse moved to (854, 336)
Screenshot: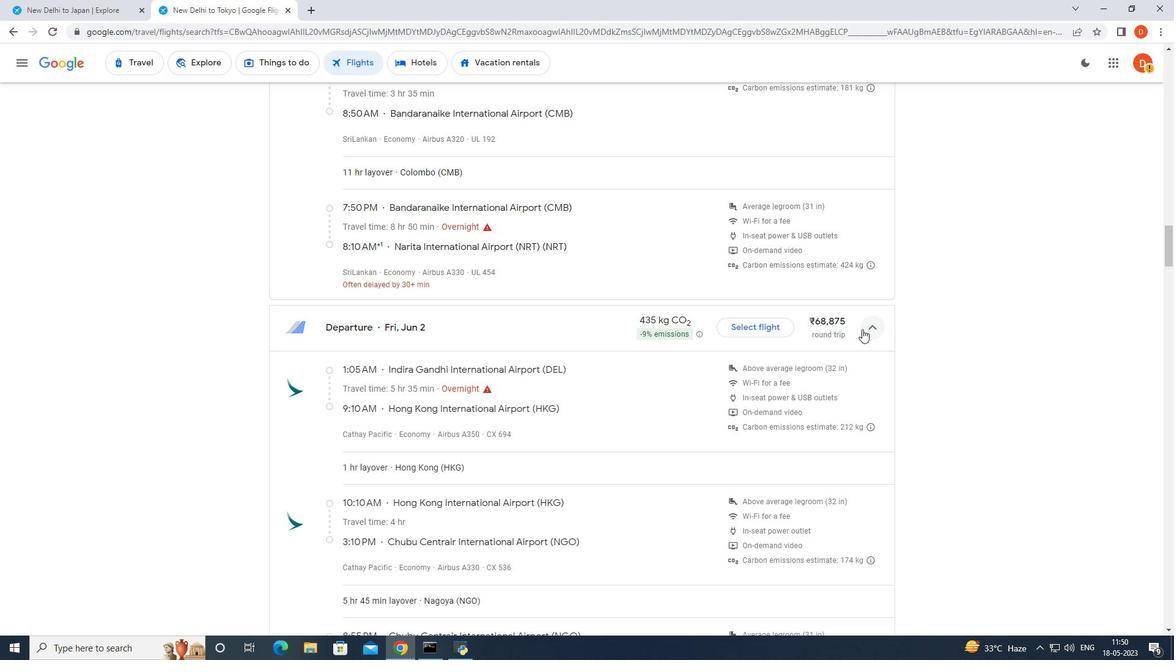 
Action: Mouse scrolled (854, 335) with delta (0, 0)
Screenshot: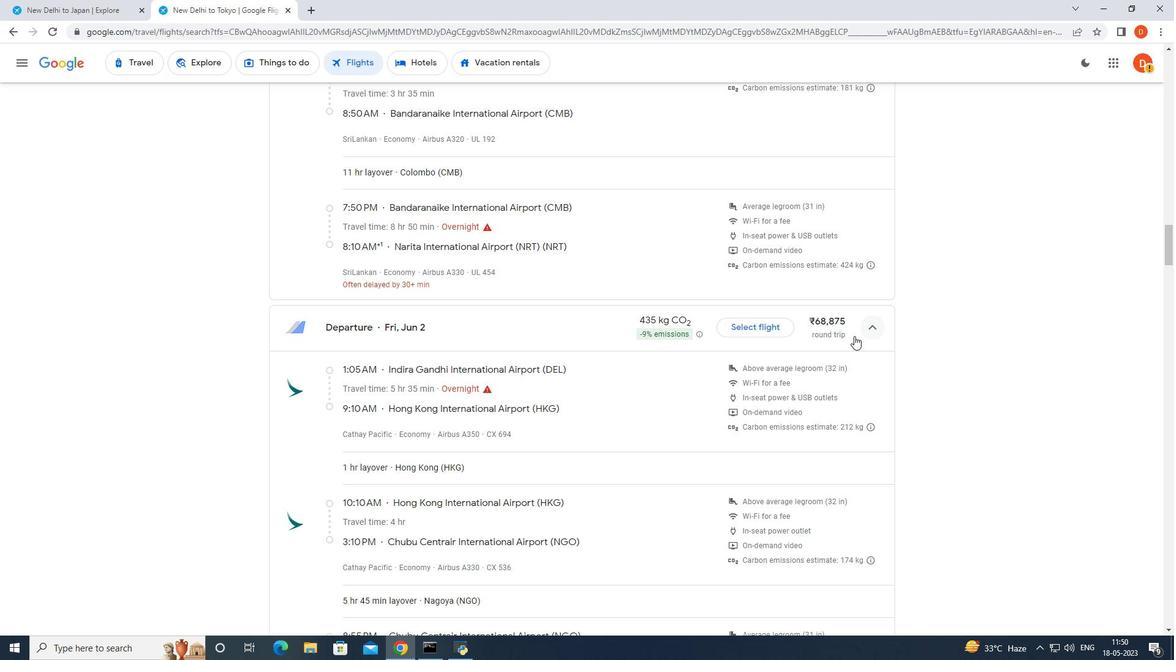 
Action: Mouse scrolled (854, 335) with delta (0, 0)
Screenshot: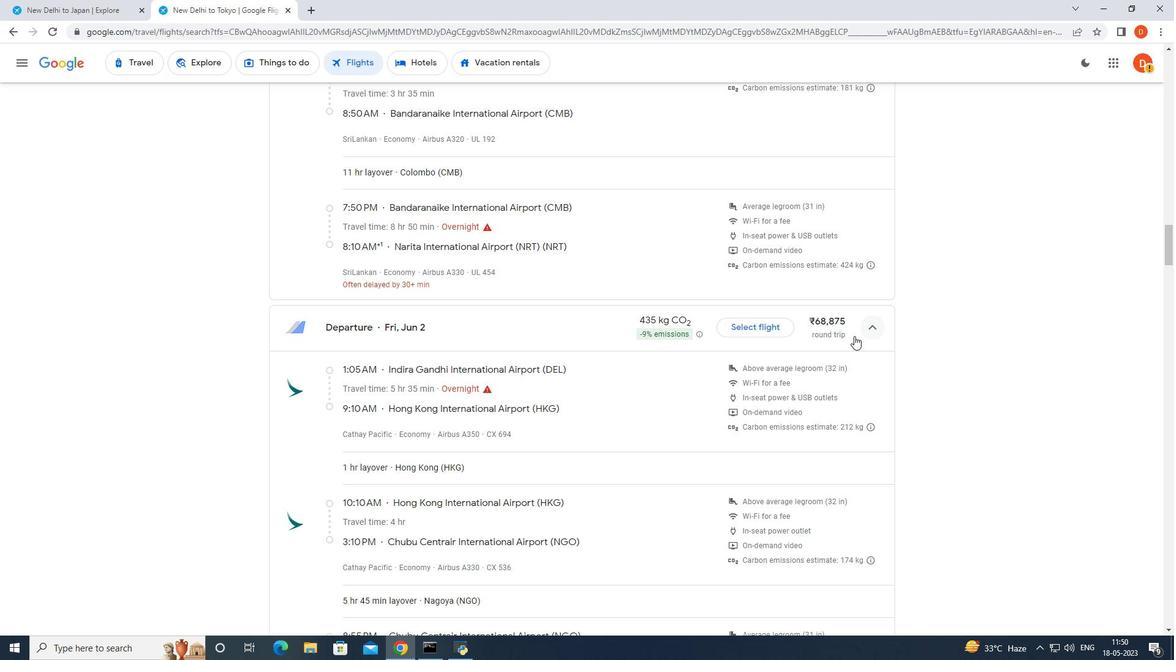 
Action: Mouse moved to (854, 336)
Screenshot: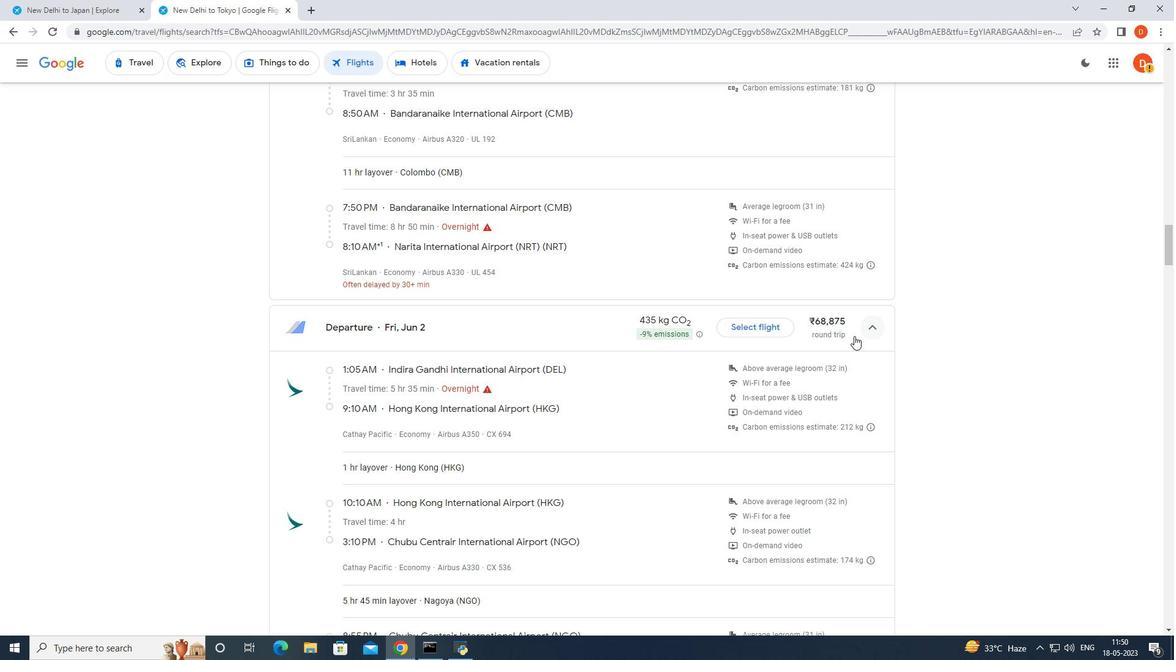 
Action: Mouse scrolled (854, 335) with delta (0, 0)
Screenshot: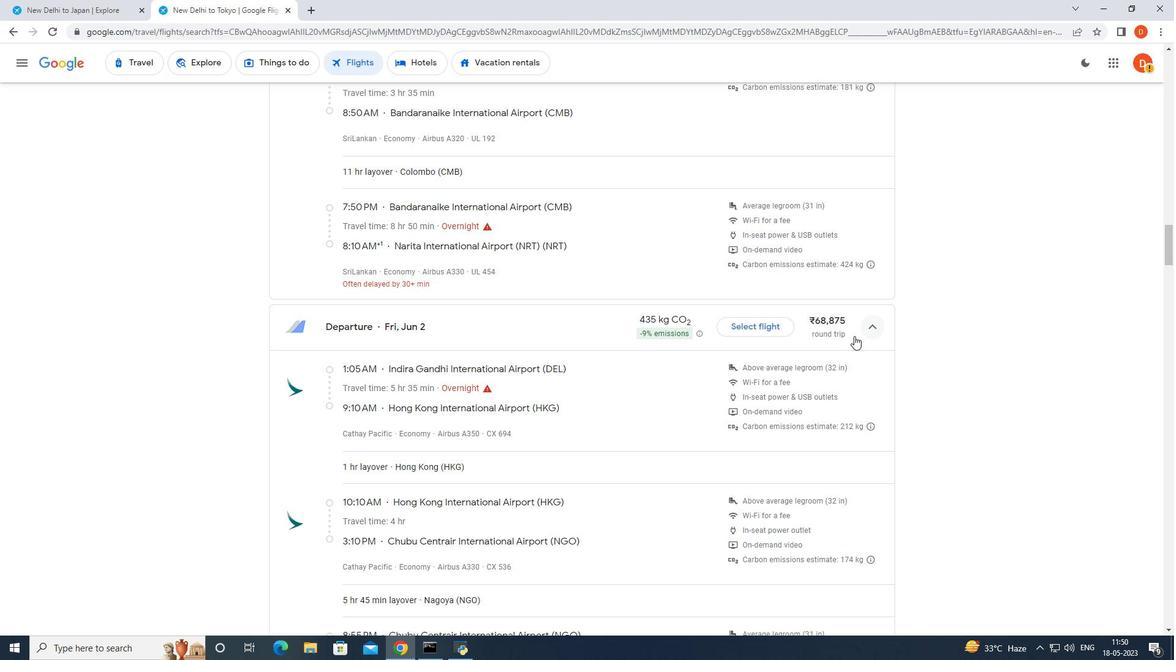 
Action: Mouse moved to (854, 341)
Screenshot: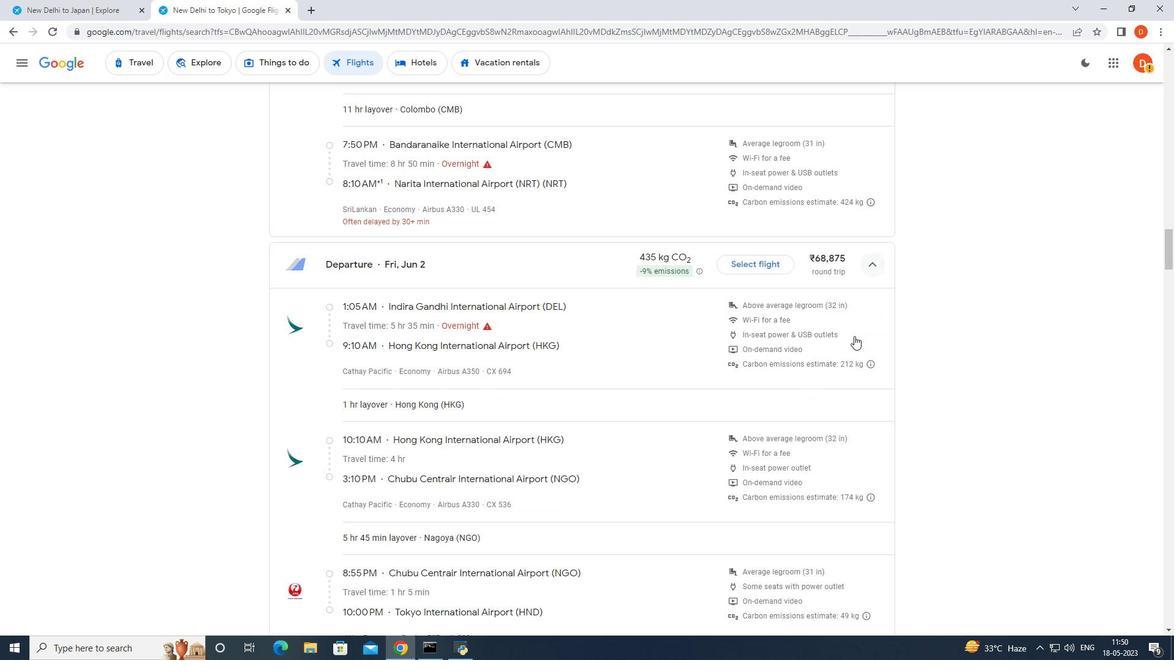 
Action: Mouse scrolled (854, 340) with delta (0, 0)
Screenshot: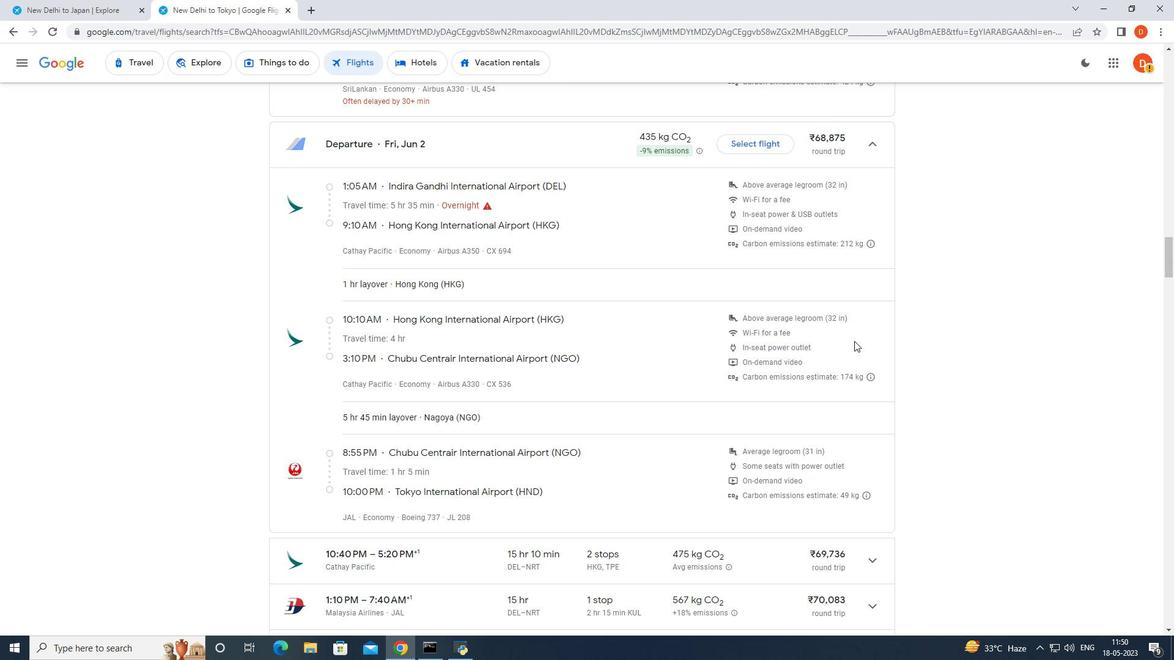 
Action: Mouse scrolled (854, 340) with delta (0, 0)
Screenshot: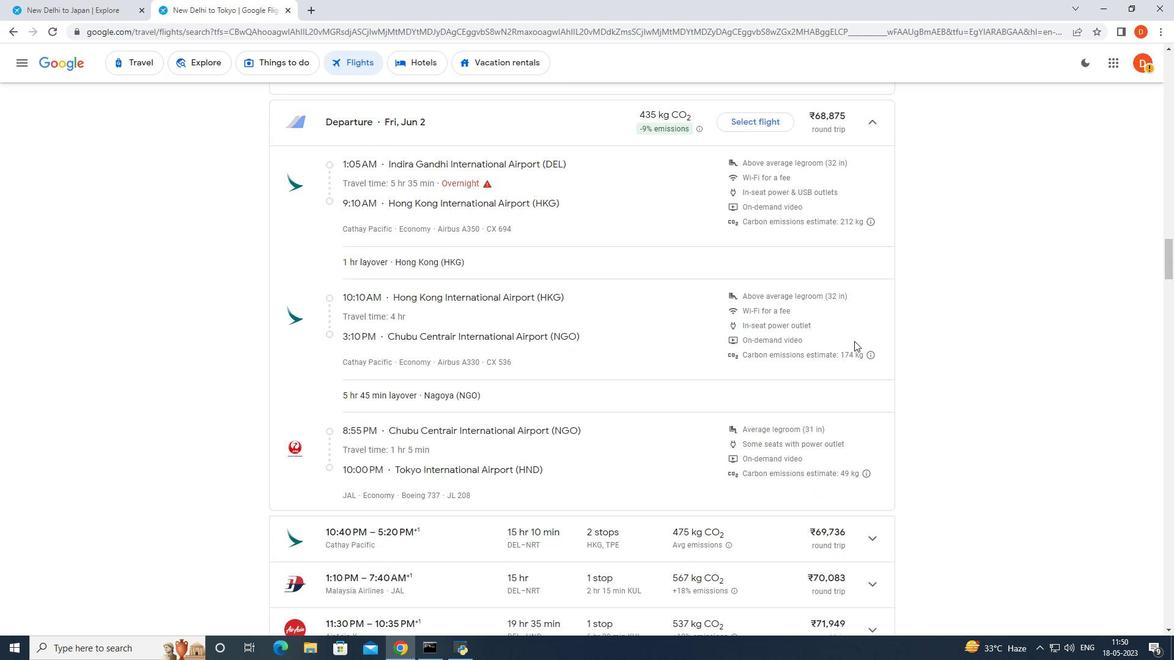 
Action: Mouse moved to (854, 343)
Screenshot: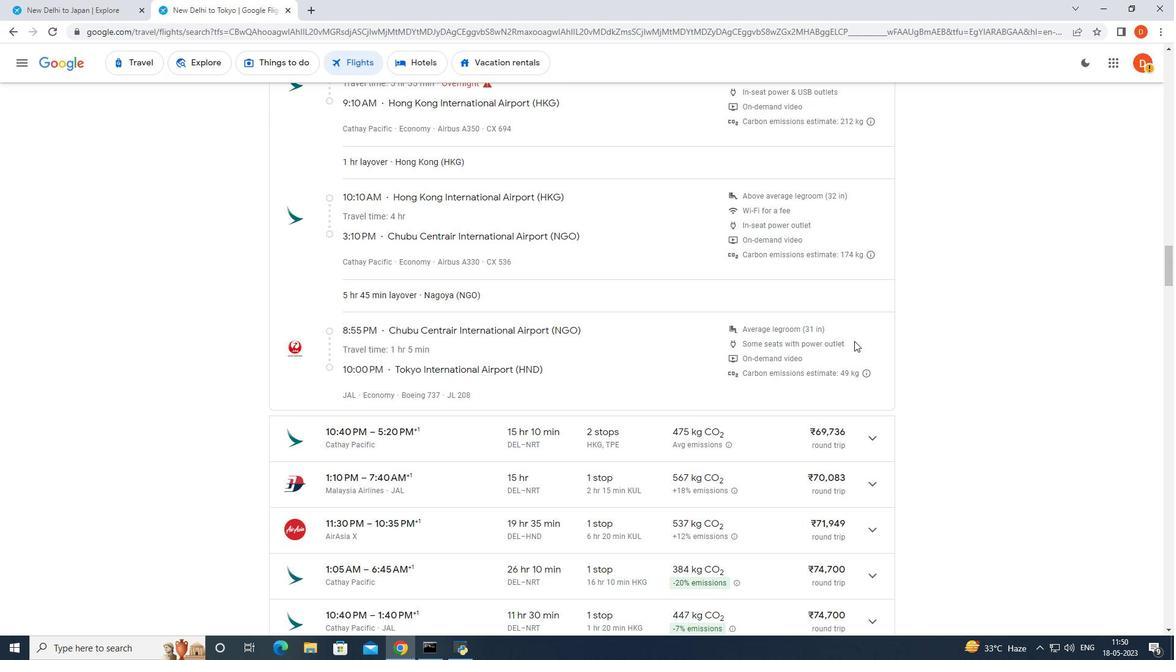 
Action: Mouse scrolled (854, 342) with delta (0, 0)
Screenshot: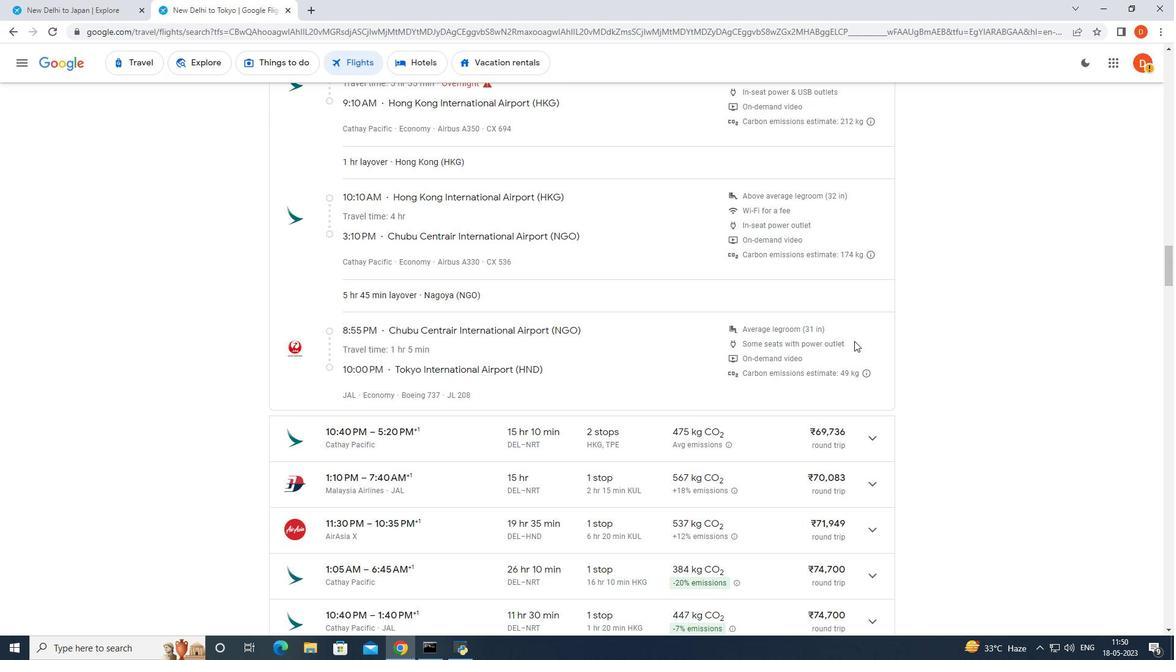 
Action: Mouse moved to (868, 379)
Screenshot: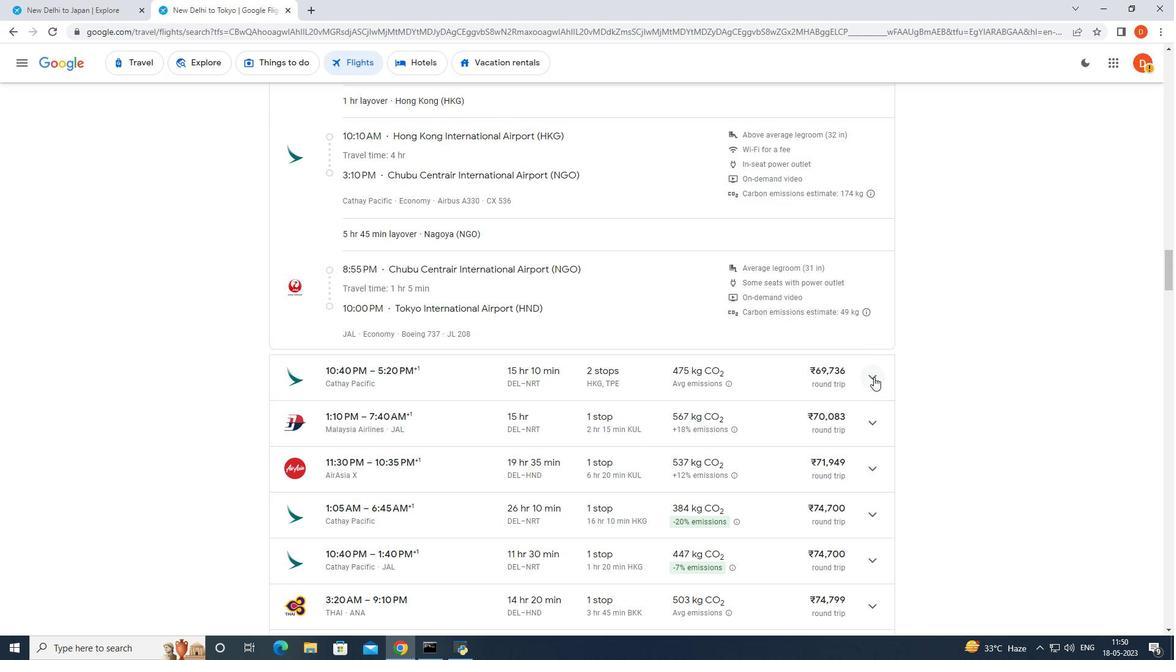 
Action: Mouse scrolled (868, 378) with delta (0, 0)
Screenshot: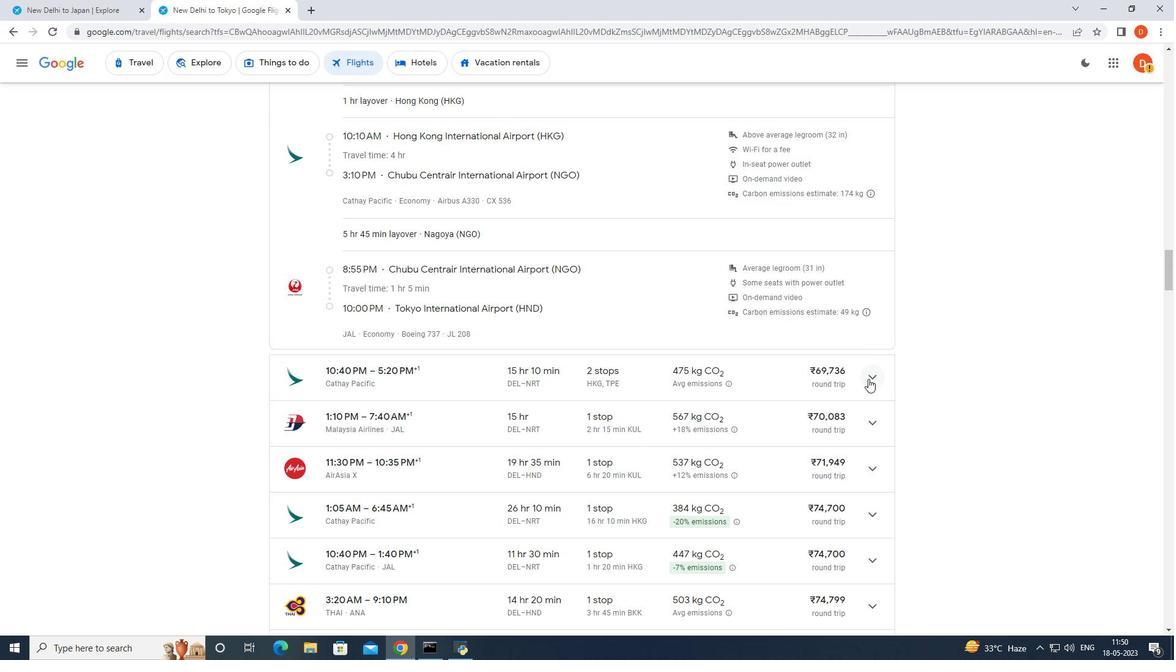 
Action: Mouse scrolled (868, 378) with delta (0, 0)
Screenshot: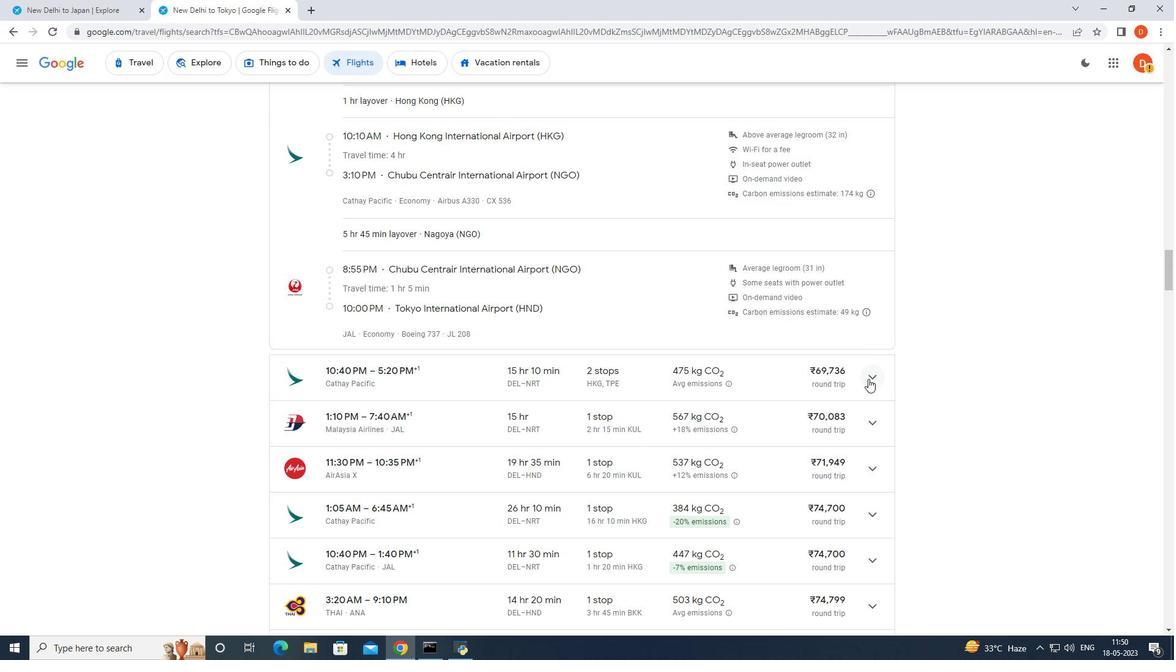 
Action: Mouse moved to (861, 383)
Screenshot: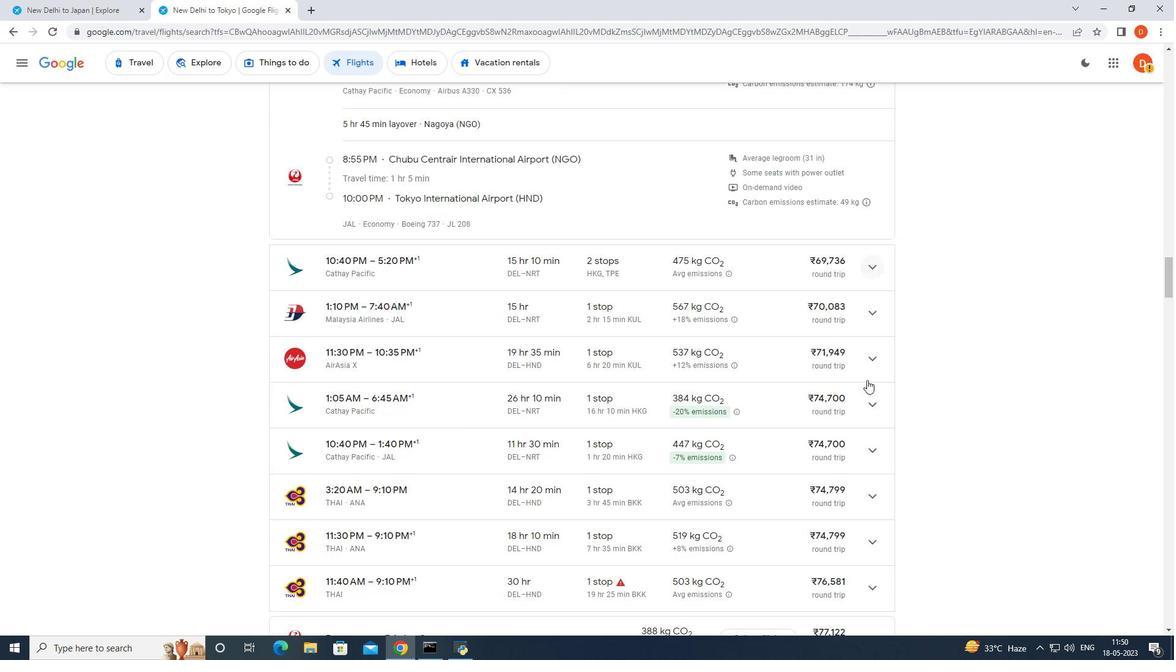 
Action: Mouse scrolled (867, 380) with delta (0, 0)
Screenshot: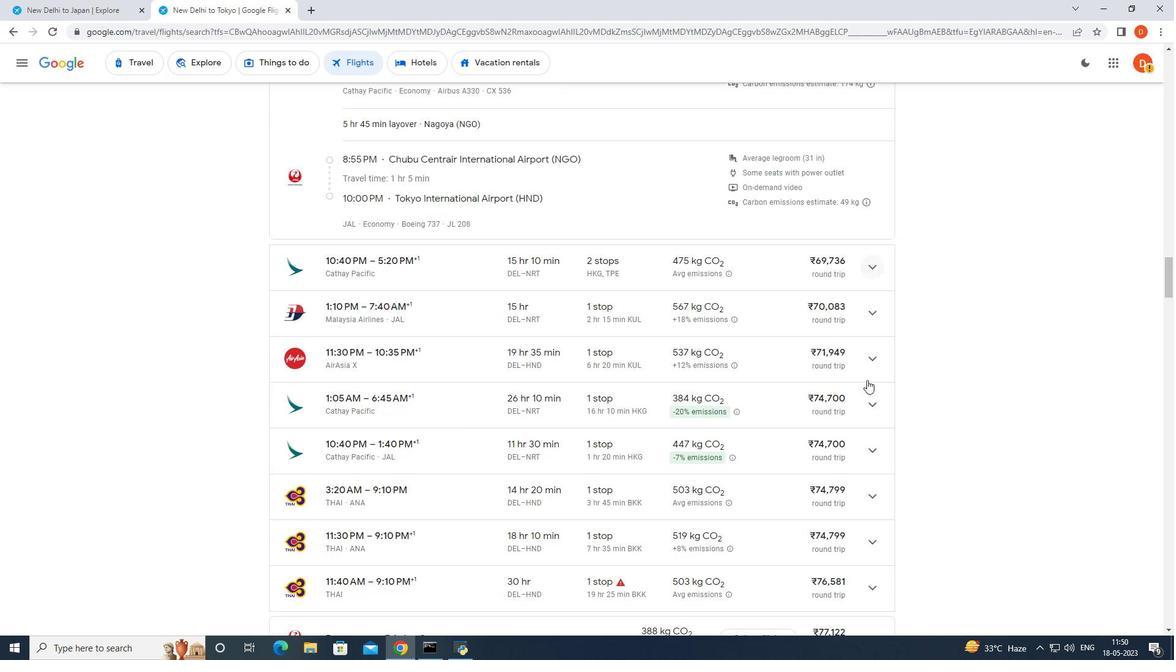
Action: Mouse moved to (858, 382)
Screenshot: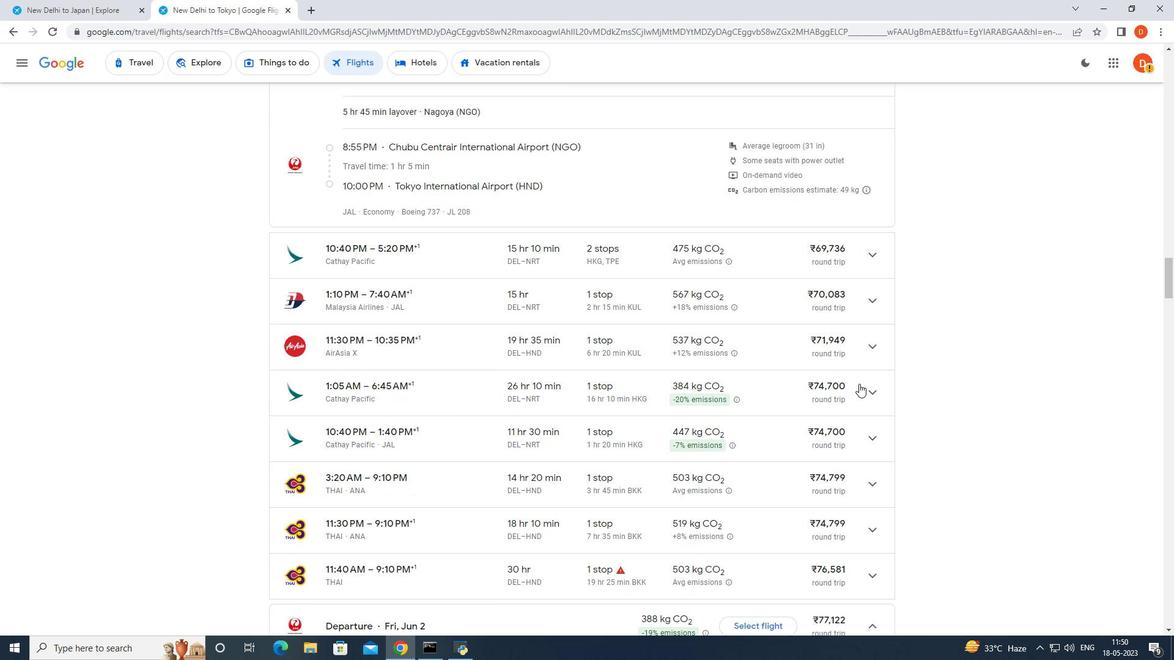 
Action: Mouse scrolled (858, 382) with delta (0, 0)
Screenshot: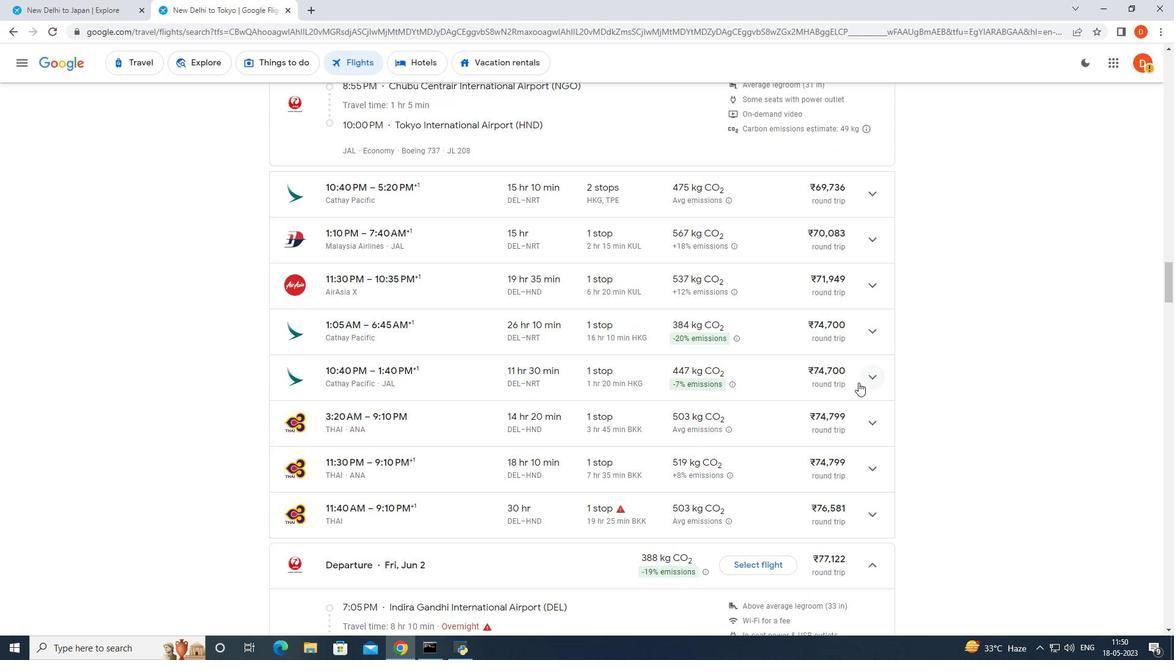 
Action: Mouse moved to (872, 129)
Screenshot: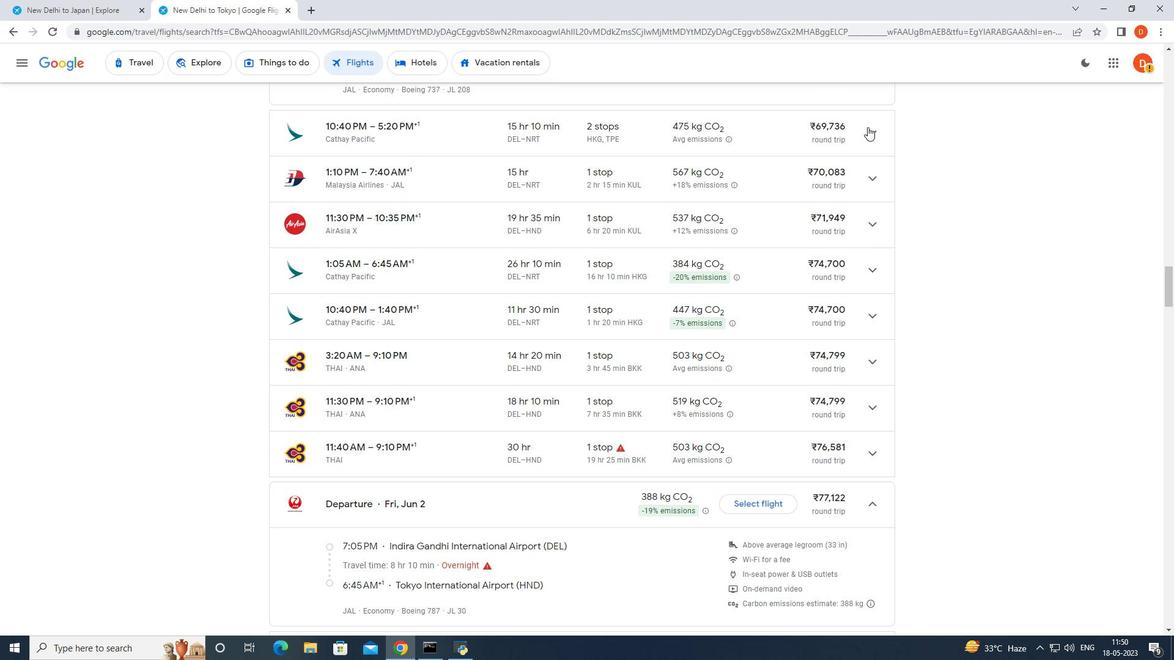 
Action: Mouse pressed left at (872, 129)
Screenshot: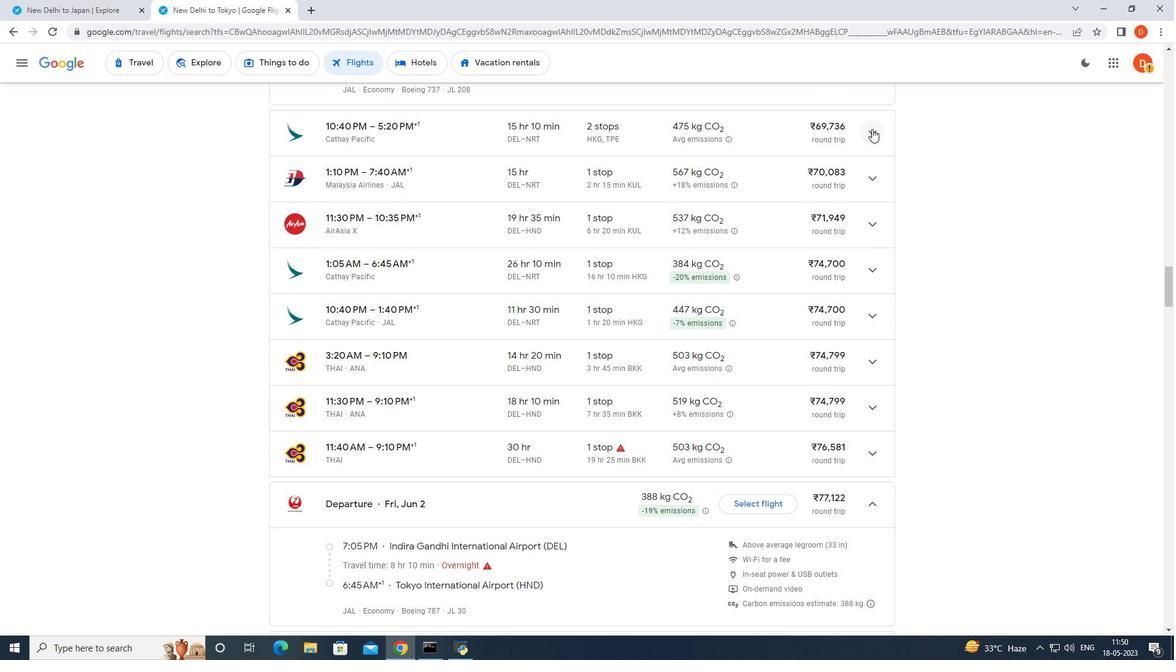 
Action: Mouse moved to (784, 220)
Screenshot: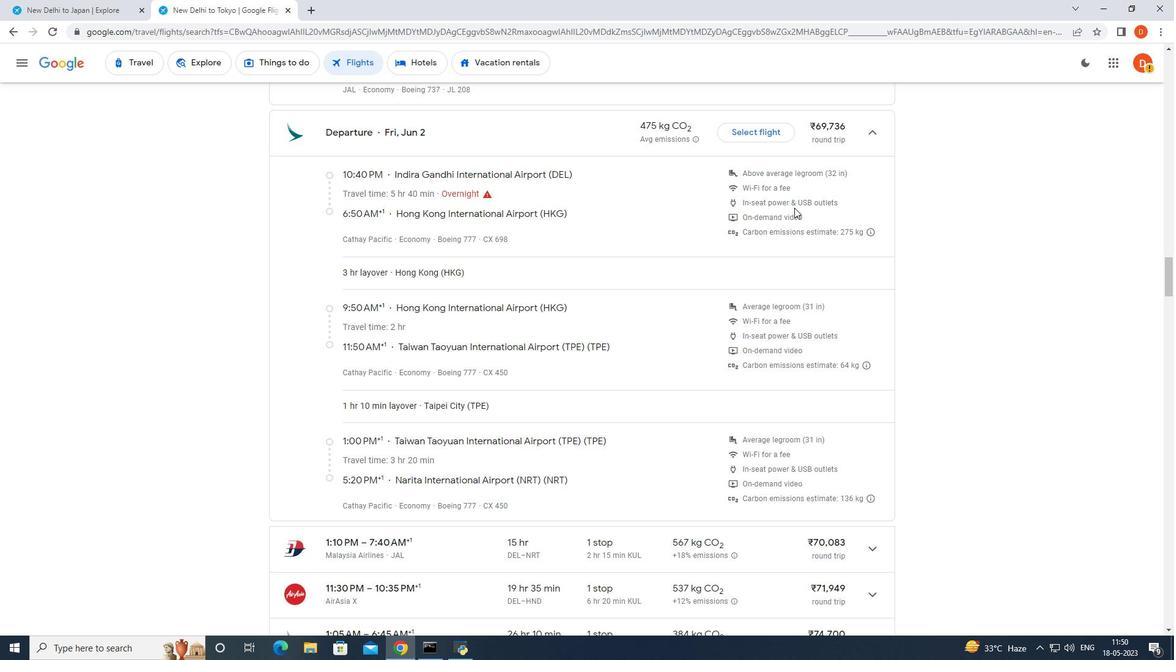 
Action: Mouse scrolled (787, 215) with delta (0, 0)
Screenshot: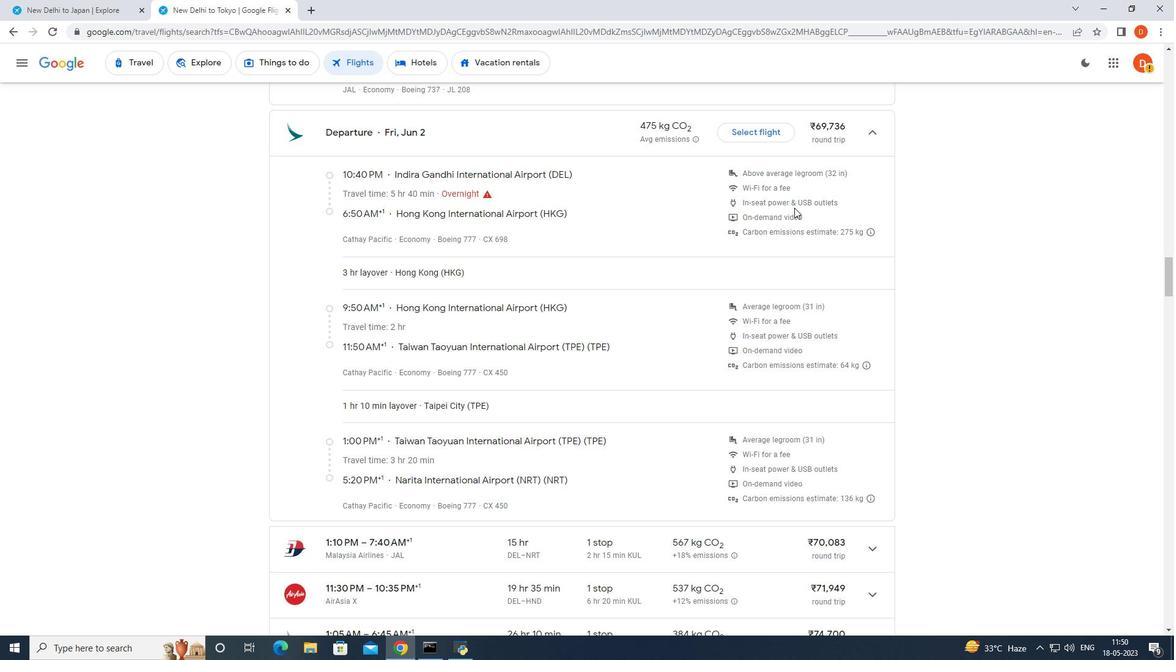 
Action: Mouse moved to (783, 222)
Screenshot: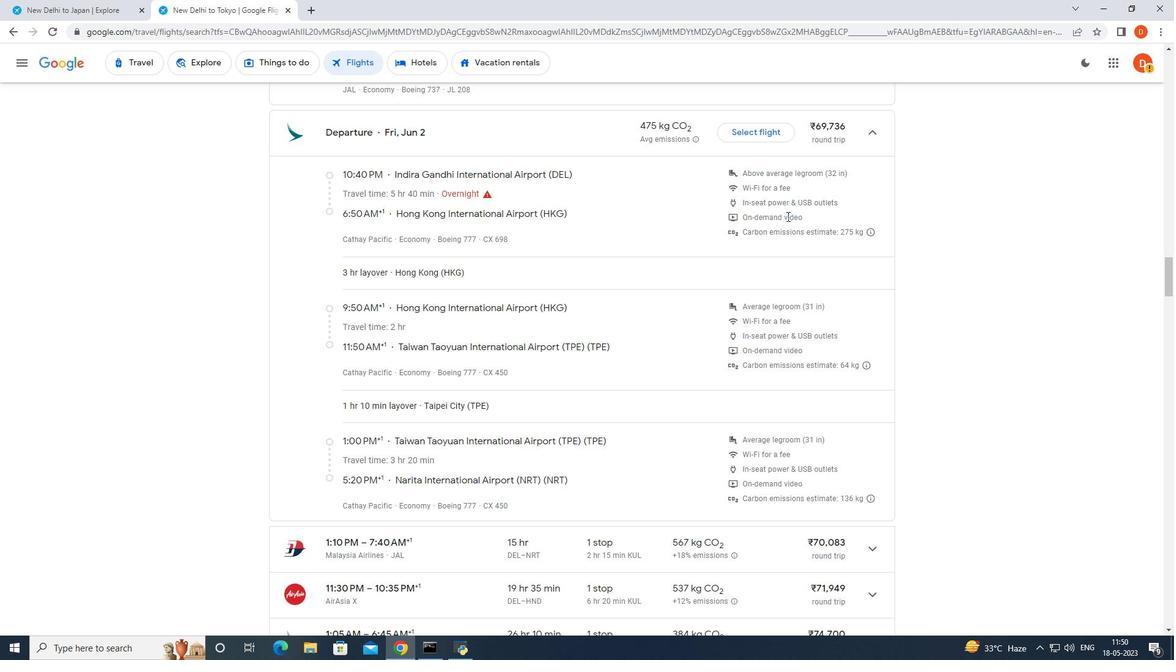 
Action: Mouse scrolled (783, 222) with delta (0, 0)
Screenshot: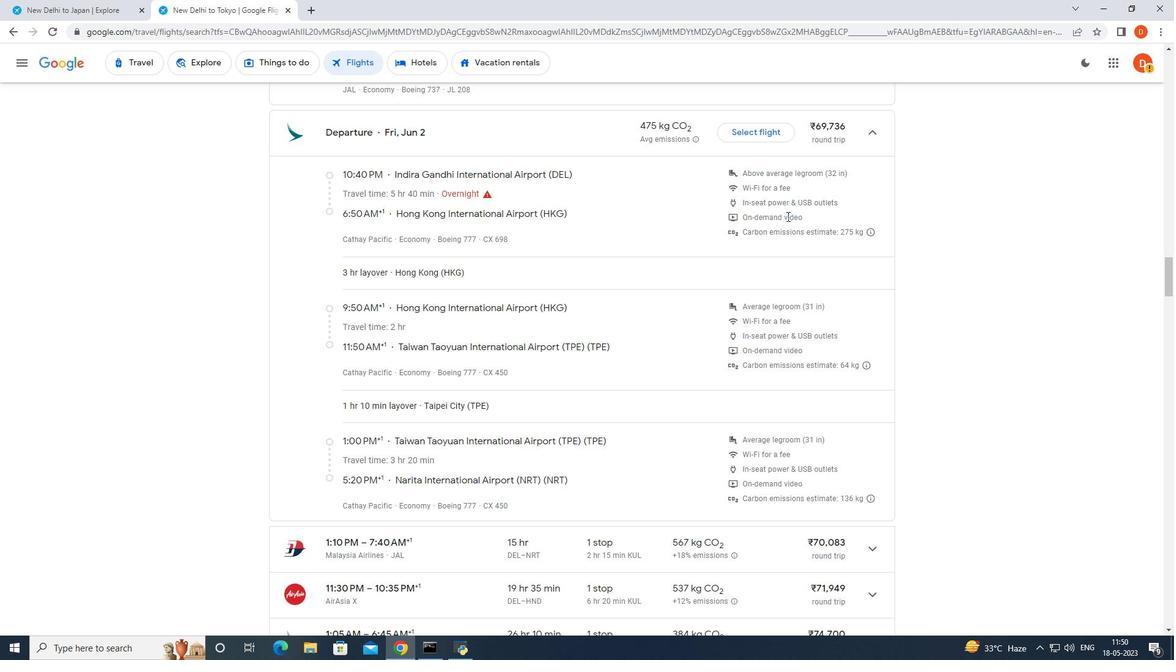 
Action: Mouse moved to (782, 223)
Screenshot: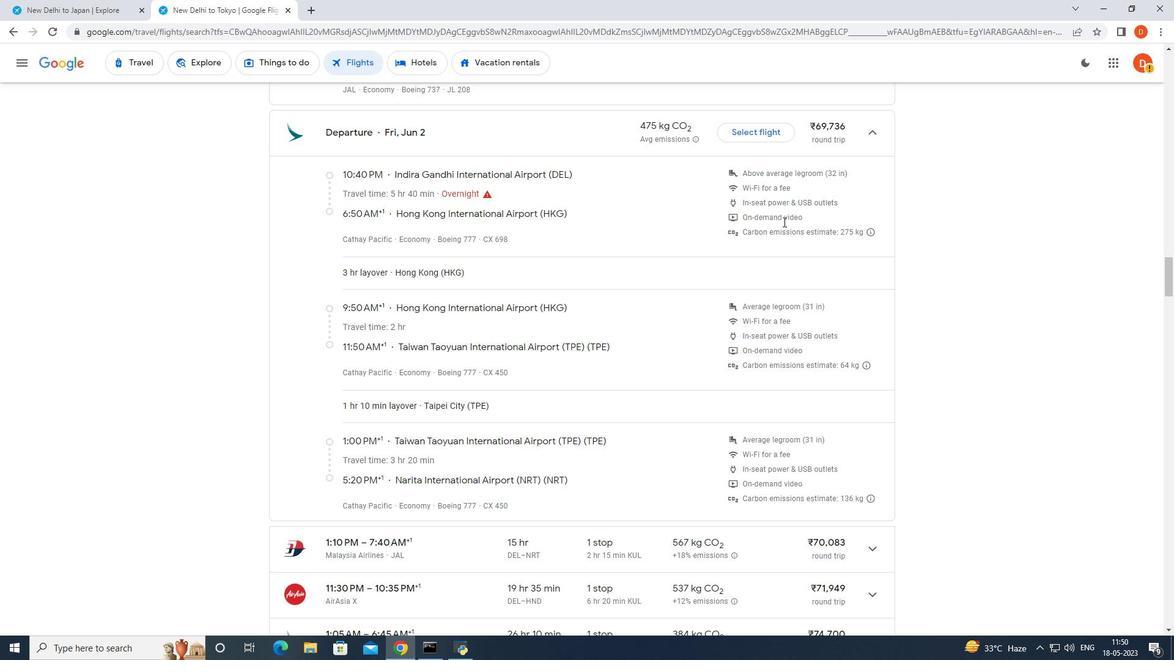 
Action: Mouse scrolled (782, 222) with delta (0, 0)
Screenshot: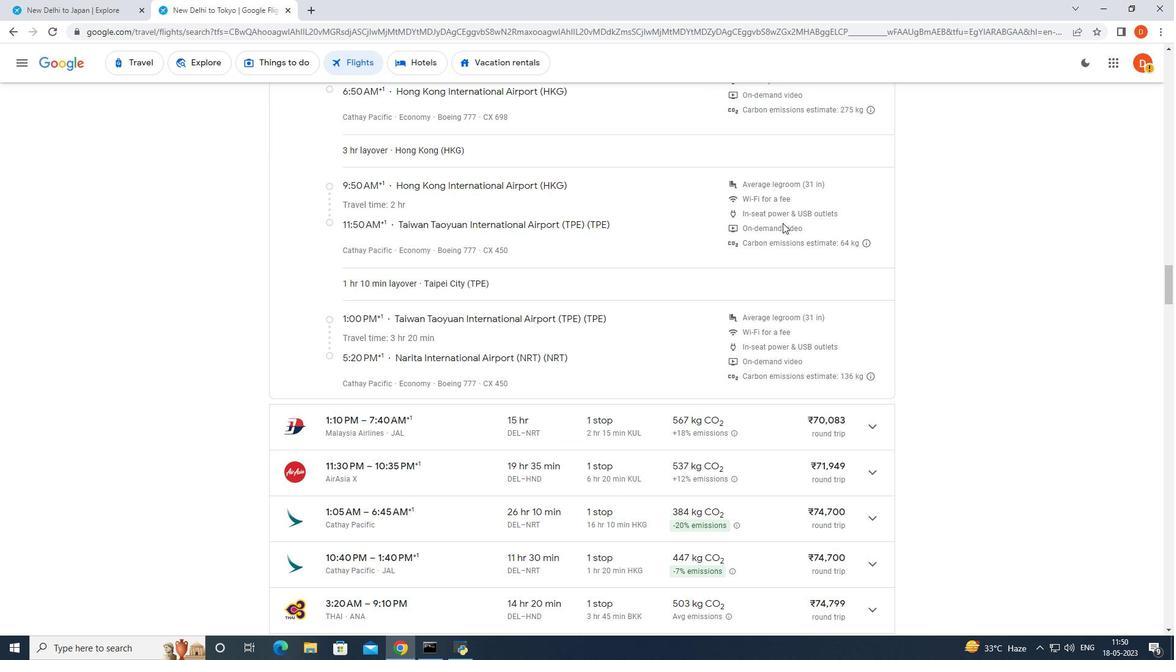 
Action: Mouse scrolled (782, 222) with delta (0, 0)
Screenshot: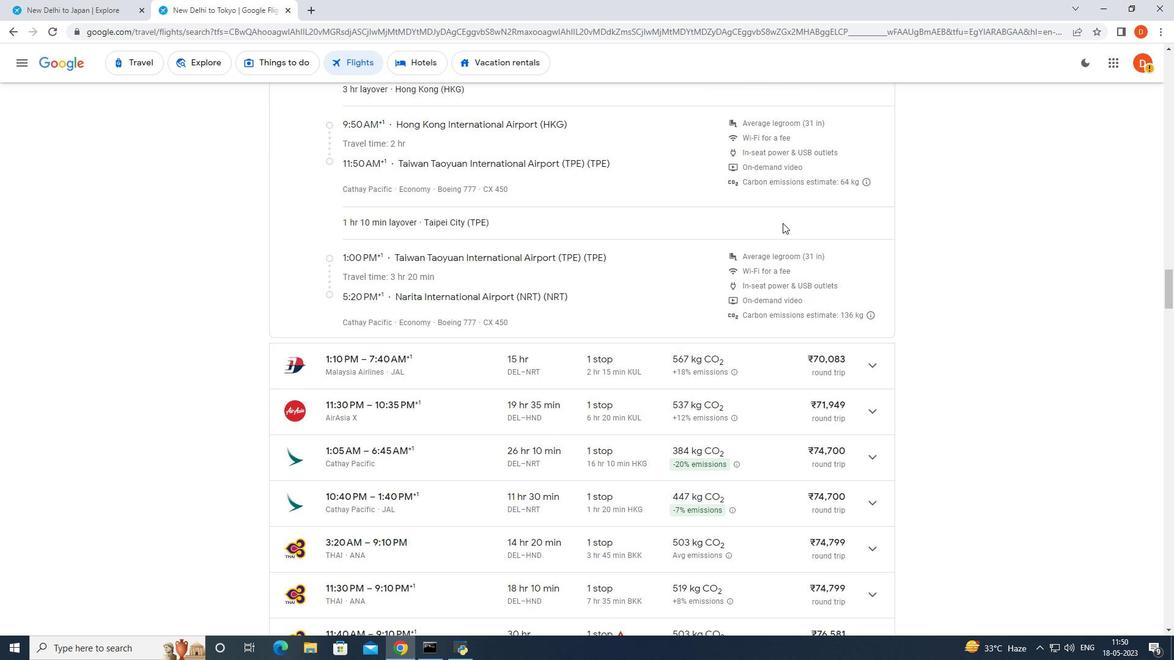 
Action: Mouse moved to (780, 226)
Screenshot: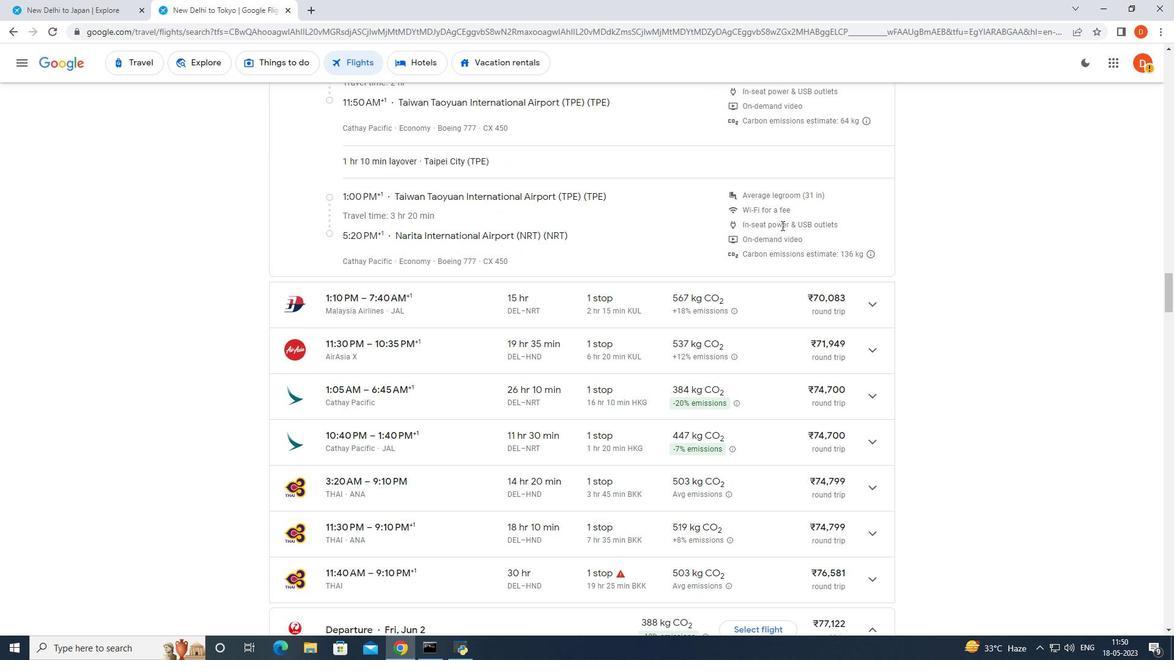 
Action: Mouse scrolled (780, 225) with delta (0, 0)
Screenshot: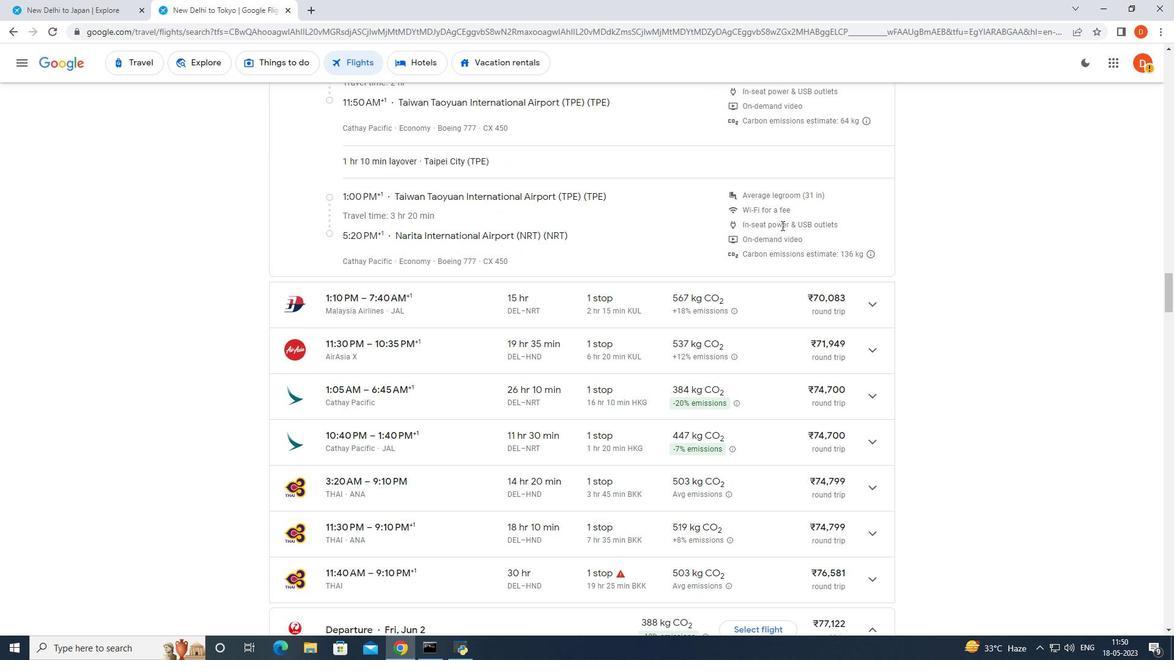 
Action: Mouse moved to (869, 243)
Screenshot: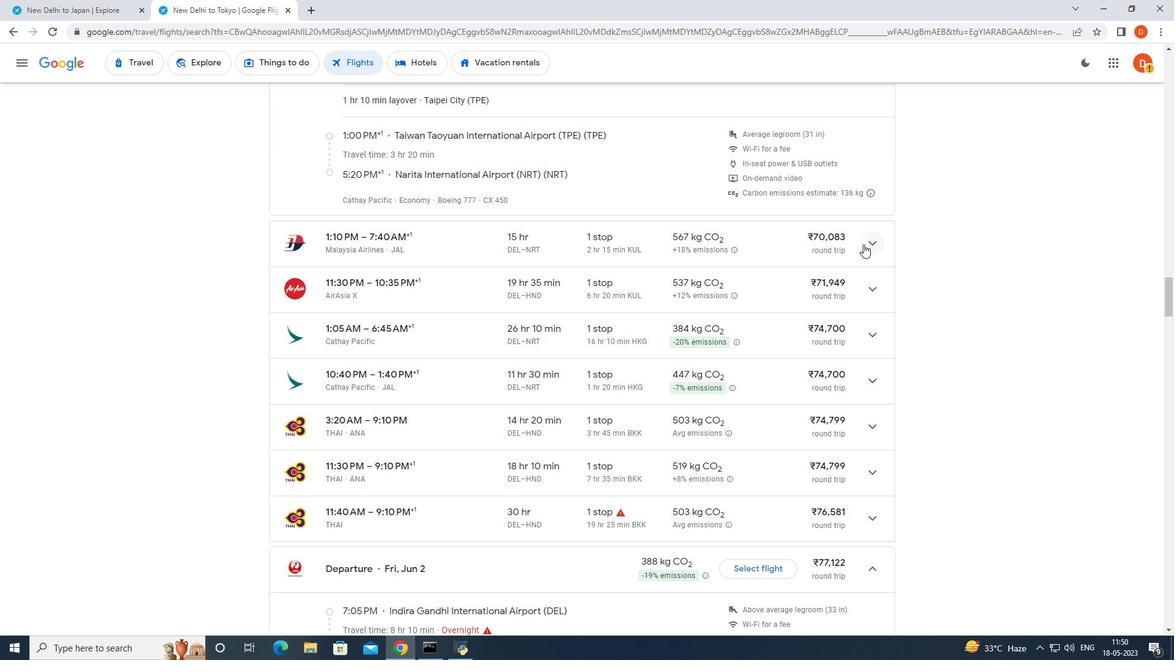 
Action: Mouse pressed left at (869, 243)
Screenshot: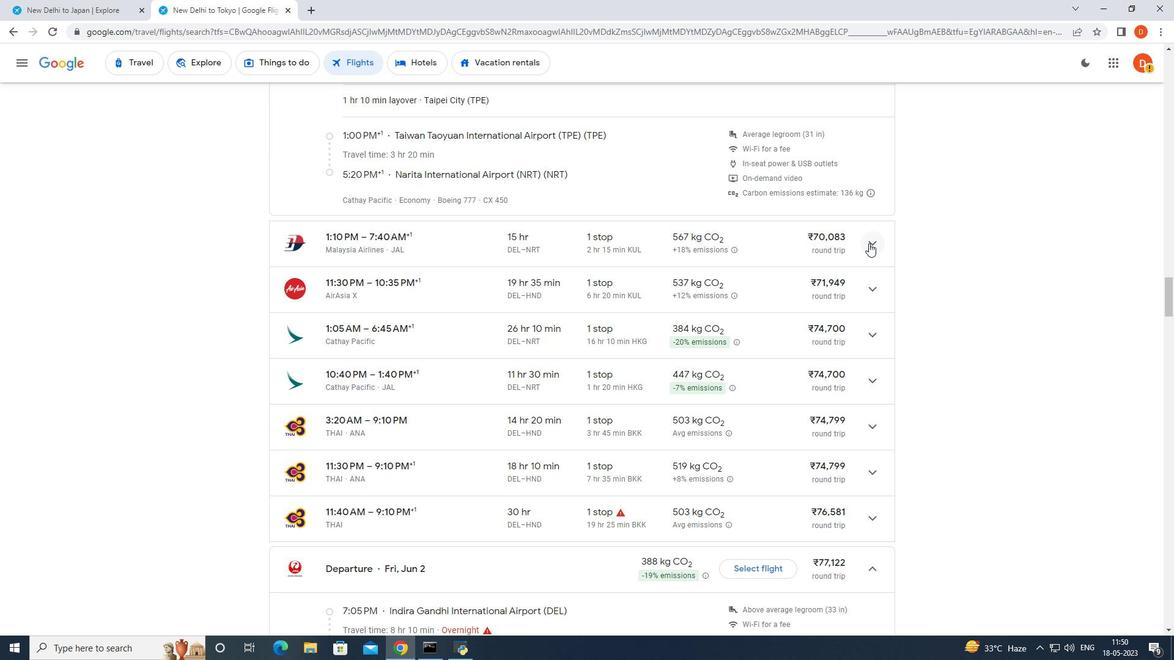 
Action: Mouse moved to (803, 259)
Screenshot: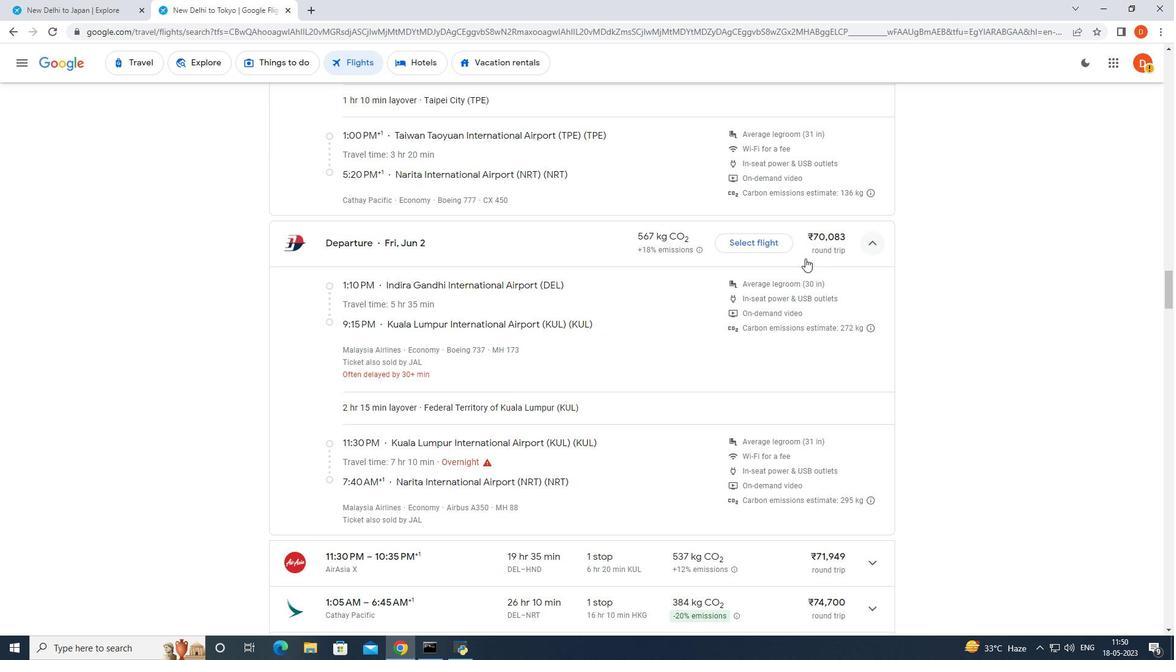 
Action: Mouse scrolled (803, 258) with delta (0, 0)
Screenshot: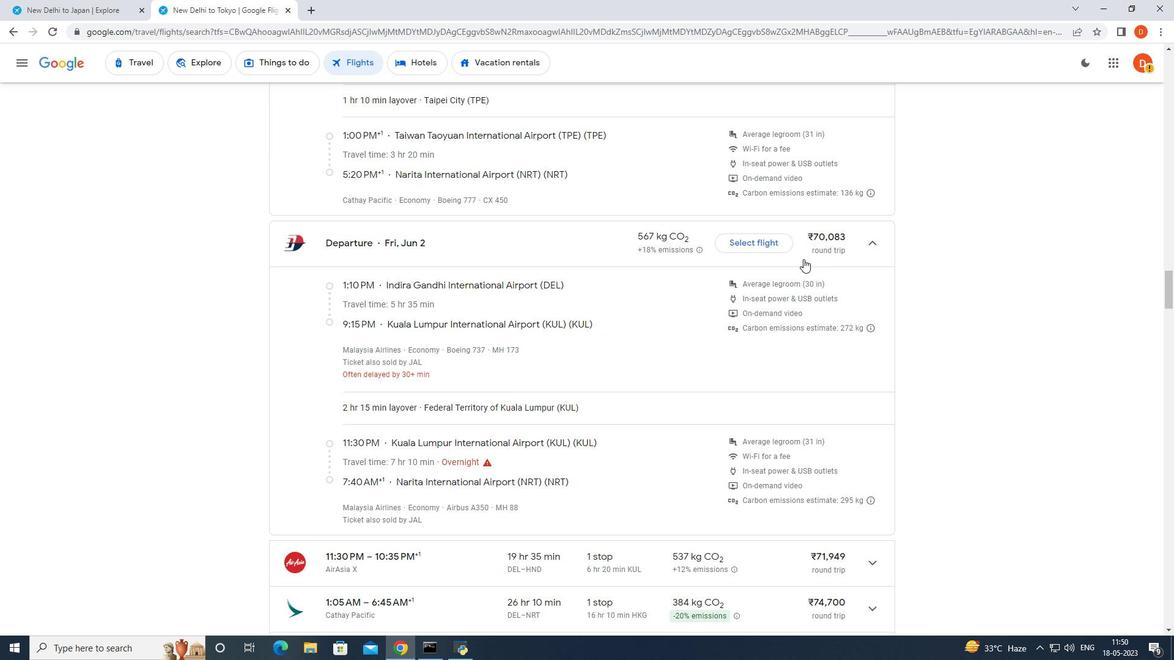 
Action: Mouse scrolled (803, 258) with delta (0, 0)
Screenshot: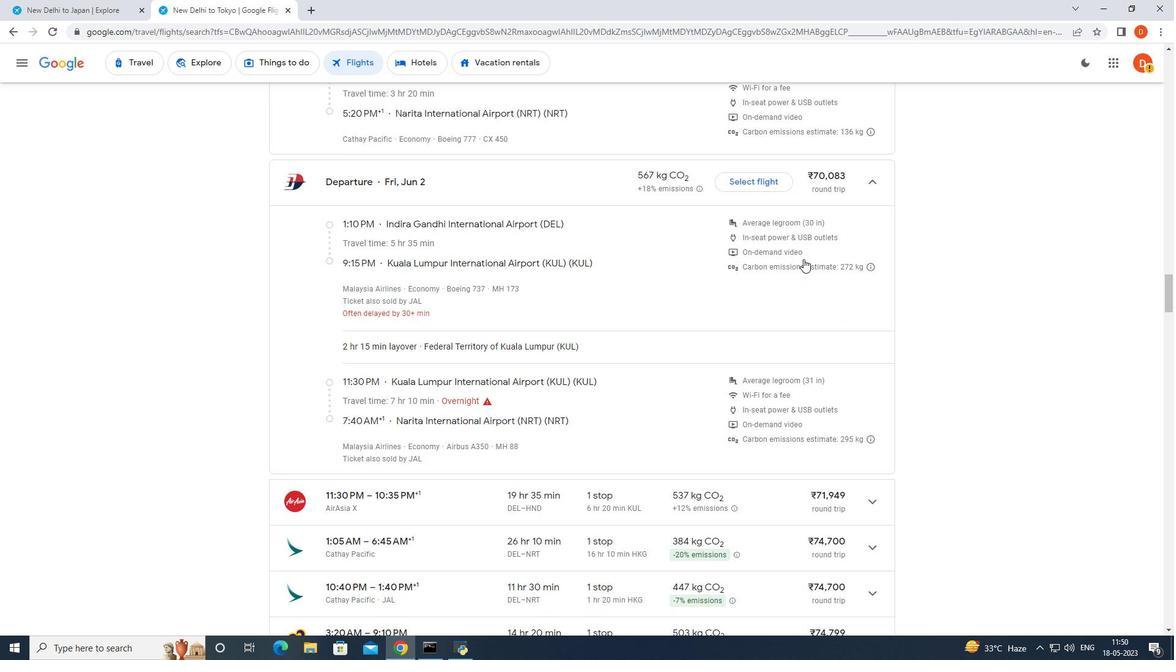 
Action: Mouse moved to (800, 264)
Screenshot: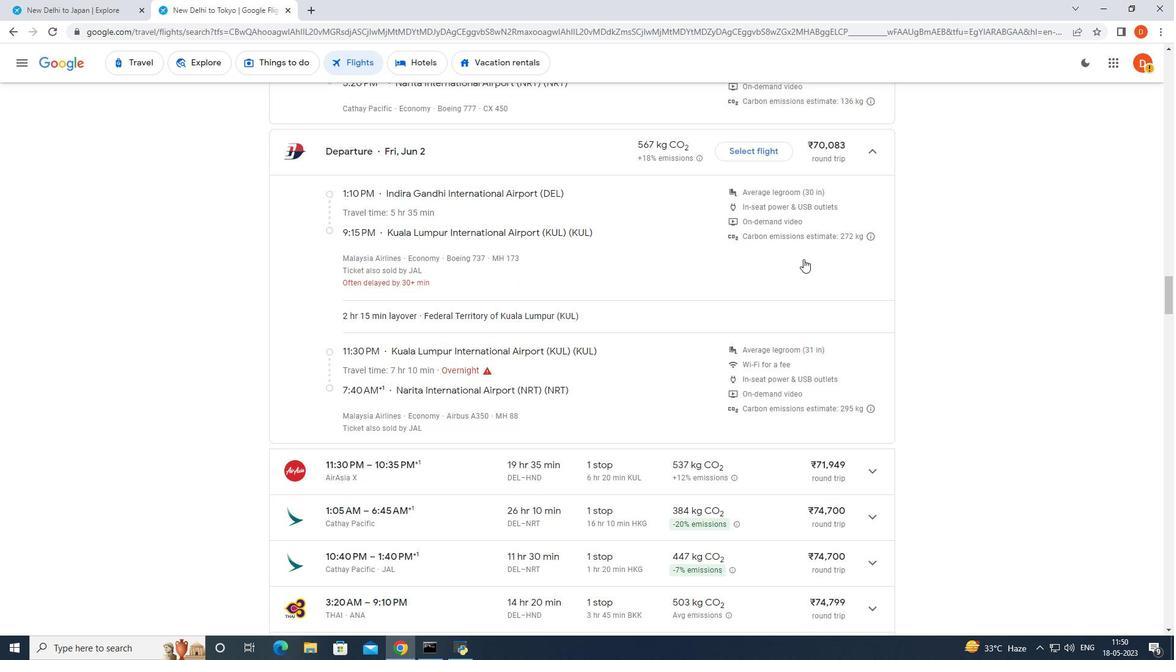 
Action: Mouse scrolled (800, 263) with delta (0, 0)
Screenshot: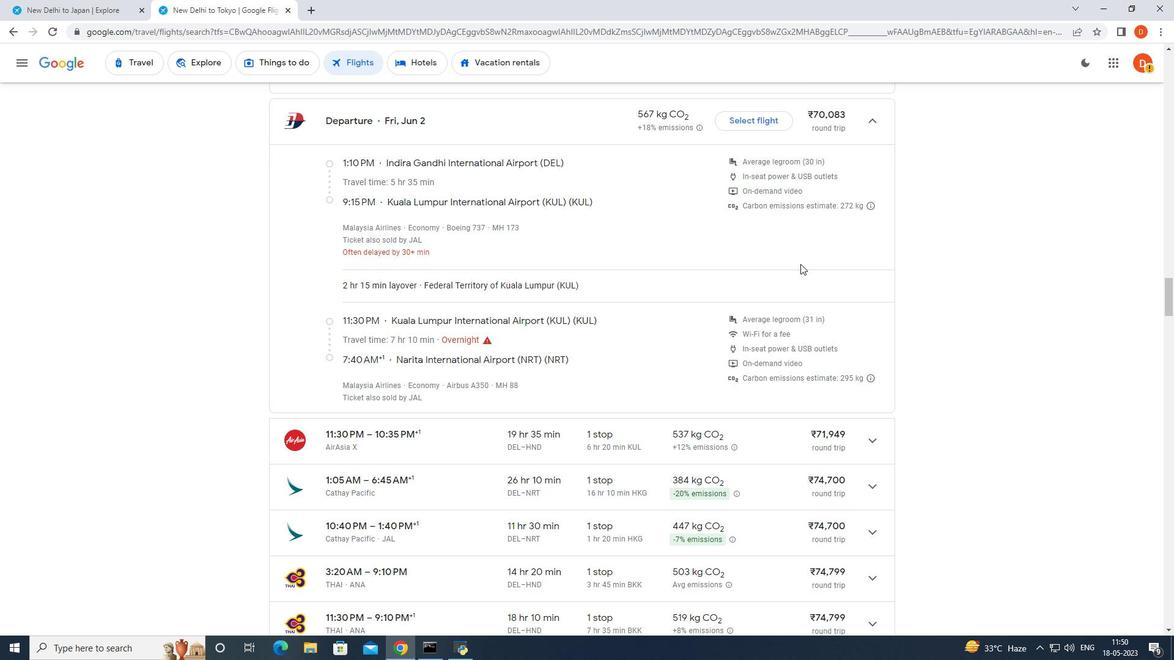 
Action: Mouse scrolled (800, 263) with delta (0, 0)
Screenshot: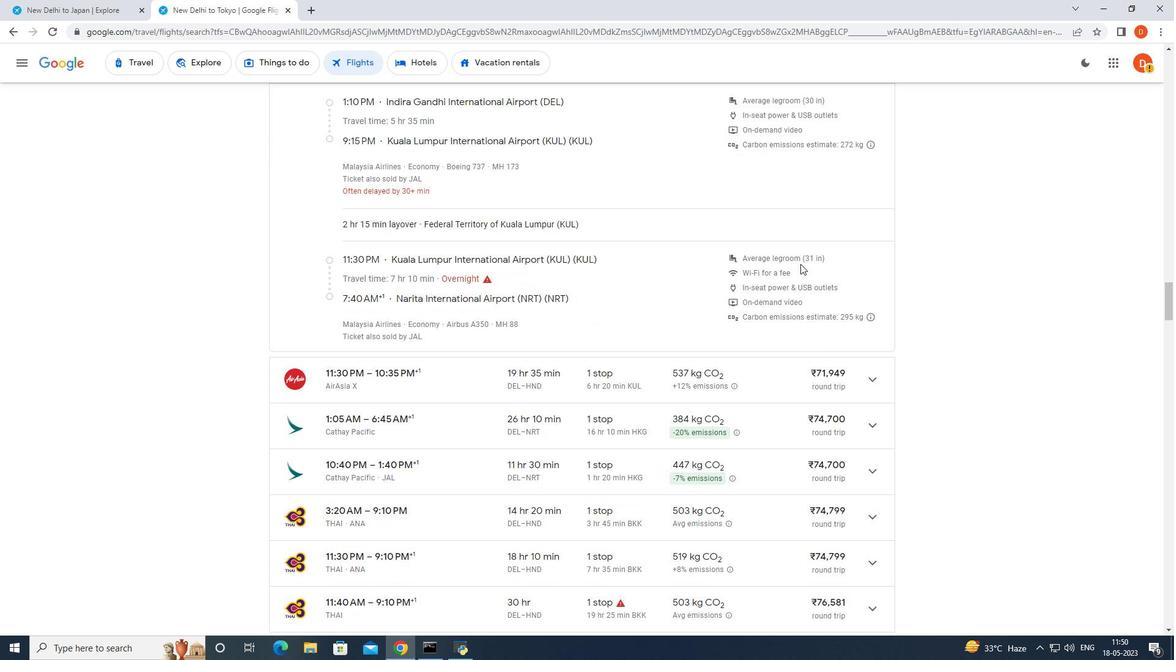 
Action: Mouse scrolled (800, 263) with delta (0, 0)
Screenshot: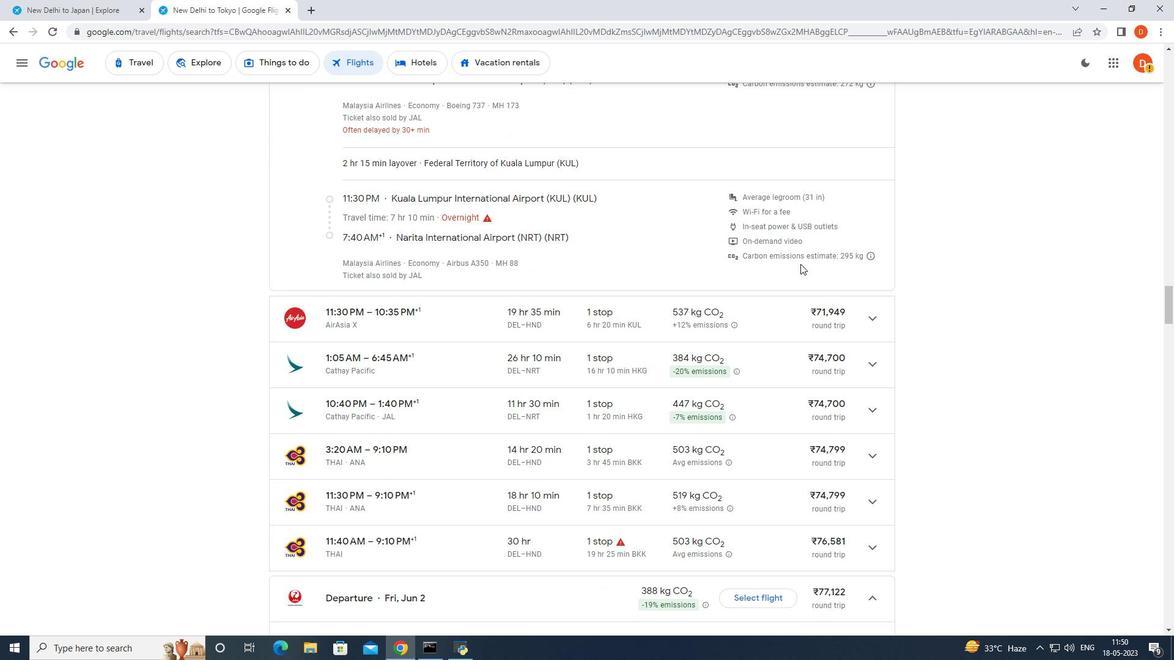 
Action: Mouse scrolled (800, 263) with delta (0, 0)
Screenshot: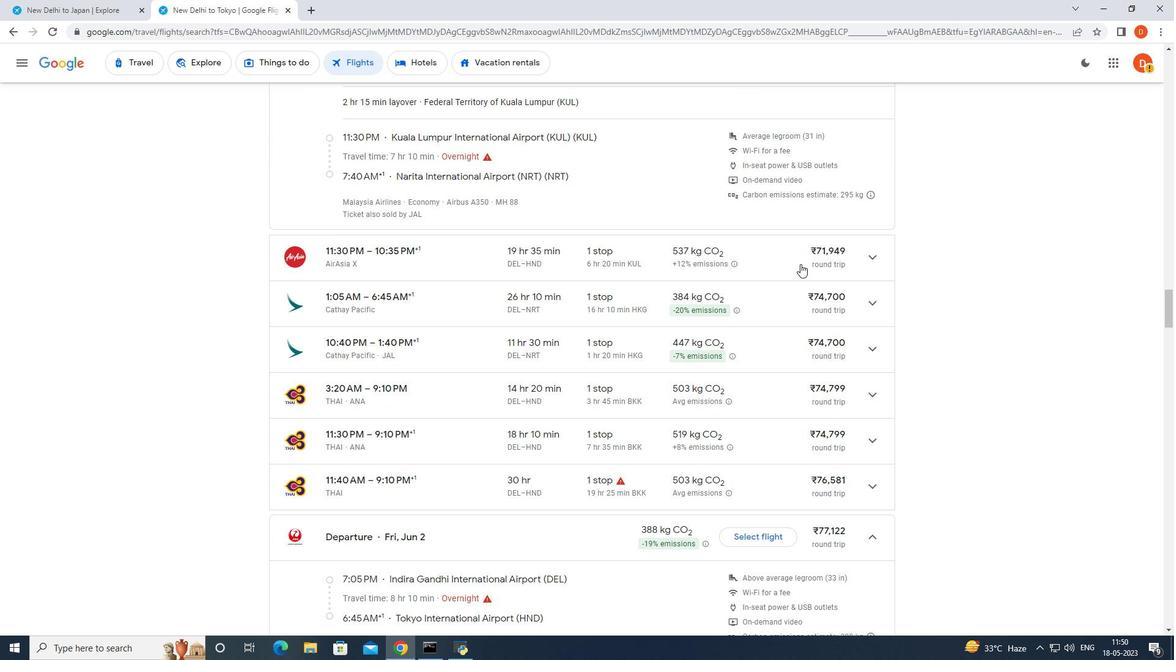 
Action: Mouse moved to (870, 200)
Screenshot: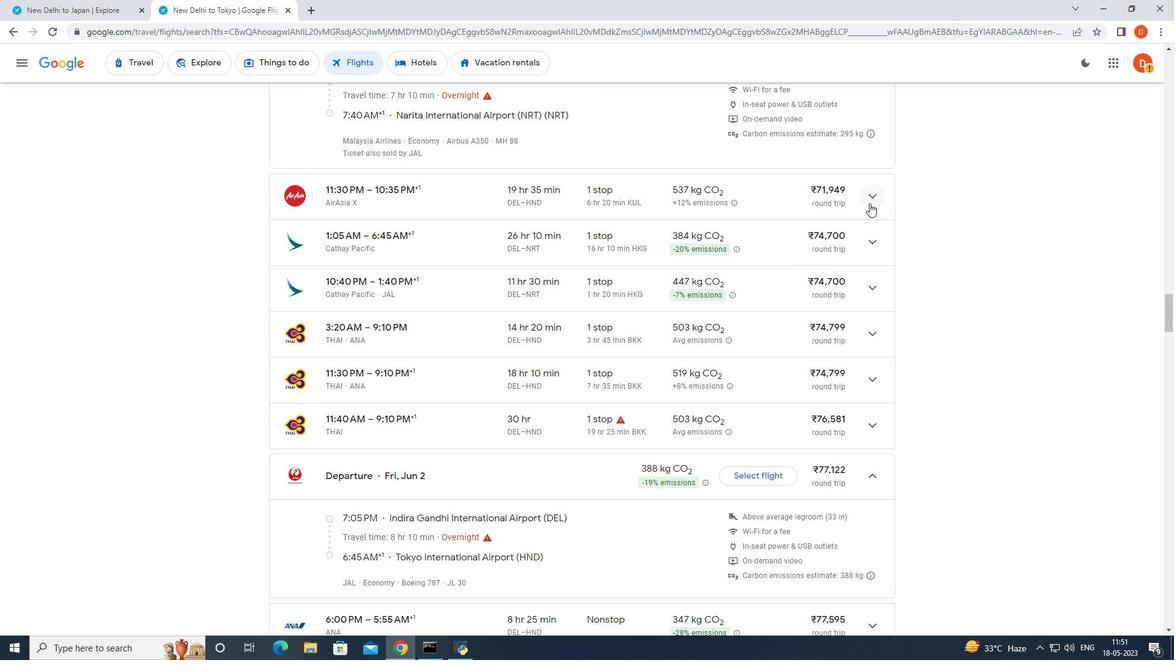
Action: Mouse pressed left at (870, 200)
Screenshot: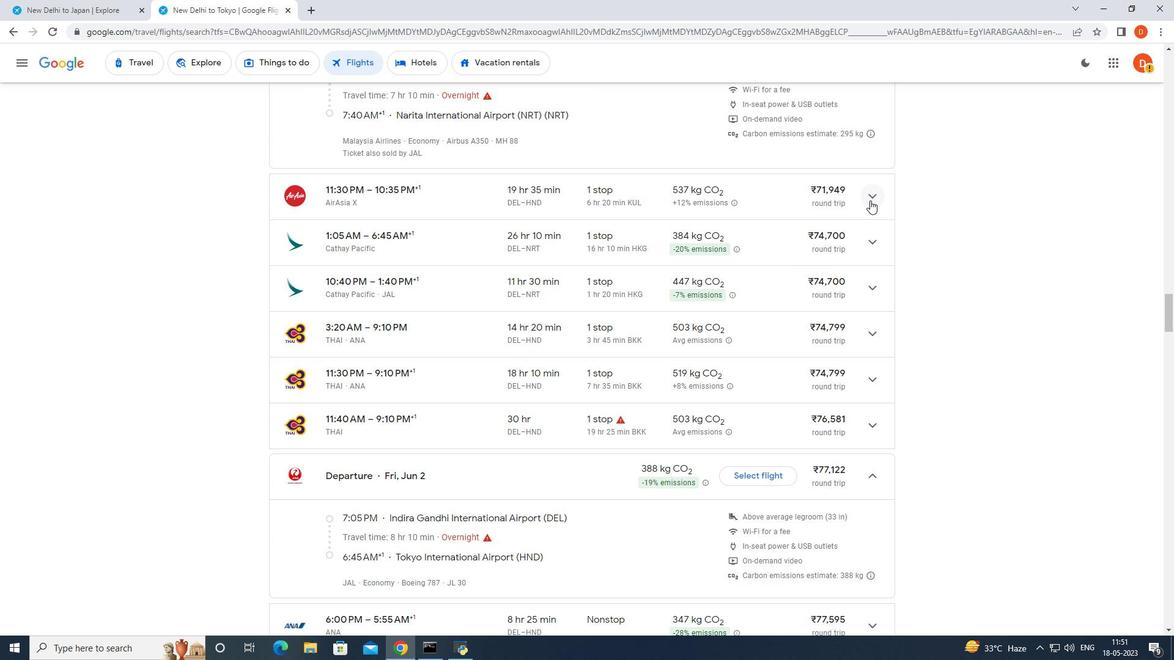 
Action: Mouse moved to (843, 239)
Screenshot: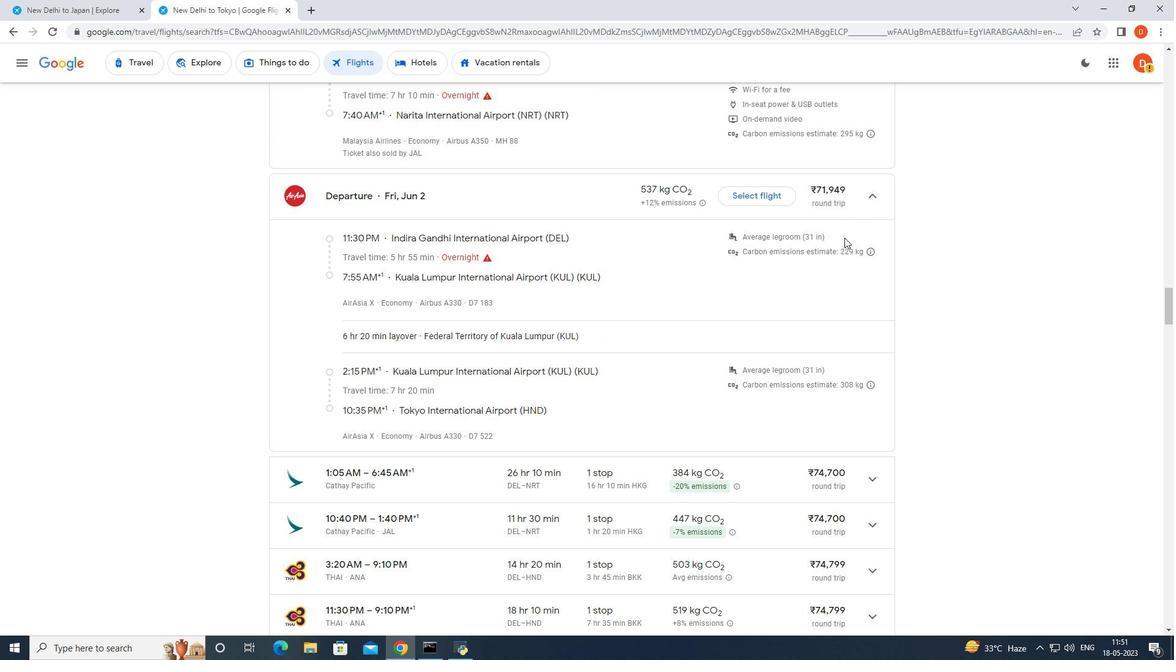 
Action: Mouse scrolled (843, 238) with delta (0, 0)
Screenshot: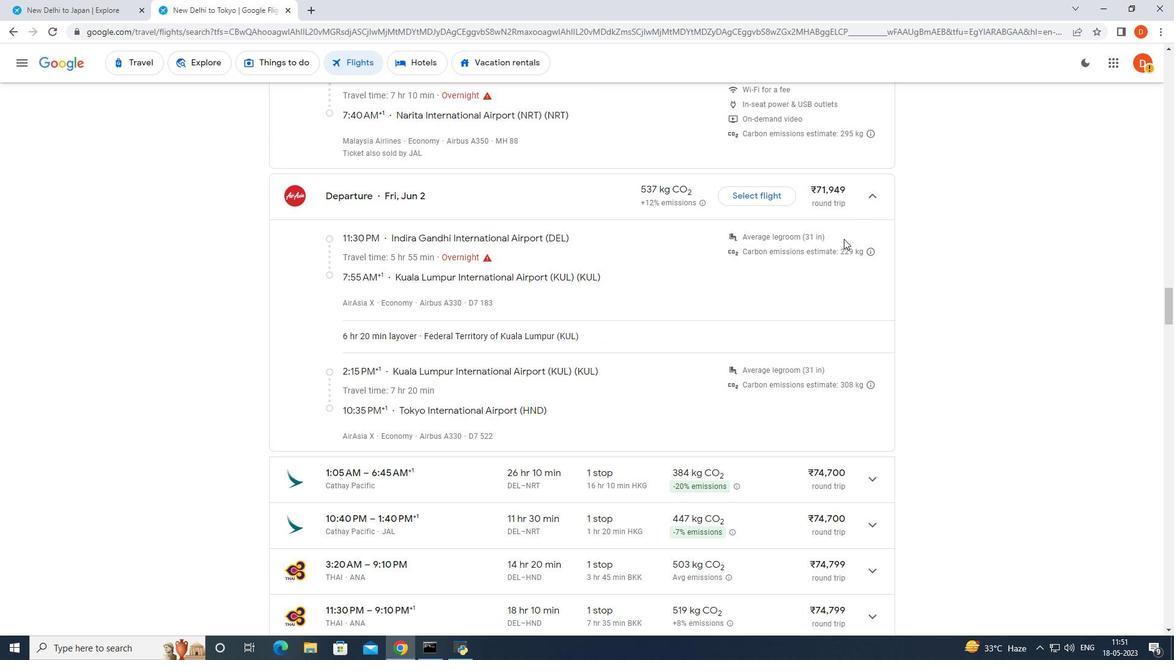 
Action: Mouse scrolled (843, 238) with delta (0, 0)
Screenshot: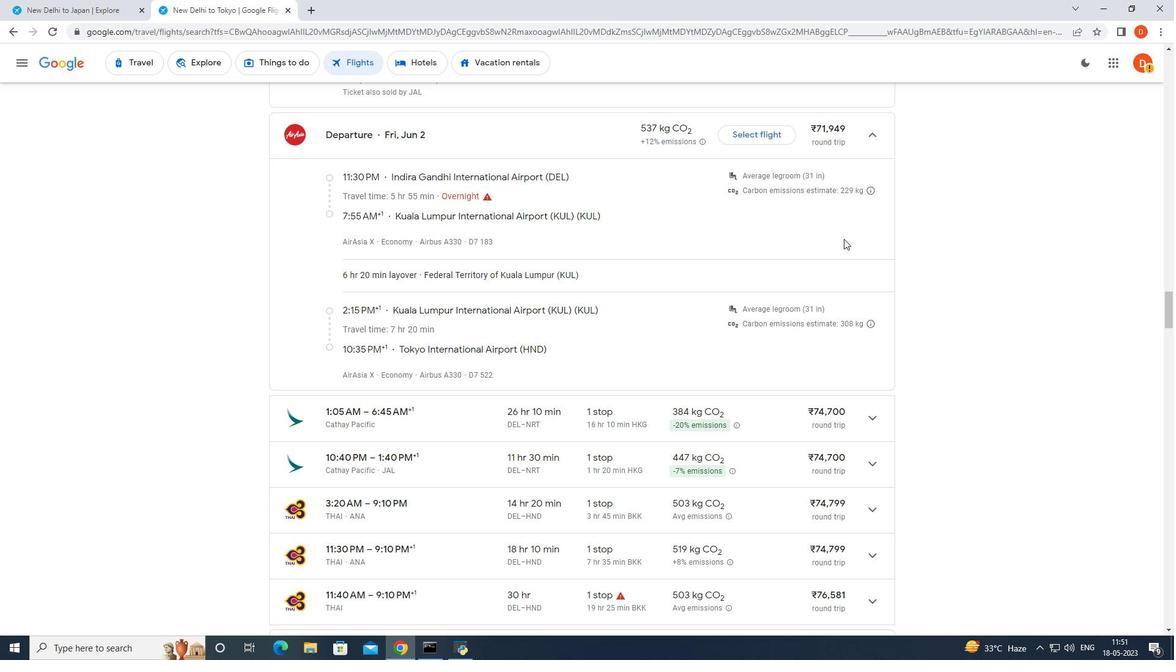 
Action: Mouse scrolled (843, 238) with delta (0, 0)
Screenshot: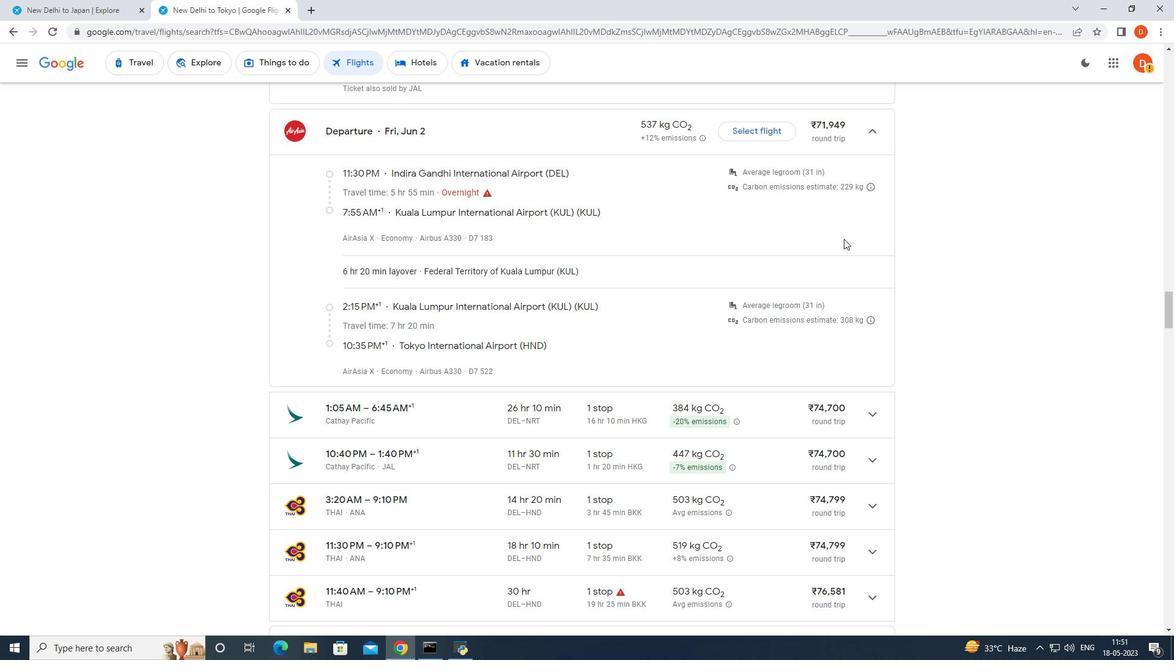 
Action: Mouse scrolled (843, 238) with delta (0, 0)
Screenshot: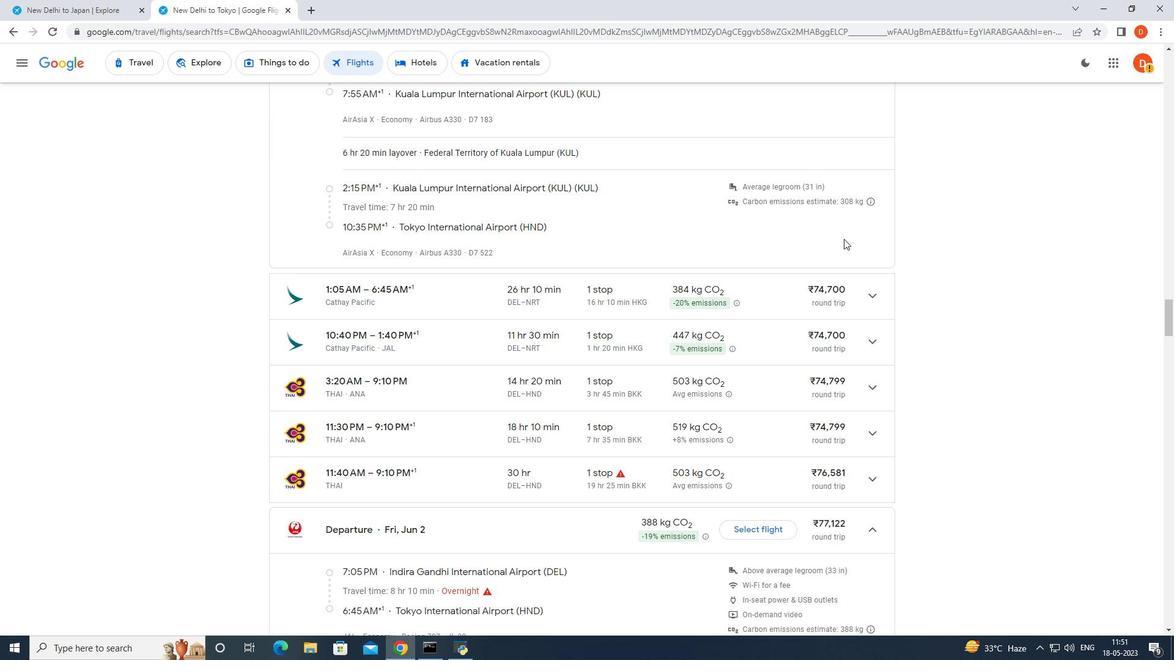 
Action: Mouse moved to (865, 238)
Screenshot: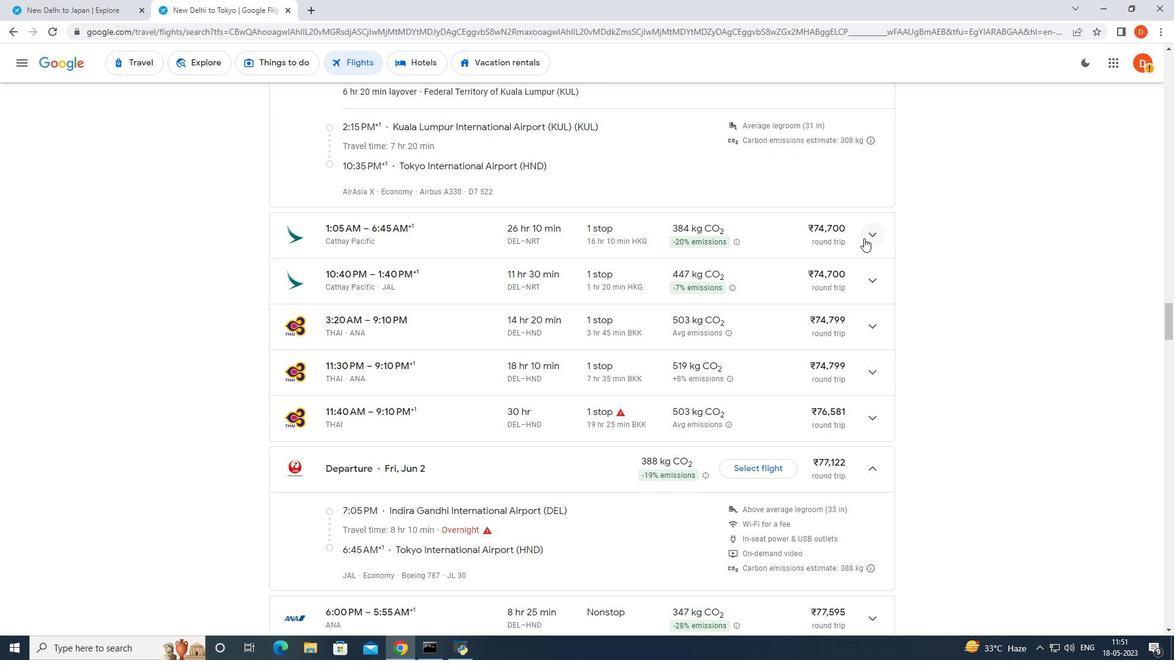 
Action: Mouse pressed left at (865, 238)
Screenshot: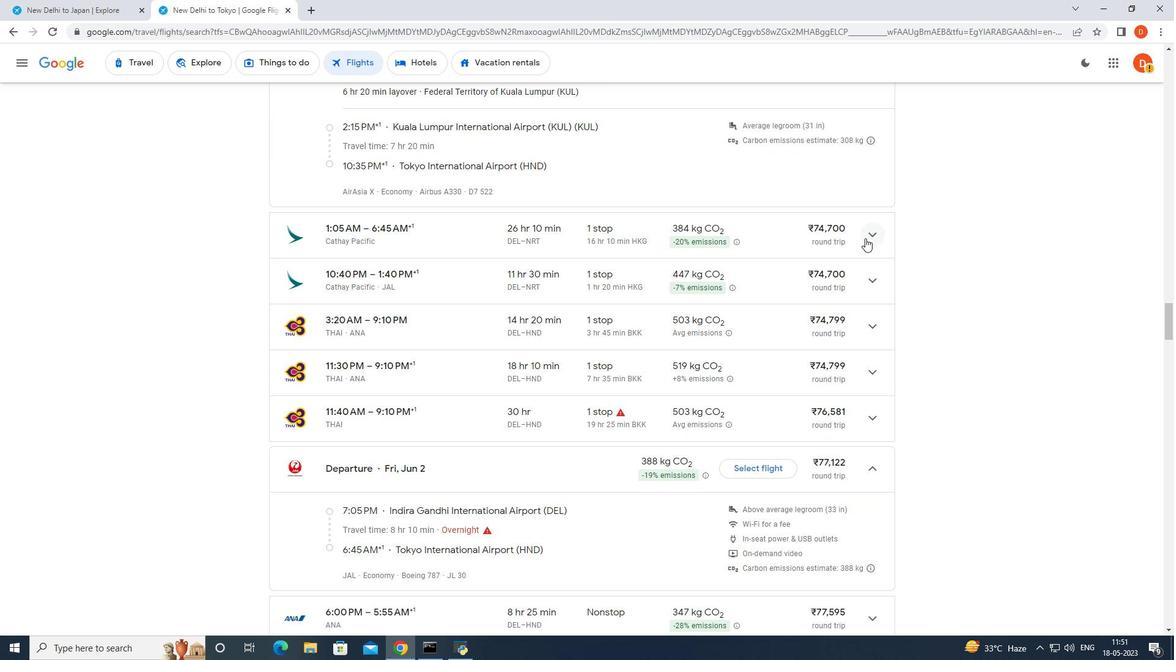 
Action: Mouse moved to (786, 275)
Screenshot: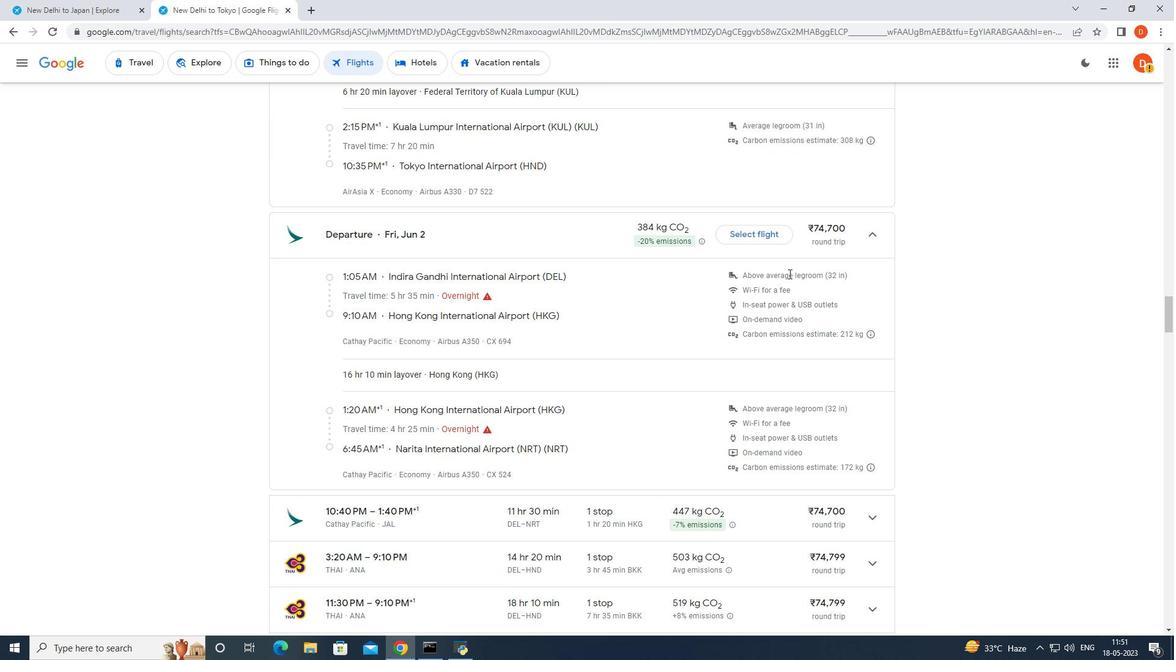 
Action: Mouse scrolled (786, 275) with delta (0, 0)
Screenshot: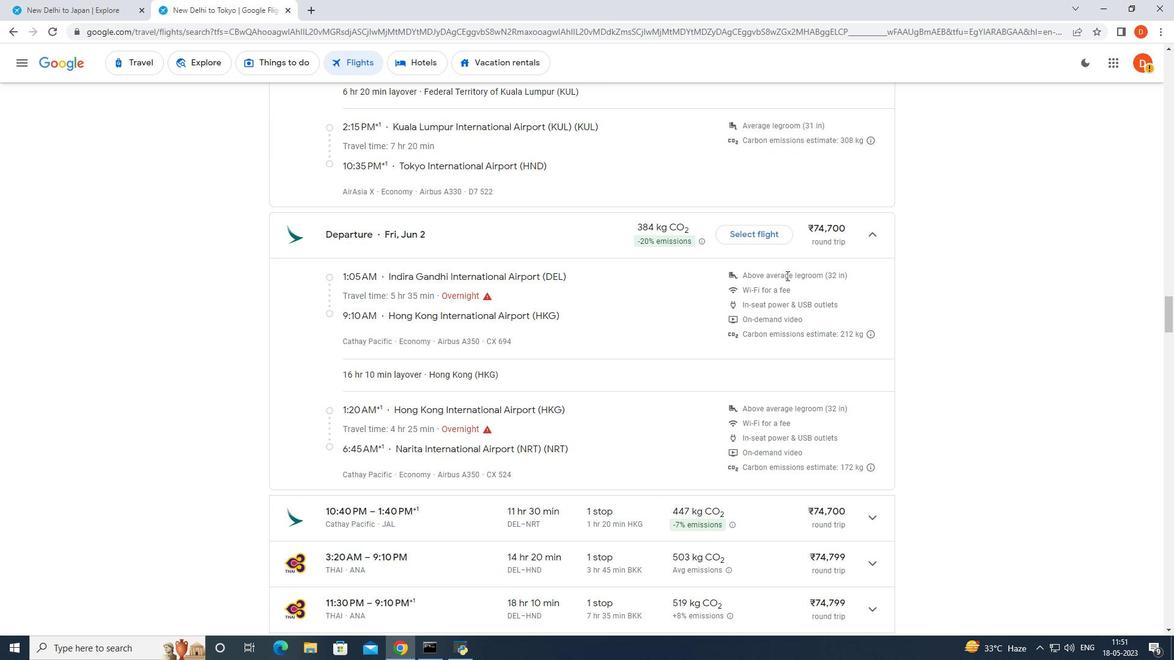 
Action: Mouse scrolled (786, 275) with delta (0, 0)
Screenshot: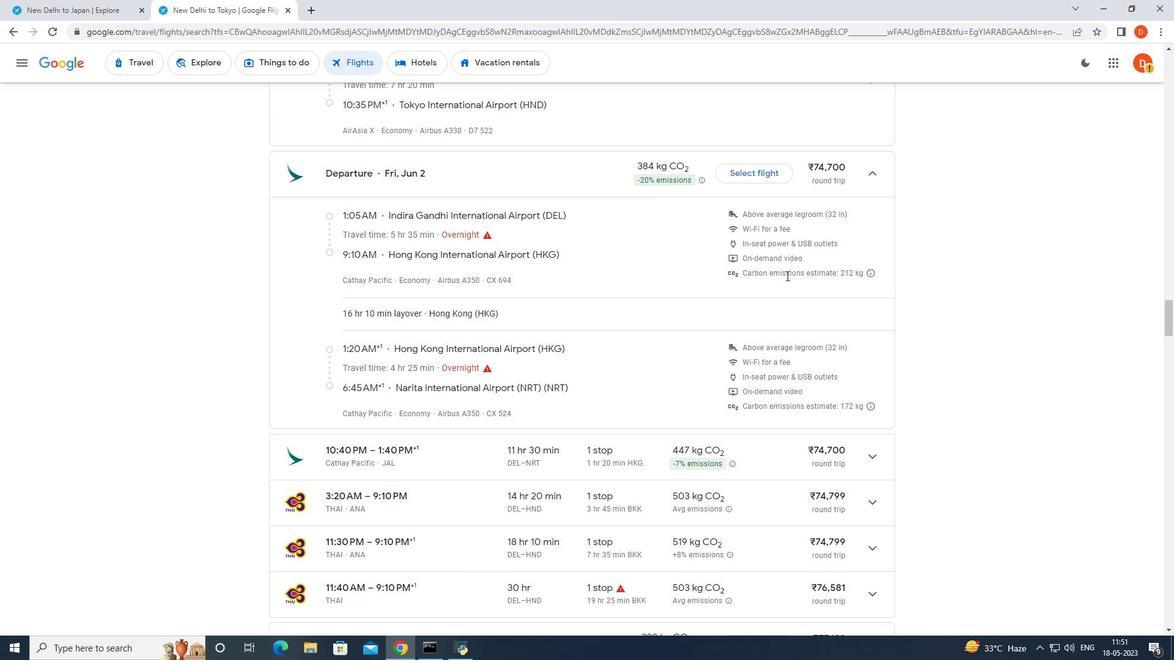 
Action: Mouse scrolled (786, 275) with delta (0, 0)
Screenshot: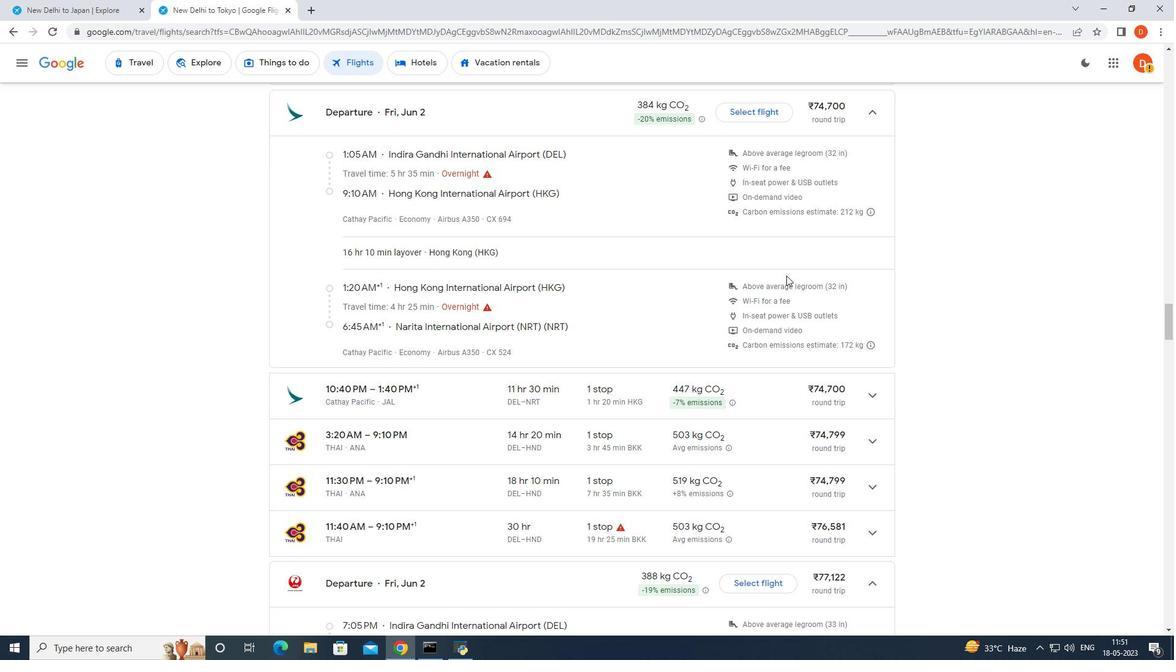 
Action: Mouse scrolled (786, 275) with delta (0, 0)
Screenshot: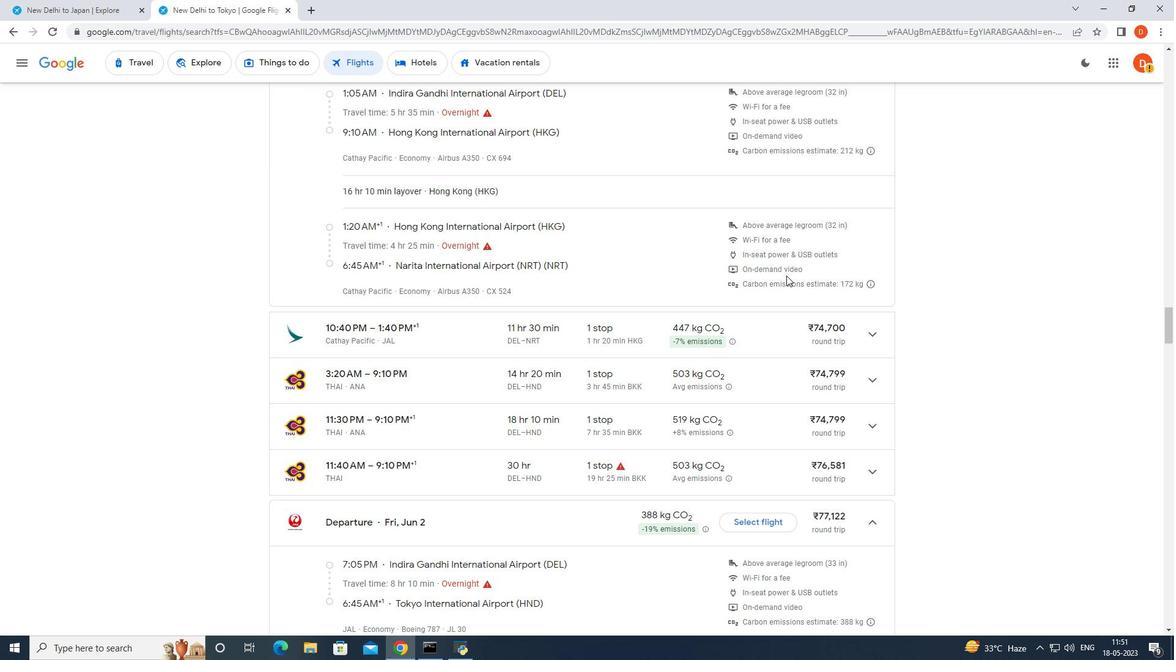 
Action: Mouse scrolled (786, 275) with delta (0, 0)
Screenshot: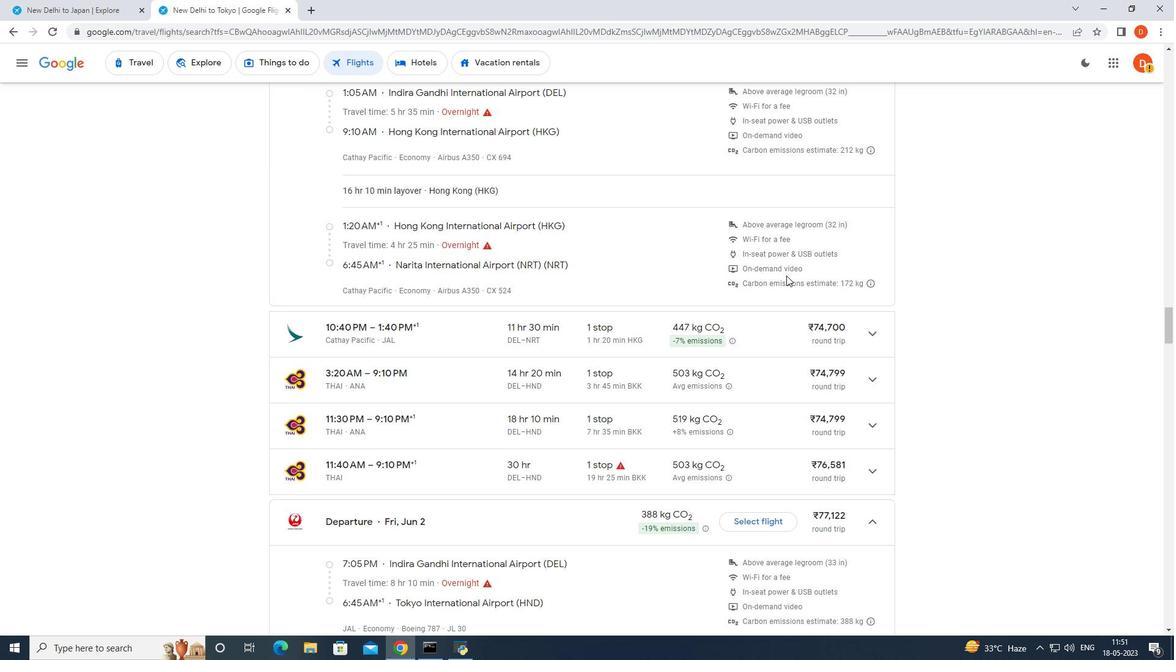 
Action: Mouse scrolled (786, 275) with delta (0, 0)
Screenshot: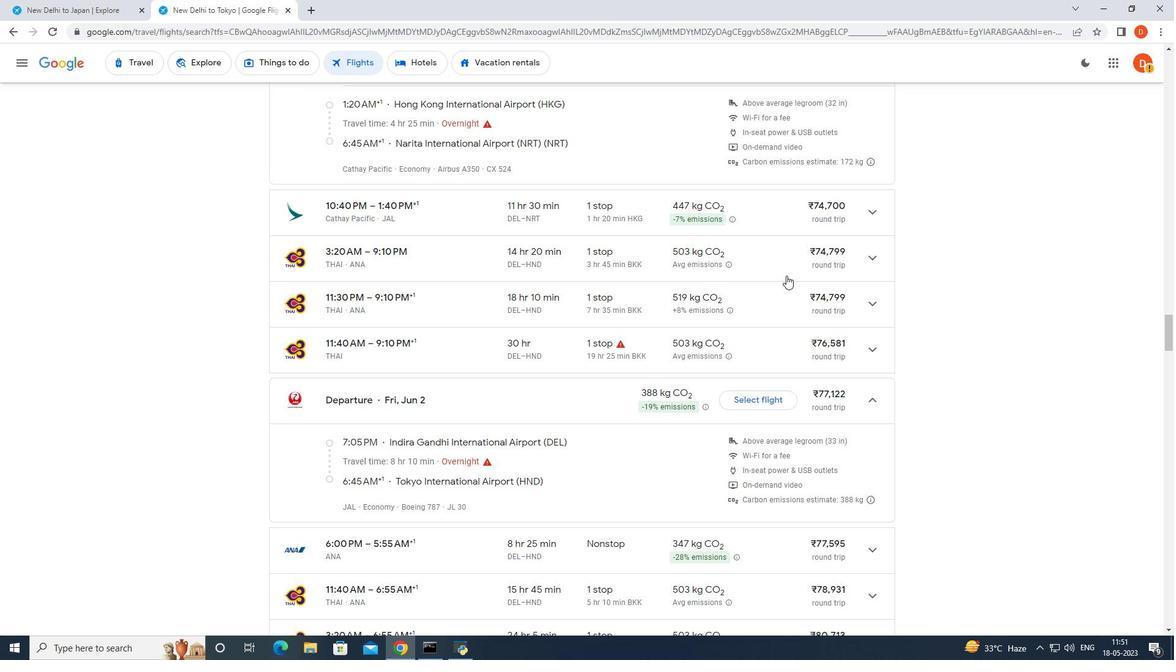 
Action: Mouse moved to (878, 156)
Screenshot: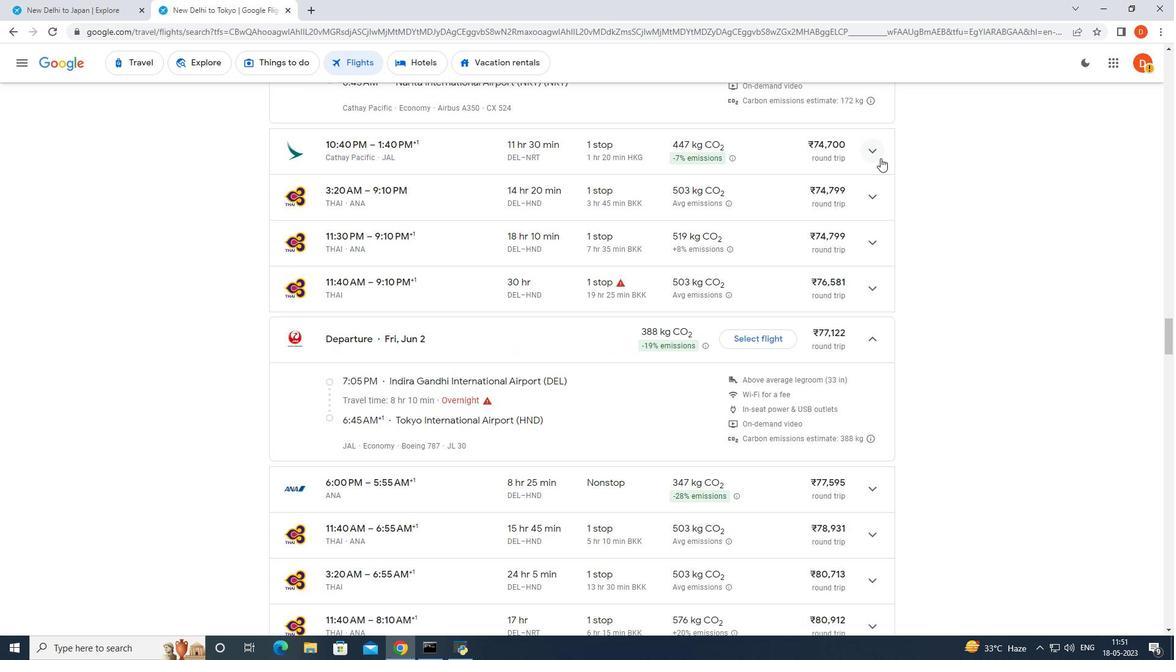 
Action: Mouse pressed left at (878, 156)
Screenshot: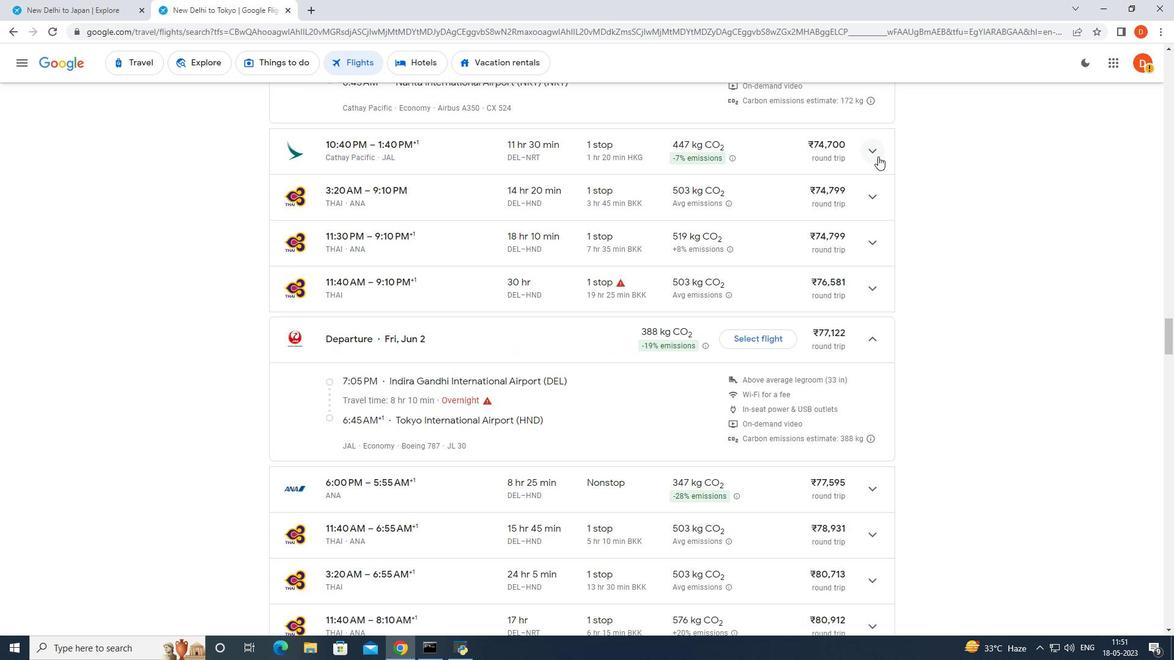 
Action: Mouse moved to (787, 220)
Screenshot: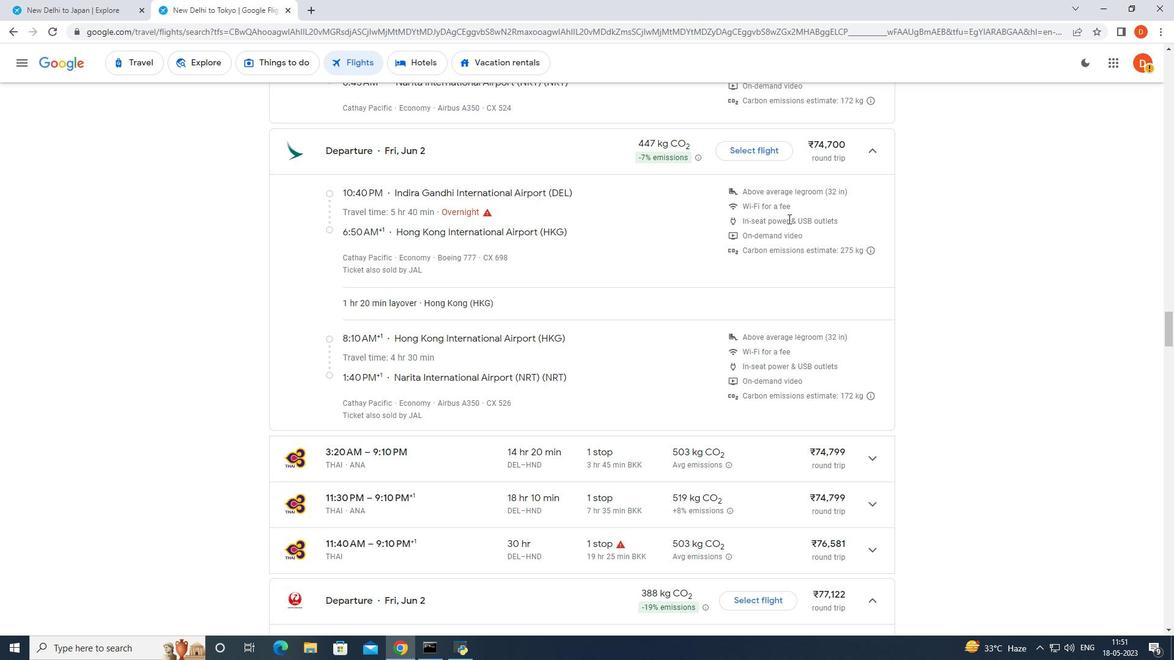
Action: Mouse scrolled (787, 219) with delta (0, 0)
Screenshot: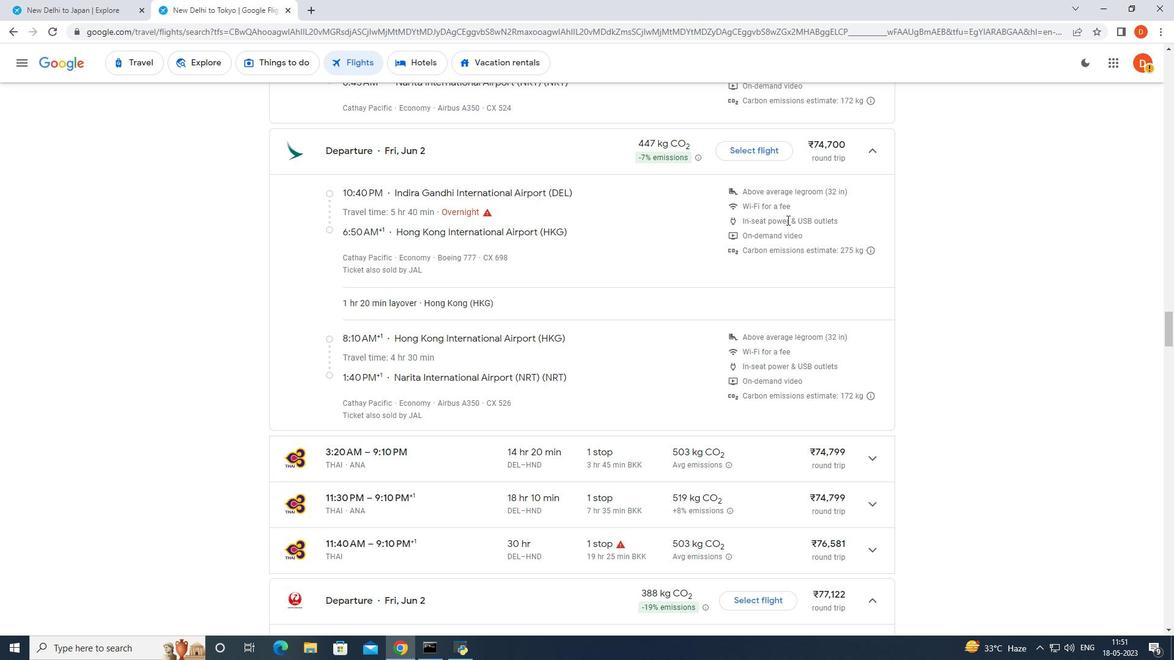 
Action: Mouse moved to (796, 206)
Screenshot: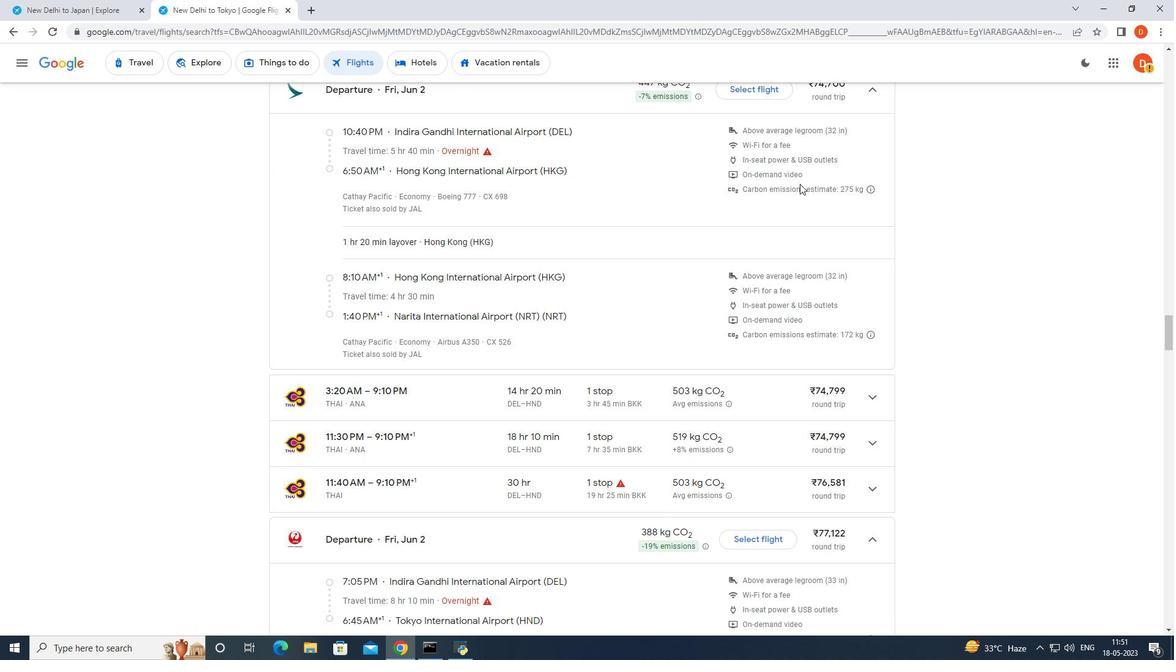 
Action: Mouse scrolled (796, 205) with delta (0, 0)
Screenshot: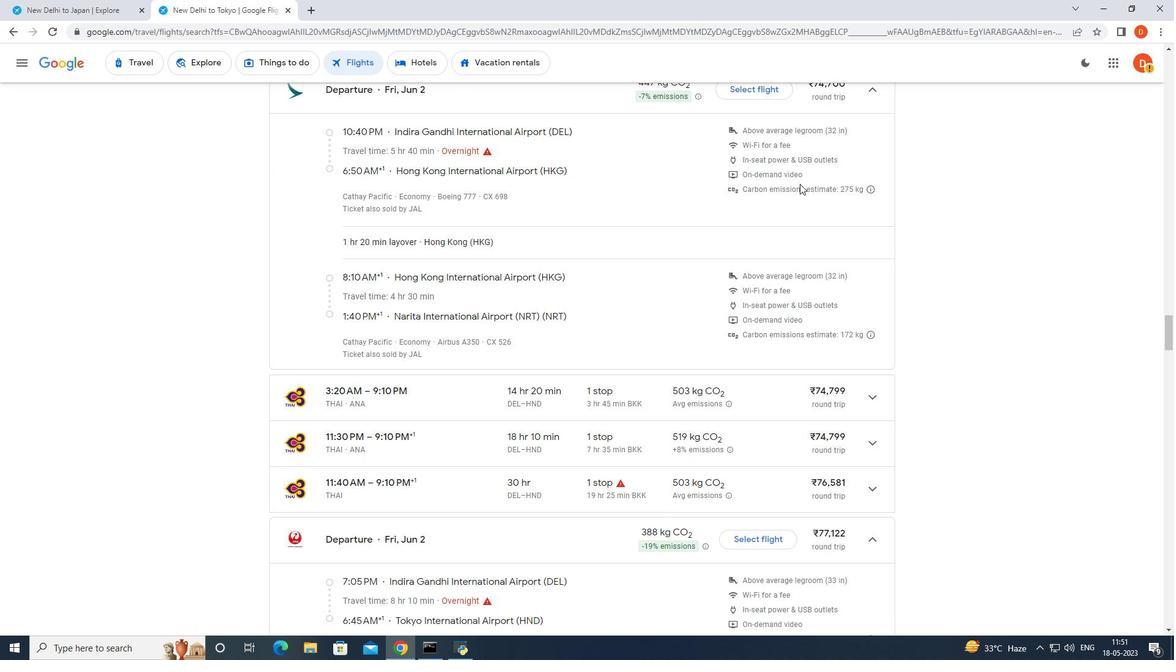 
Action: Mouse moved to (788, 217)
Screenshot: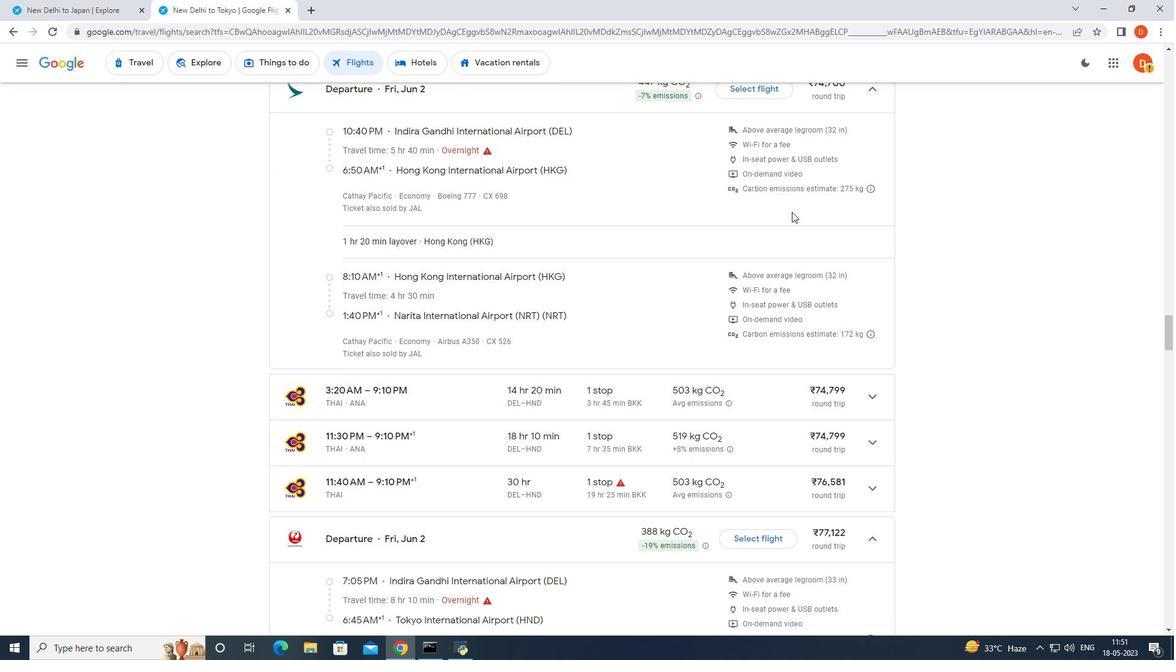 
Action: Mouse scrolled (788, 217) with delta (0, 0)
Screenshot: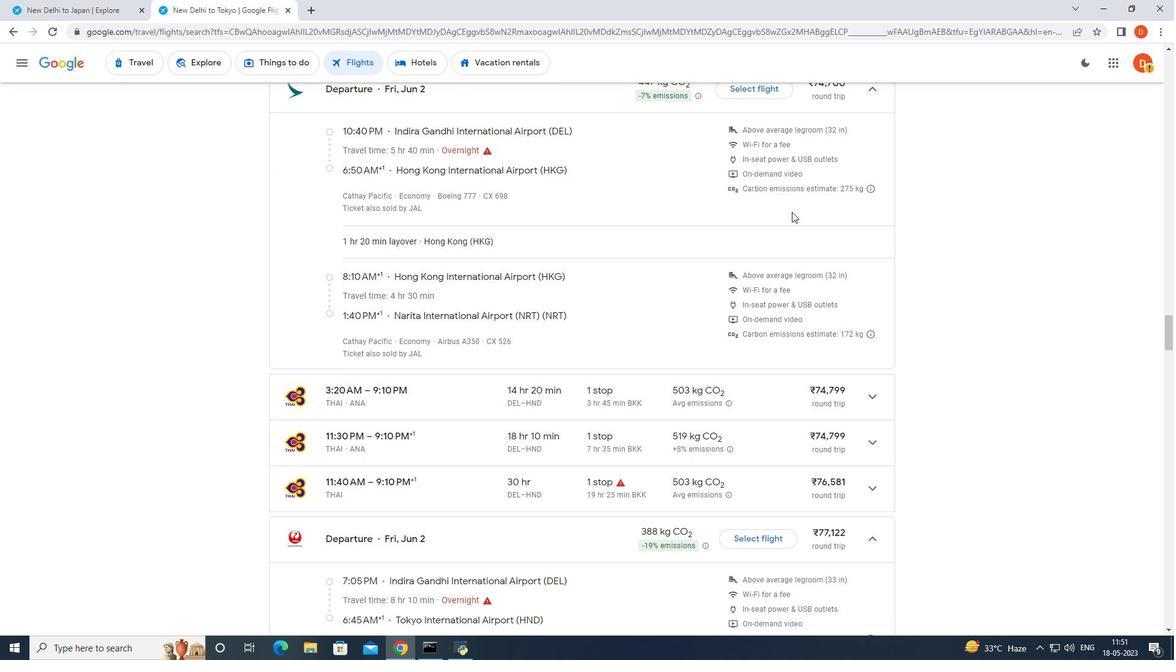 
Action: Mouse moved to (788, 218)
Screenshot: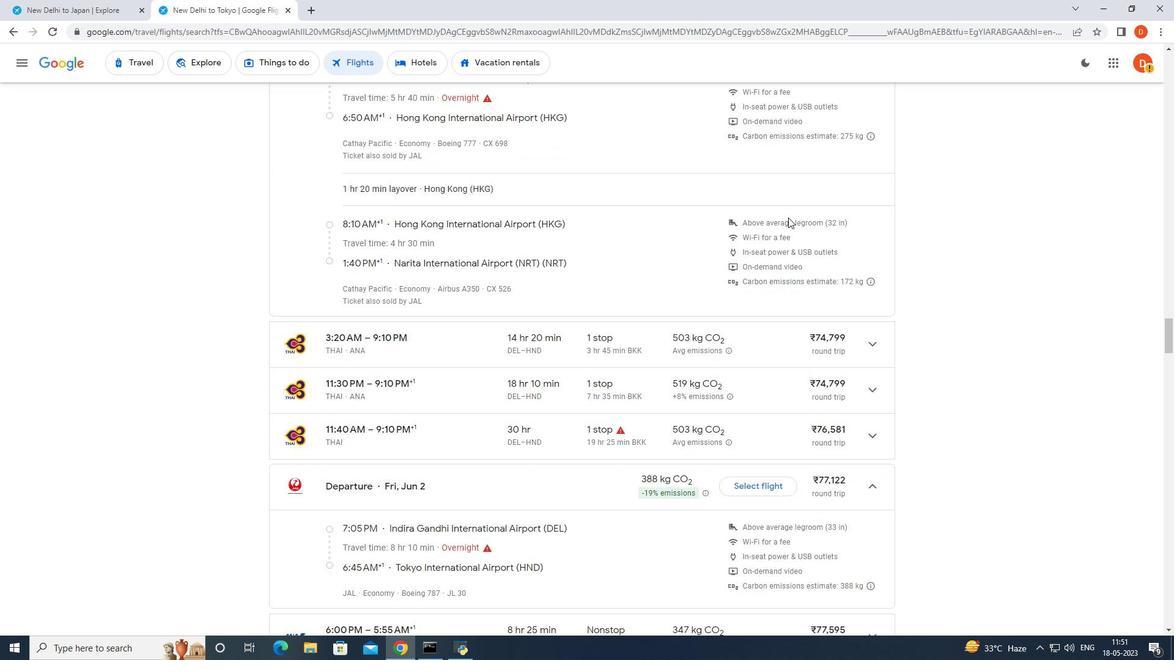 
Action: Mouse scrolled (788, 217) with delta (0, 0)
Screenshot: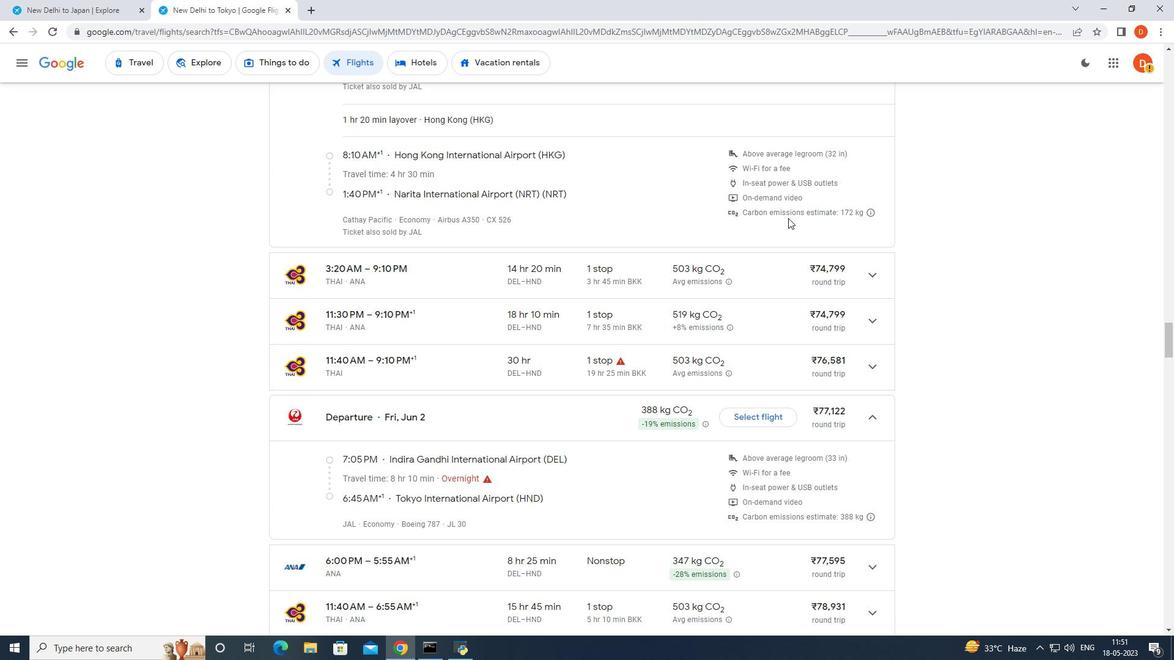 
Action: Mouse moved to (860, 217)
Screenshot: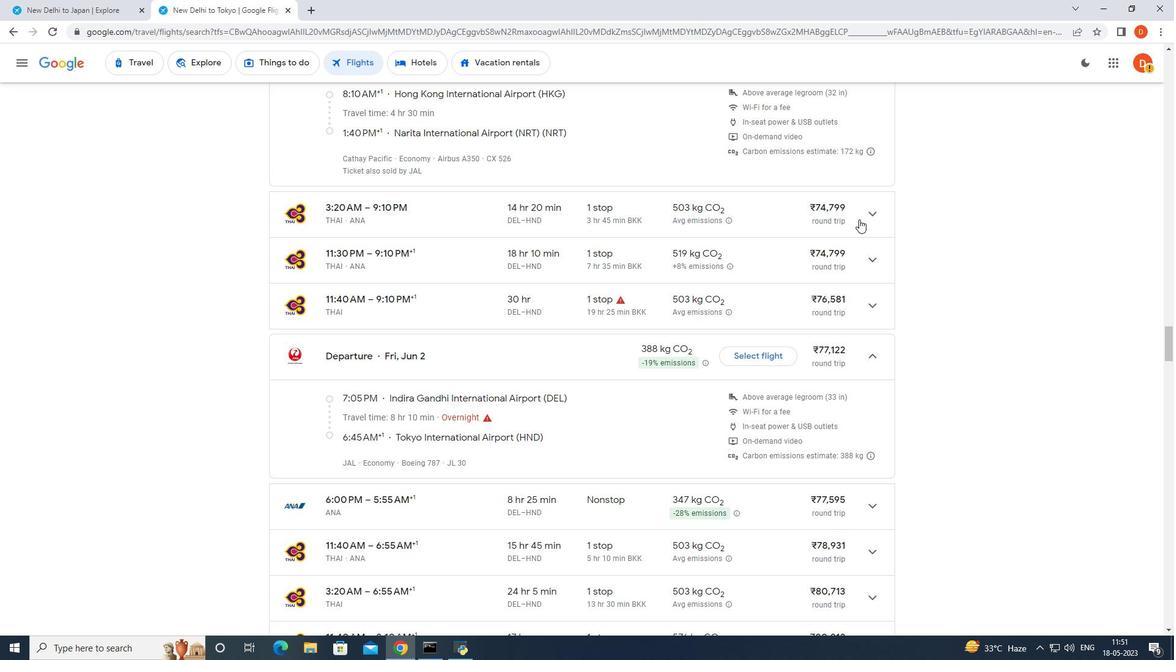
Action: Mouse pressed left at (860, 217)
Screenshot: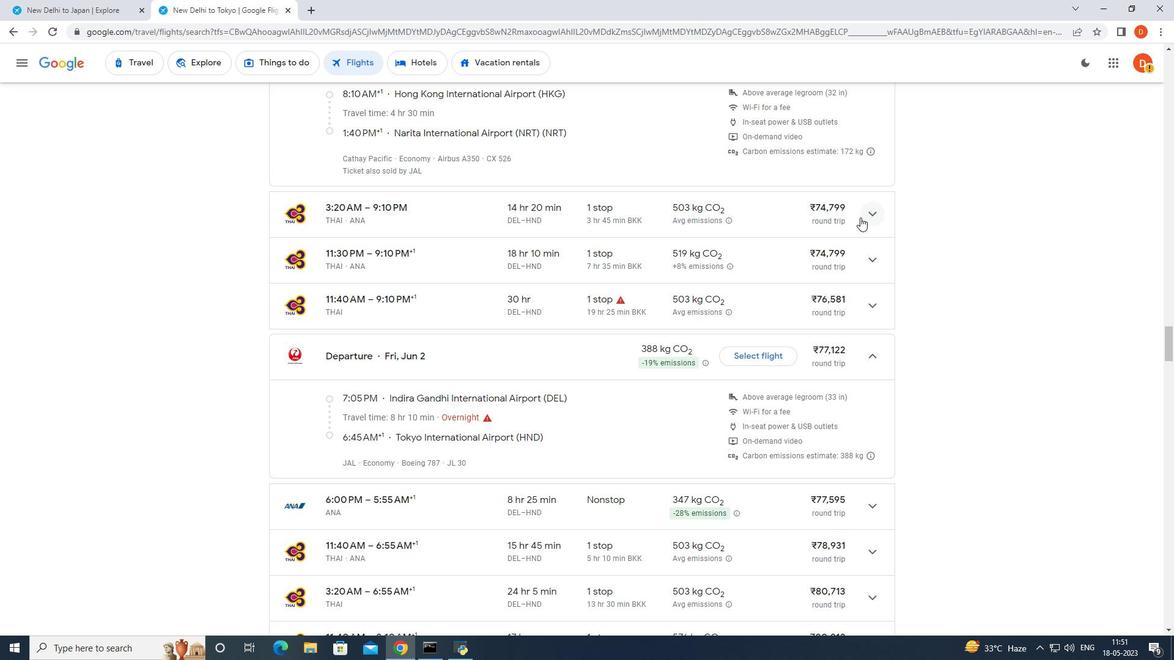 
Action: Mouse moved to (807, 275)
Screenshot: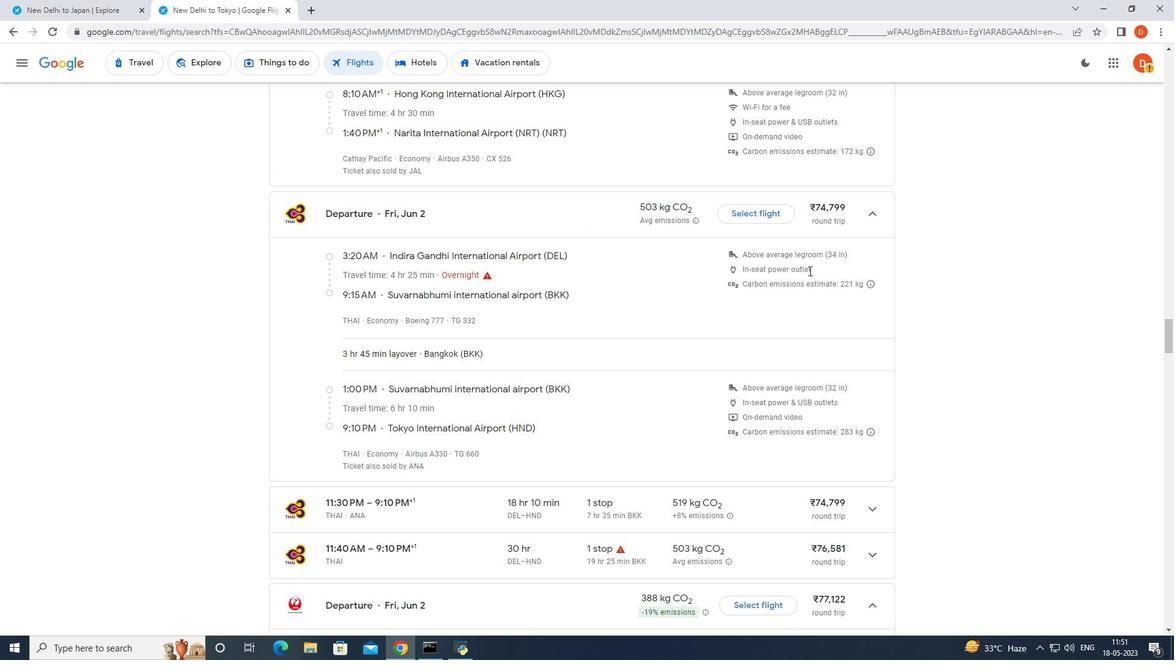 
Action: Mouse scrolled (807, 275) with delta (0, 0)
Screenshot: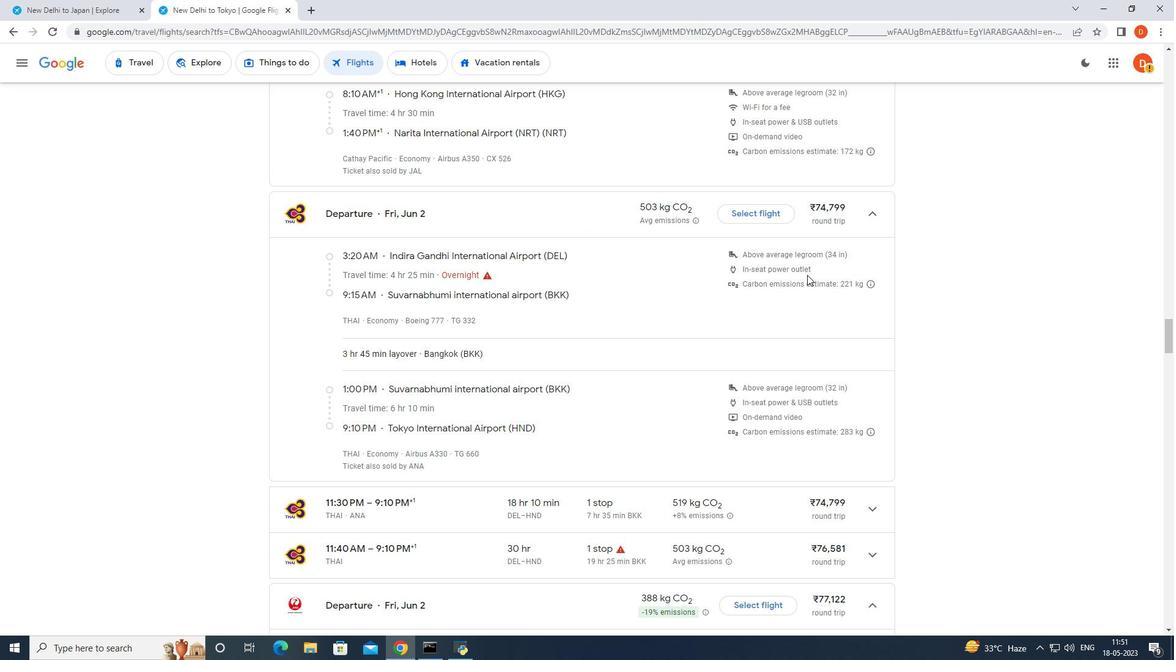 
Action: Mouse scrolled (807, 275) with delta (0, 0)
Screenshot: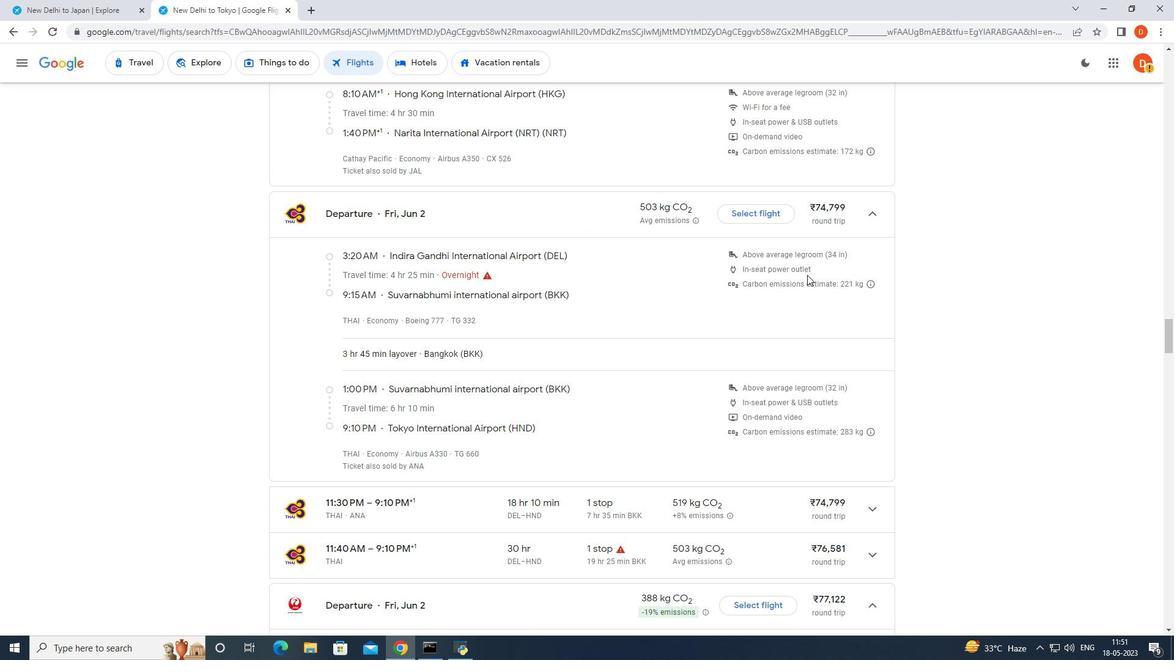 
Action: Mouse scrolled (807, 275) with delta (0, 0)
Screenshot: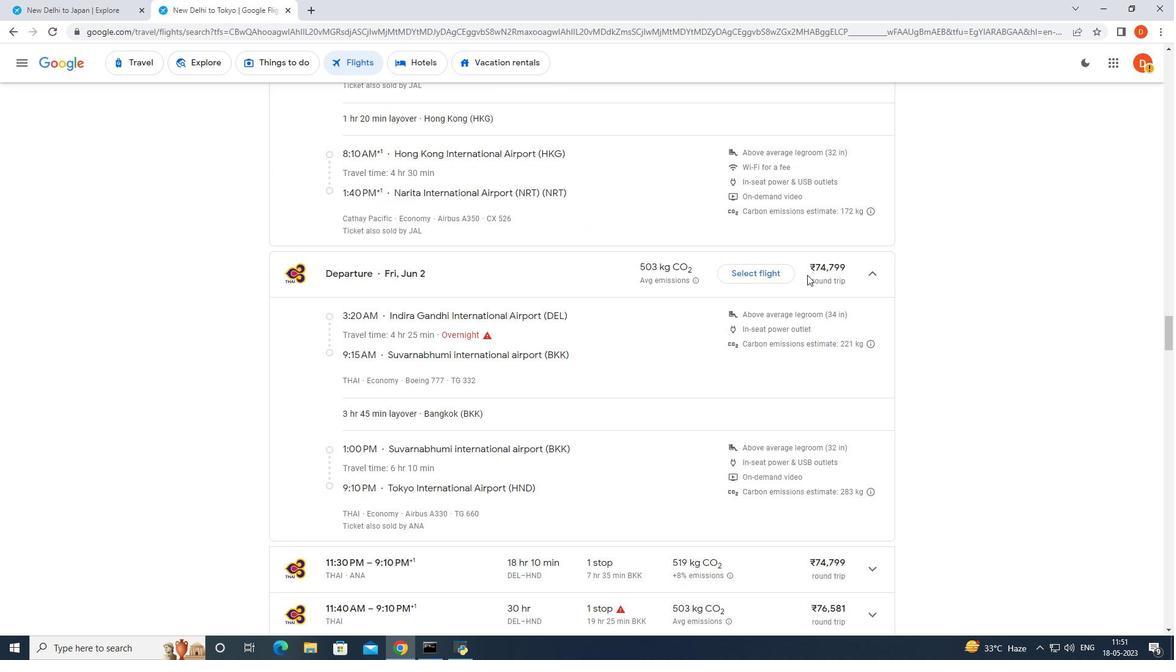 
Action: Mouse scrolled (807, 275) with delta (0, 0)
Screenshot: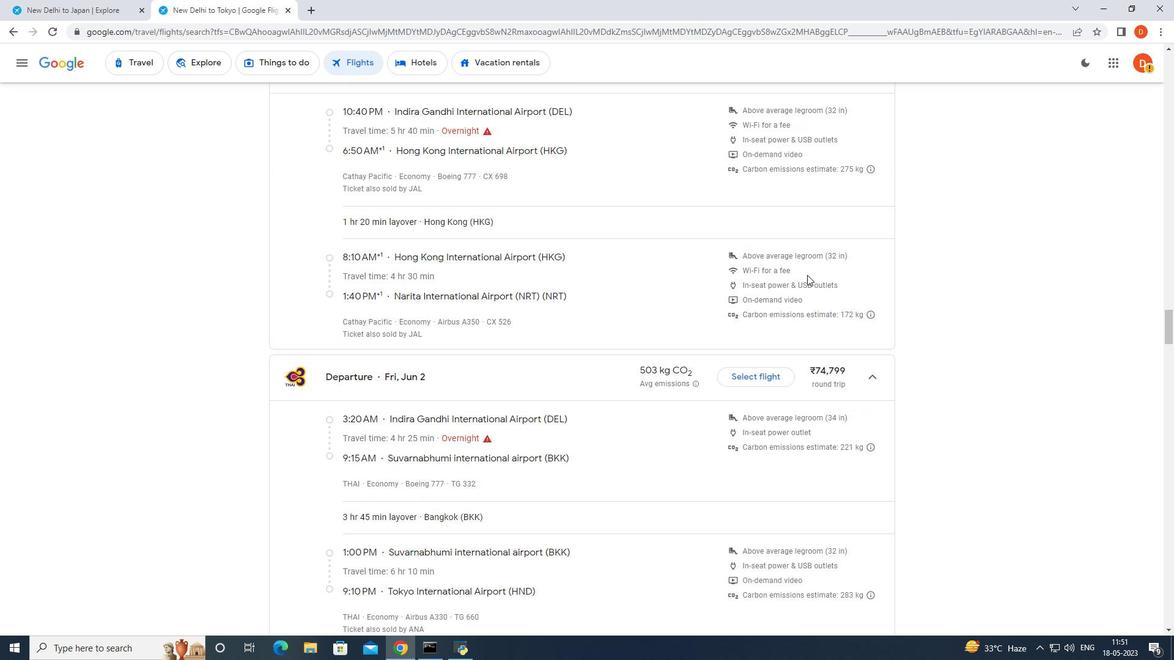 
Action: Mouse scrolled (807, 275) with delta (0, 0)
Screenshot: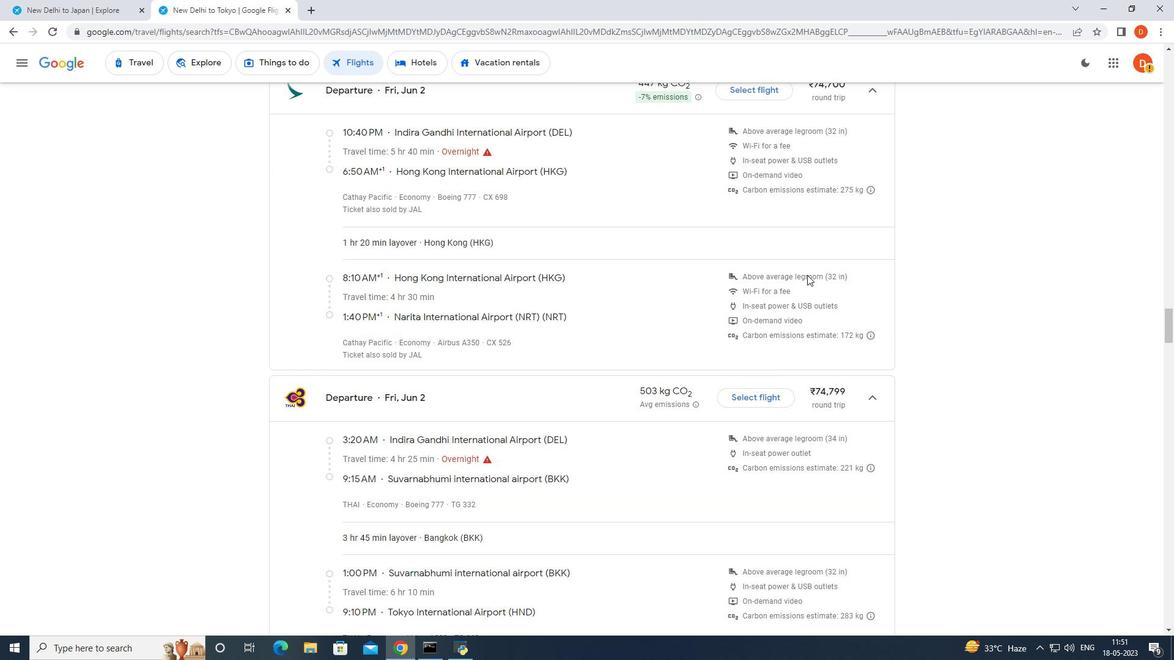 
Action: Mouse scrolled (807, 275) with delta (0, 0)
Screenshot: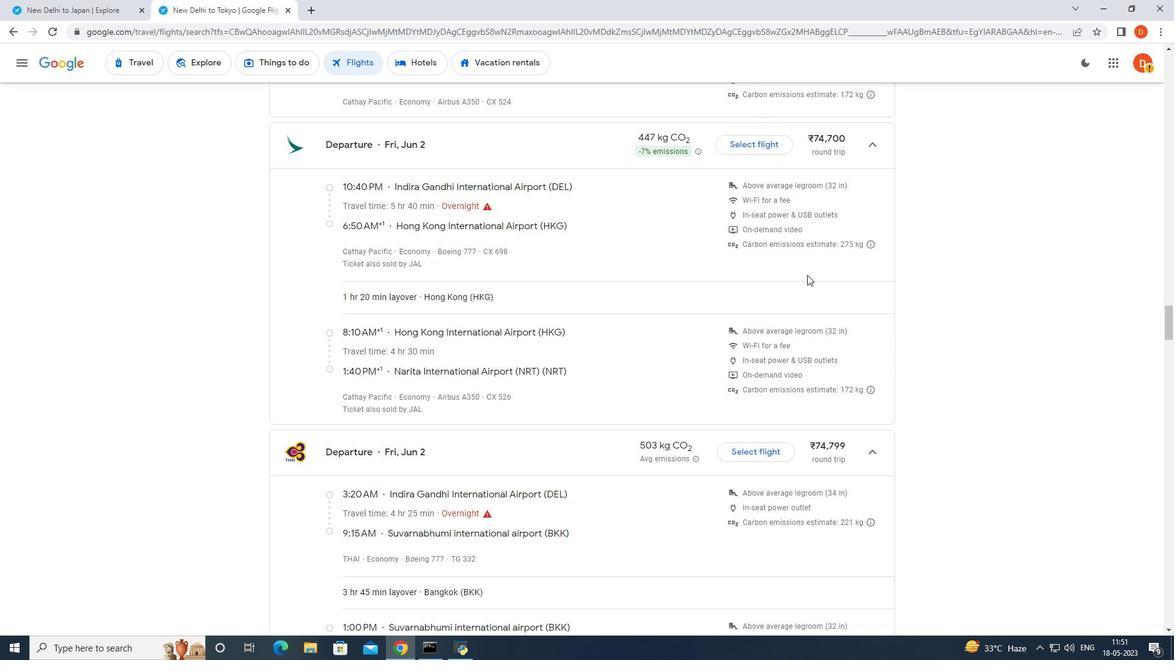 
Action: Mouse scrolled (807, 274) with delta (0, 0)
Screenshot: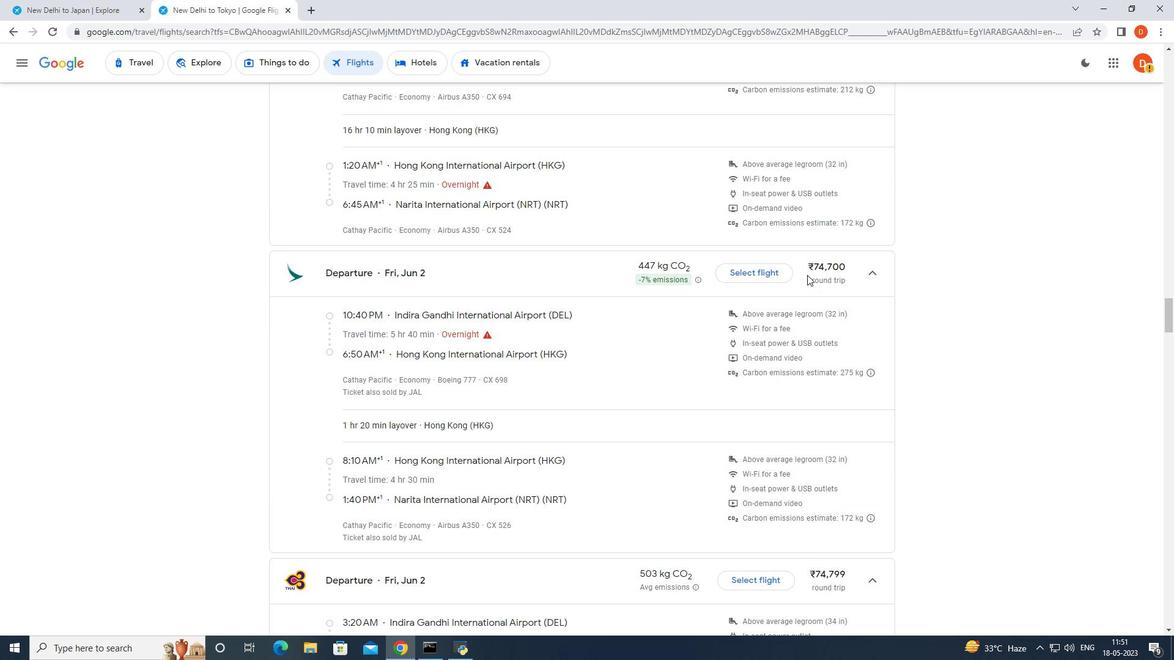 
Action: Mouse scrolled (807, 274) with delta (0, 0)
Screenshot: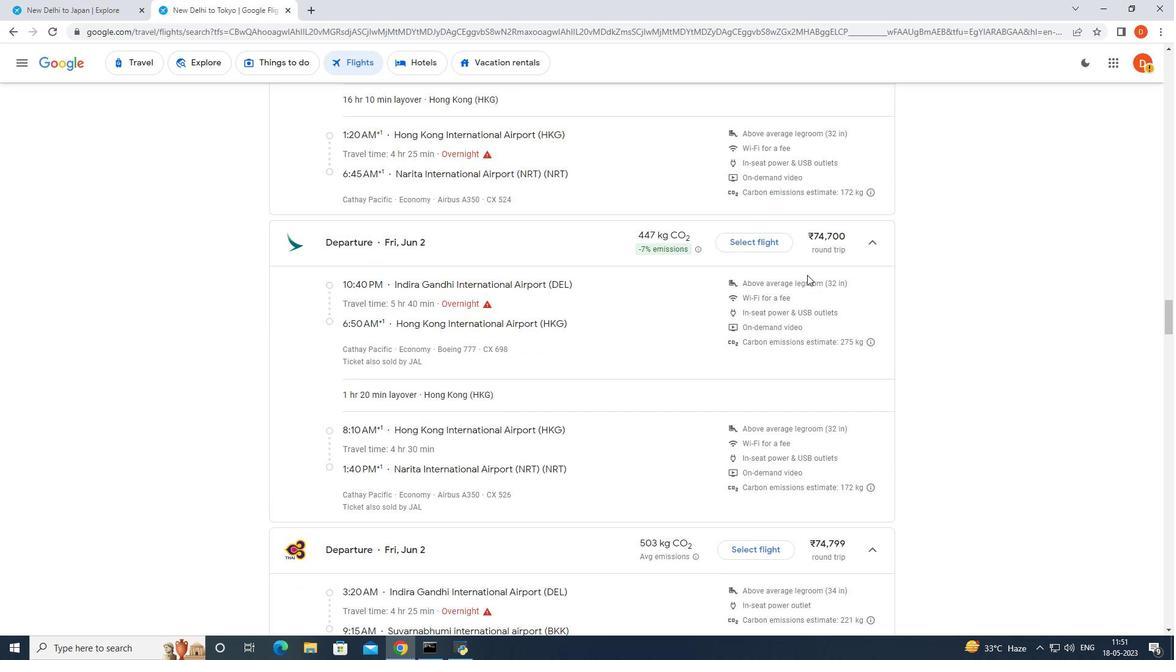 
Action: Mouse scrolled (807, 274) with delta (0, 0)
Screenshot: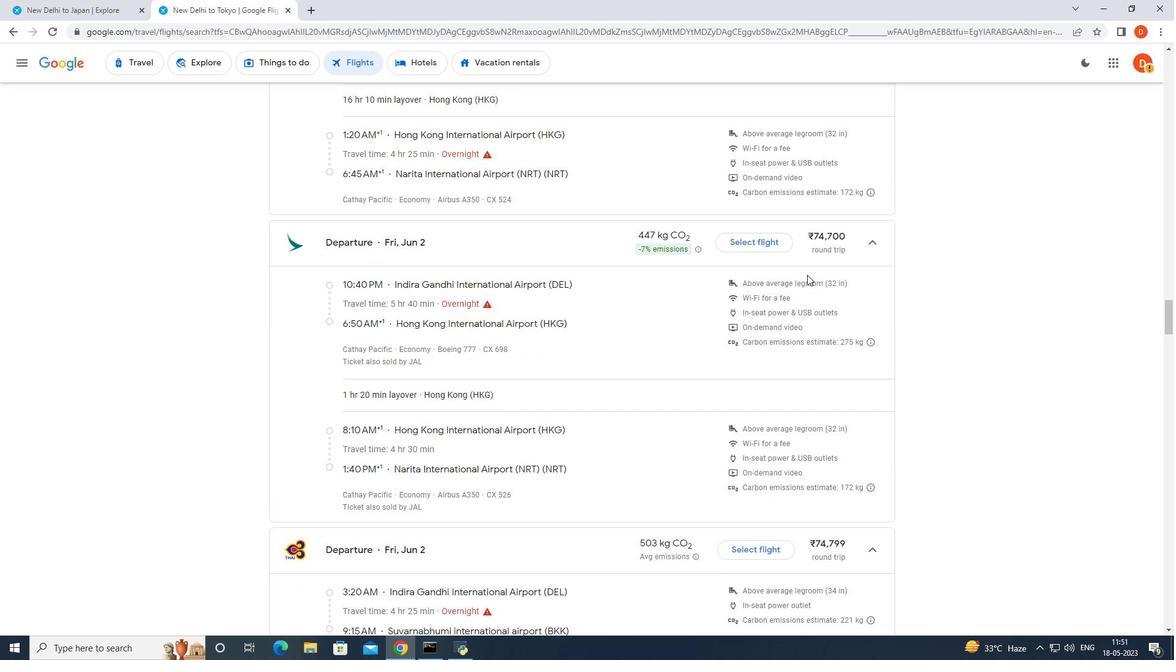 
Action: Mouse scrolled (807, 274) with delta (0, 0)
Screenshot: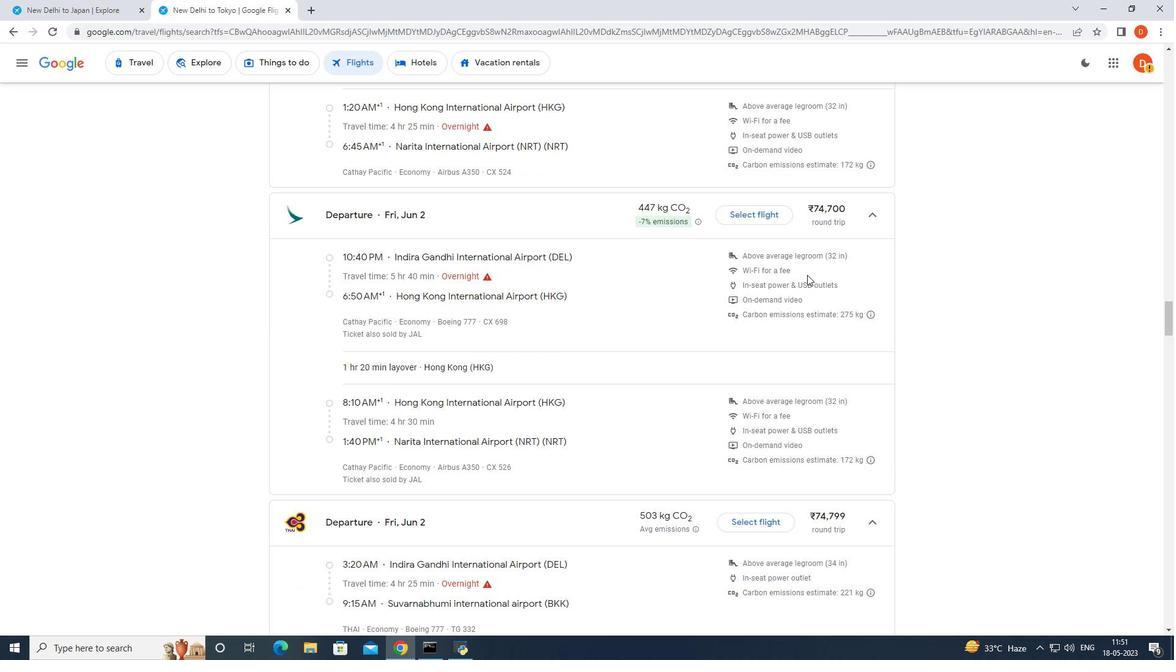 
Action: Mouse scrolled (807, 274) with delta (0, 0)
Screenshot: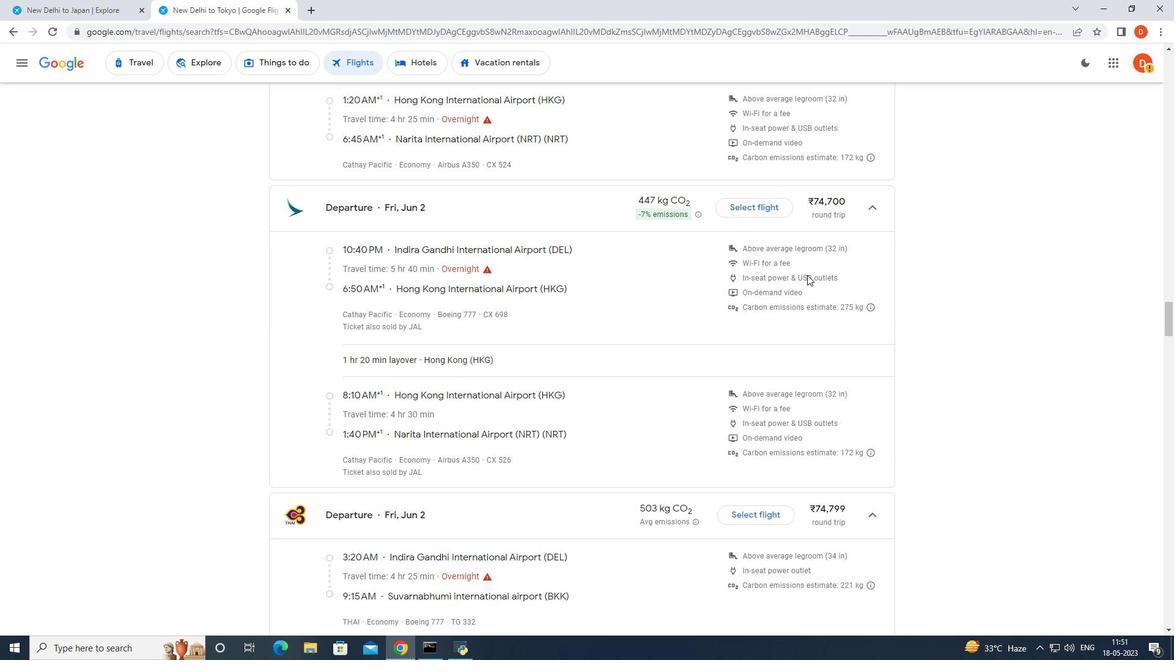 
Action: Mouse scrolled (807, 274) with delta (0, 0)
Screenshot: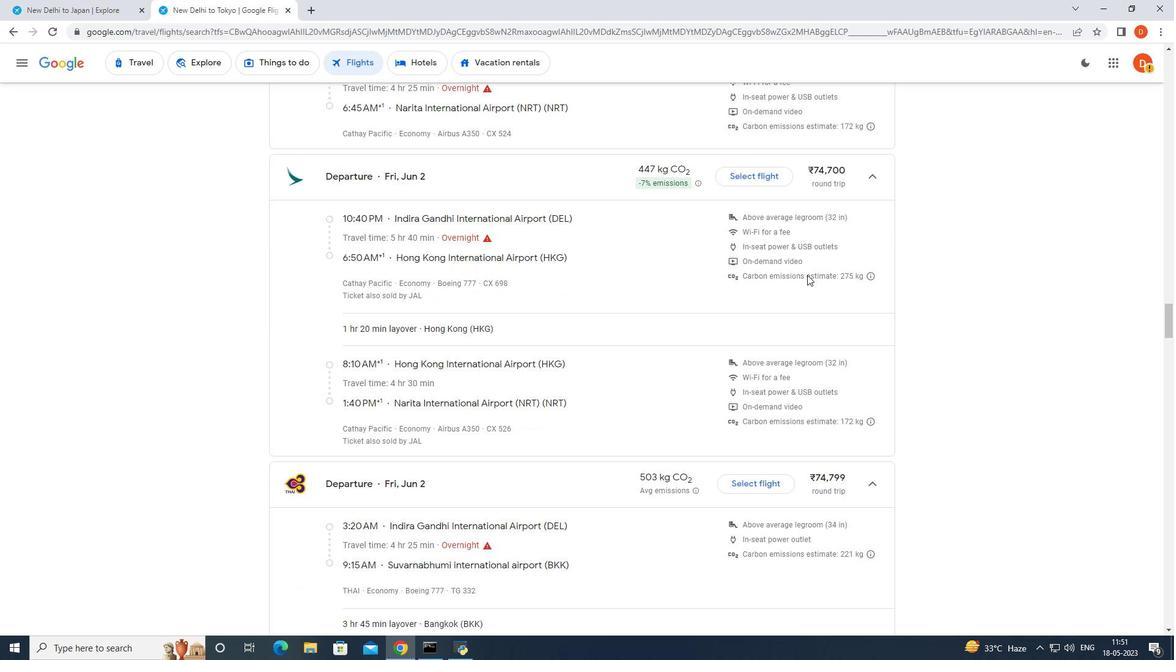 
Action: Mouse scrolled (807, 274) with delta (0, 0)
Screenshot: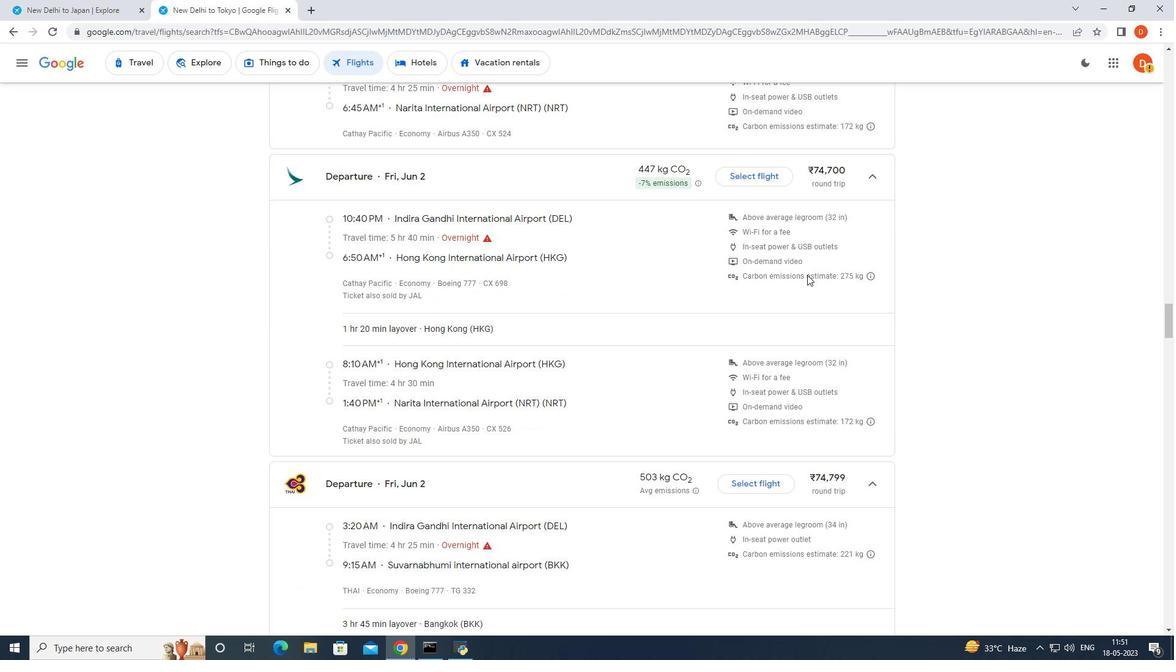
Action: Mouse scrolled (807, 274) with delta (0, 0)
Screenshot: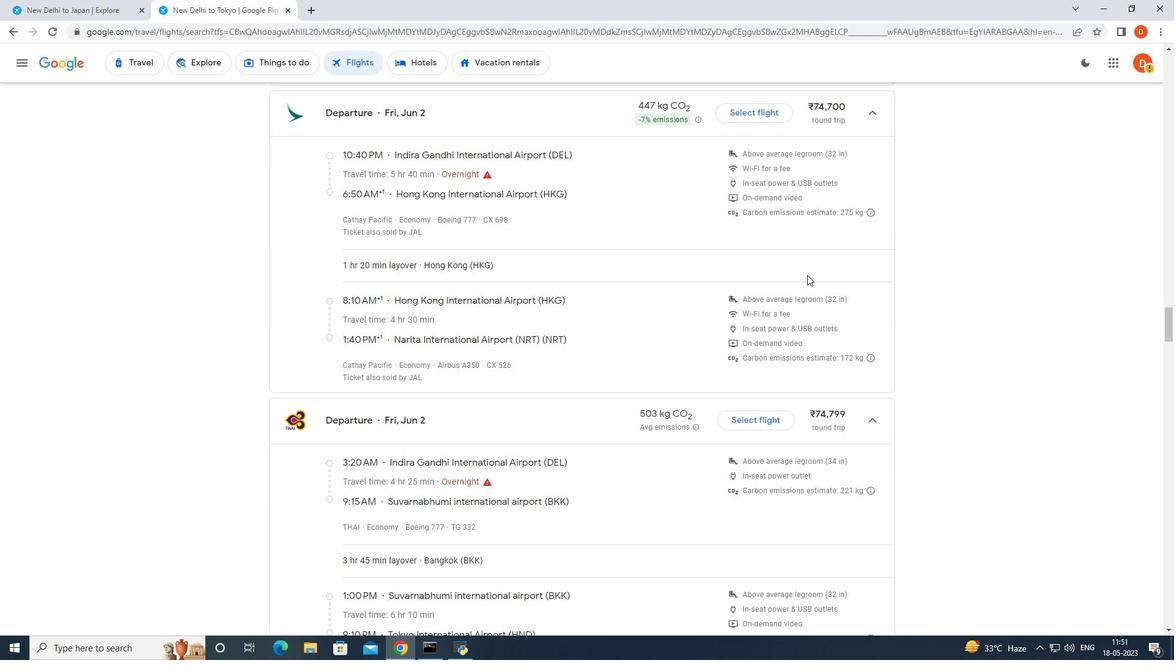 
Action: Mouse moved to (807, 275)
Screenshot: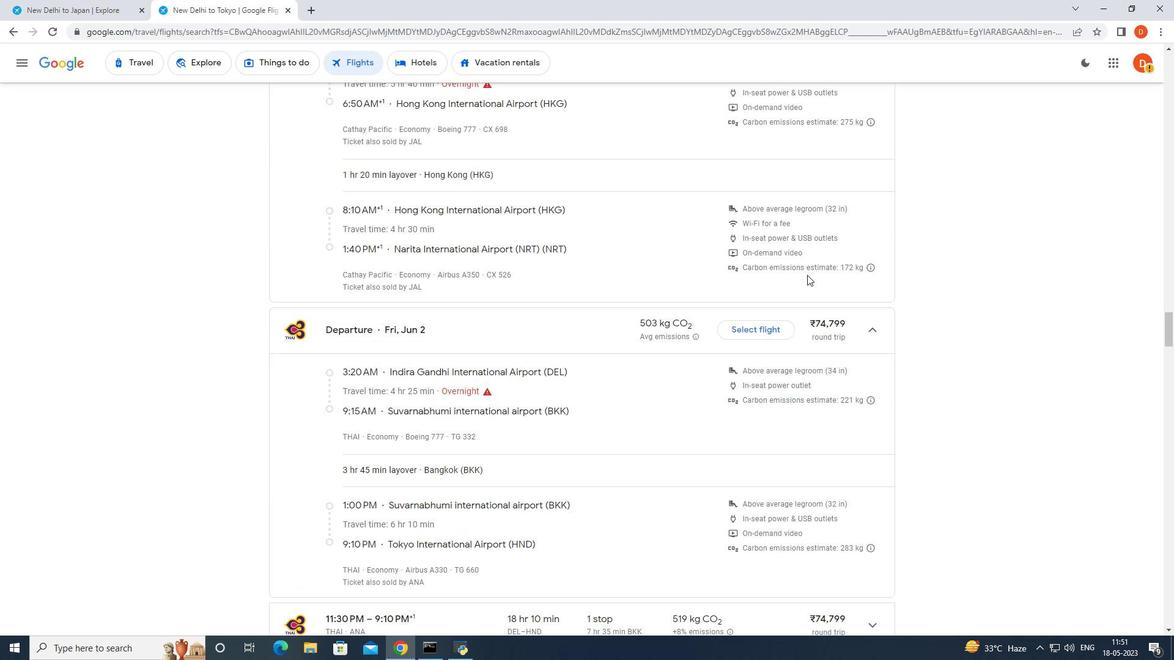 
Action: Mouse scrolled (807, 275) with delta (0, 0)
Screenshot: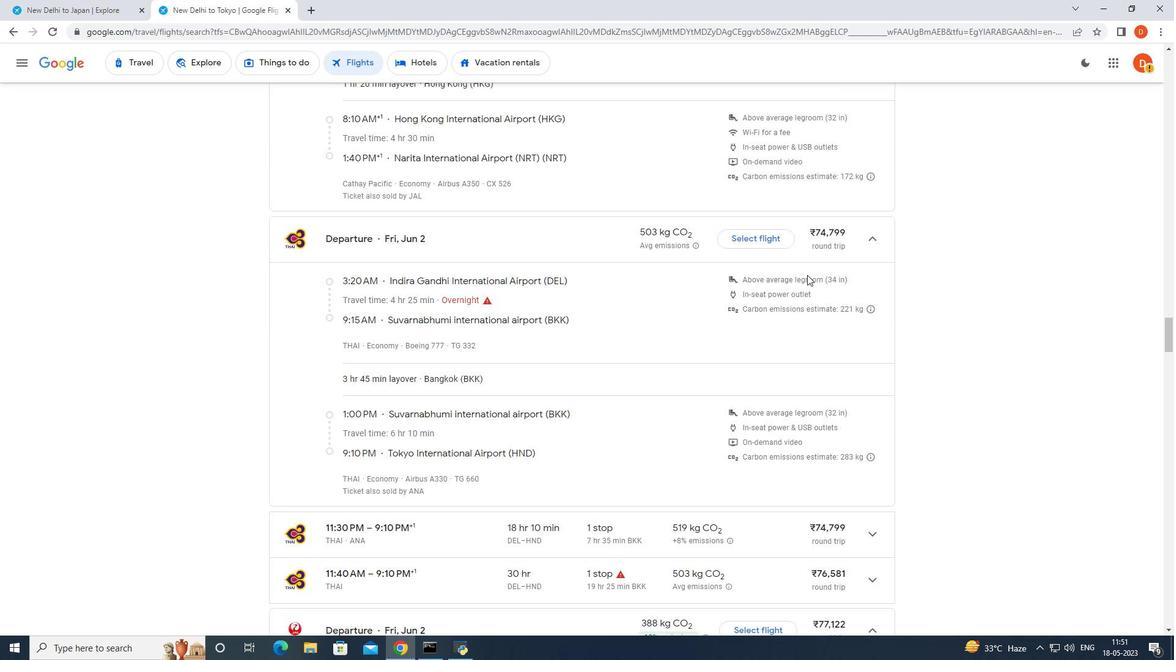 
Action: Mouse moved to (797, 285)
